Task: Slide 16 - Organizational chart.
Action: Mouse moved to (47, 115)
Screenshot: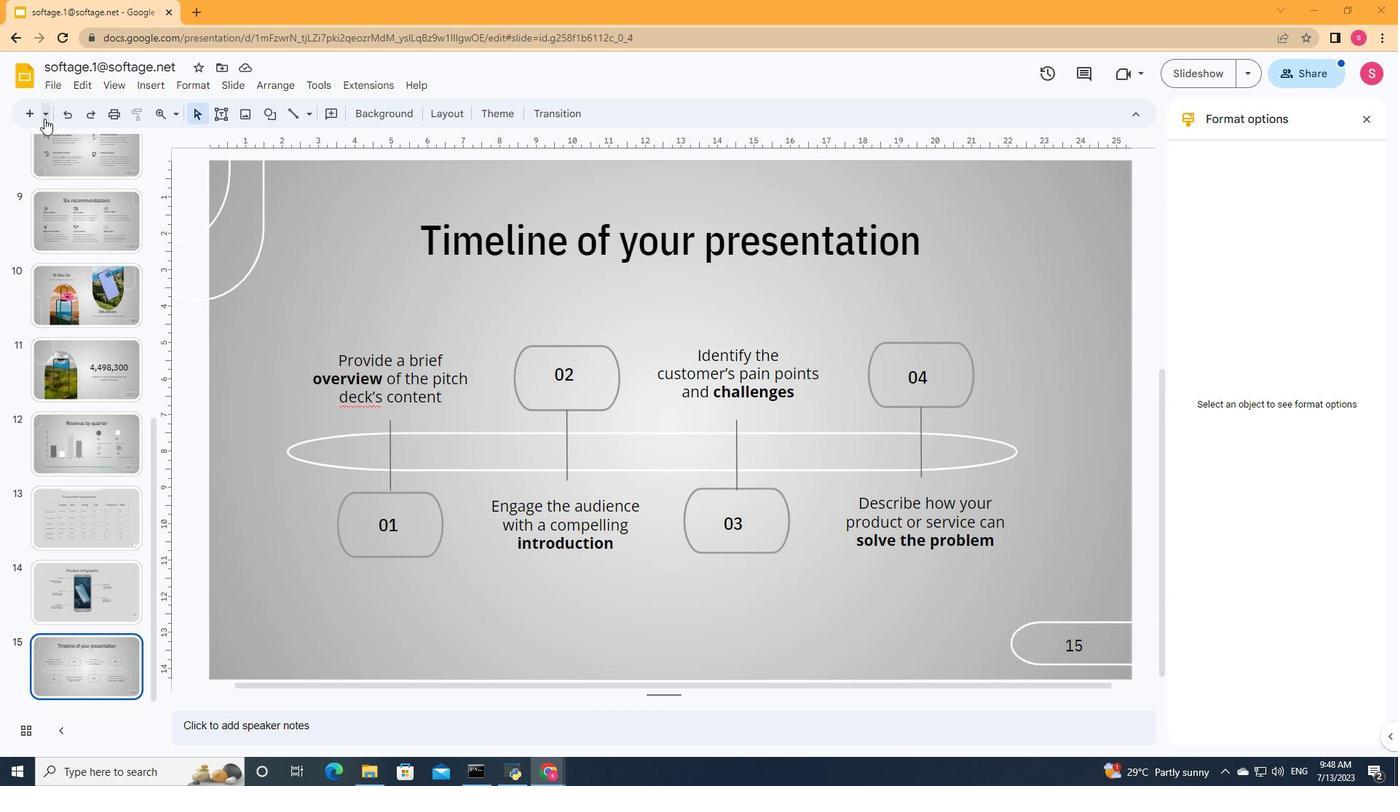
Action: Mouse pressed left at (47, 115)
Screenshot: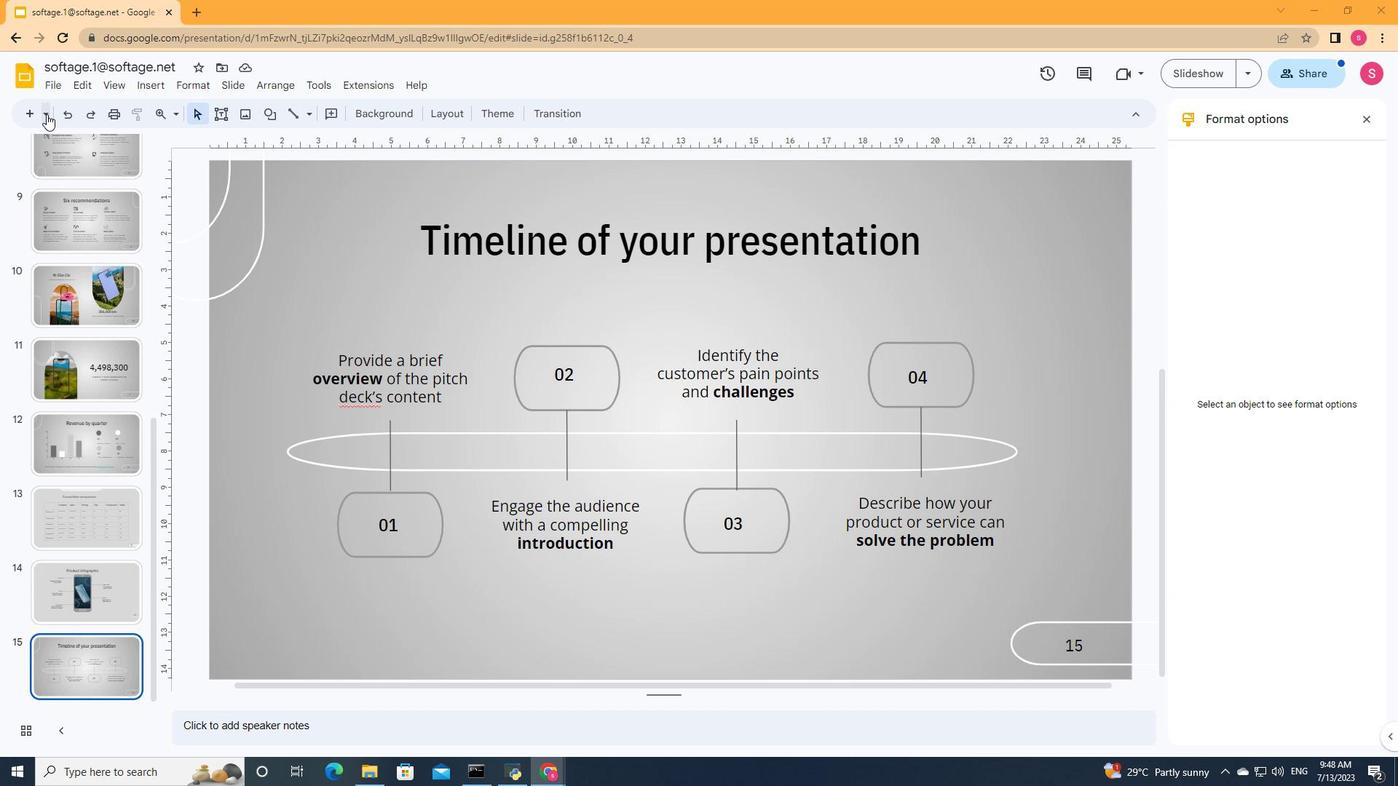 
Action: Mouse moved to (165, 241)
Screenshot: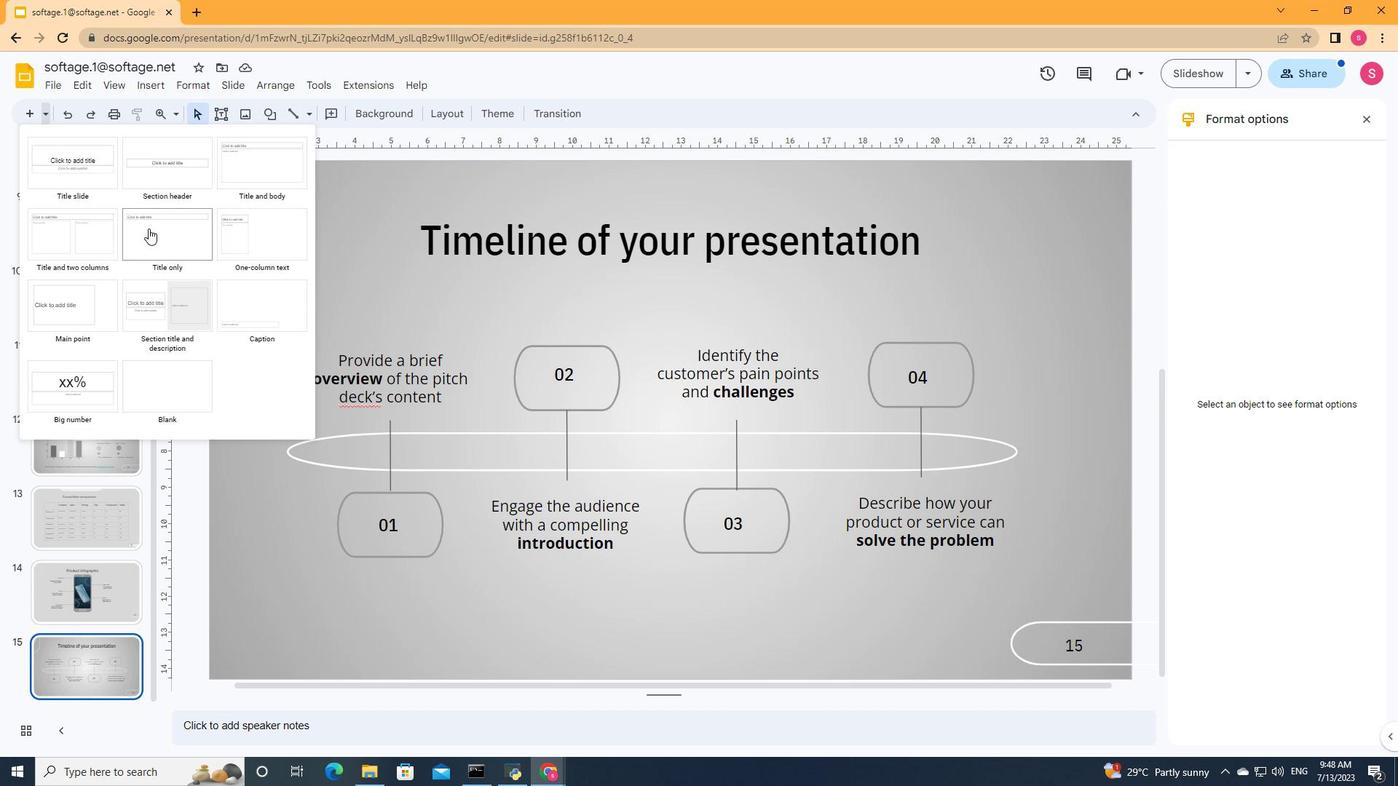 
Action: Mouse pressed left at (165, 241)
Screenshot: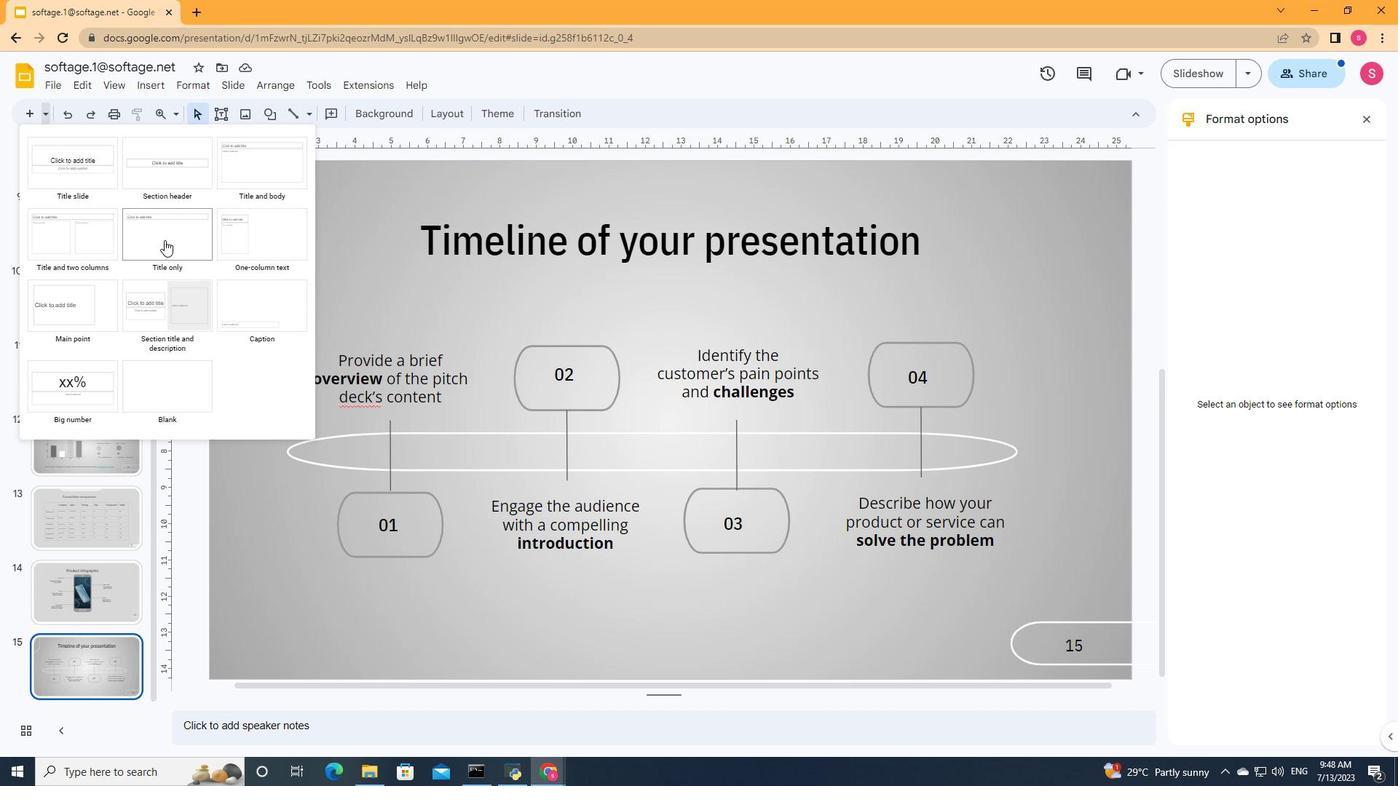 
Action: Mouse moved to (446, 243)
Screenshot: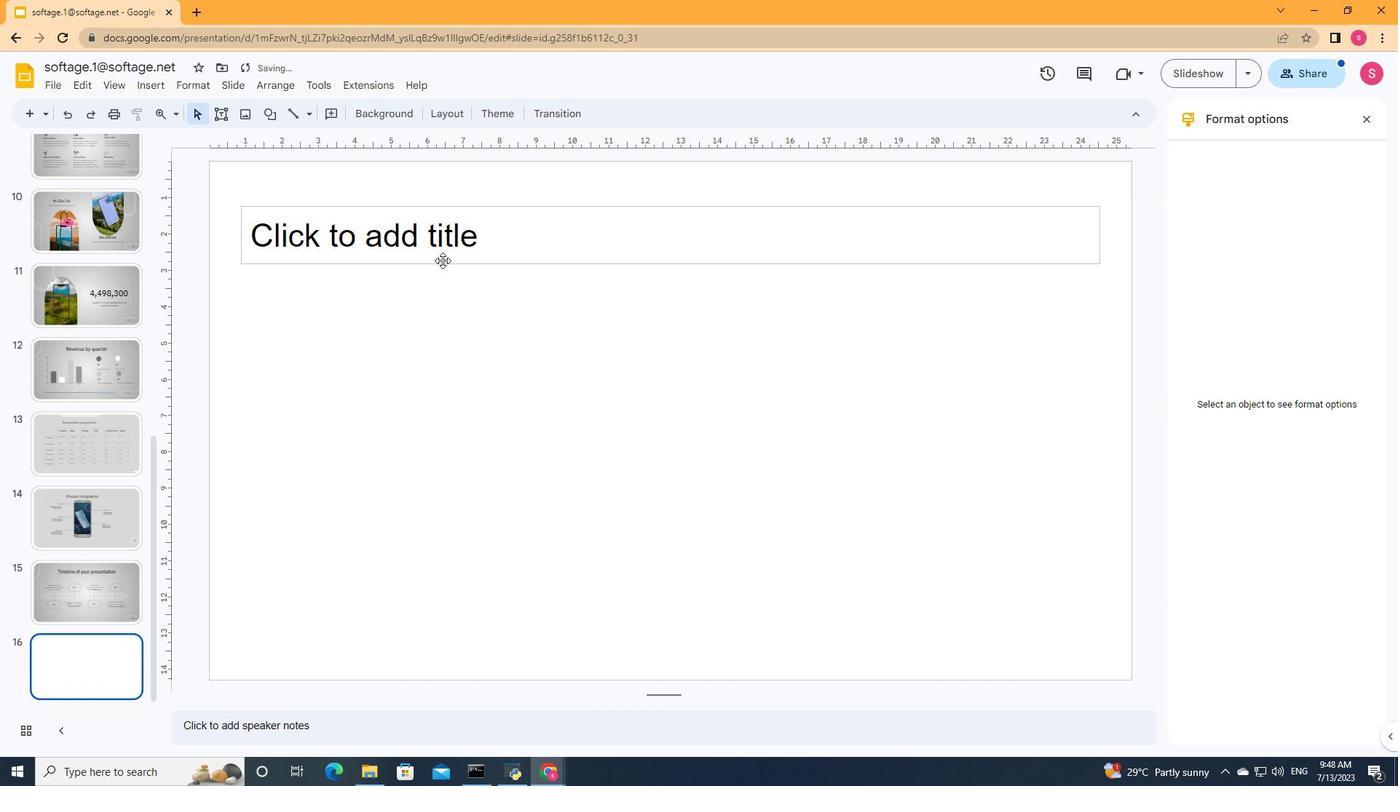 
Action: Mouse pressed left at (446, 243)
Screenshot: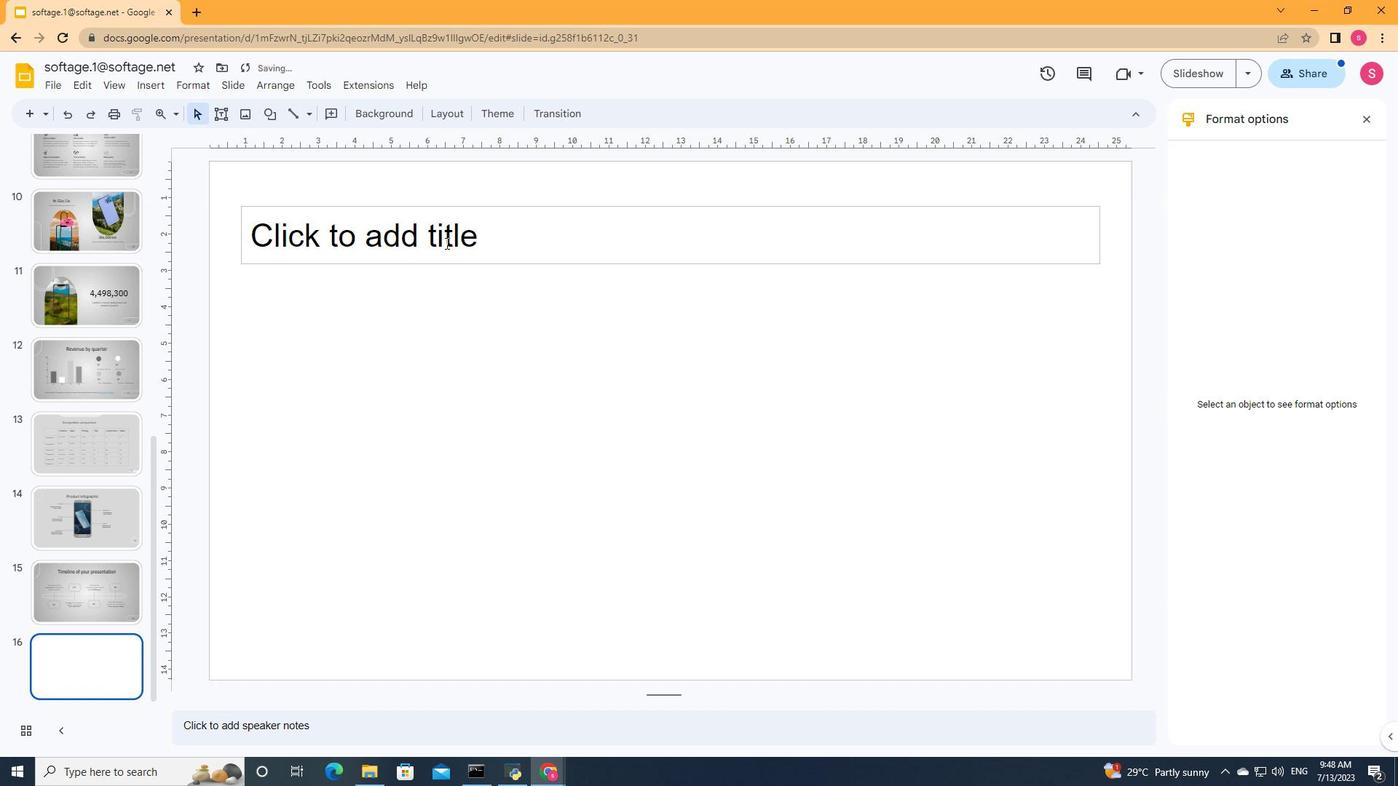 
Action: Mouse moved to (446, 242)
Screenshot: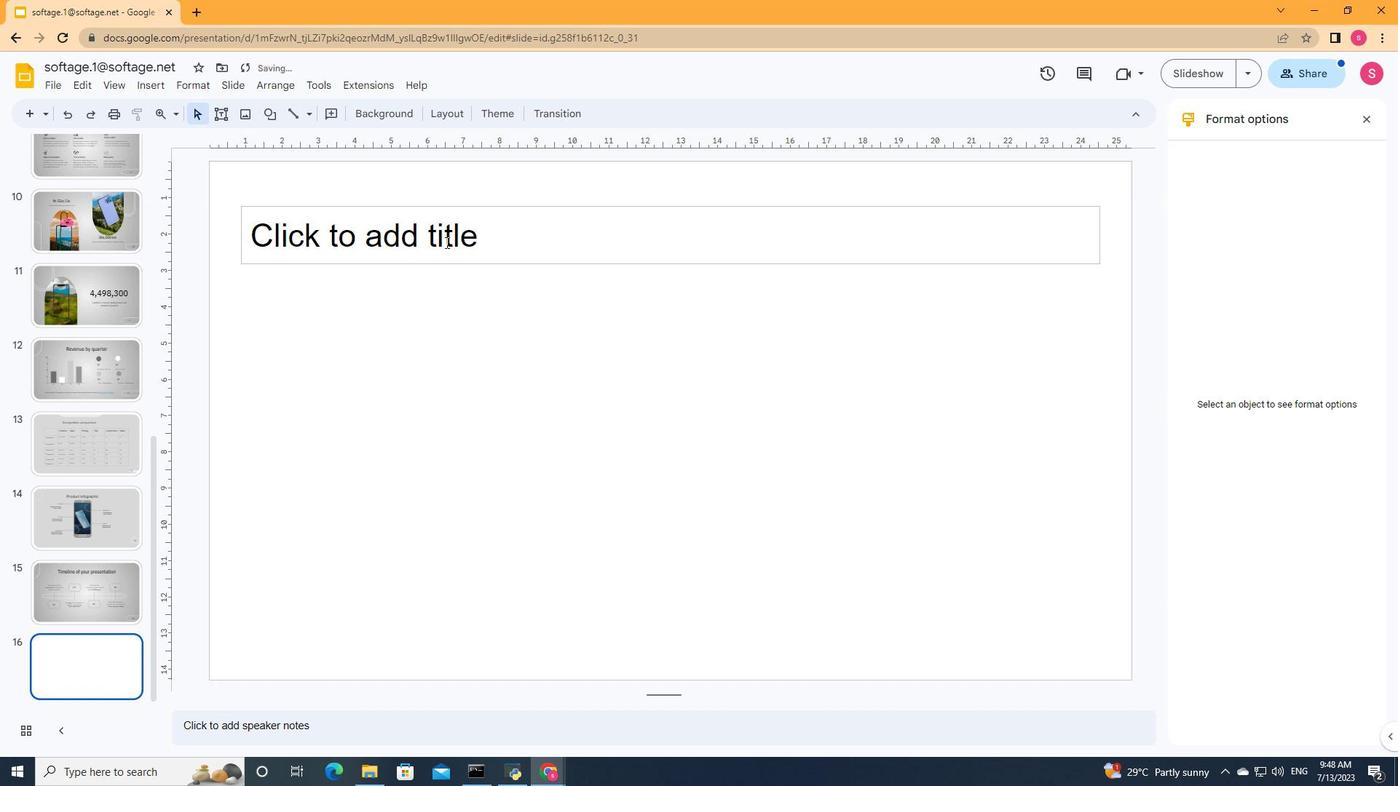 
Action: Key pressed <Key.shift>Organizational<Key.space>chartctrl+A
Screenshot: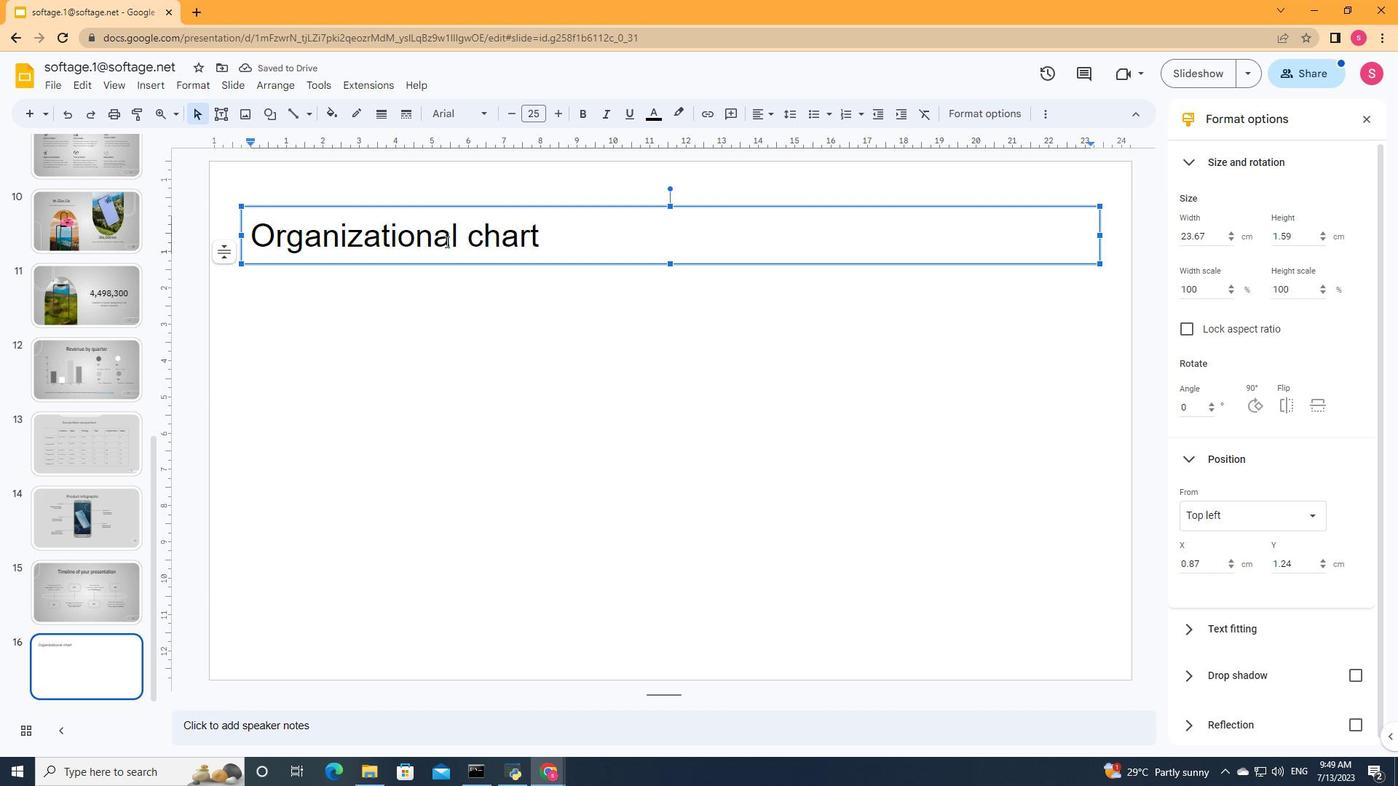 
Action: Mouse moved to (484, 118)
Screenshot: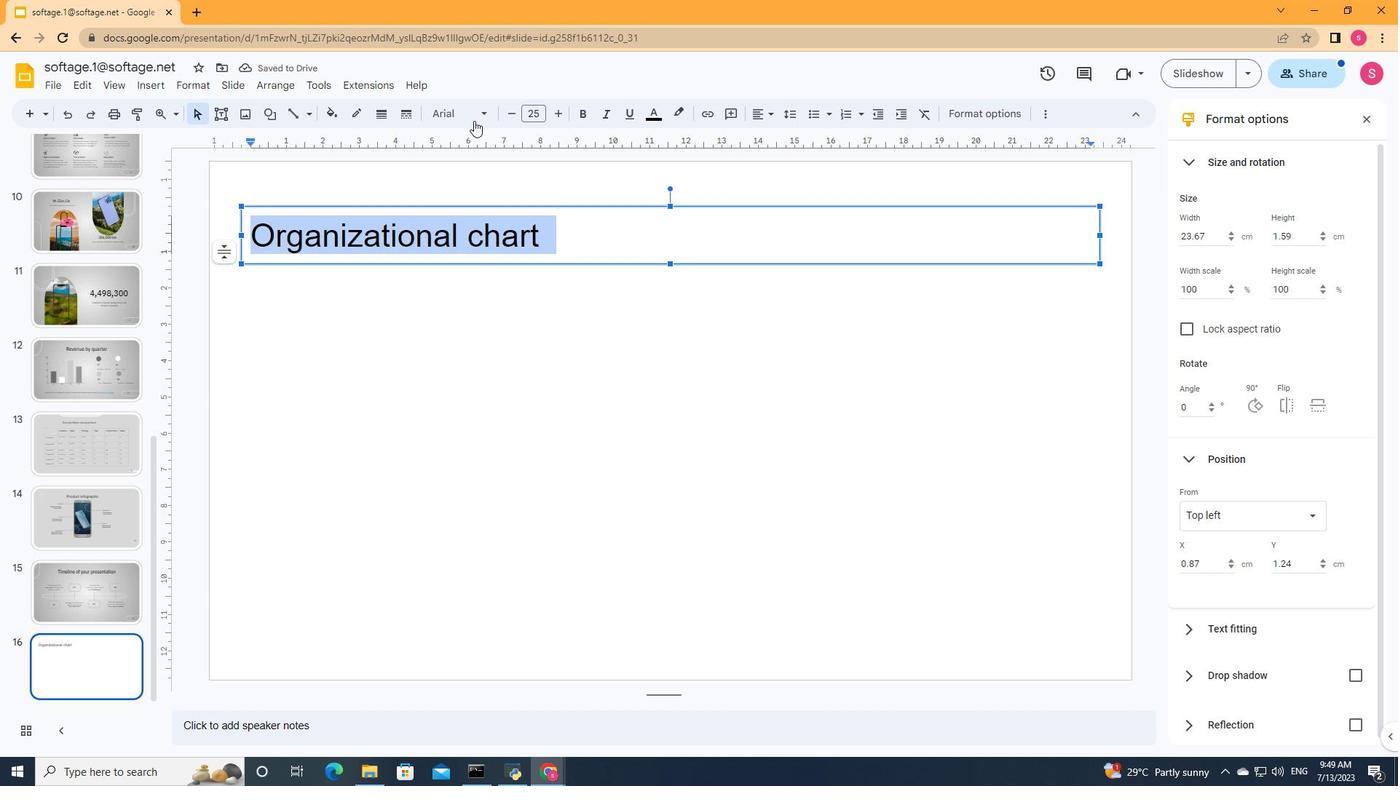 
Action: Mouse pressed left at (484, 118)
Screenshot: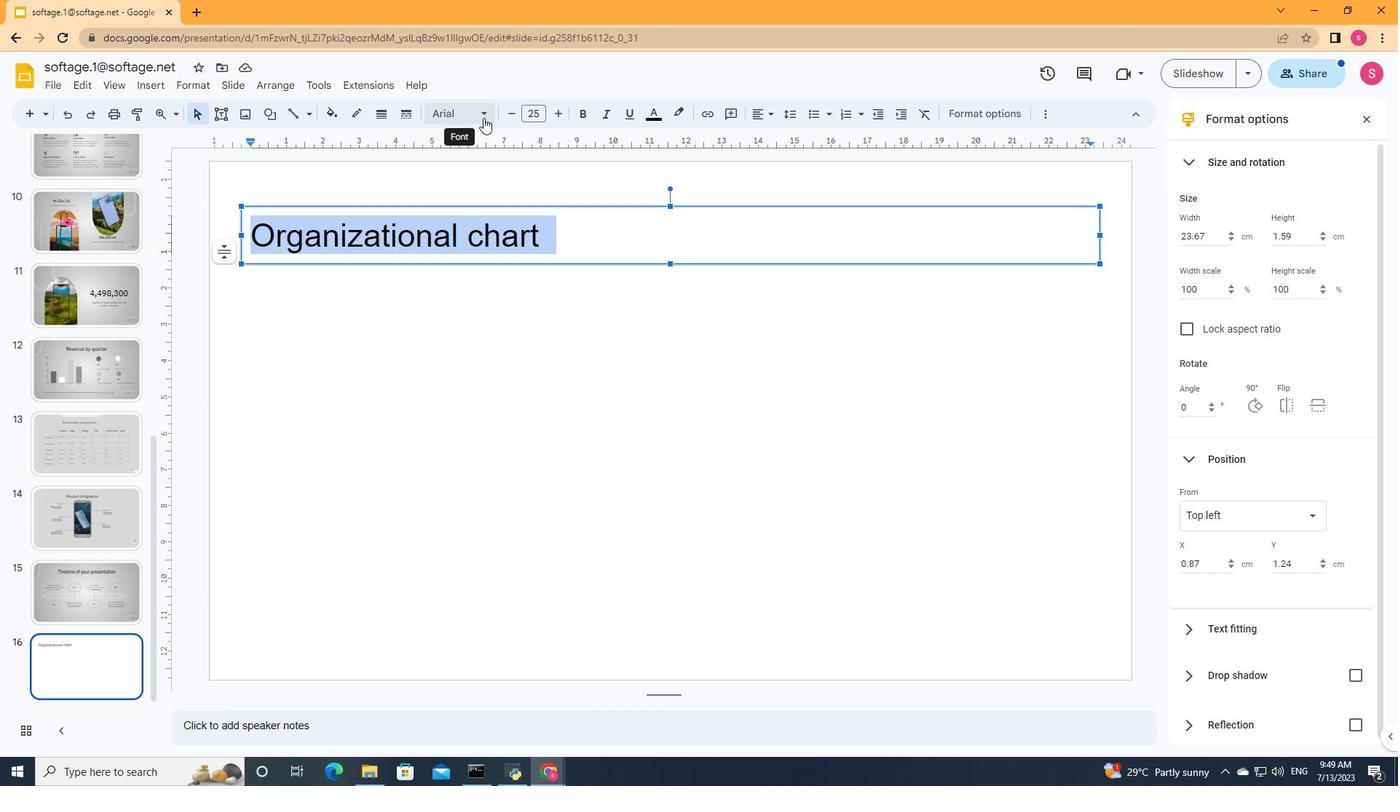 
Action: Mouse moved to (689, 357)
Screenshot: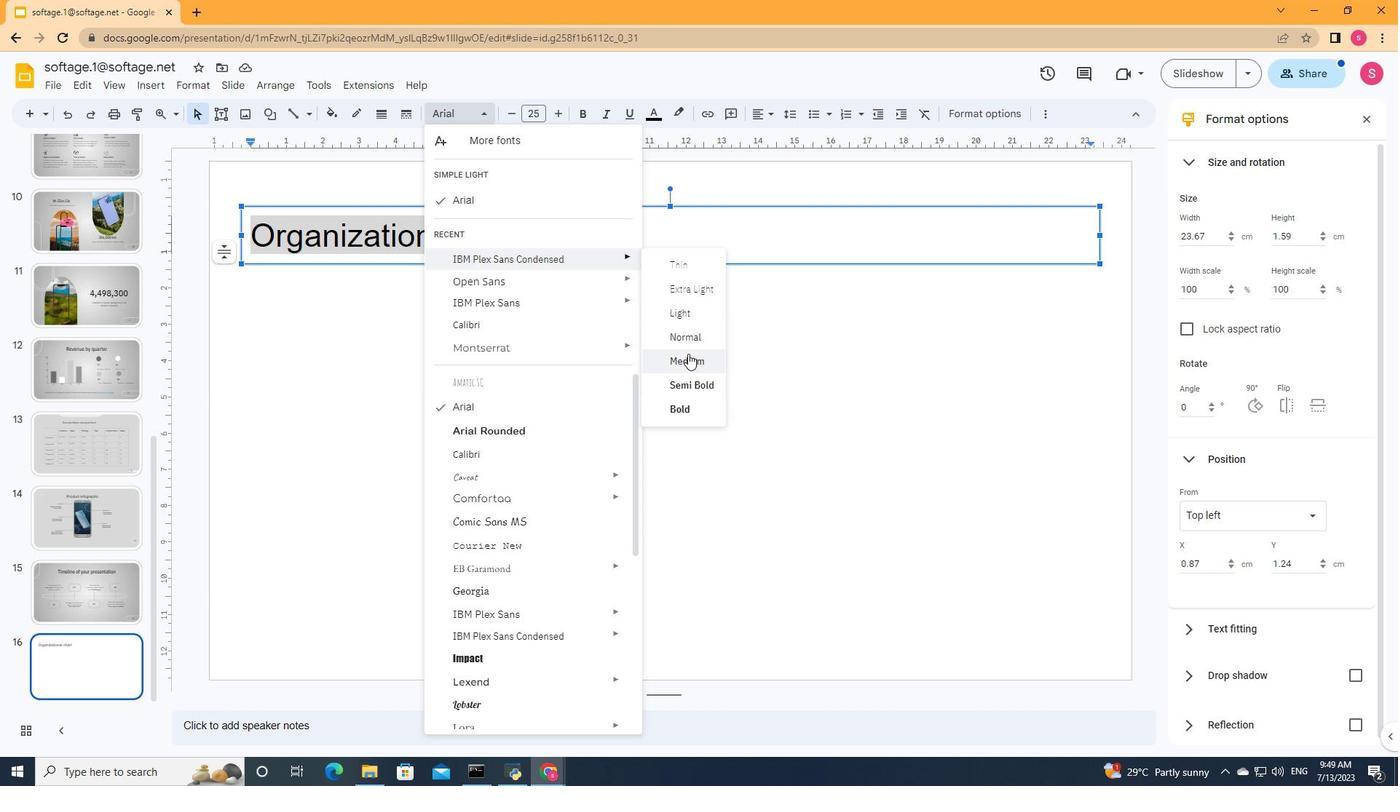 
Action: Mouse pressed left at (689, 357)
Screenshot: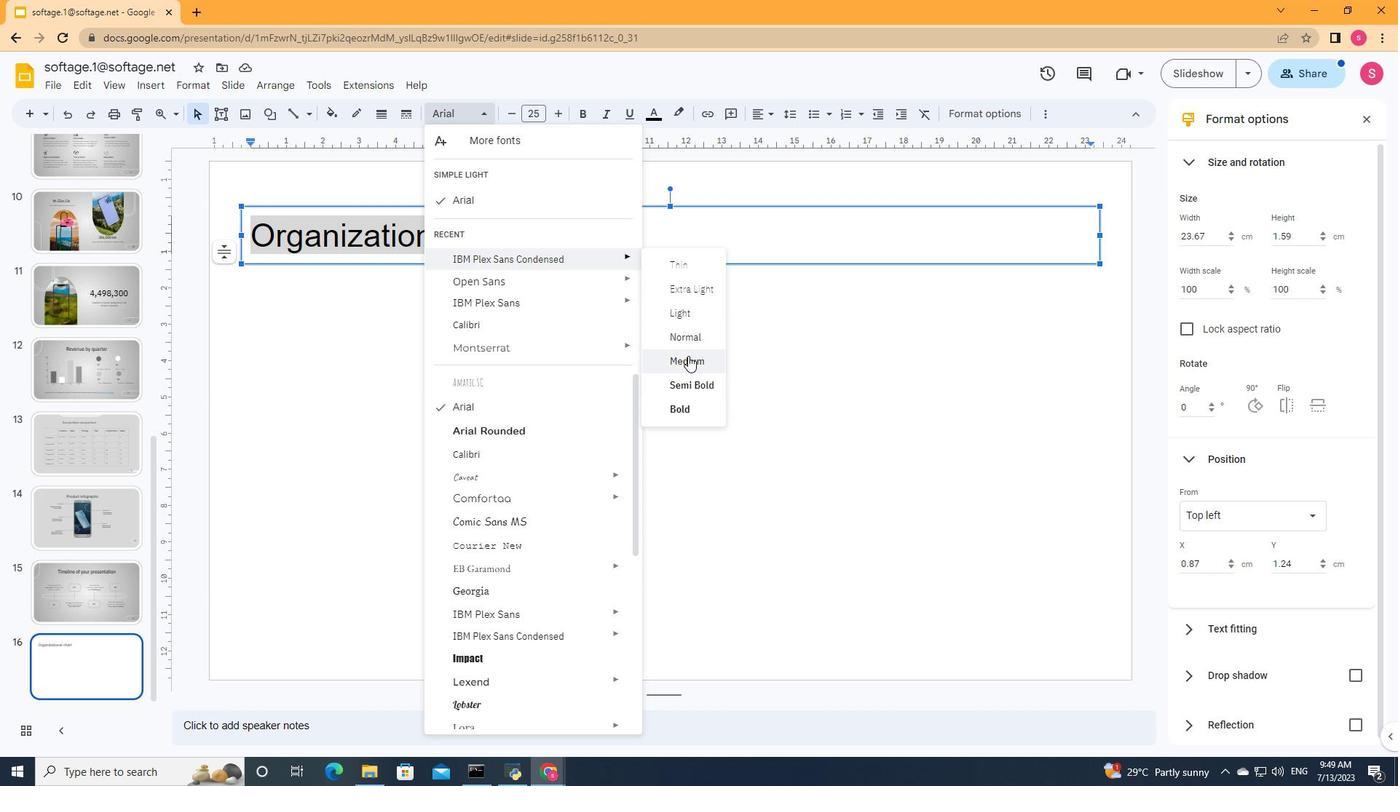 
Action: Mouse moved to (770, 114)
Screenshot: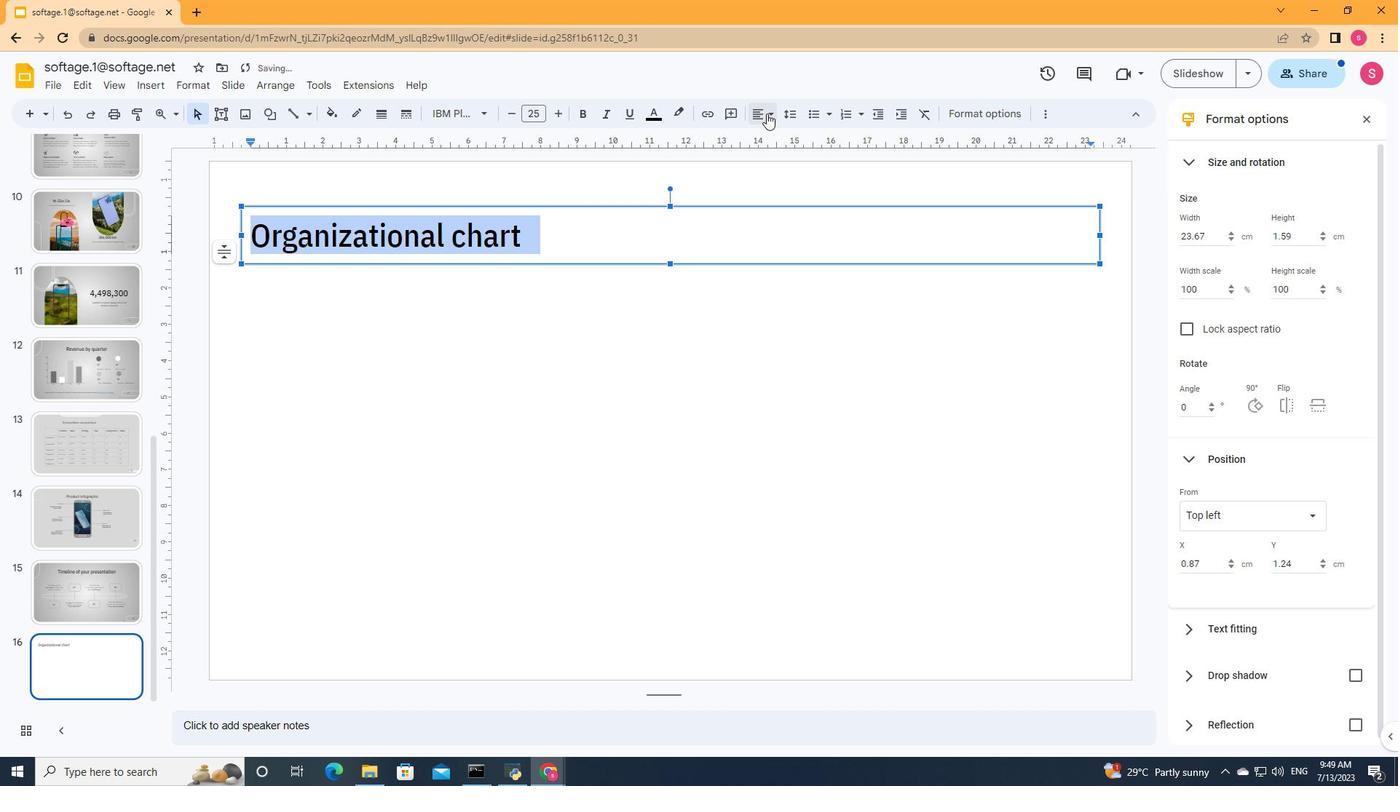
Action: Mouse pressed left at (770, 114)
Screenshot: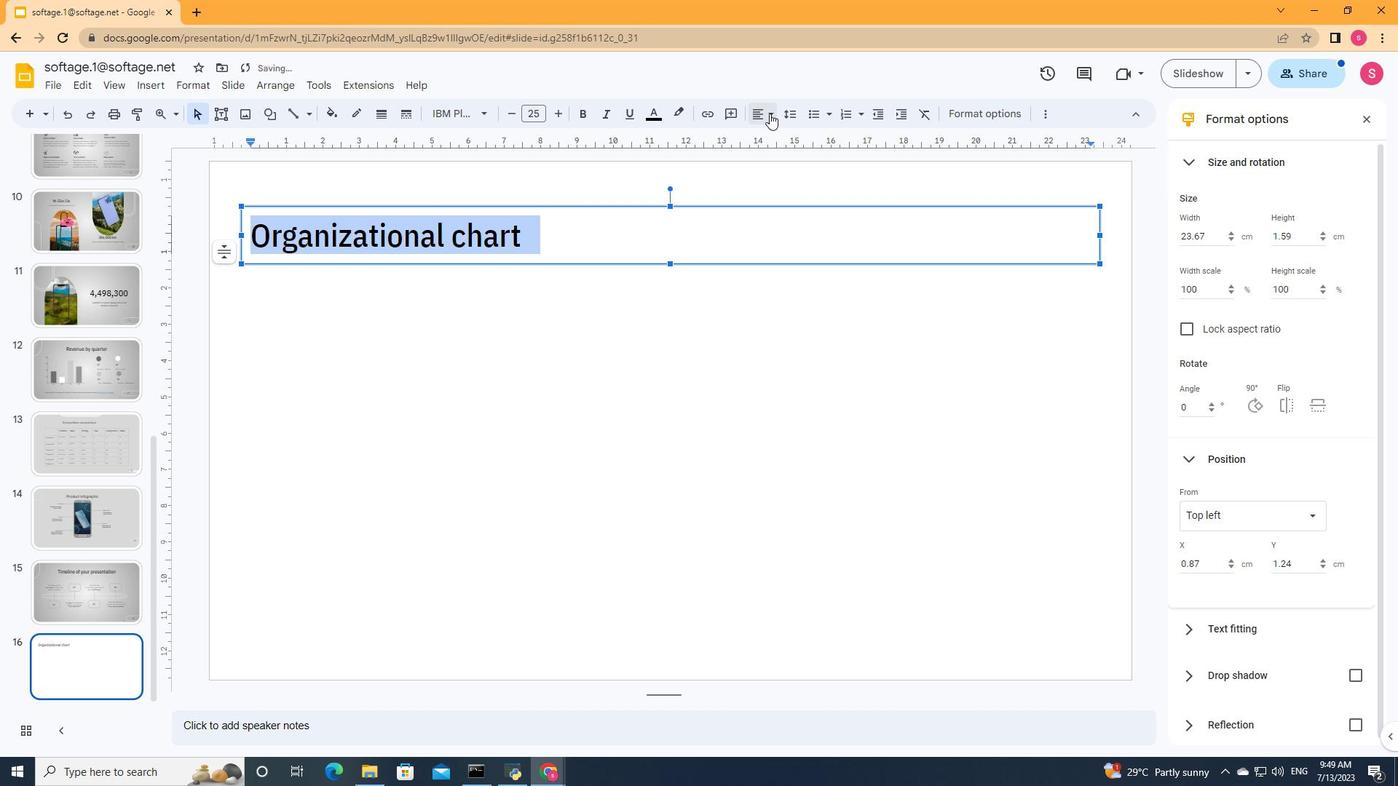 
Action: Mouse moved to (779, 136)
Screenshot: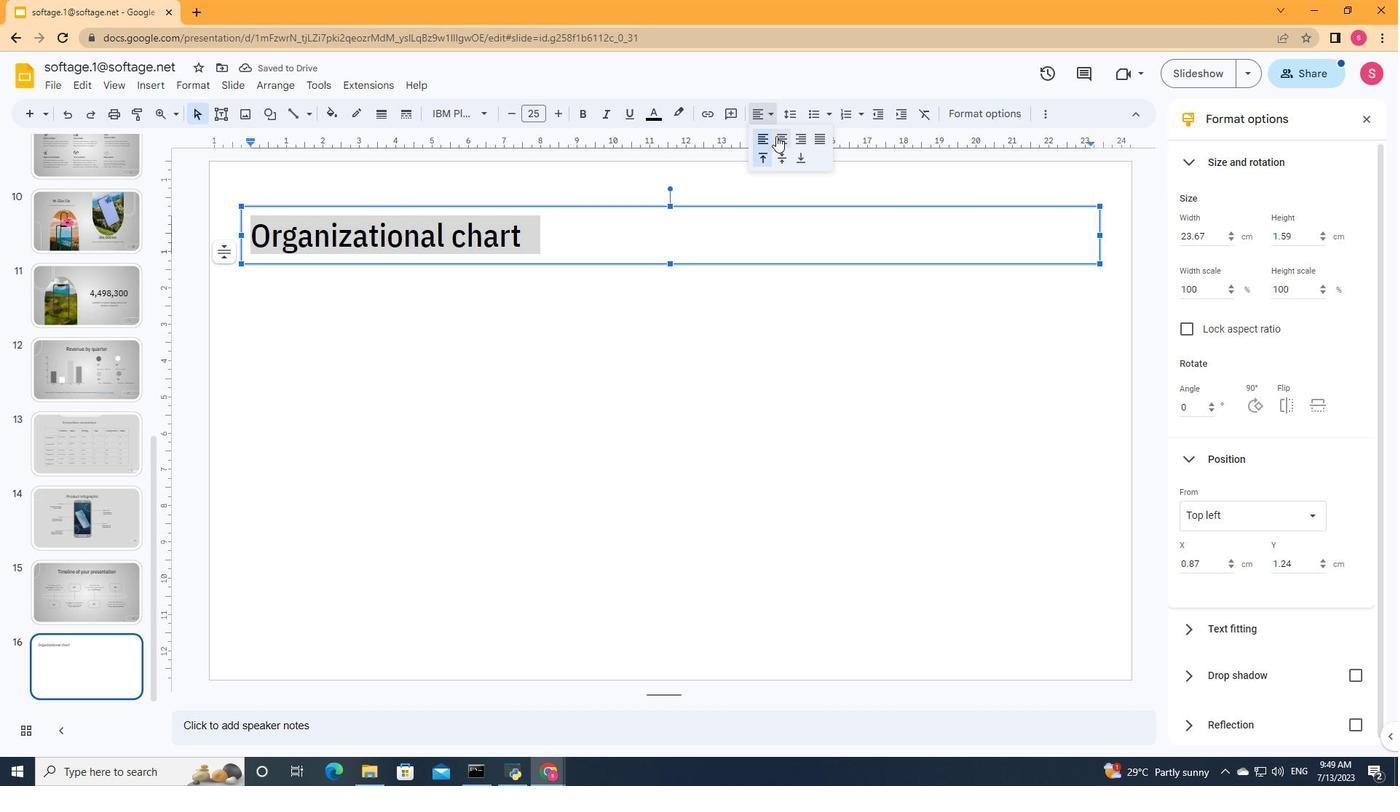 
Action: Mouse pressed left at (779, 136)
Screenshot: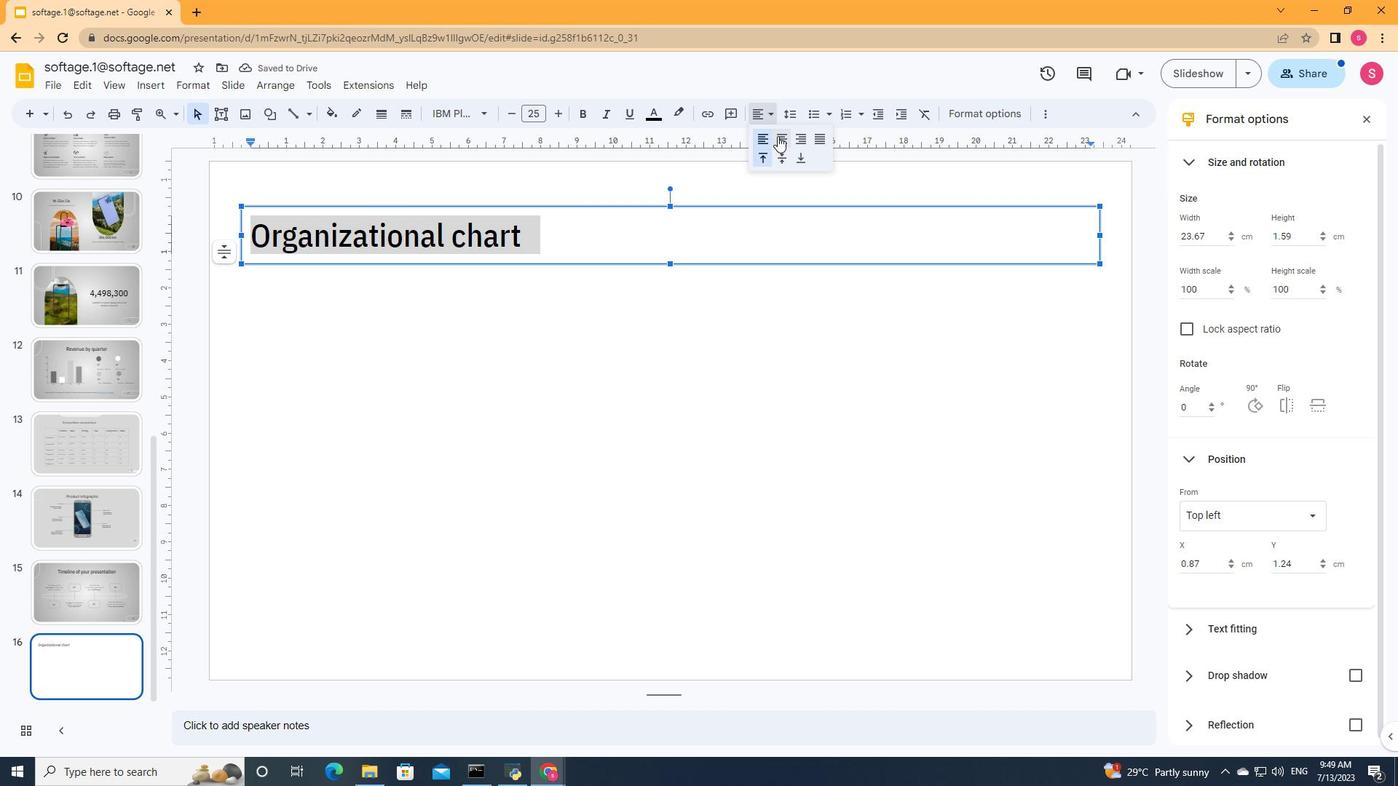 
Action: Mouse moved to (542, 112)
Screenshot: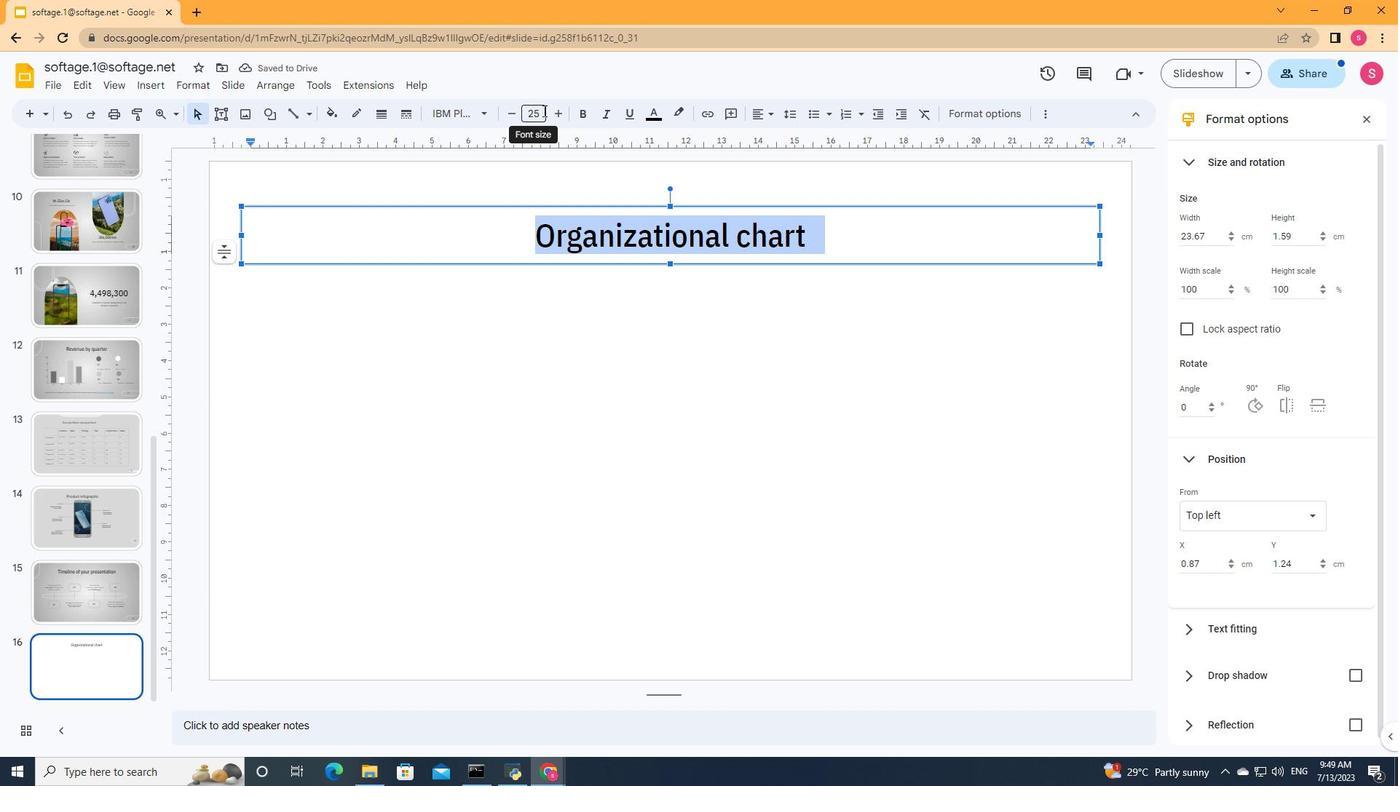 
Action: Mouse pressed left at (542, 112)
Screenshot: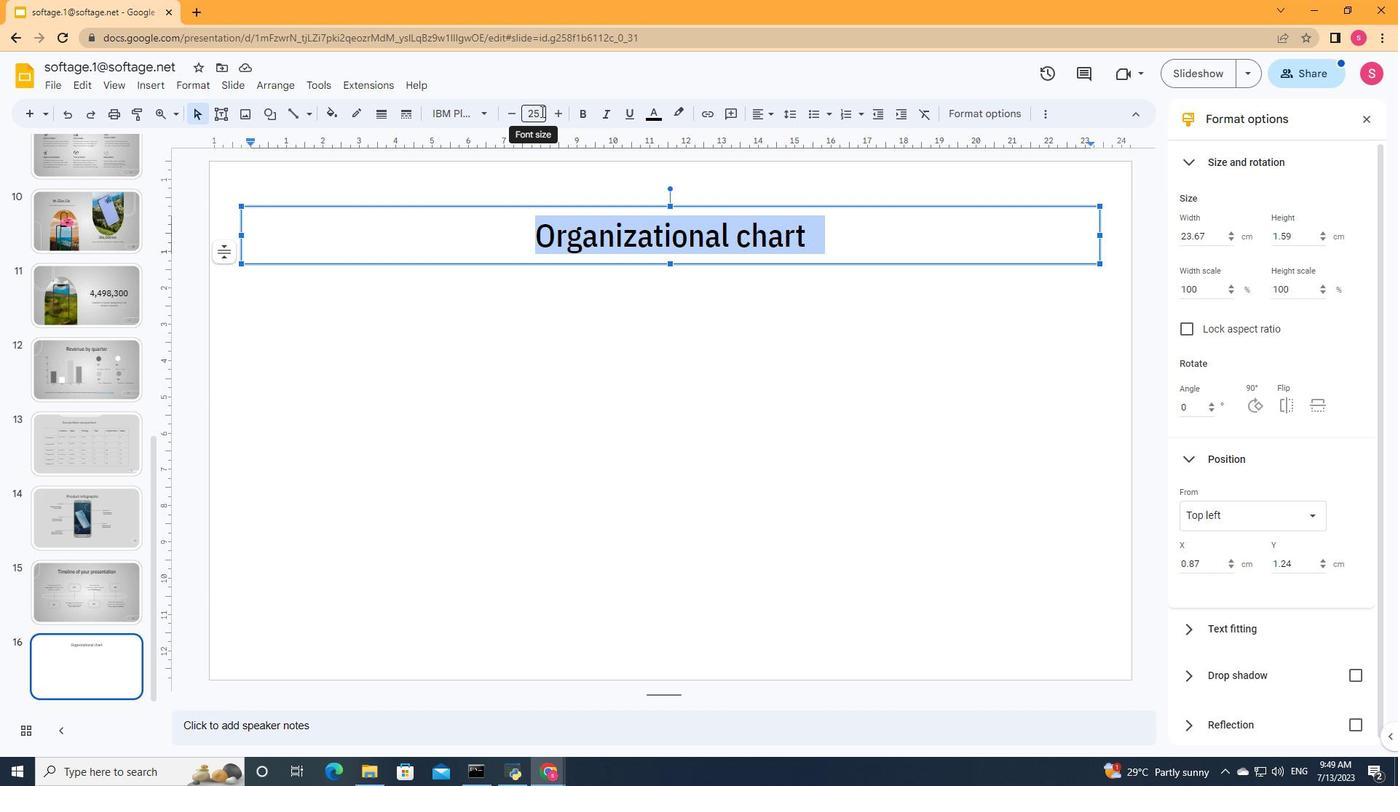 
Action: Mouse moved to (525, 117)
Screenshot: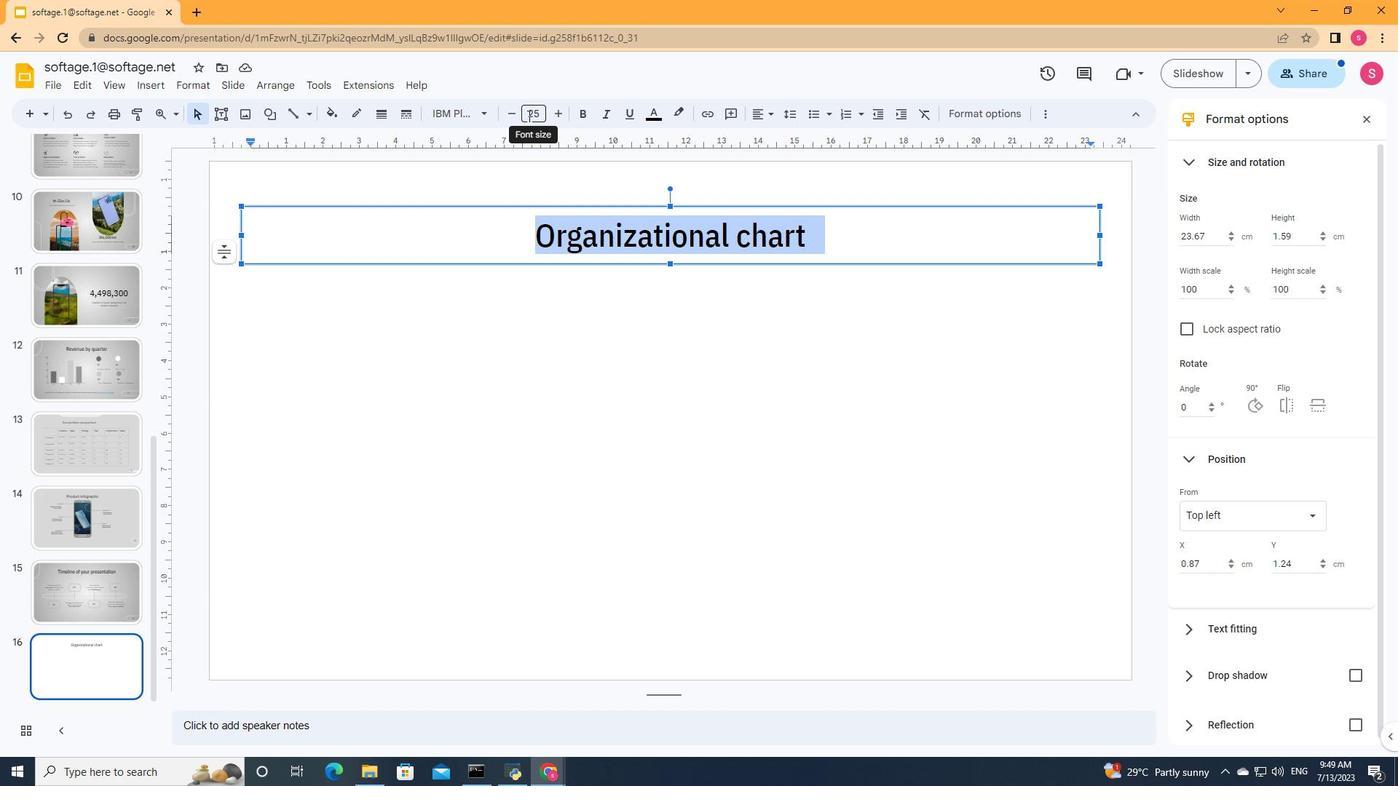 
Action: Key pressed 35<Key.enter>
Screenshot: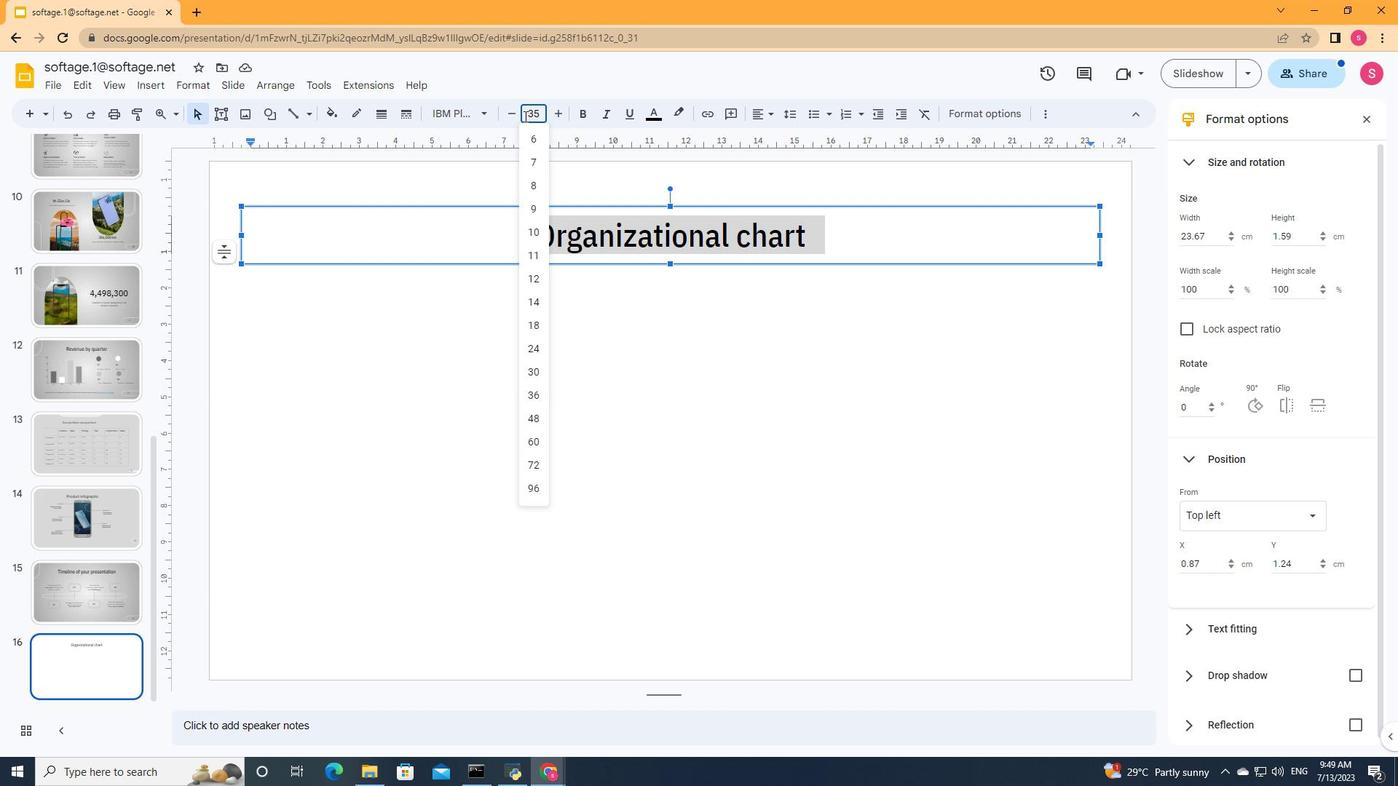 
Action: Mouse moved to (633, 300)
Screenshot: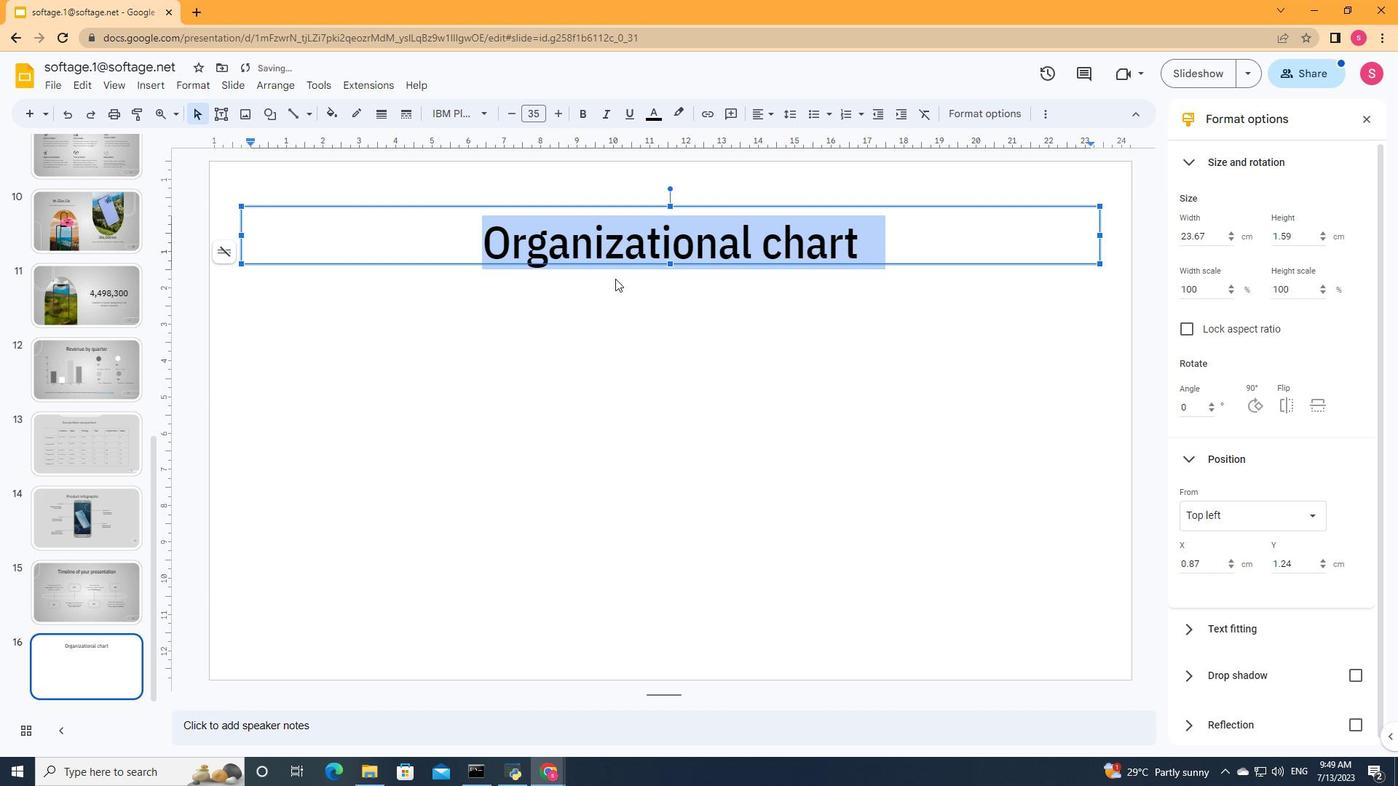 
Action: Mouse pressed left at (633, 300)
Screenshot: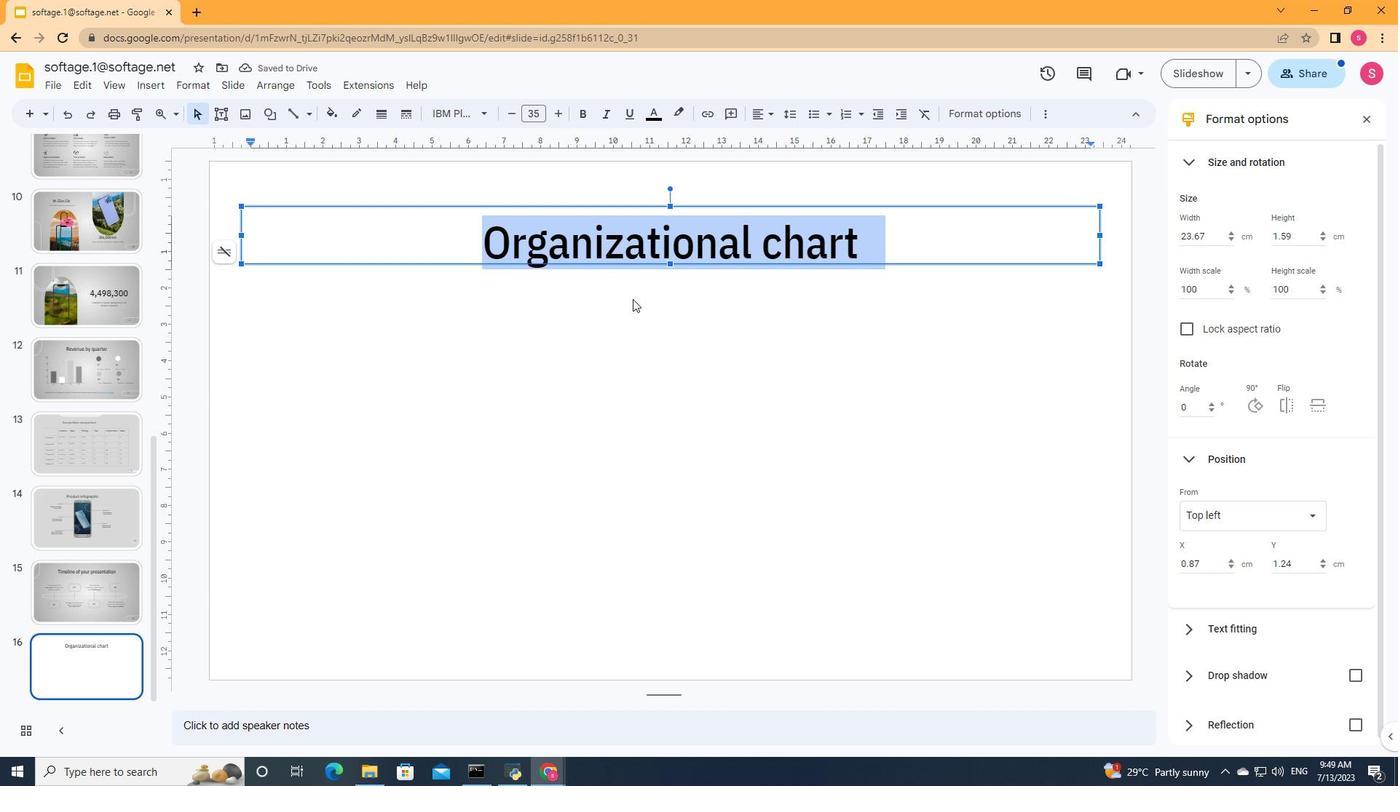 
Action: Mouse moved to (267, 118)
Screenshot: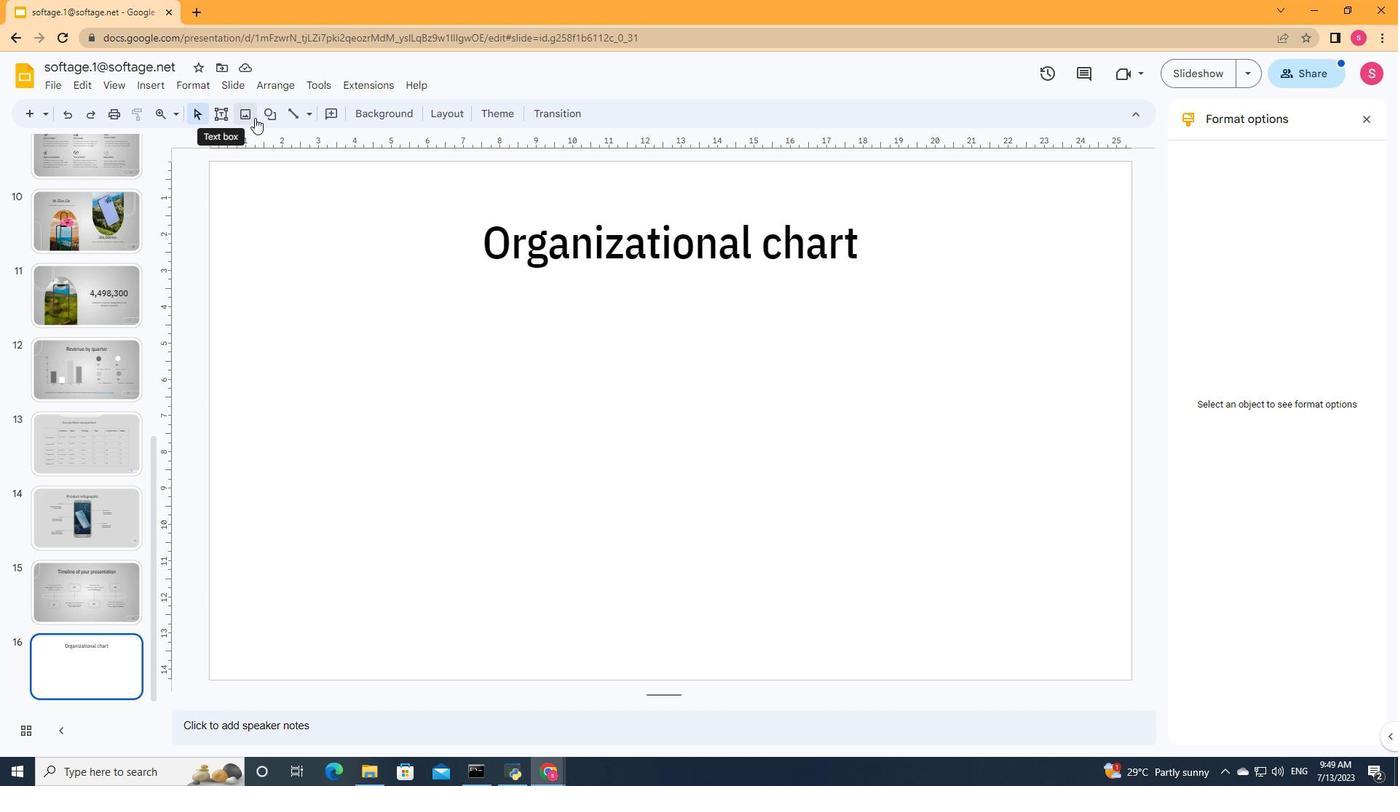 
Action: Mouse pressed left at (267, 118)
Screenshot: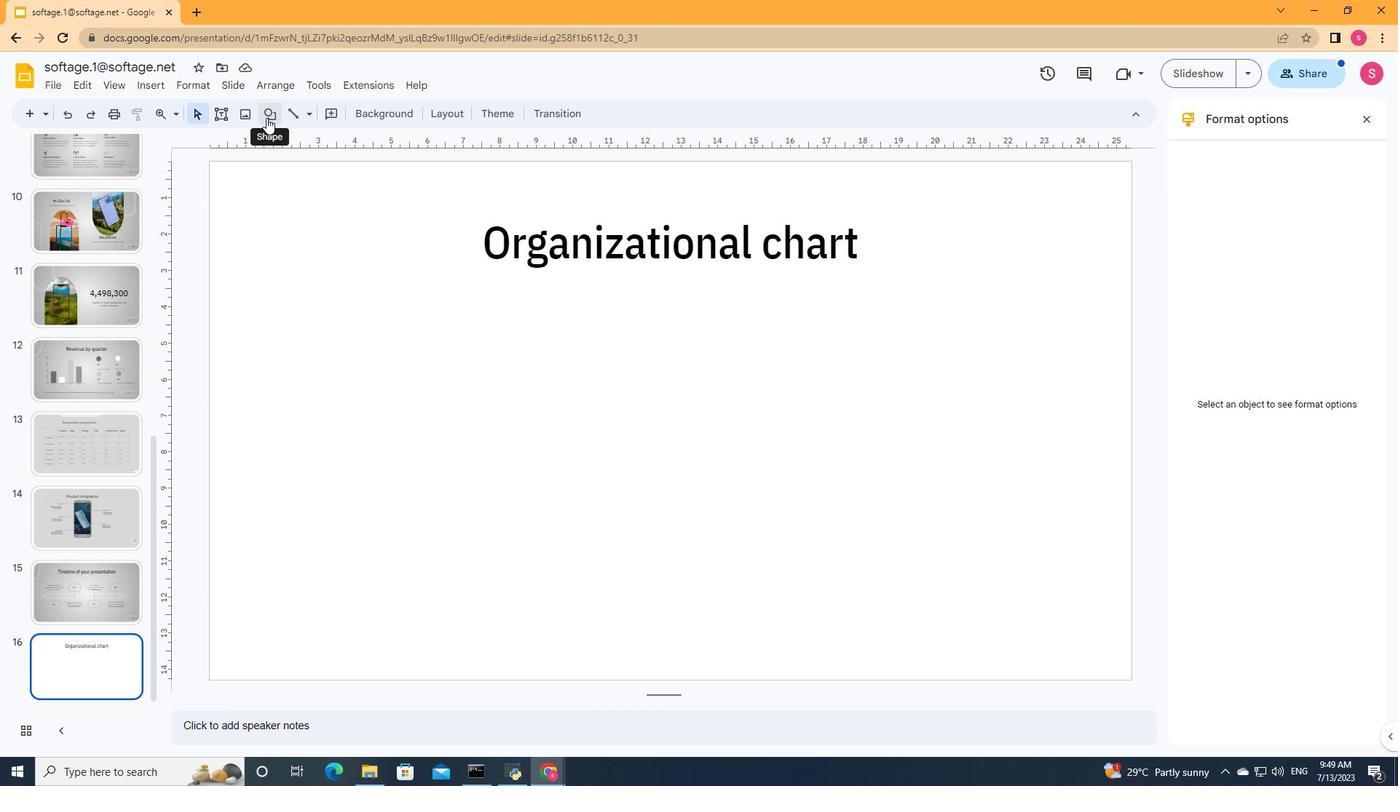 
Action: Mouse moved to (229, 118)
Screenshot: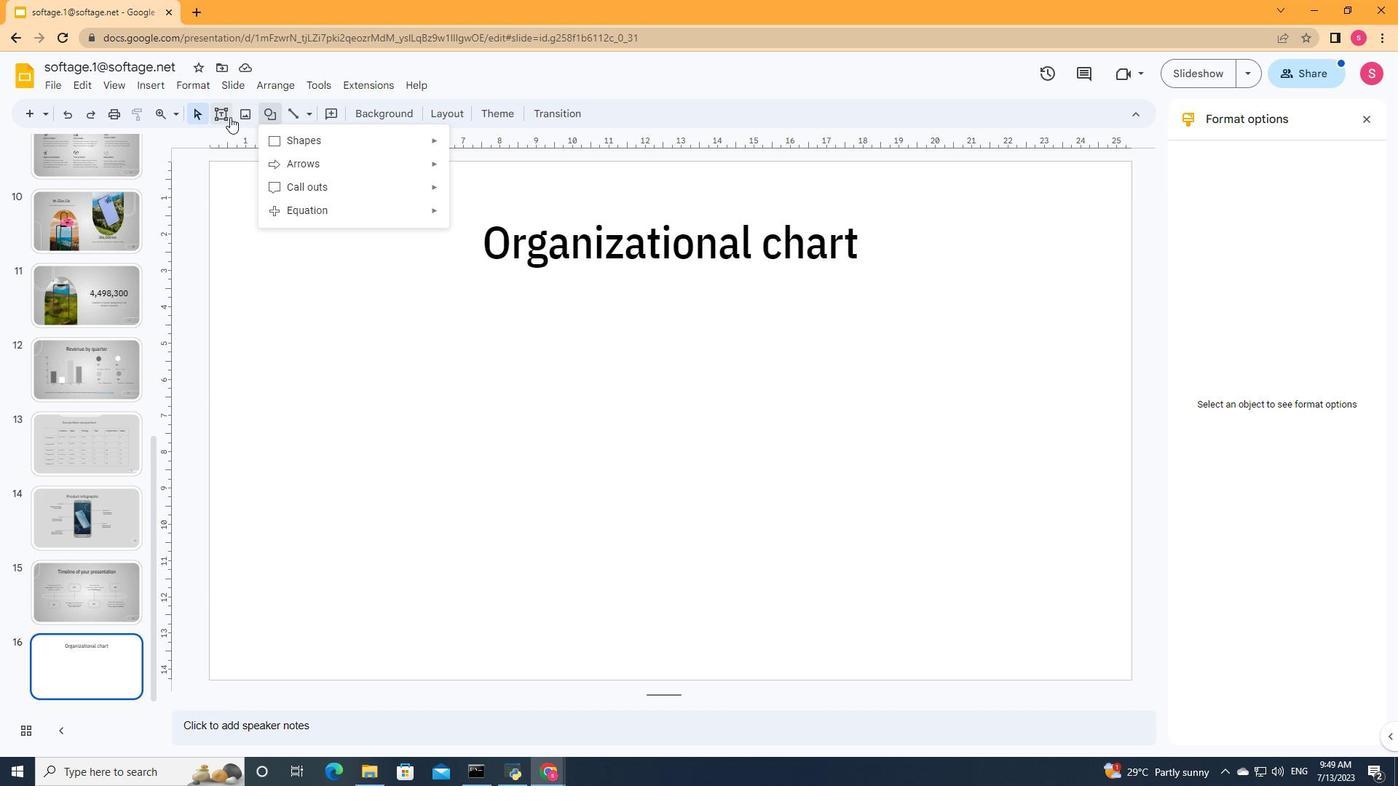 
Action: Mouse pressed left at (229, 118)
Screenshot: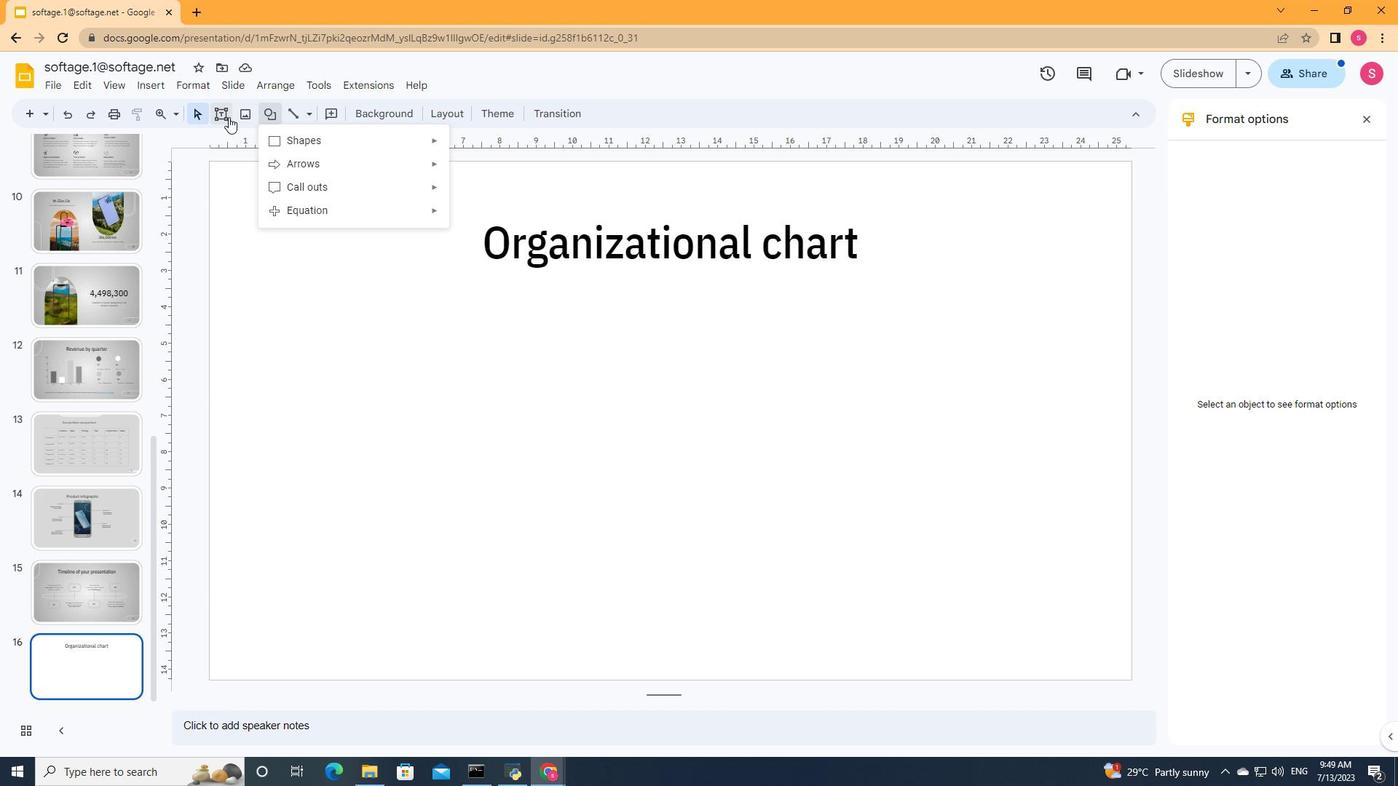 
Action: Mouse moved to (610, 311)
Screenshot: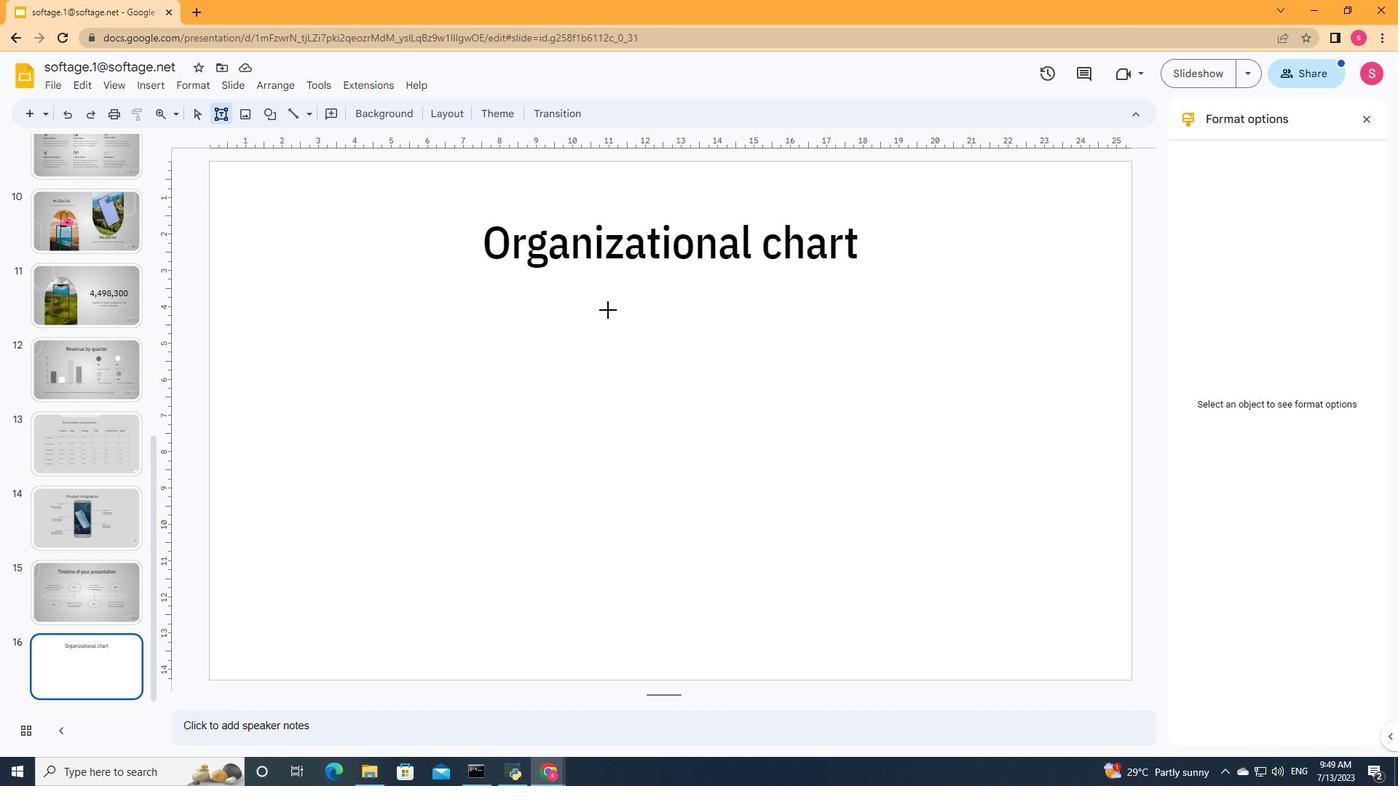 
Action: Mouse pressed left at (610, 311)
Screenshot: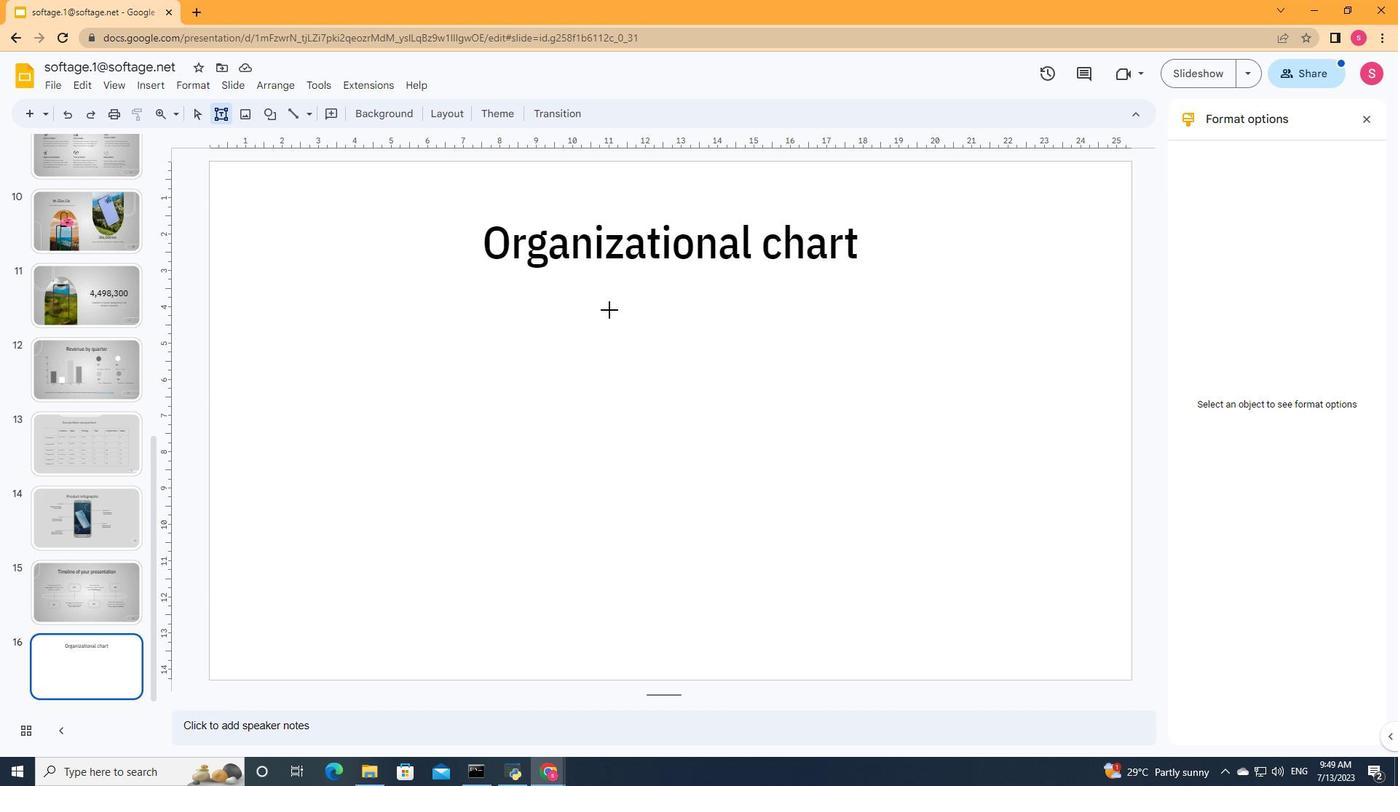 
Action: Mouse moved to (701, 338)
Screenshot: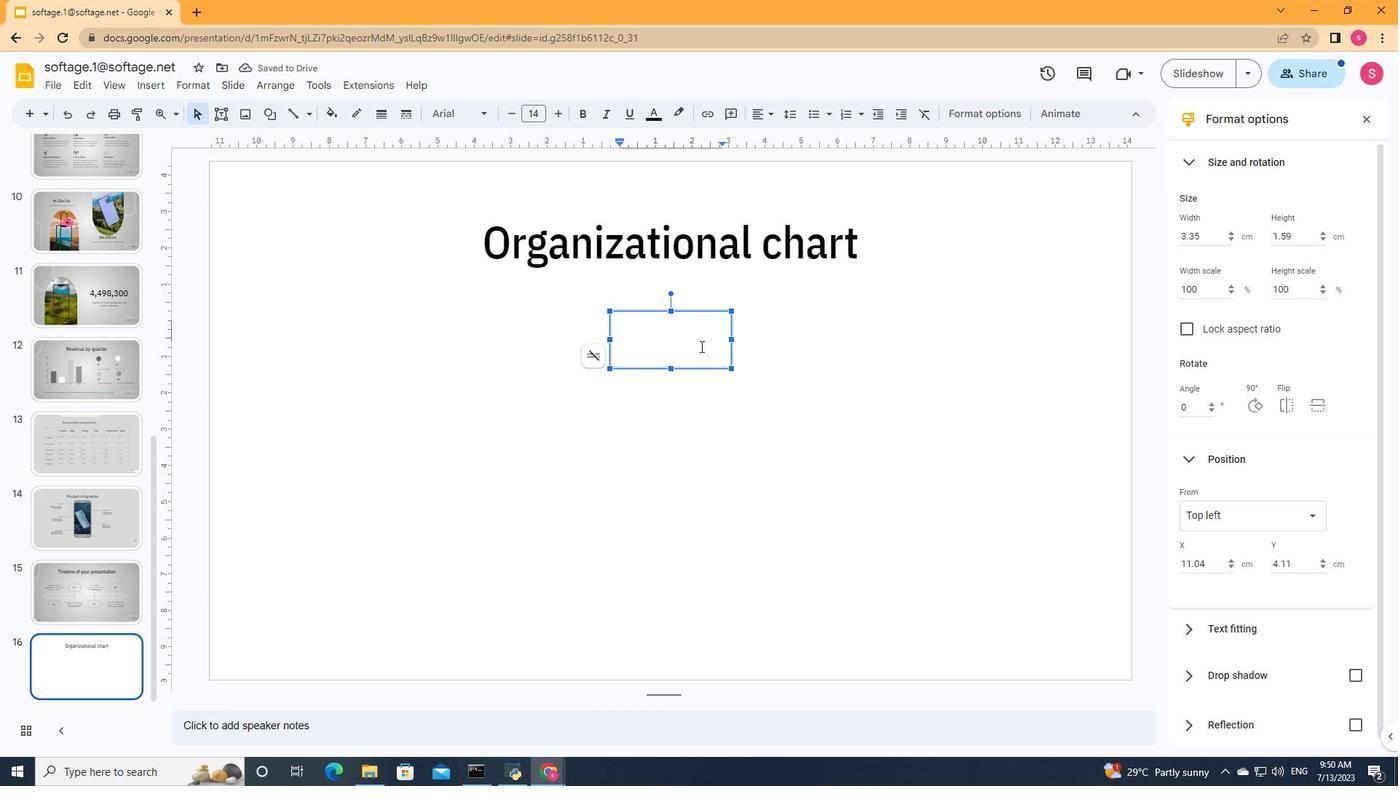 
Action: Mouse pressed left at (701, 338)
Screenshot: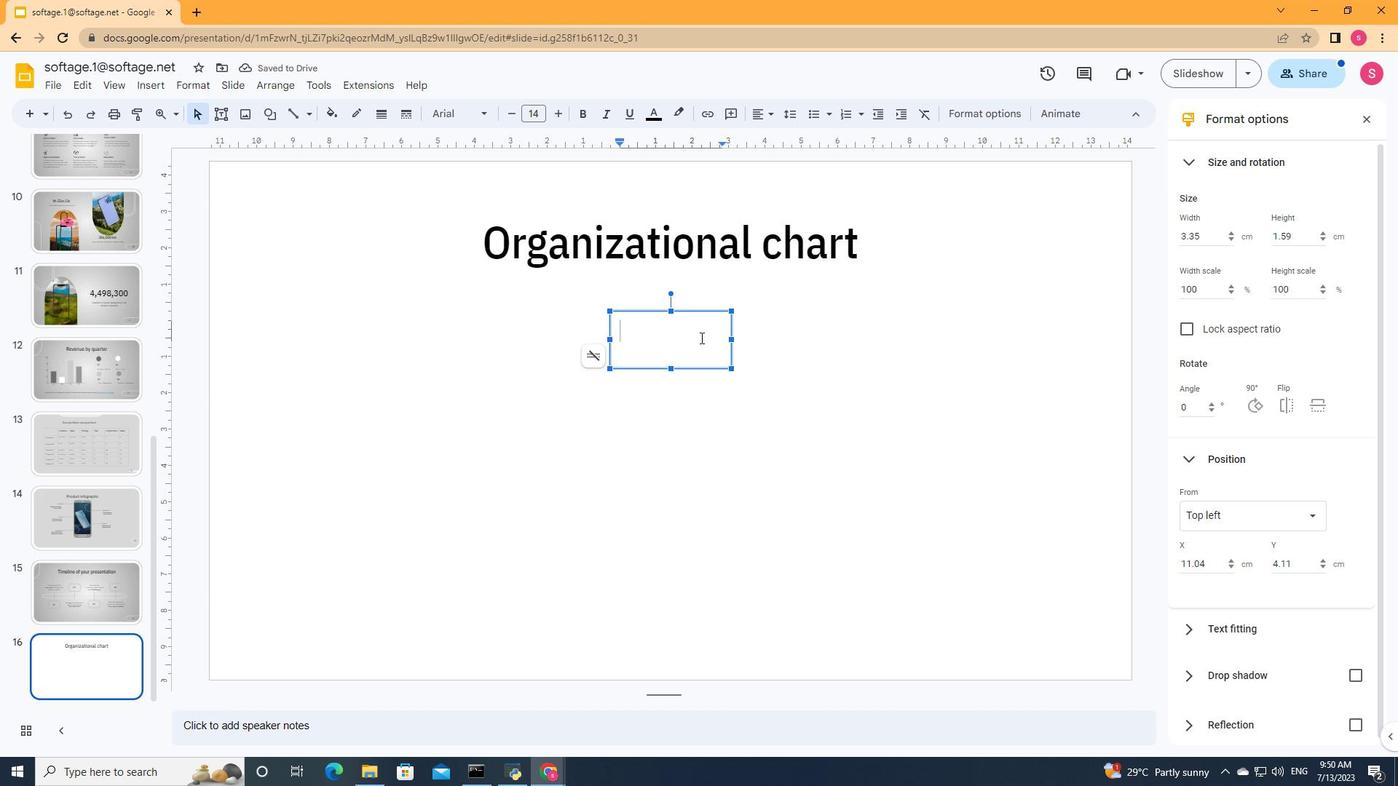 
Action: Mouse moved to (703, 338)
Screenshot: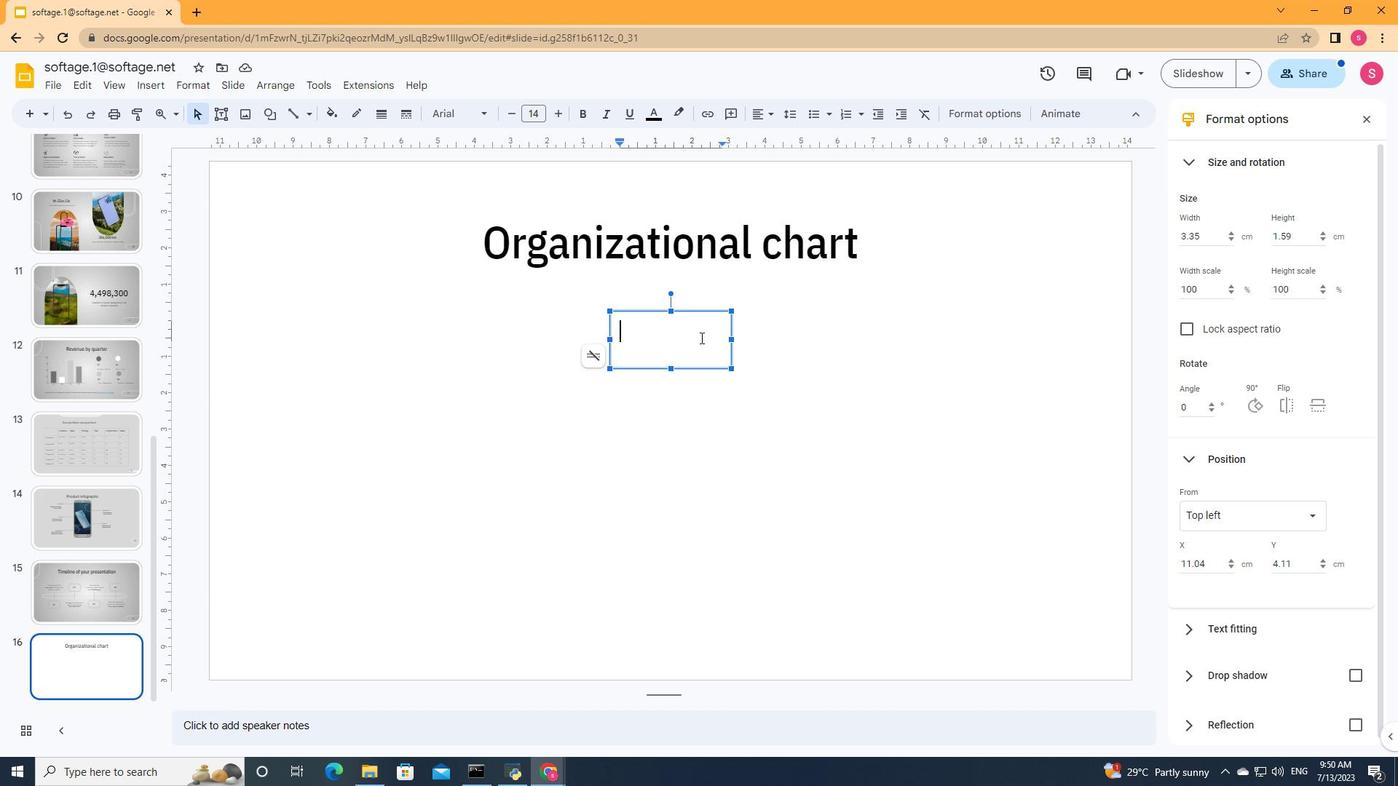 
Action: Key pressed <Key.shift><Key.shift><Key.shift><Key.shift><Key.shift><Key.shift><Key.shift><Key.shift><Key.shift><Key.shift><Key.shift><Key.shift><Key.shift><Key.shift><Key.shift><Key.shift><Key.shift><Key.shift><Key.shift><Key.shift>John<Key.space><Key.shift><Key.shift><Key.shift><Key.shift>Doe<Key.enter><Key.shift>CEOctrl+A
Screenshot: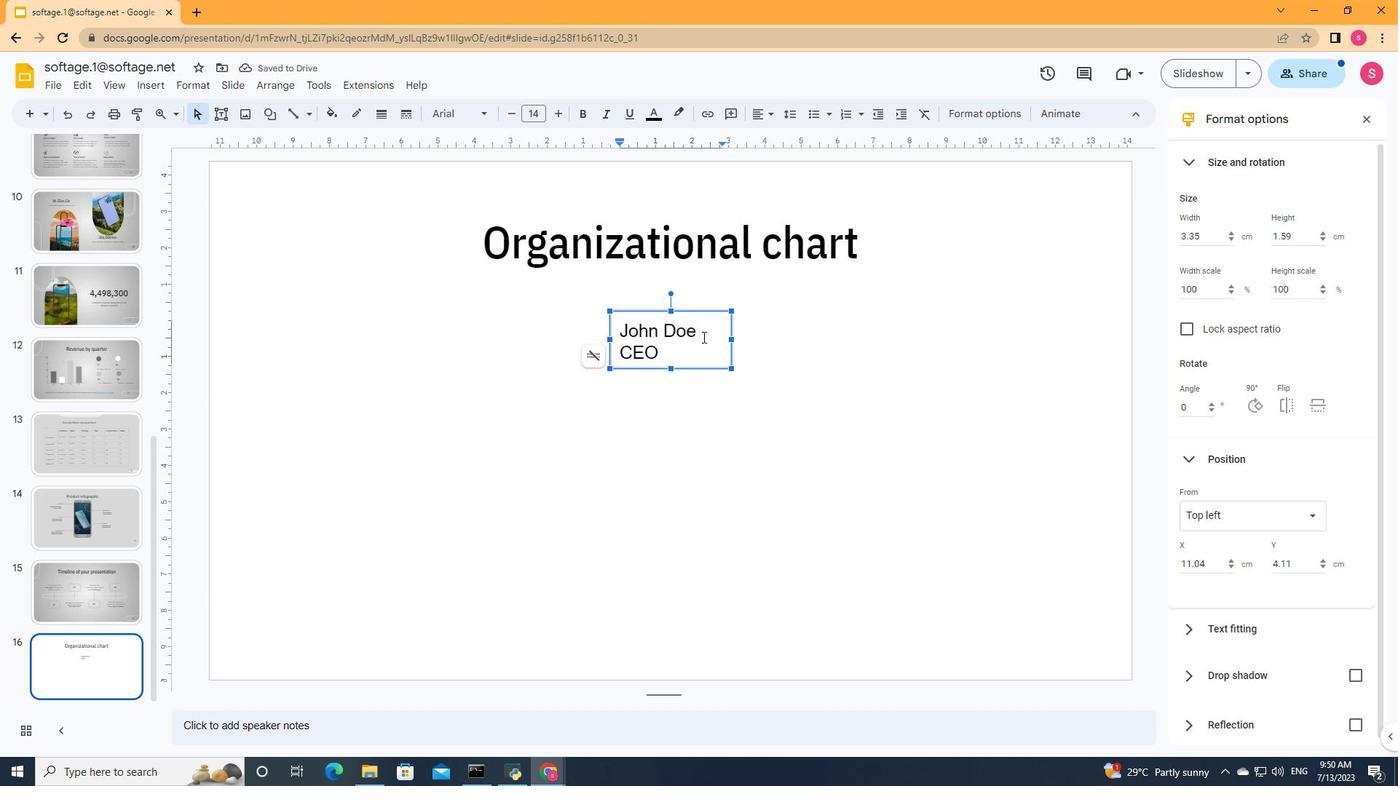 
Action: Mouse moved to (505, 118)
Screenshot: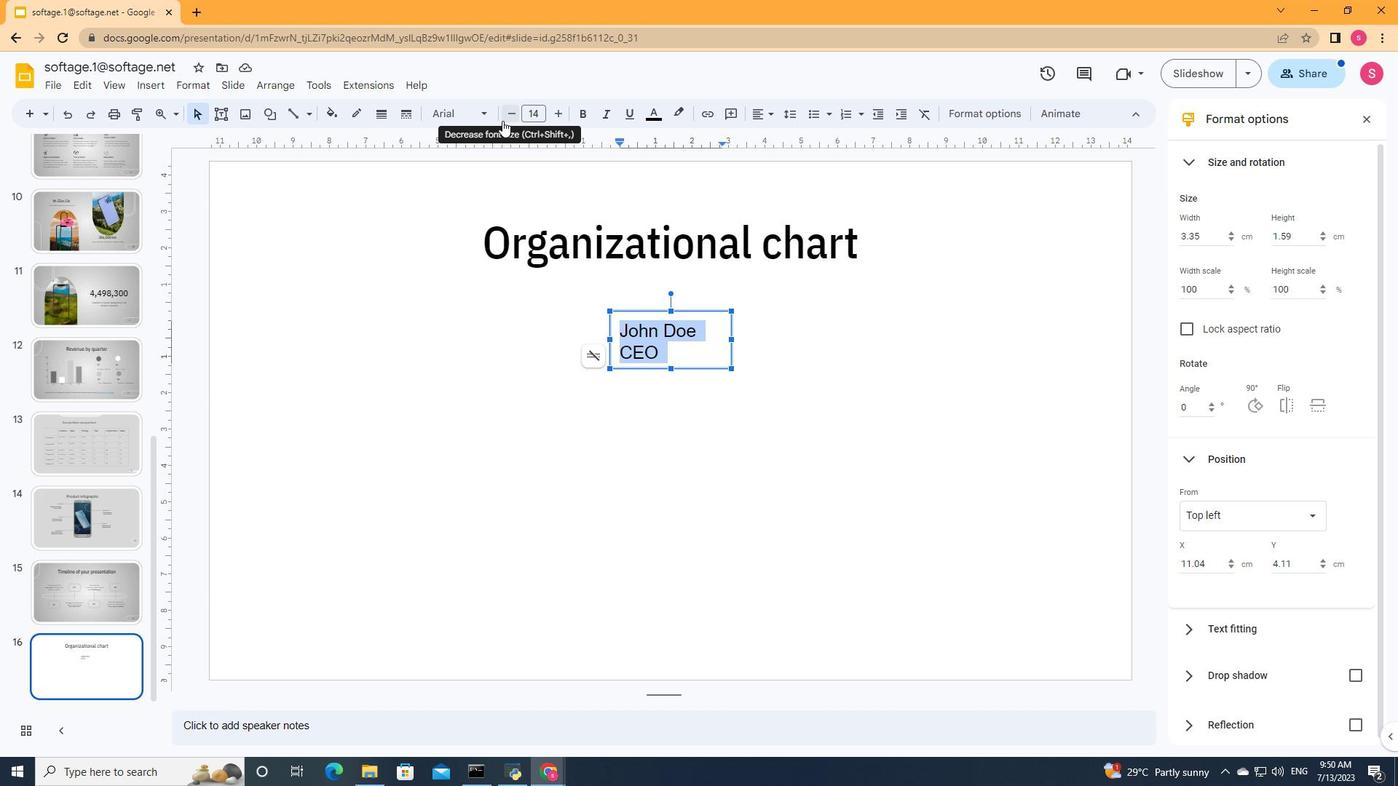 
Action: Mouse pressed left at (505, 118)
Screenshot: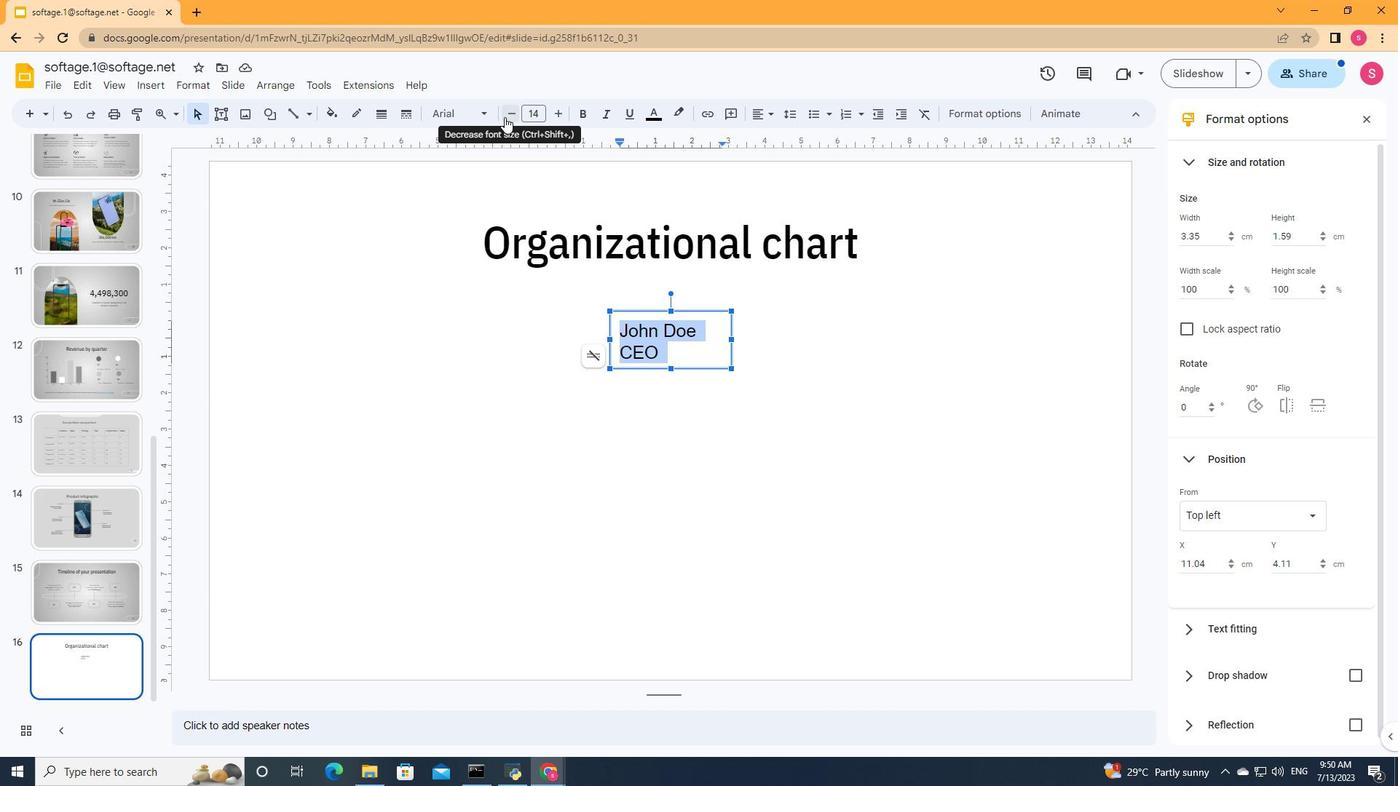 
Action: Mouse pressed left at (505, 118)
Screenshot: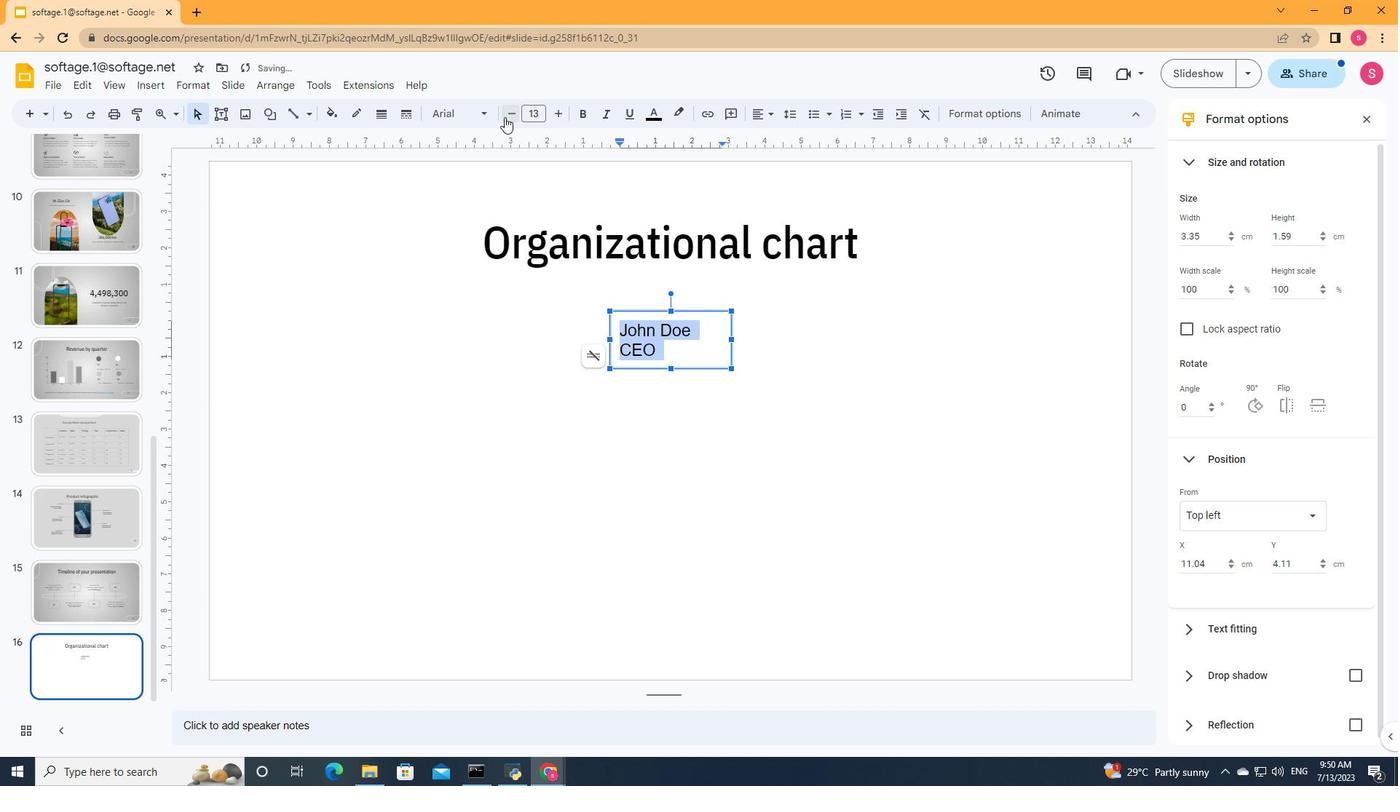 
Action: Mouse moved to (487, 114)
Screenshot: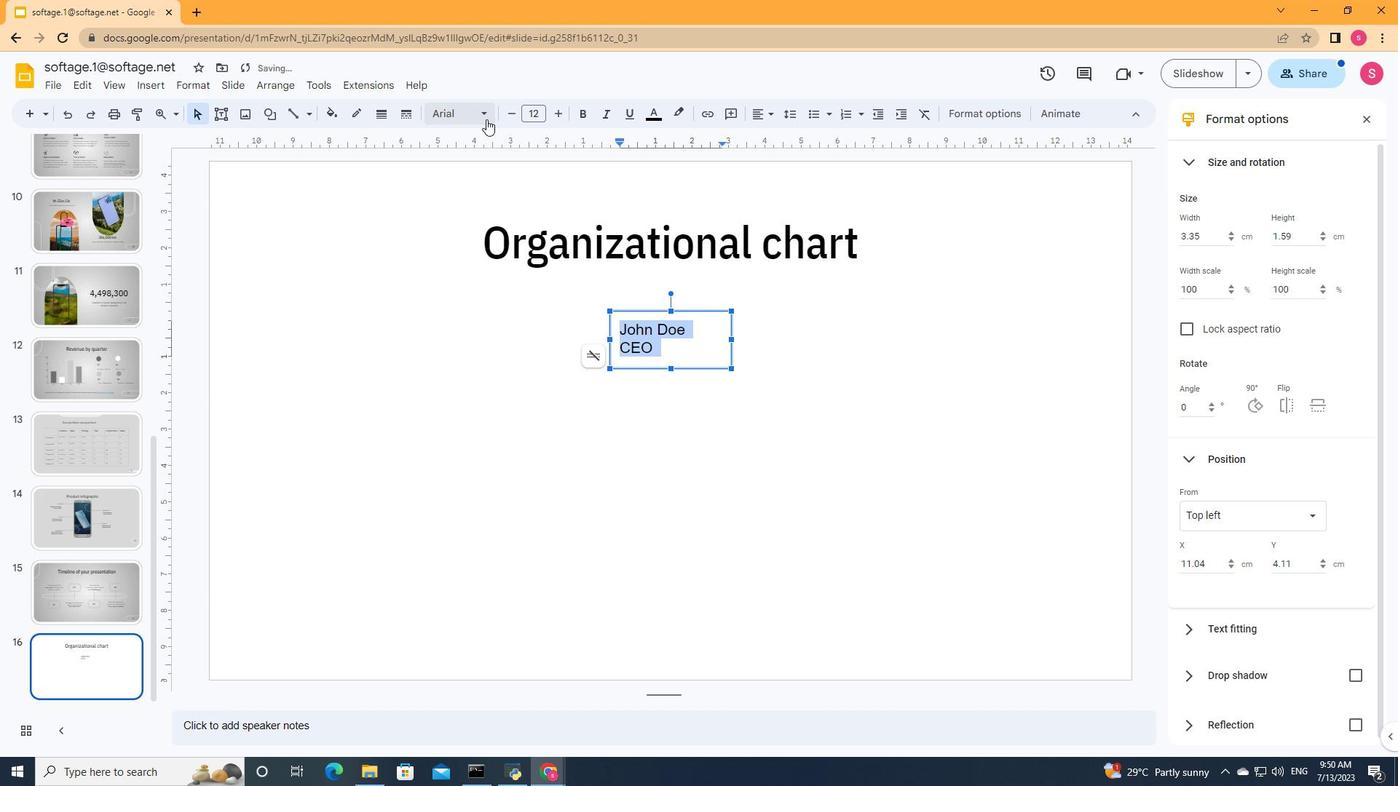 
Action: Mouse pressed left at (487, 114)
Screenshot: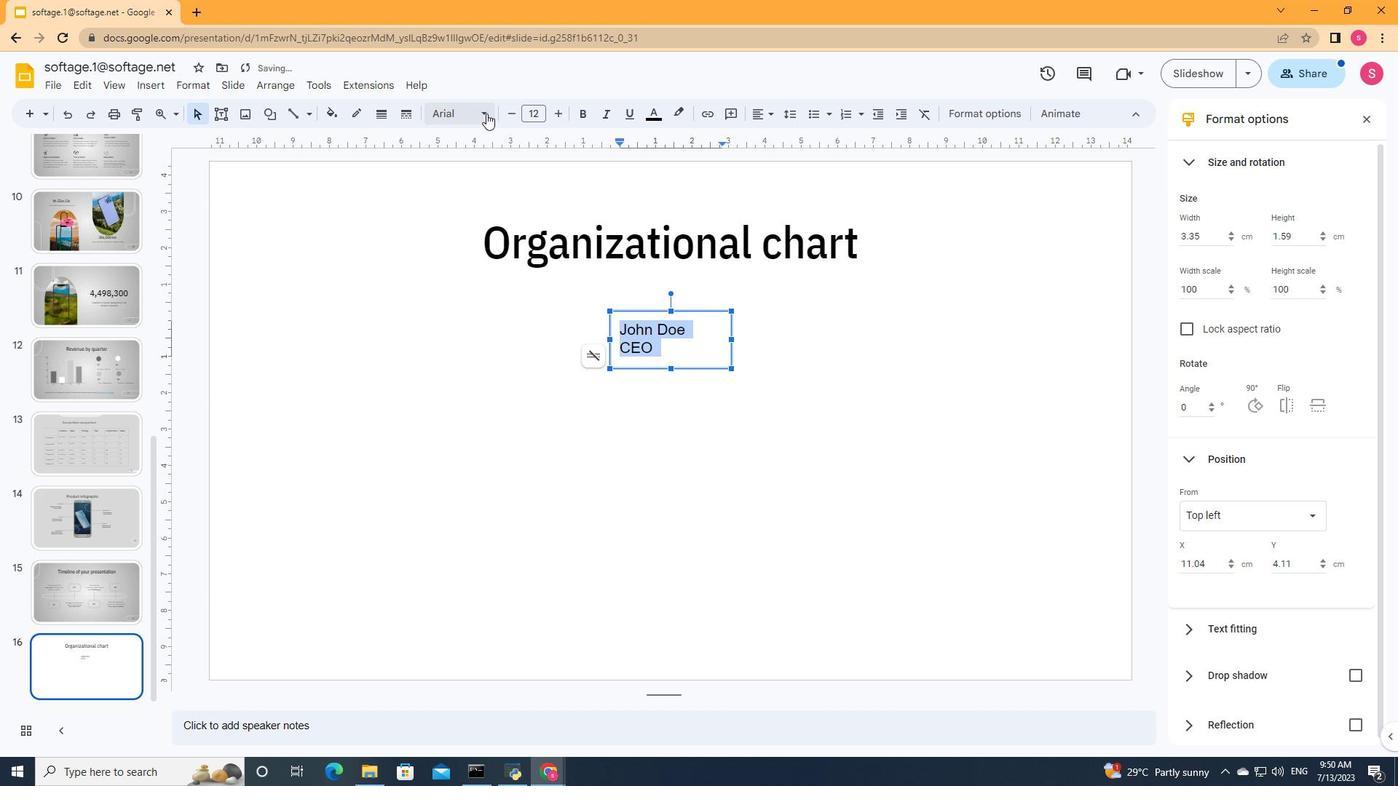 
Action: Mouse moved to (693, 346)
Screenshot: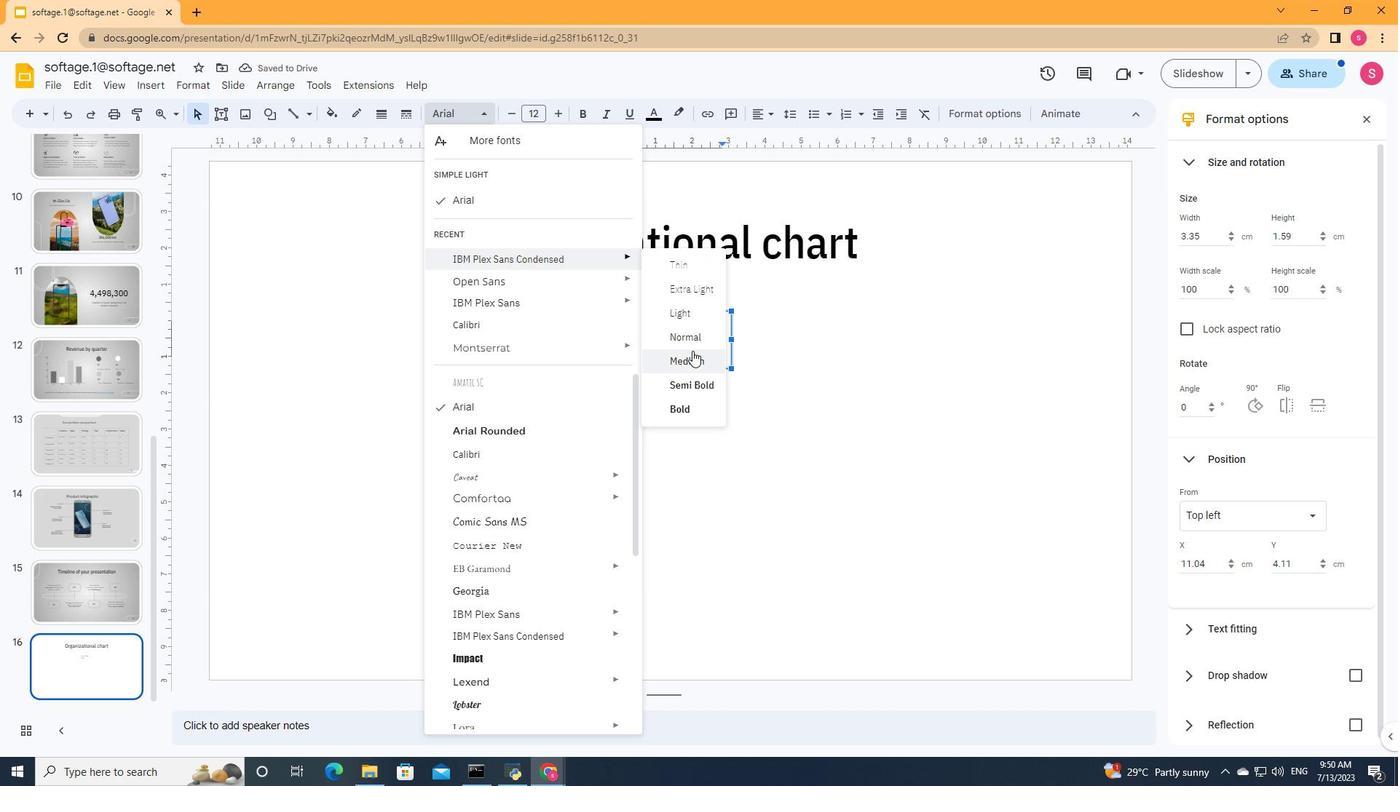 
Action: Mouse pressed left at (693, 346)
Screenshot: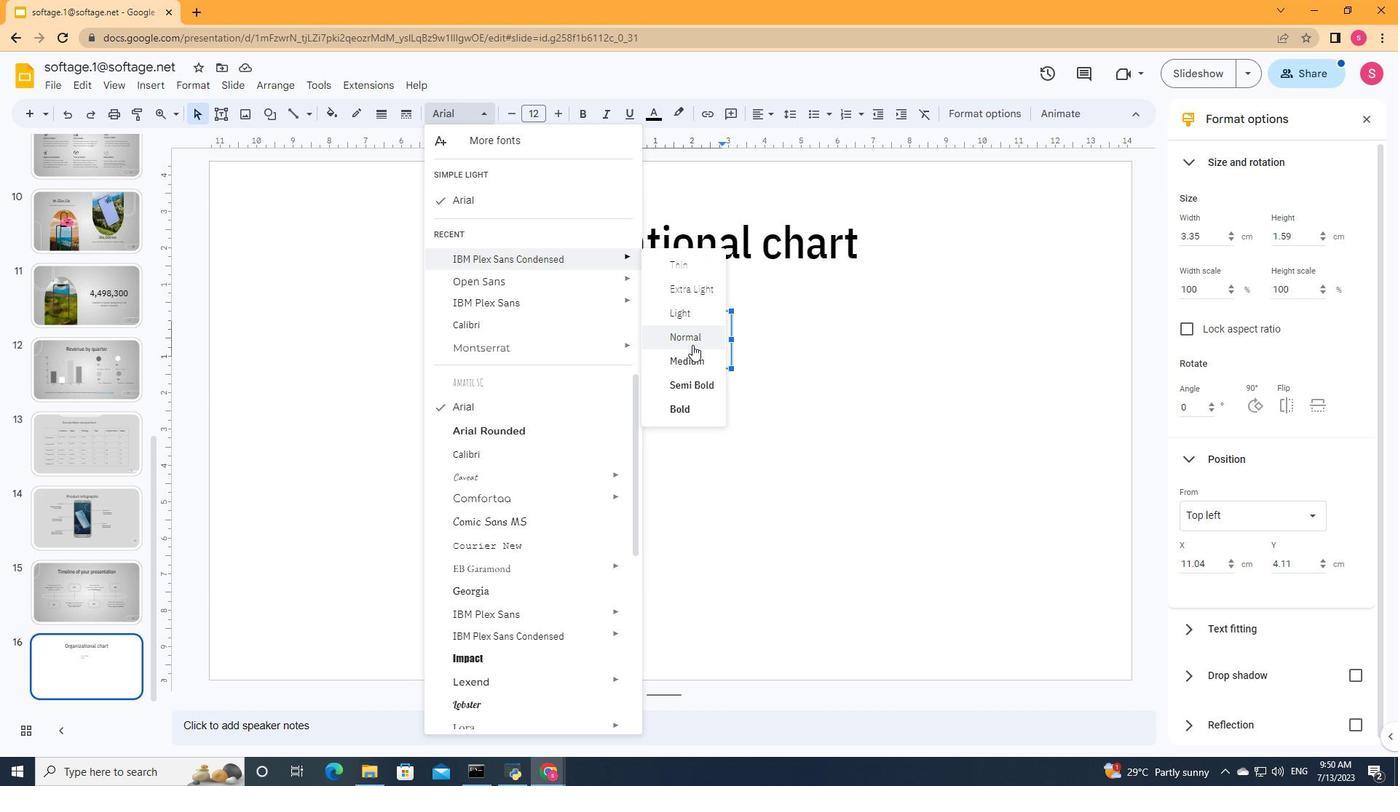 
Action: Mouse moved to (678, 330)
Screenshot: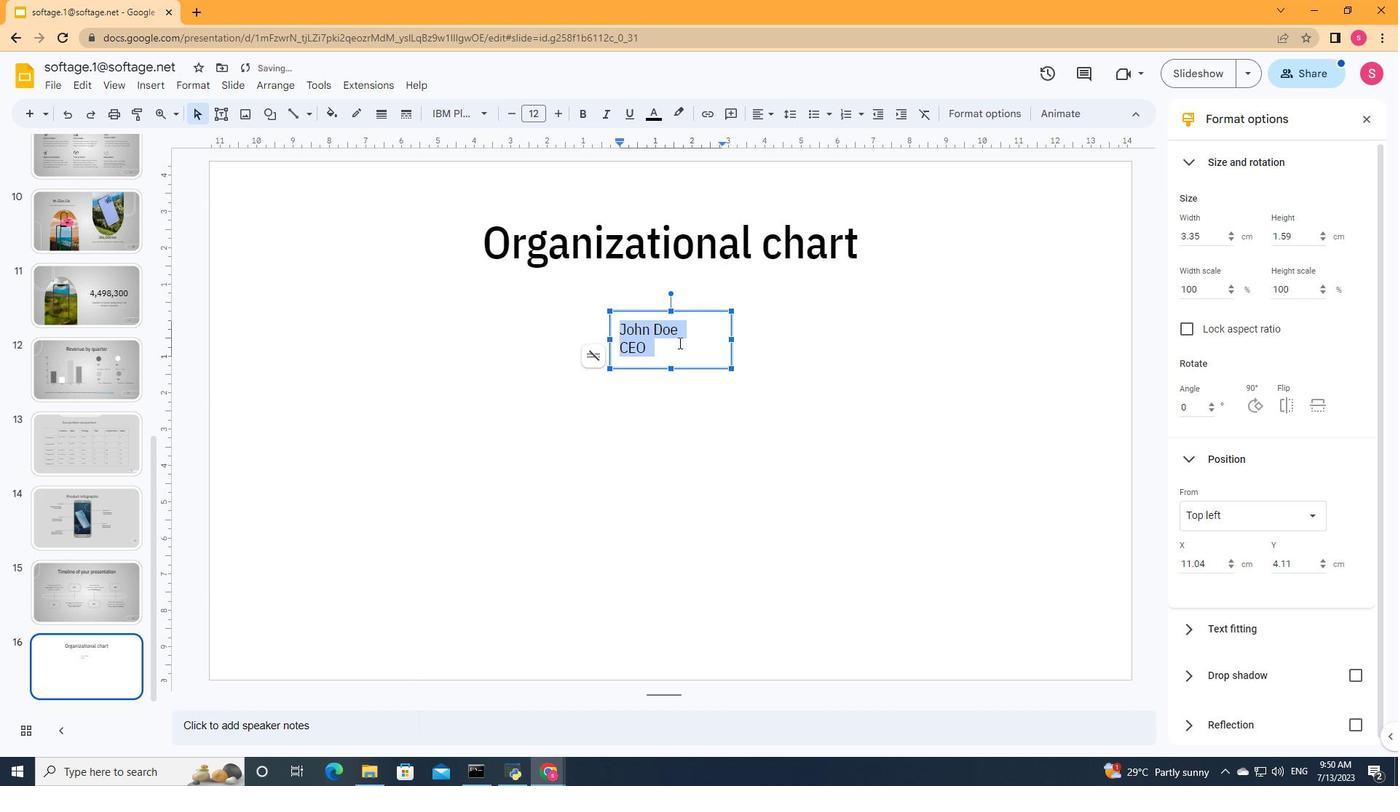 
Action: Mouse pressed left at (678, 330)
Screenshot: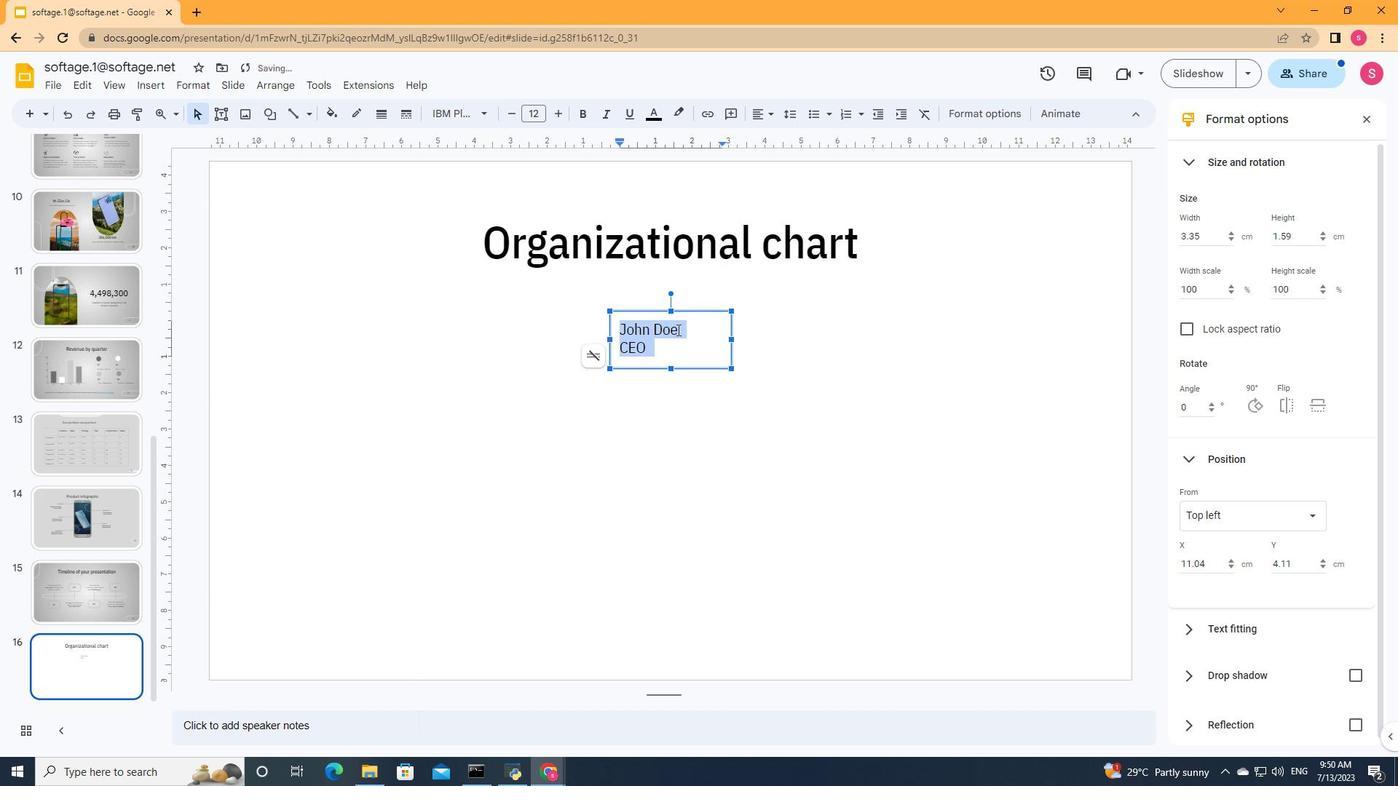 
Action: Mouse pressed left at (678, 330)
Screenshot: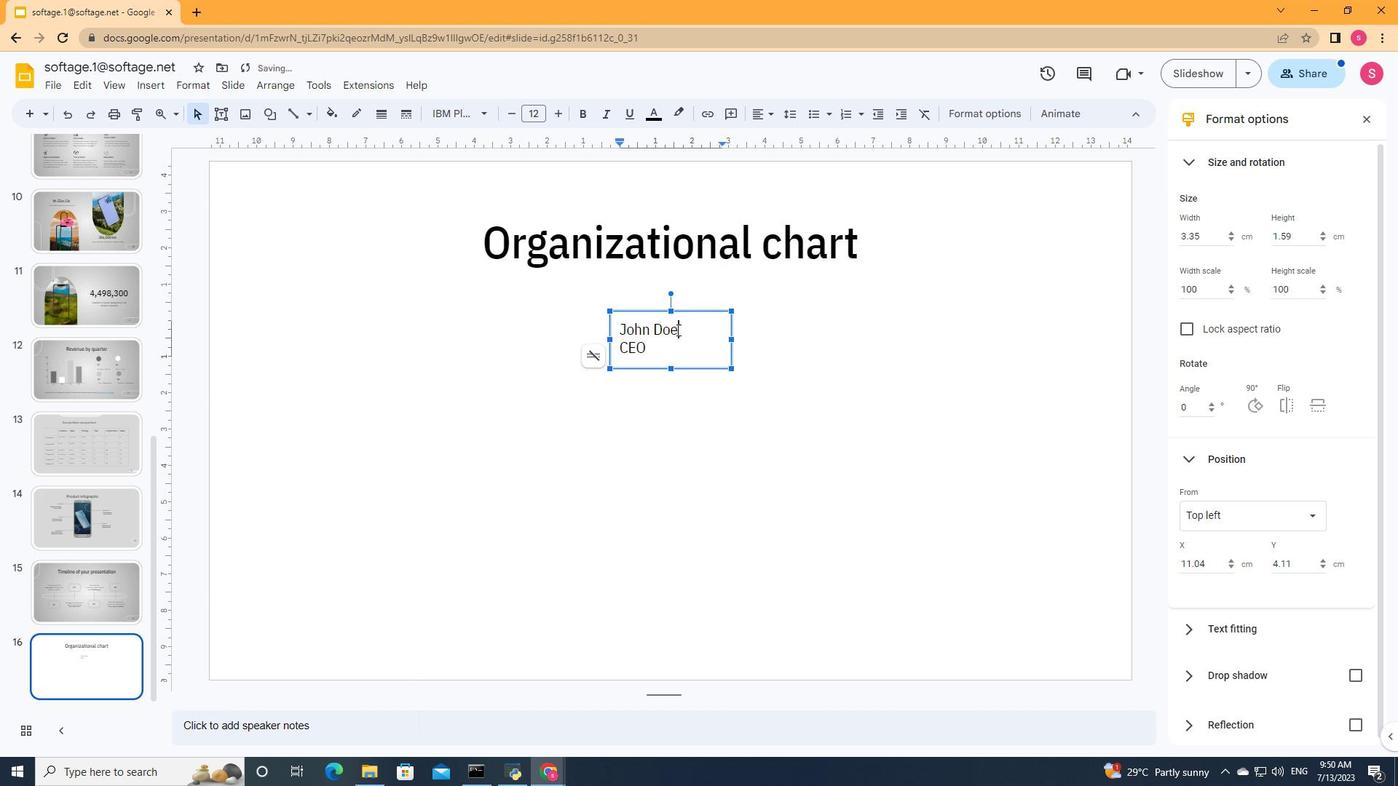 
Action: Mouse moved to (585, 113)
Screenshot: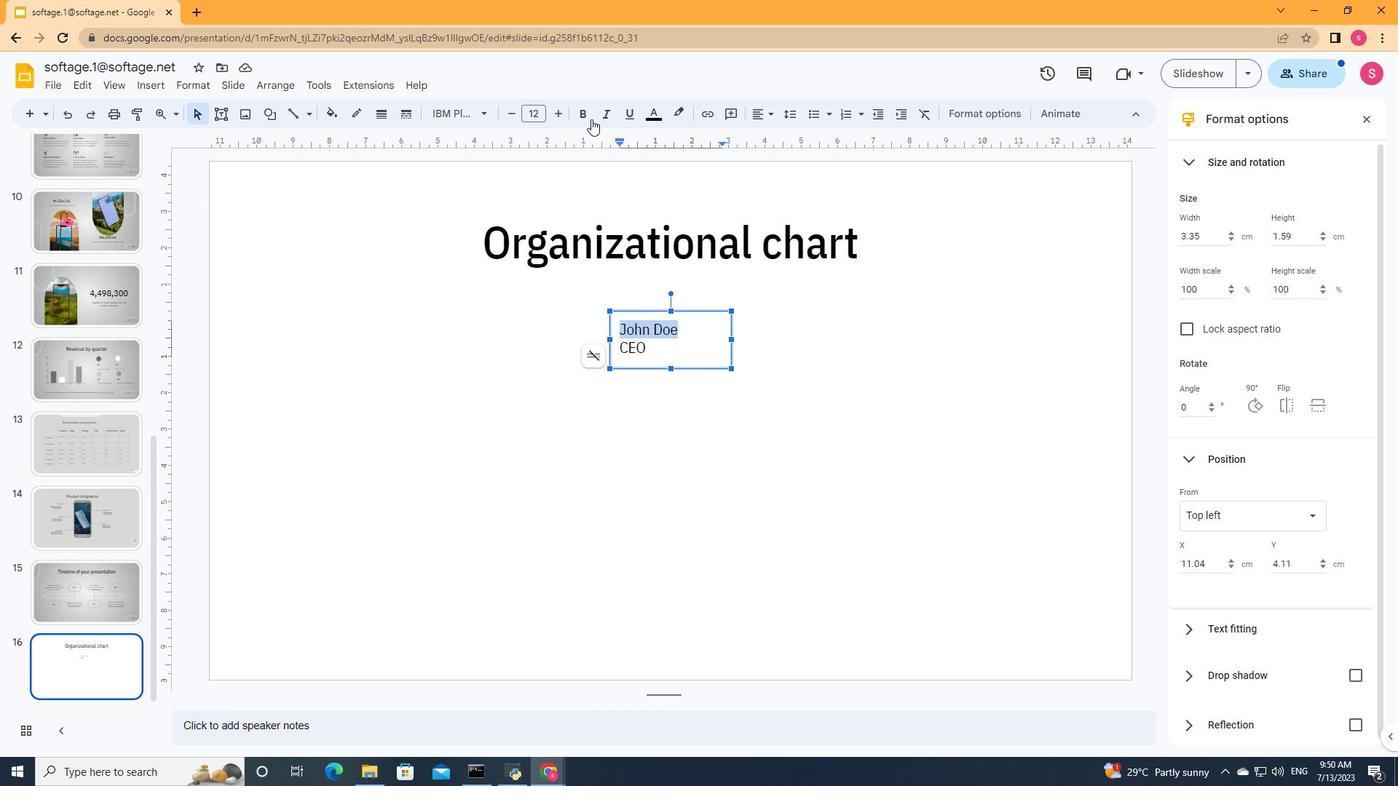 
Action: Mouse pressed left at (585, 113)
Screenshot: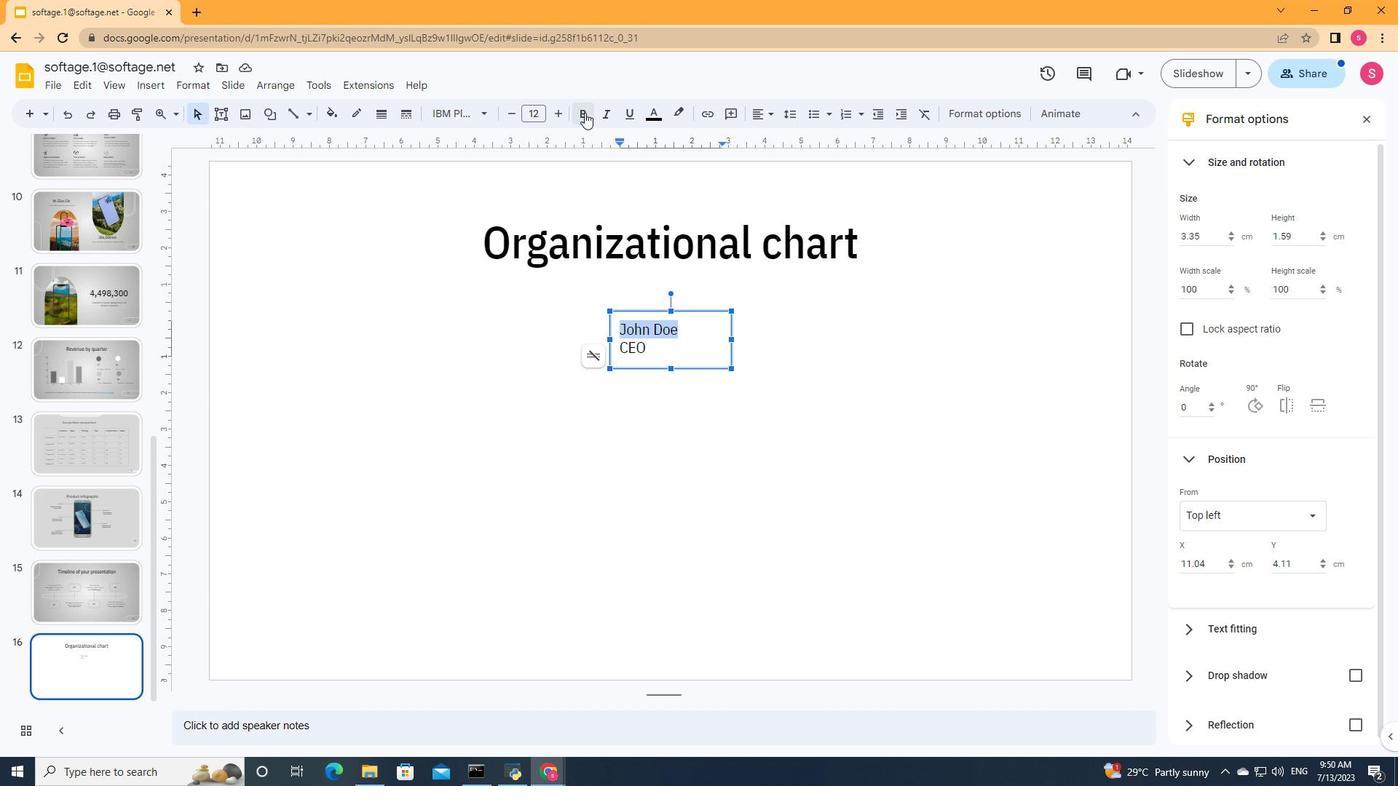
Action: Mouse moved to (654, 411)
Screenshot: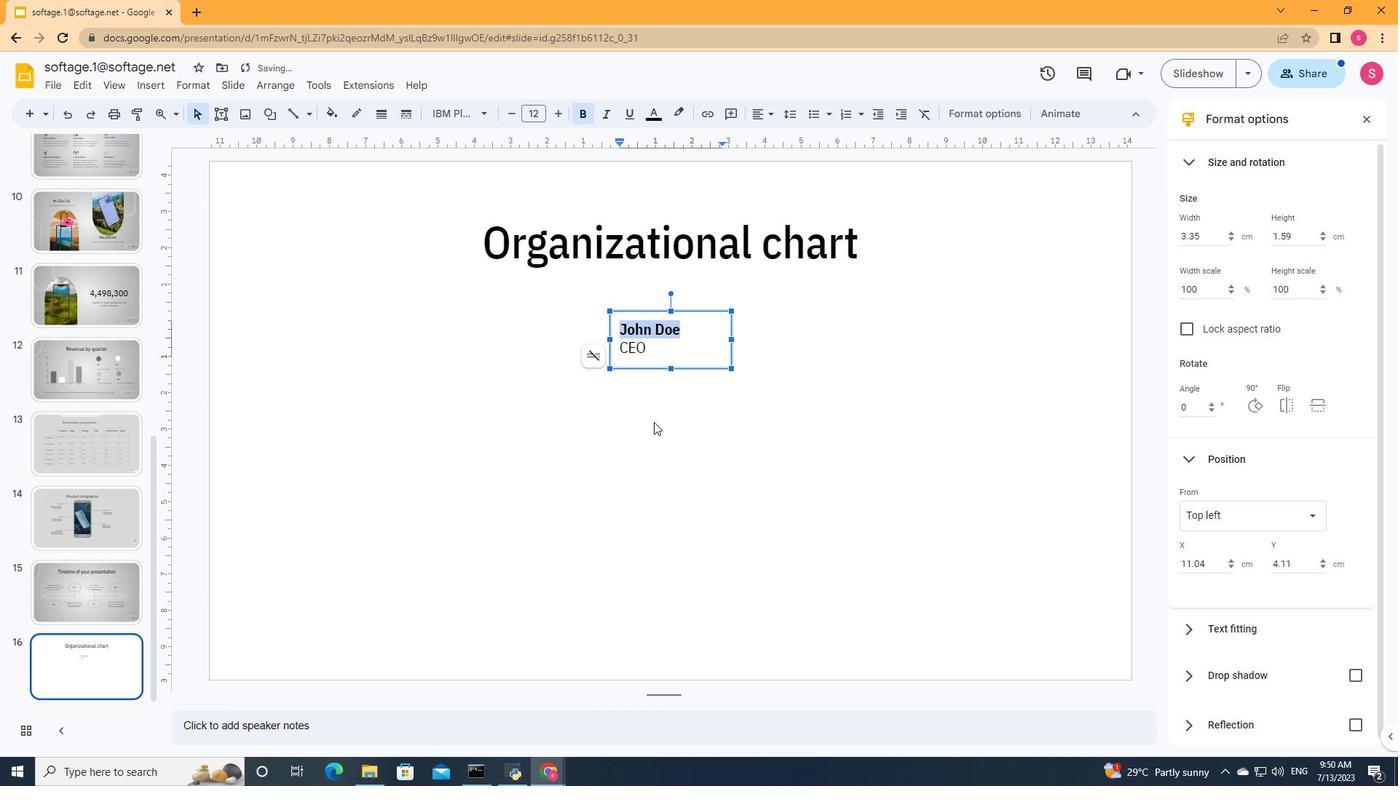 
Action: Mouse pressed left at (654, 411)
Screenshot: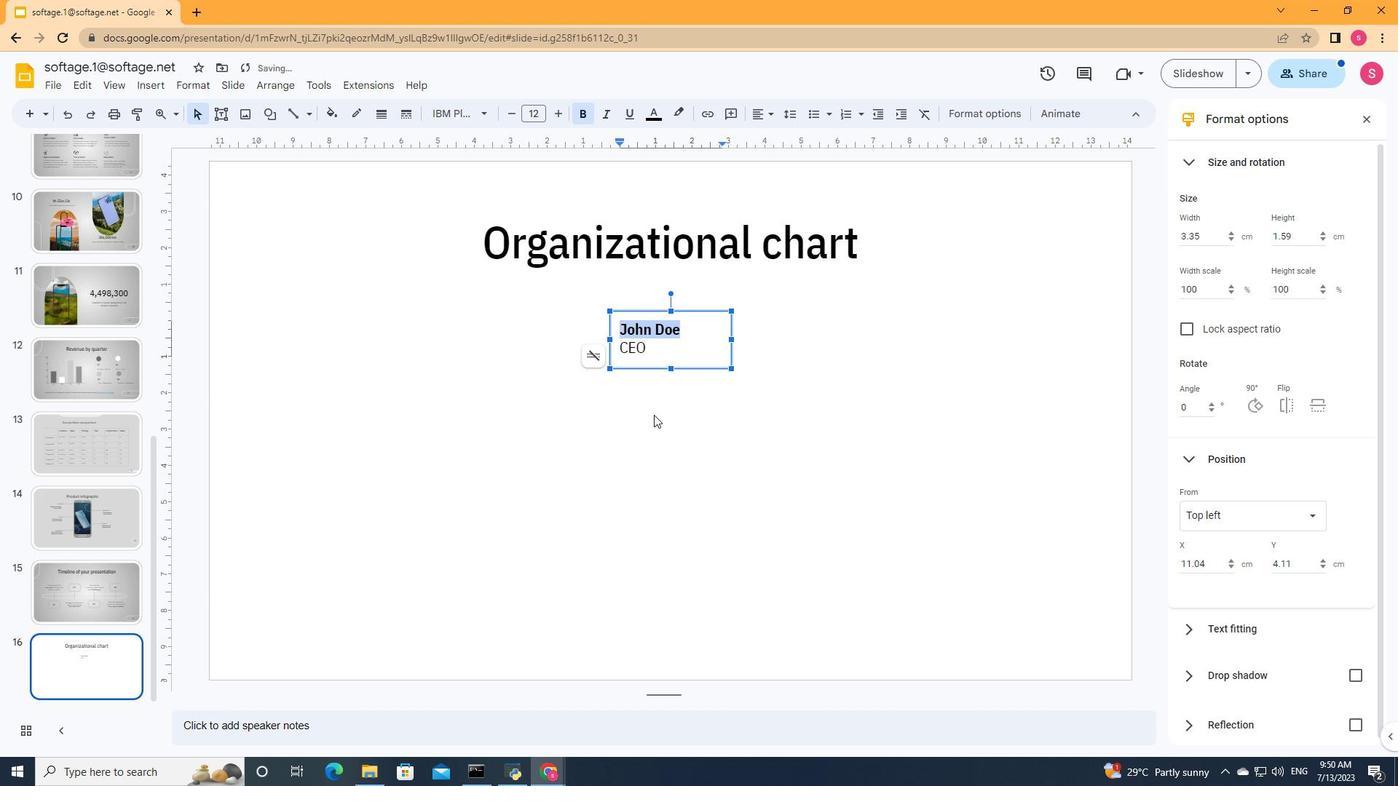 
Action: Mouse moved to (276, 112)
Screenshot: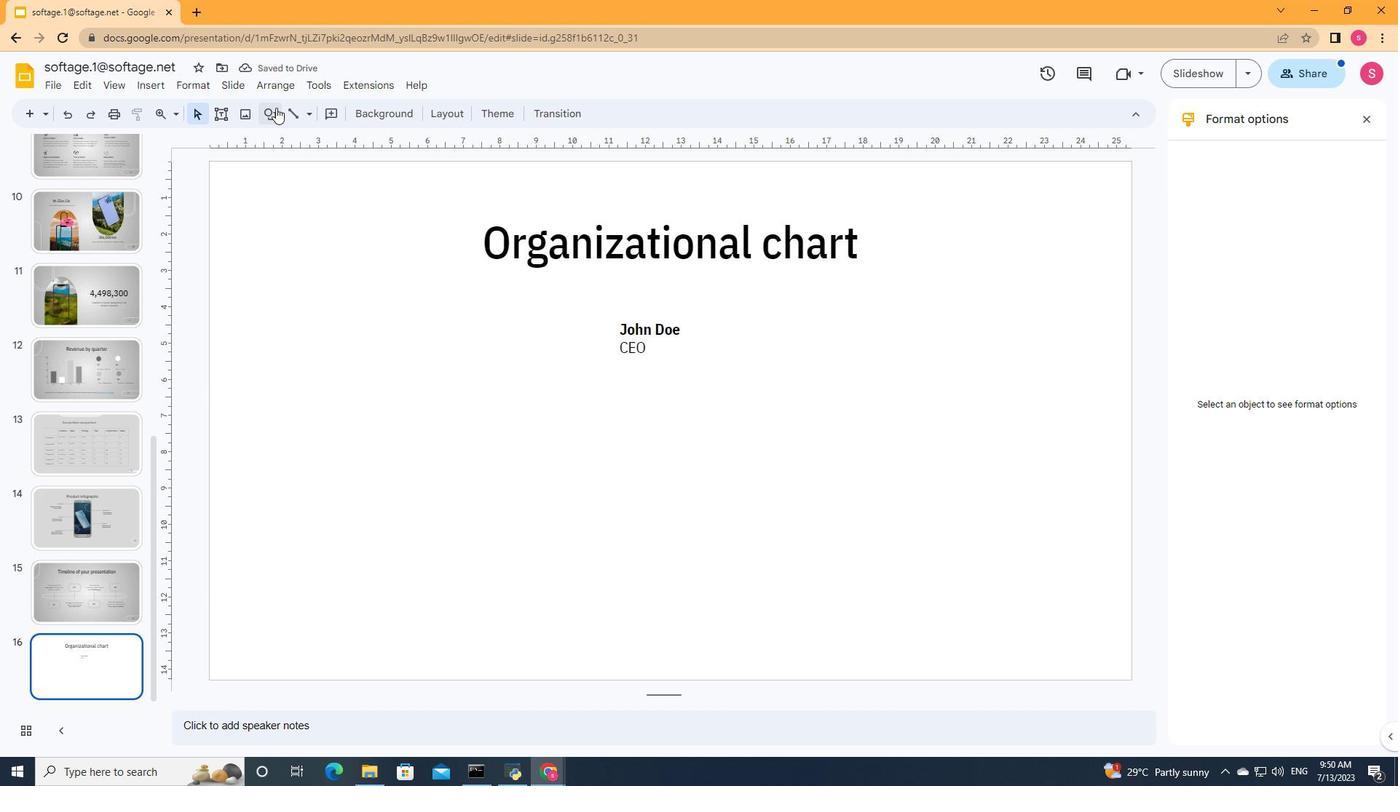 
Action: Mouse pressed left at (276, 112)
Screenshot: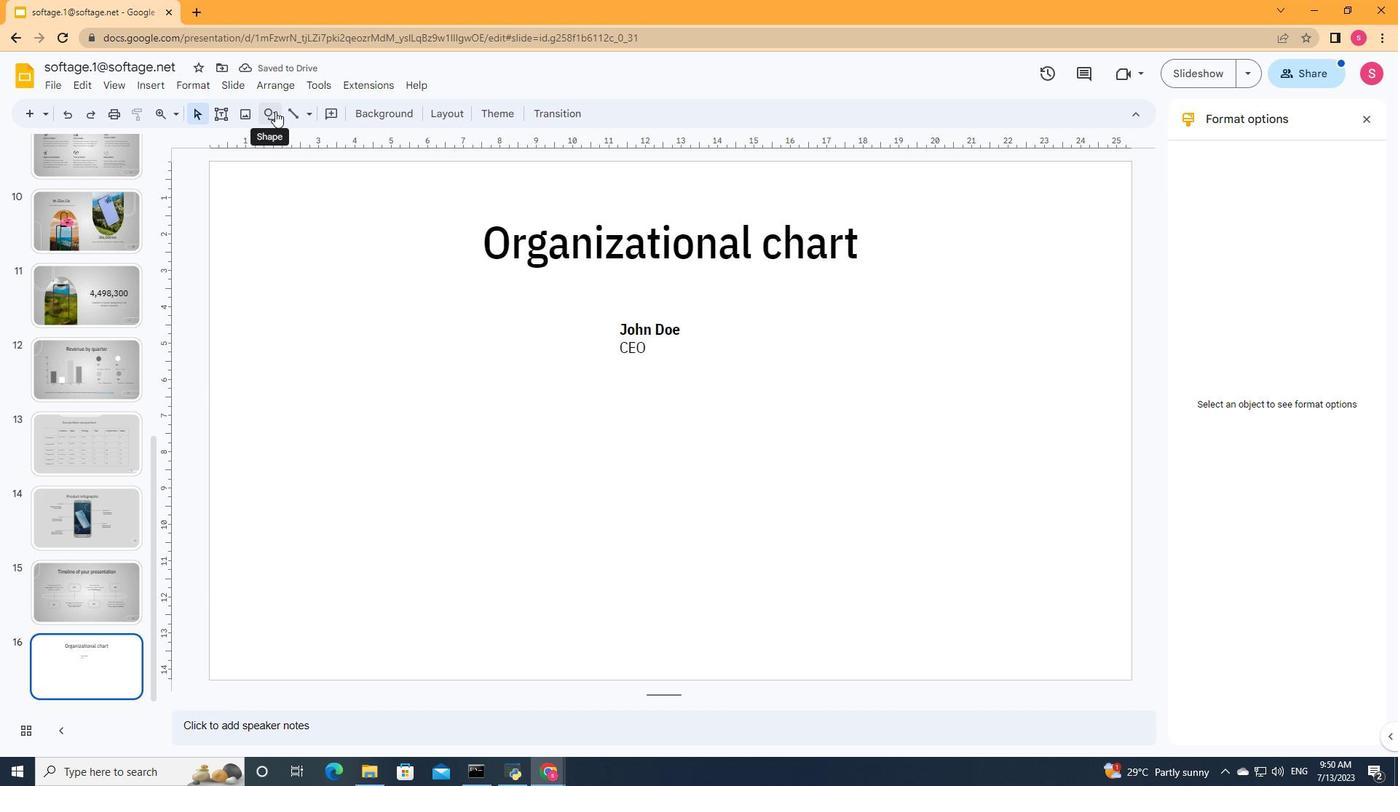 
Action: Mouse moved to (592, 236)
Screenshot: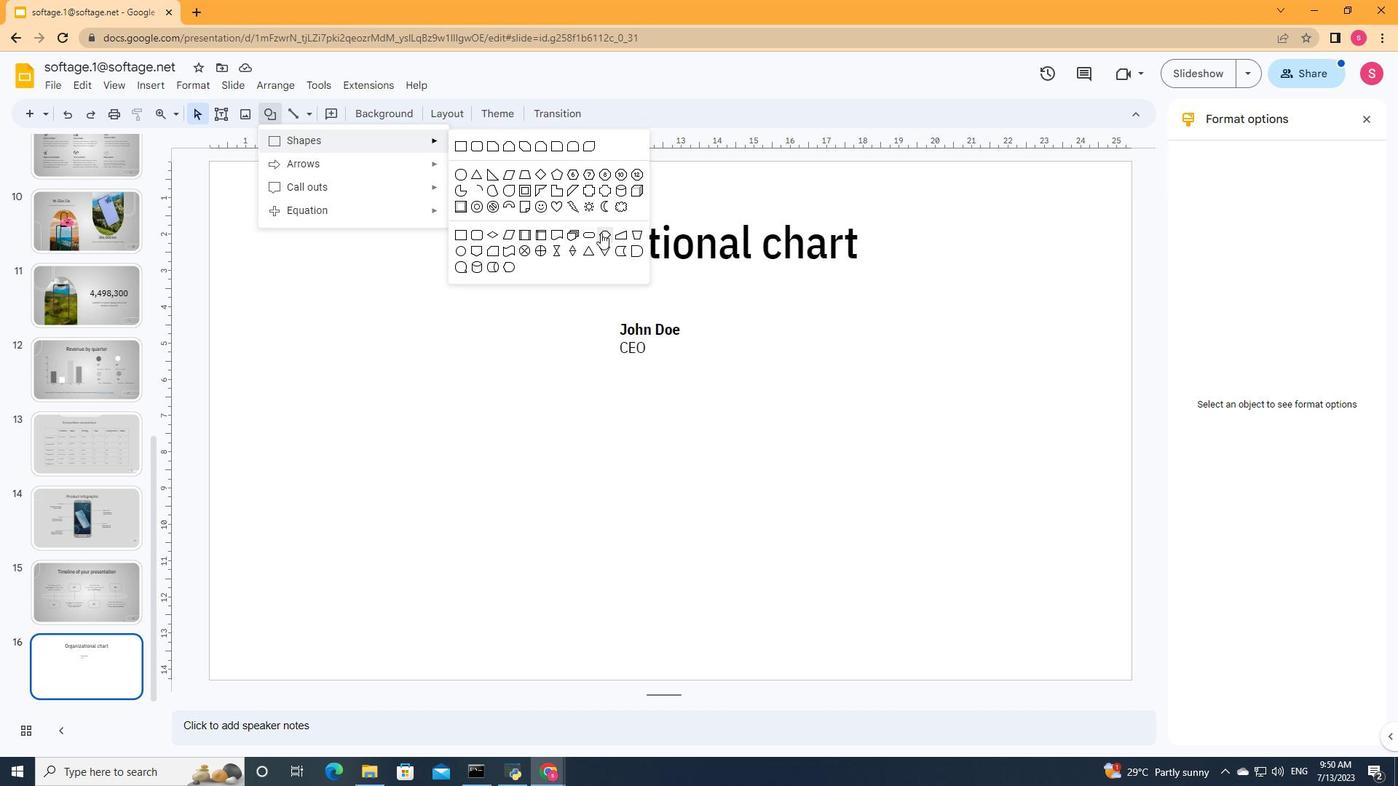 
Action: Mouse pressed left at (592, 236)
Screenshot: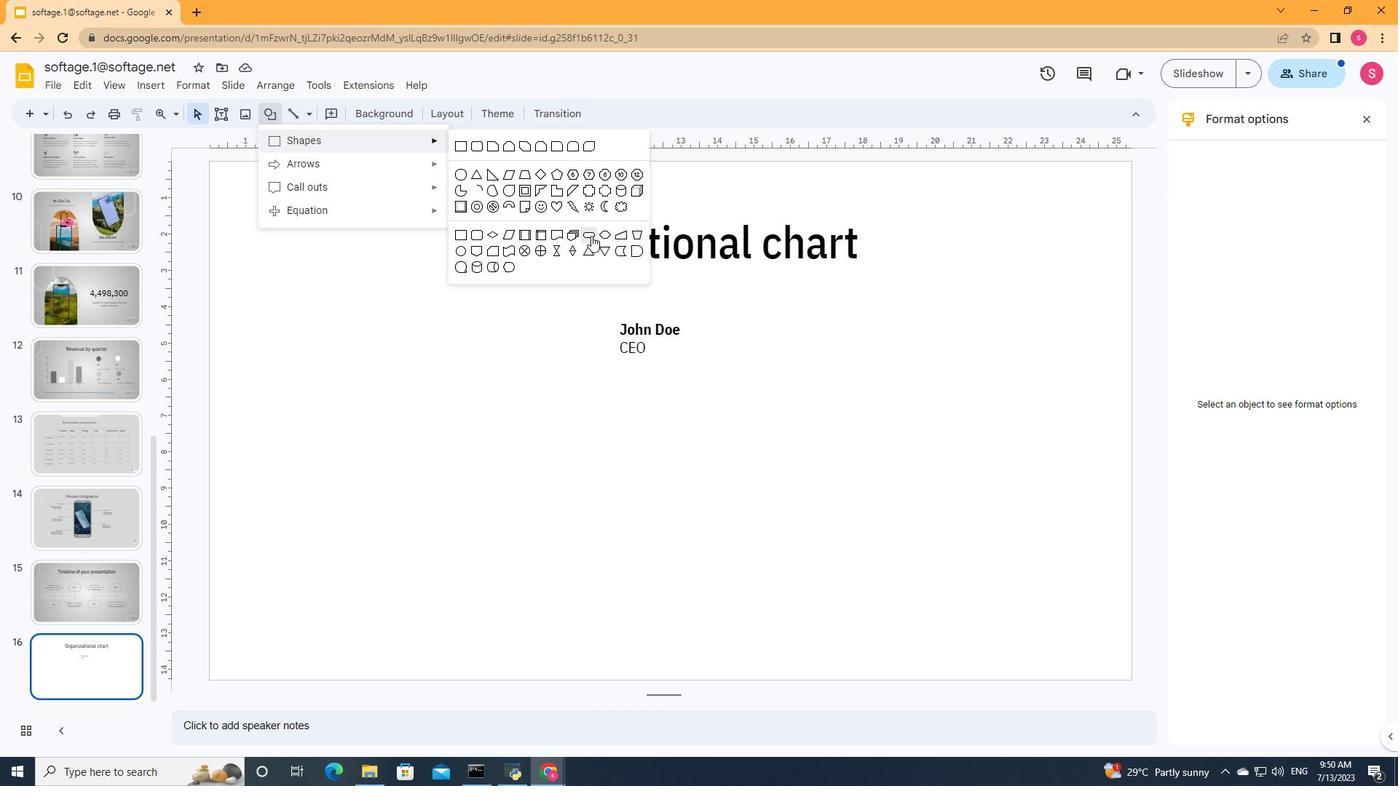 
Action: Mouse moved to (597, 314)
Screenshot: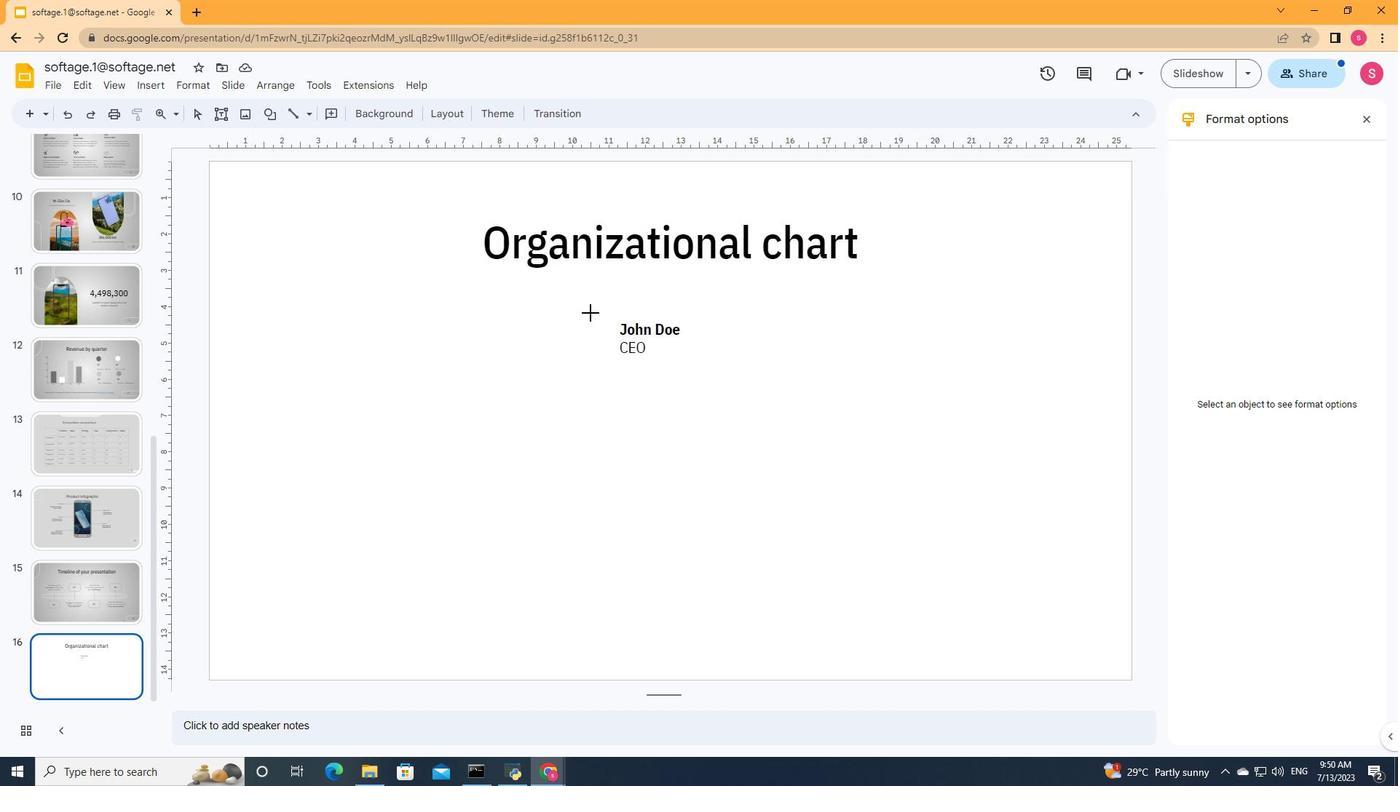 
Action: Mouse pressed left at (597, 314)
Screenshot: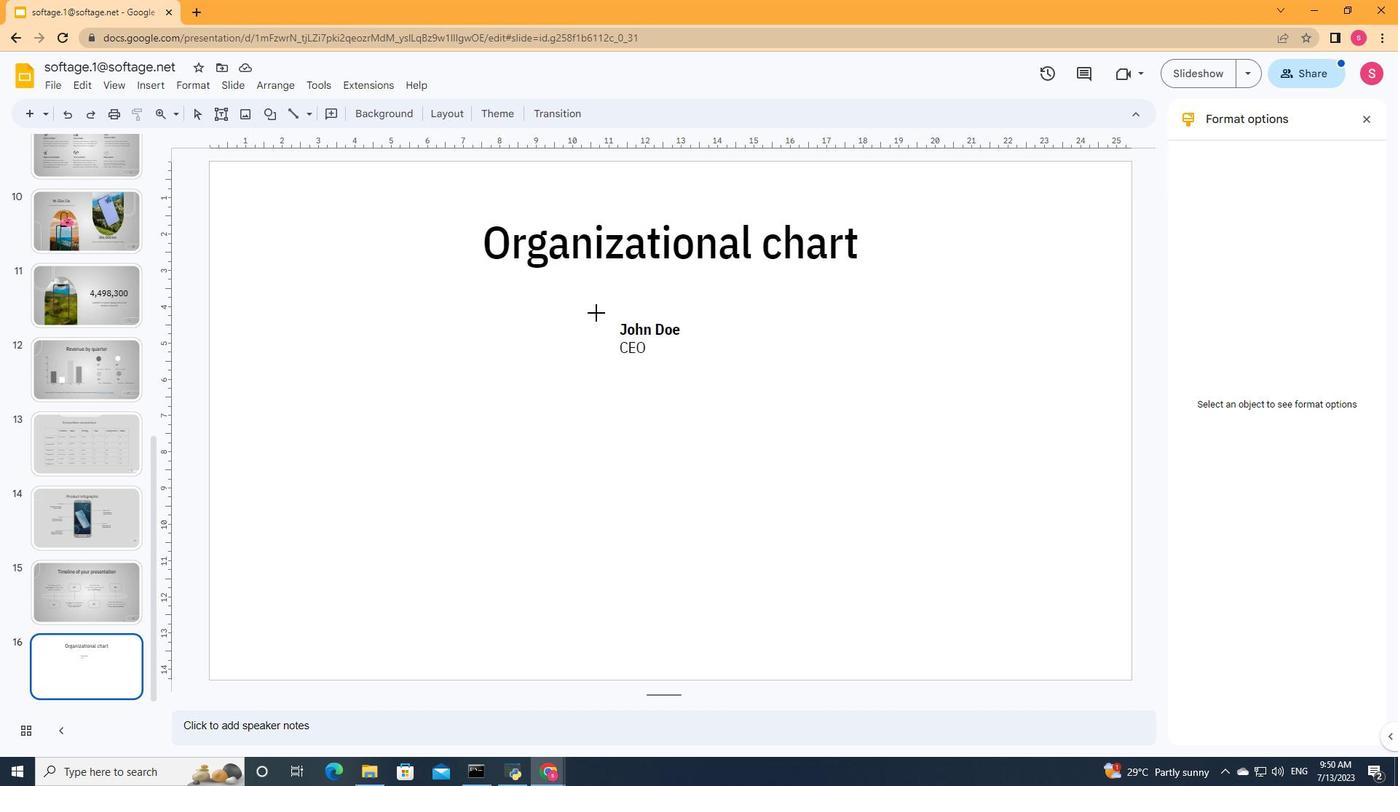 
Action: Mouse moved to (629, 311)
Screenshot: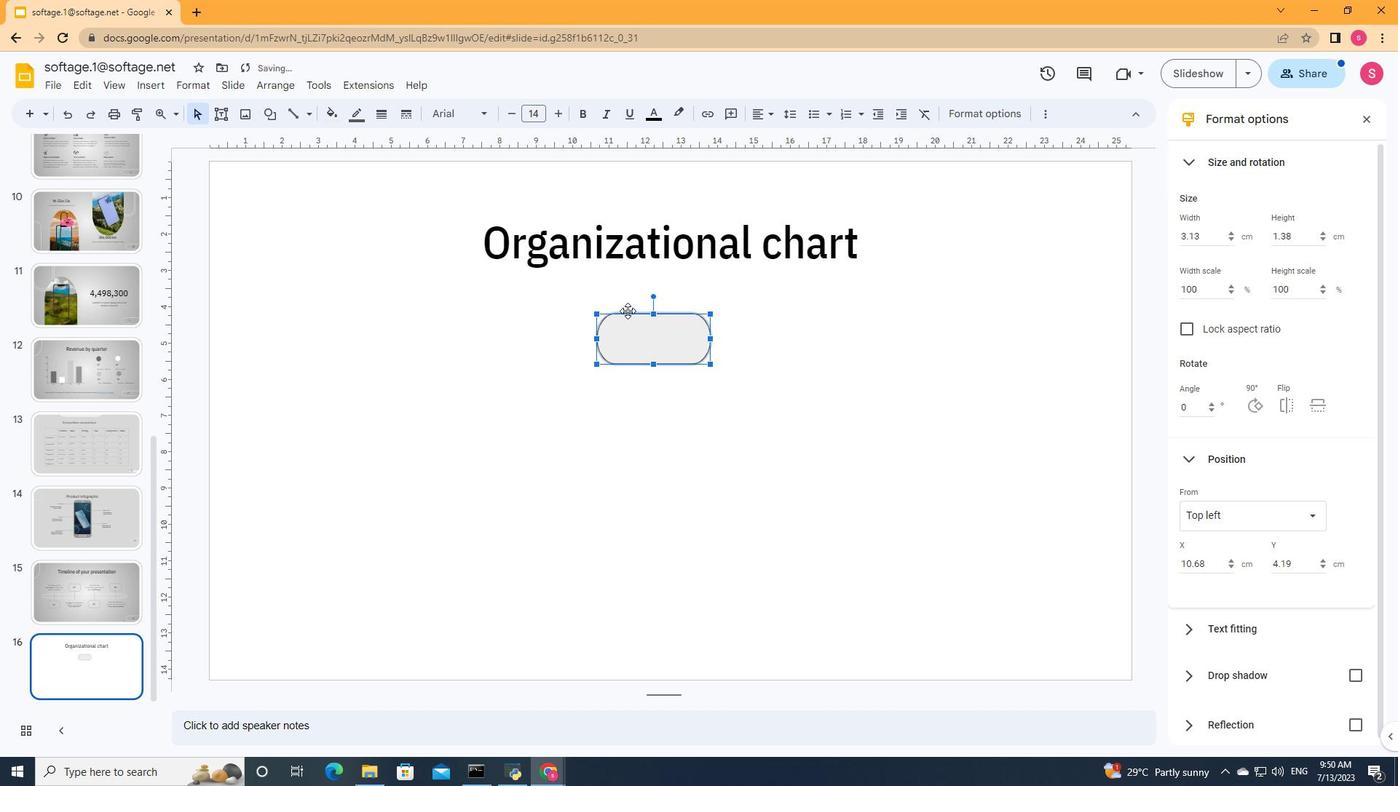 
Action: Mouse pressed left at (629, 311)
Screenshot: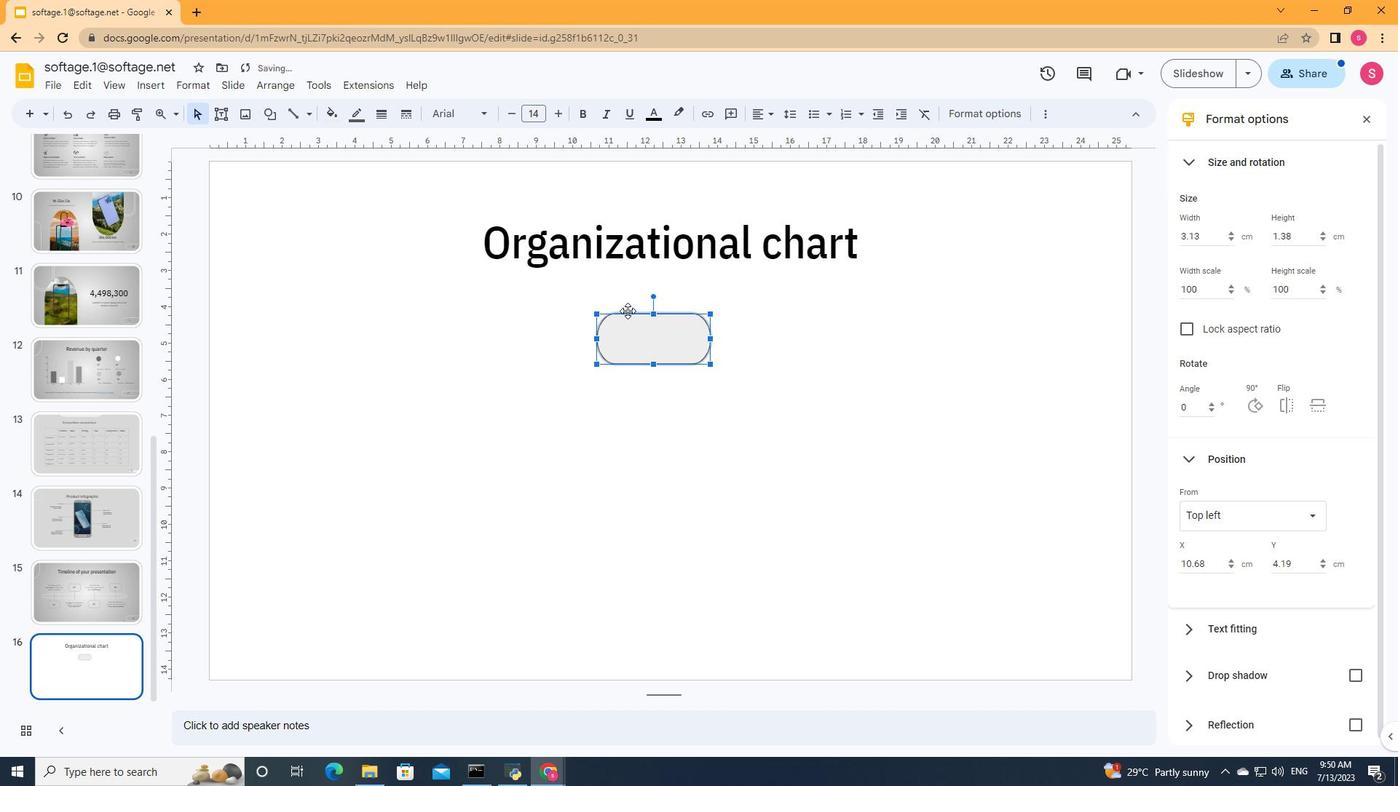 
Action: Mouse moved to (337, 120)
Screenshot: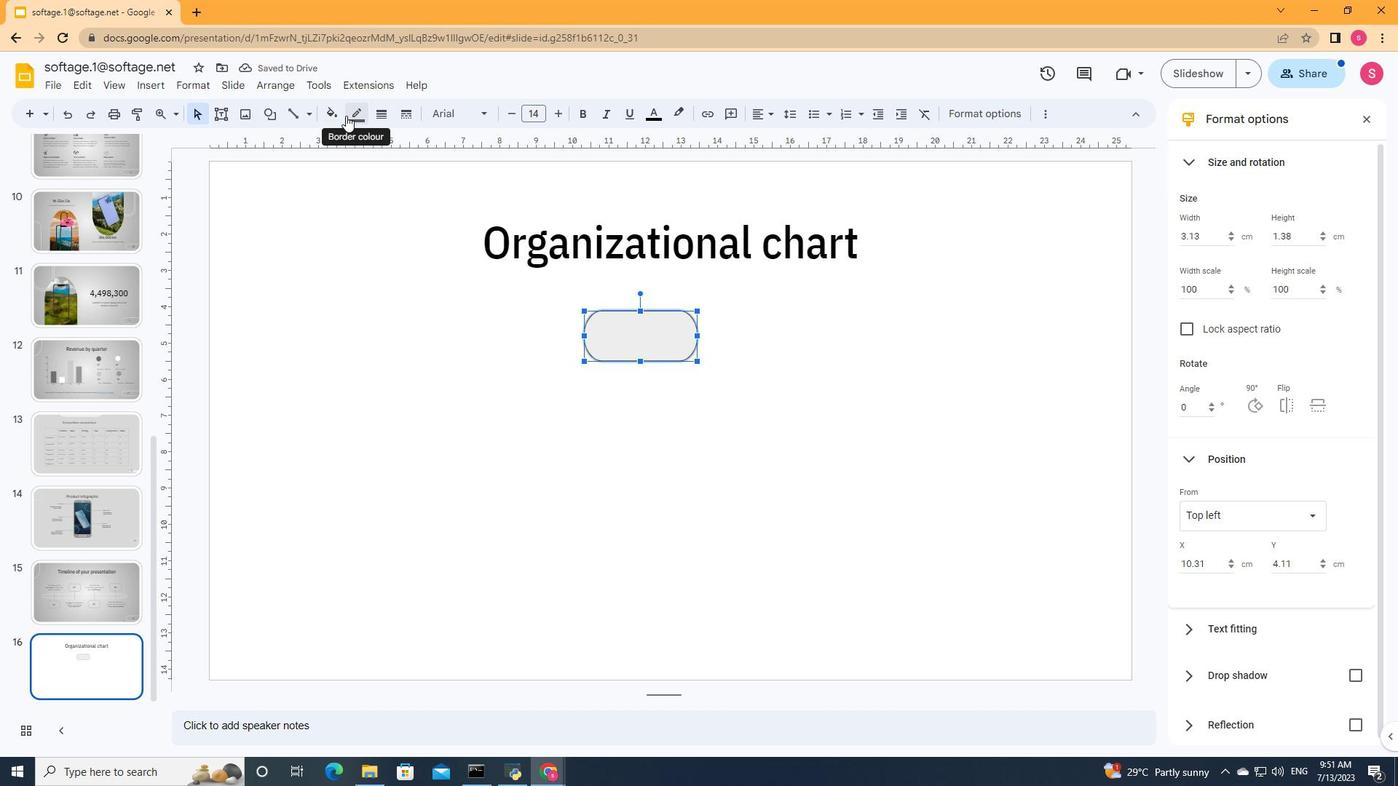 
Action: Mouse pressed left at (337, 120)
Screenshot: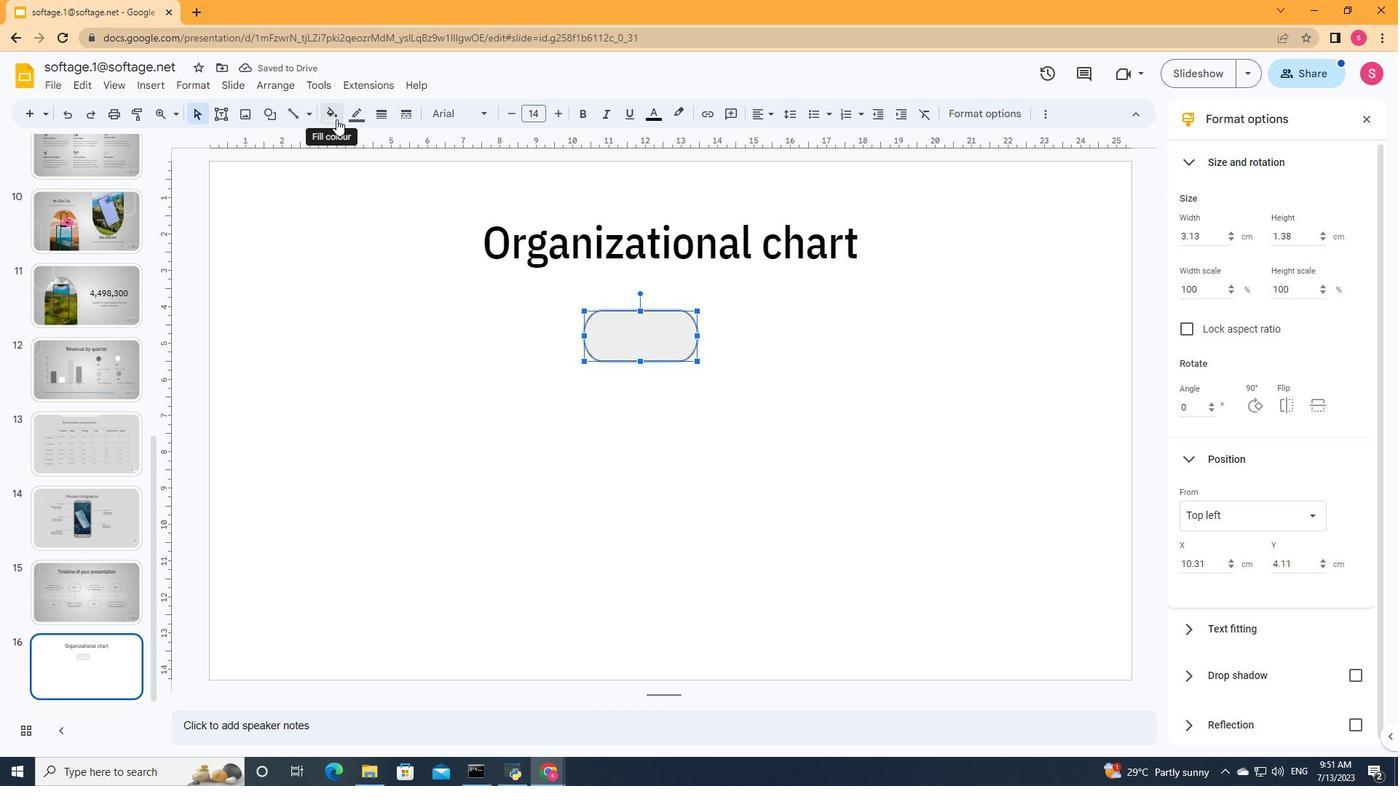 
Action: Mouse moved to (400, 402)
Screenshot: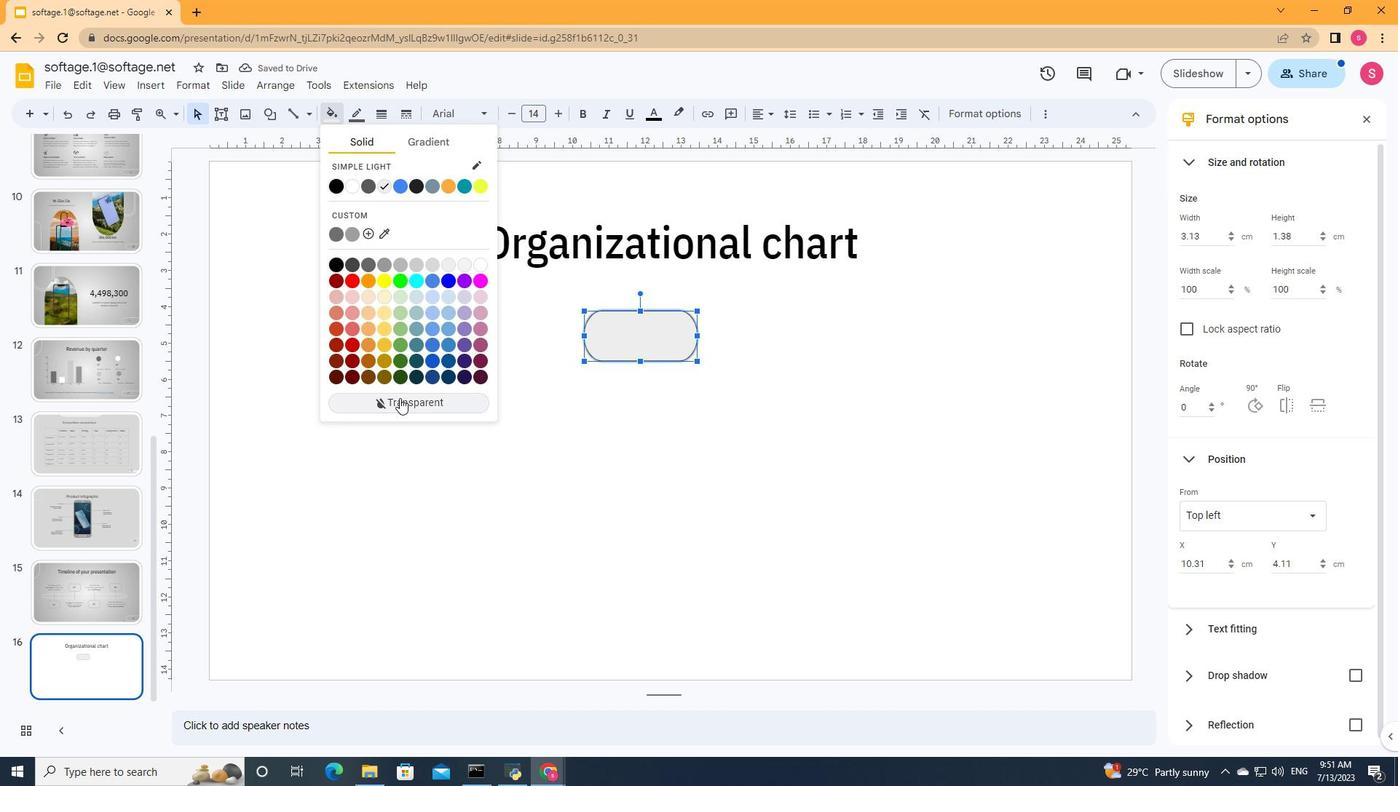 
Action: Mouse pressed left at (400, 402)
Screenshot: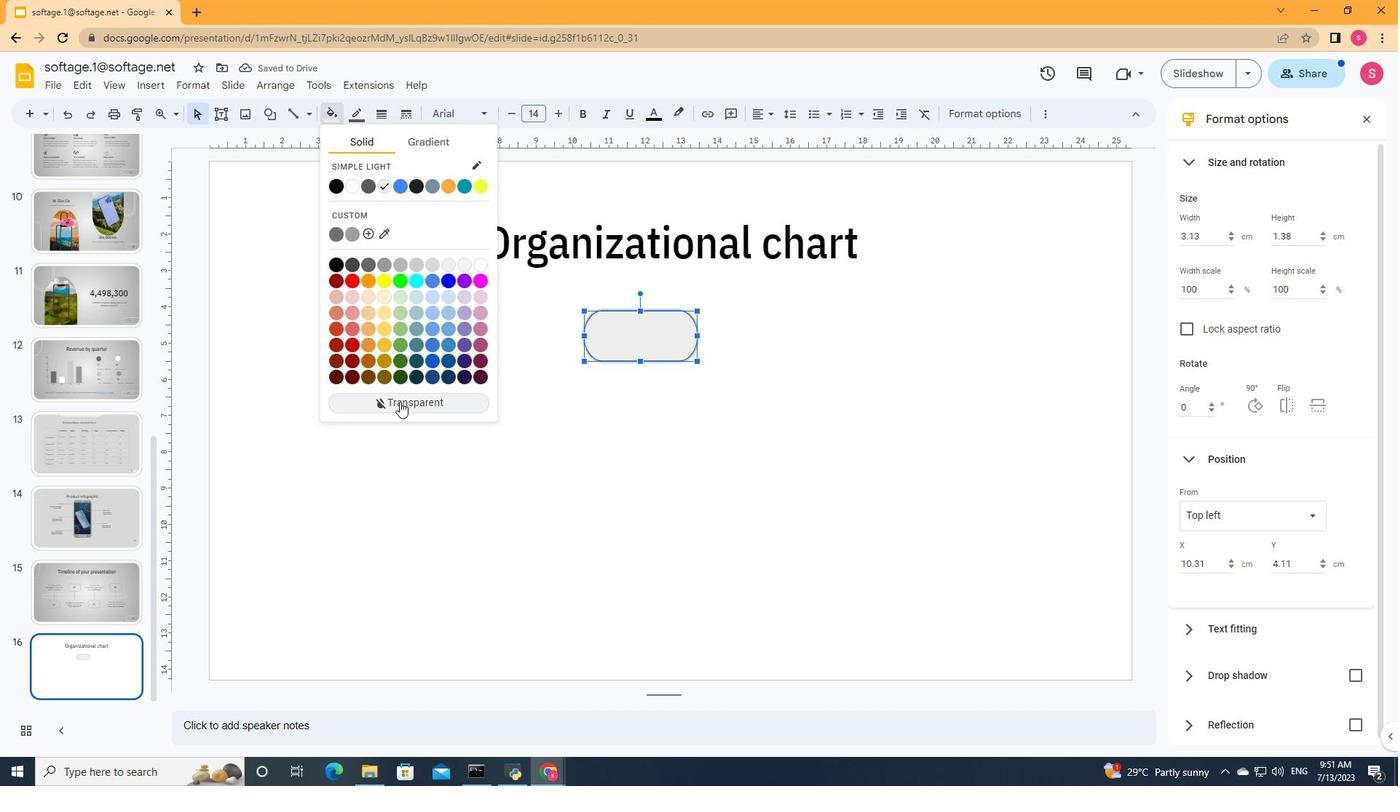 
Action: Mouse moved to (628, 311)
Screenshot: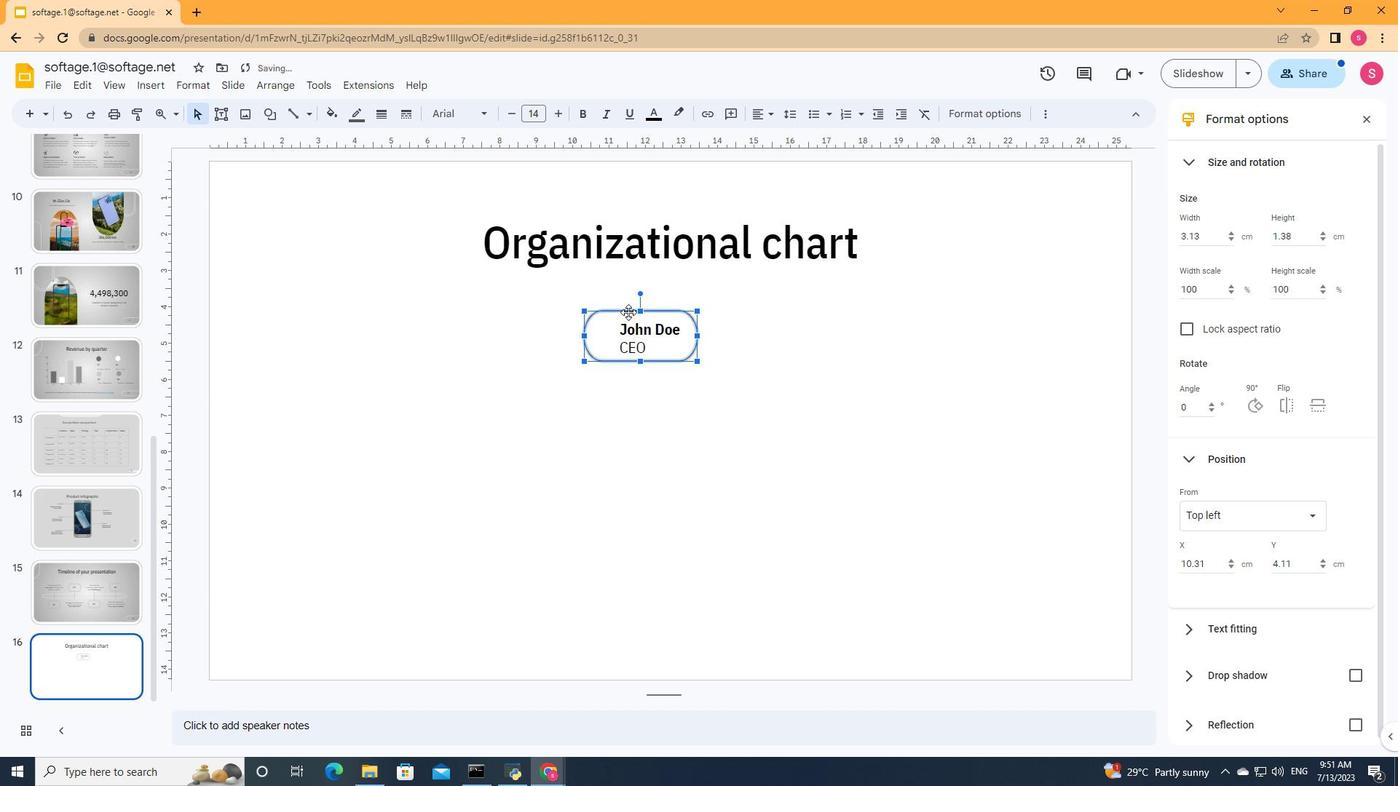 
Action: Mouse pressed left at (628, 311)
Screenshot: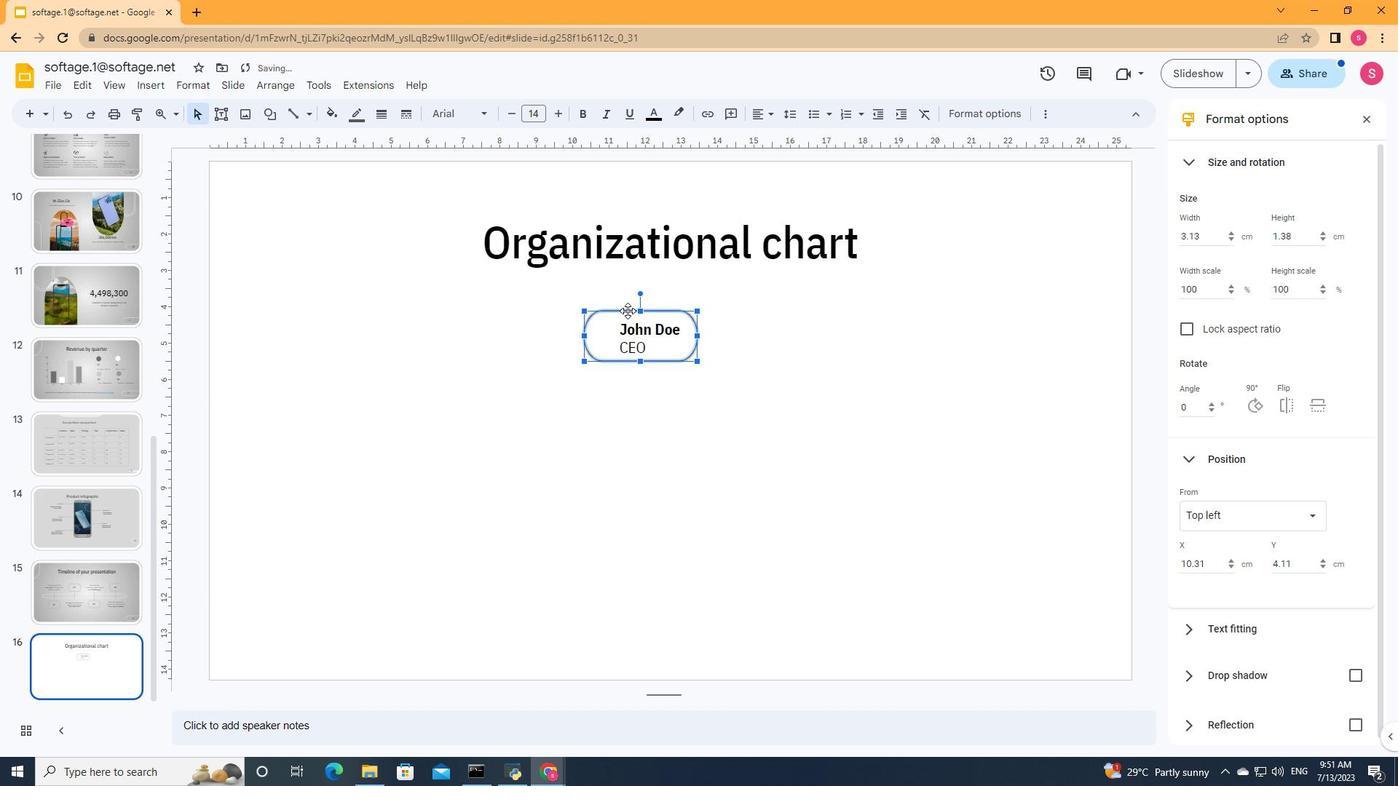 
Action: Mouse moved to (654, 351)
Screenshot: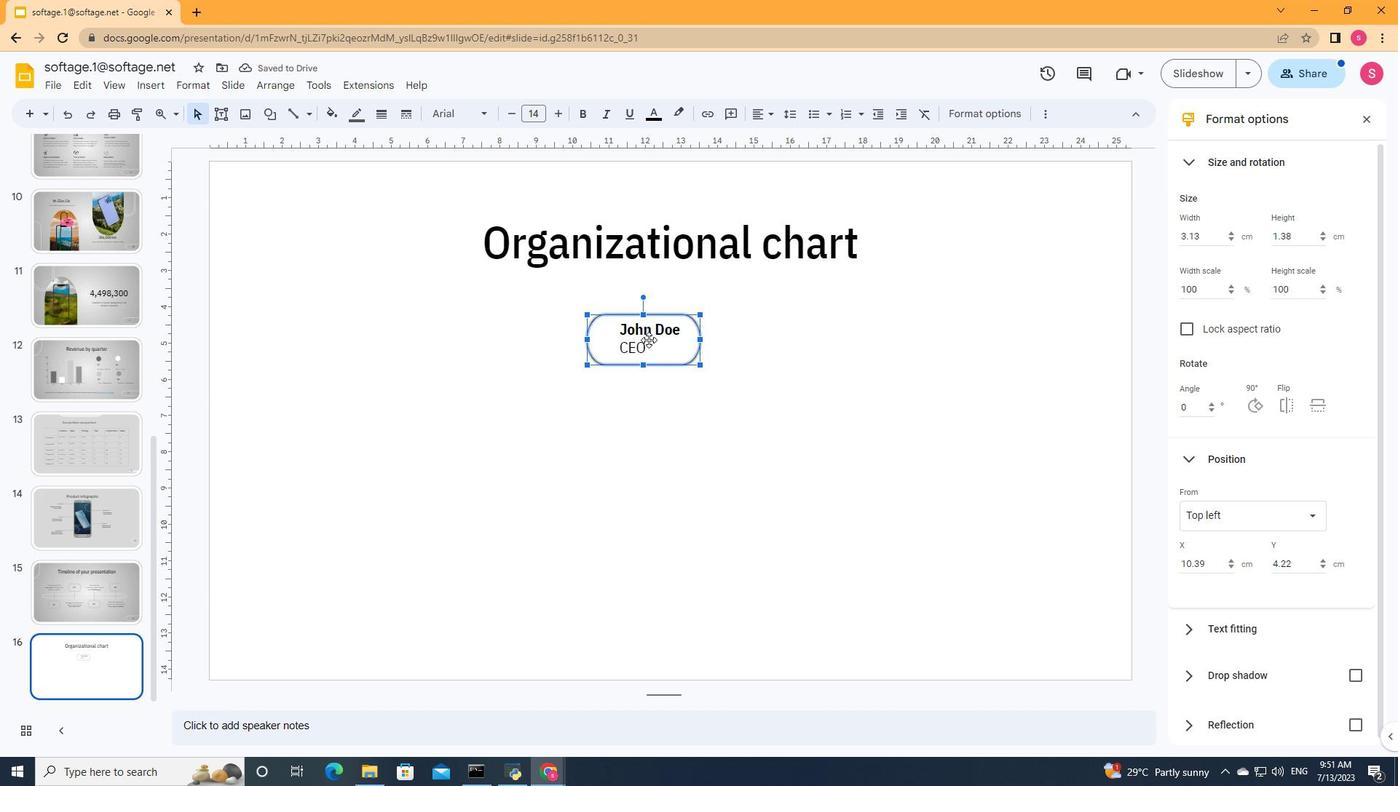 
Action: Mouse pressed left at (654, 351)
Screenshot: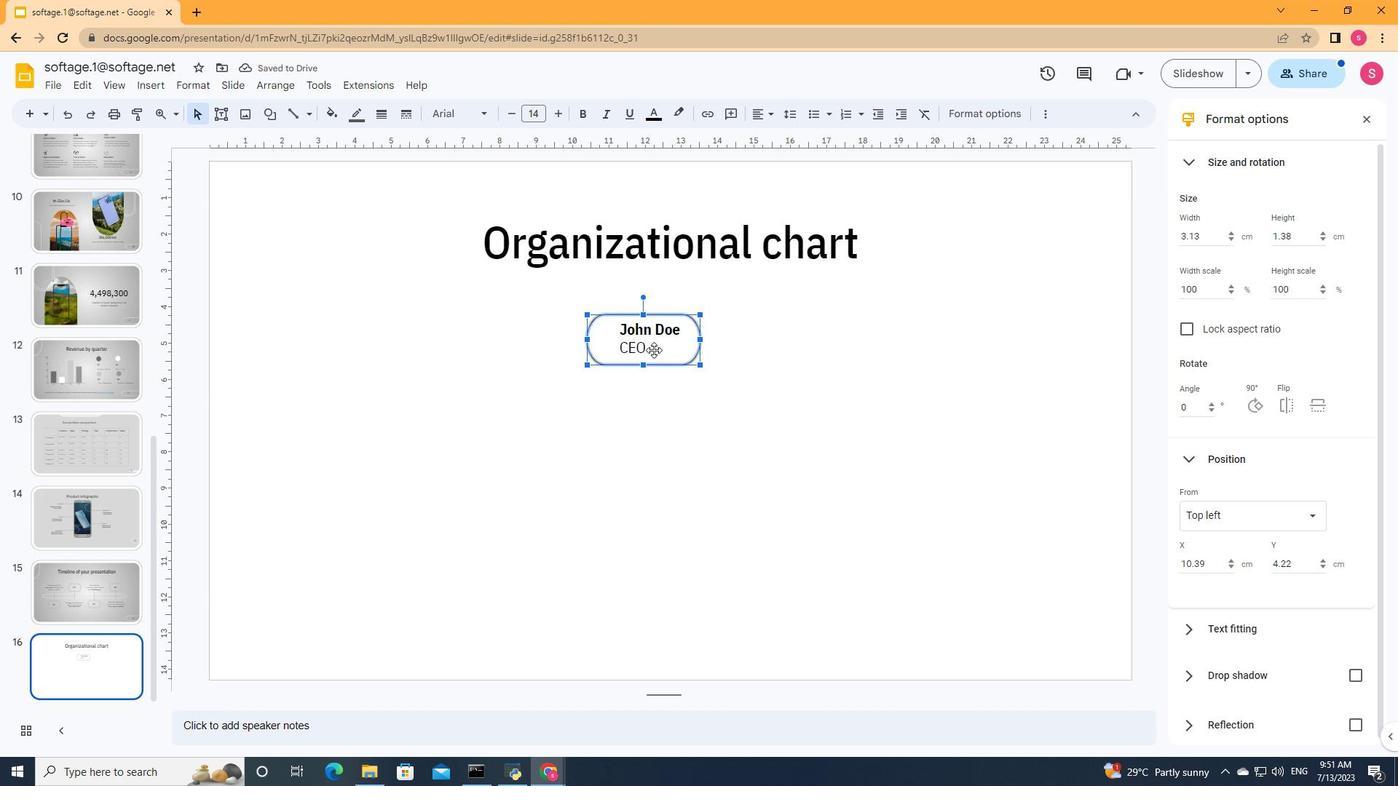 
Action: Mouse moved to (748, 343)
Screenshot: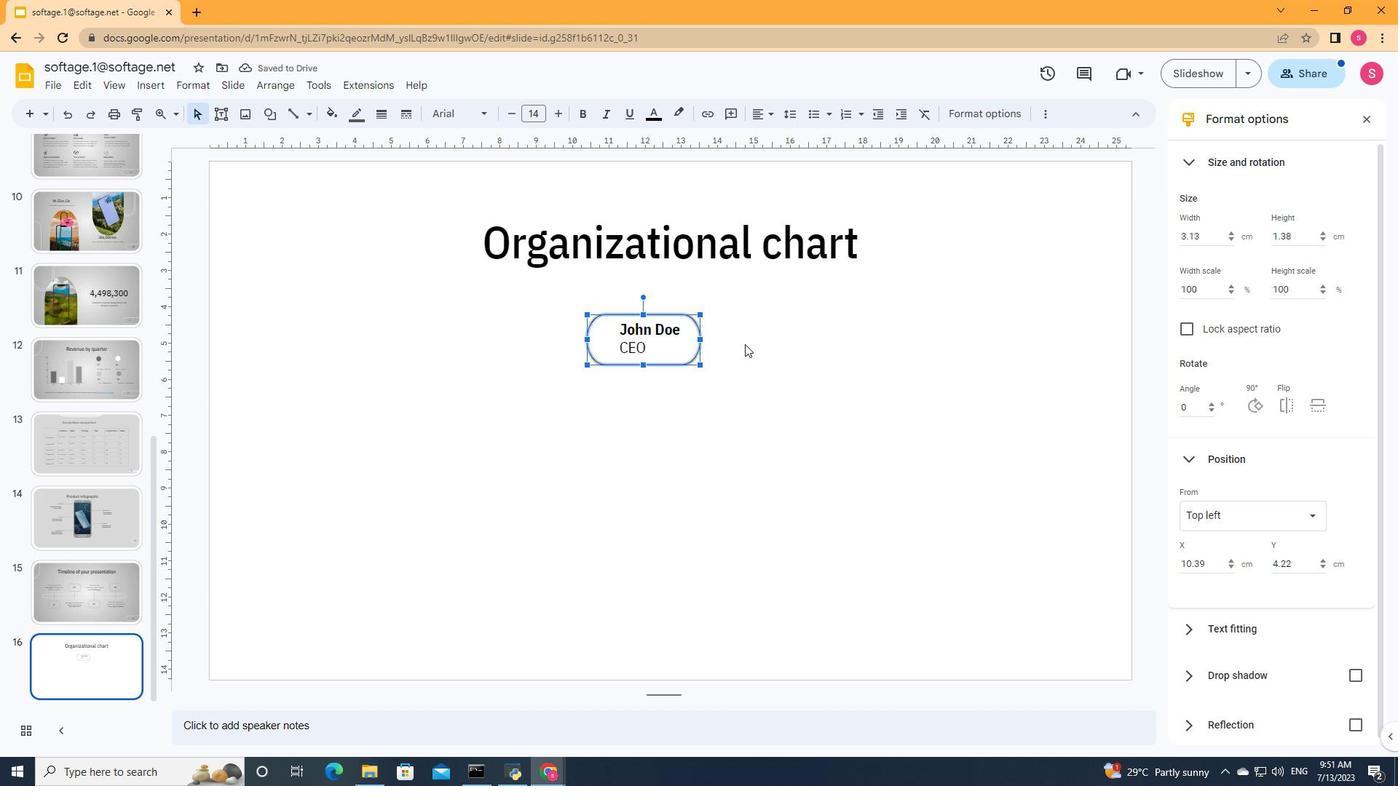 
Action: Mouse pressed left at (748, 343)
Screenshot: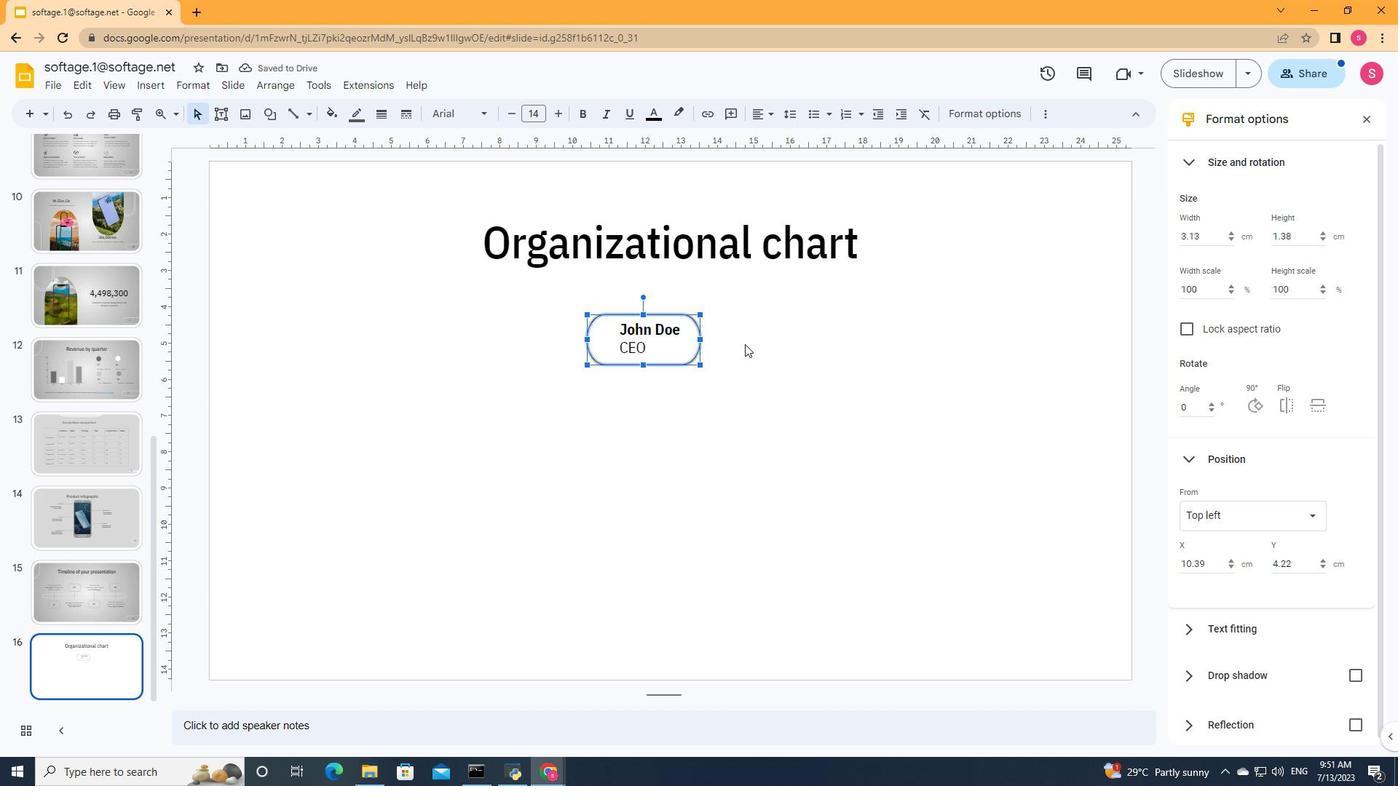 
Action: Mouse moved to (646, 340)
Screenshot: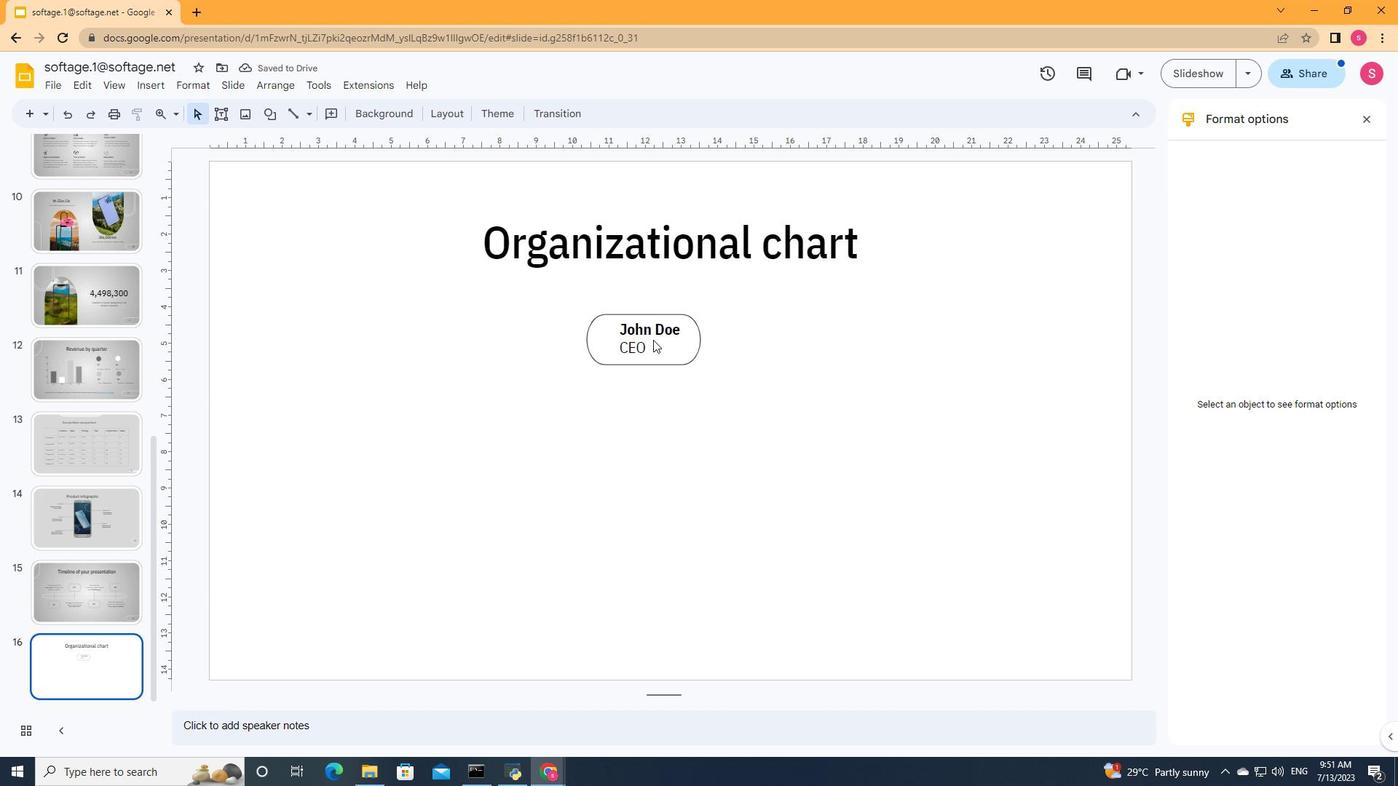 
Action: Mouse pressed left at (646, 340)
Screenshot: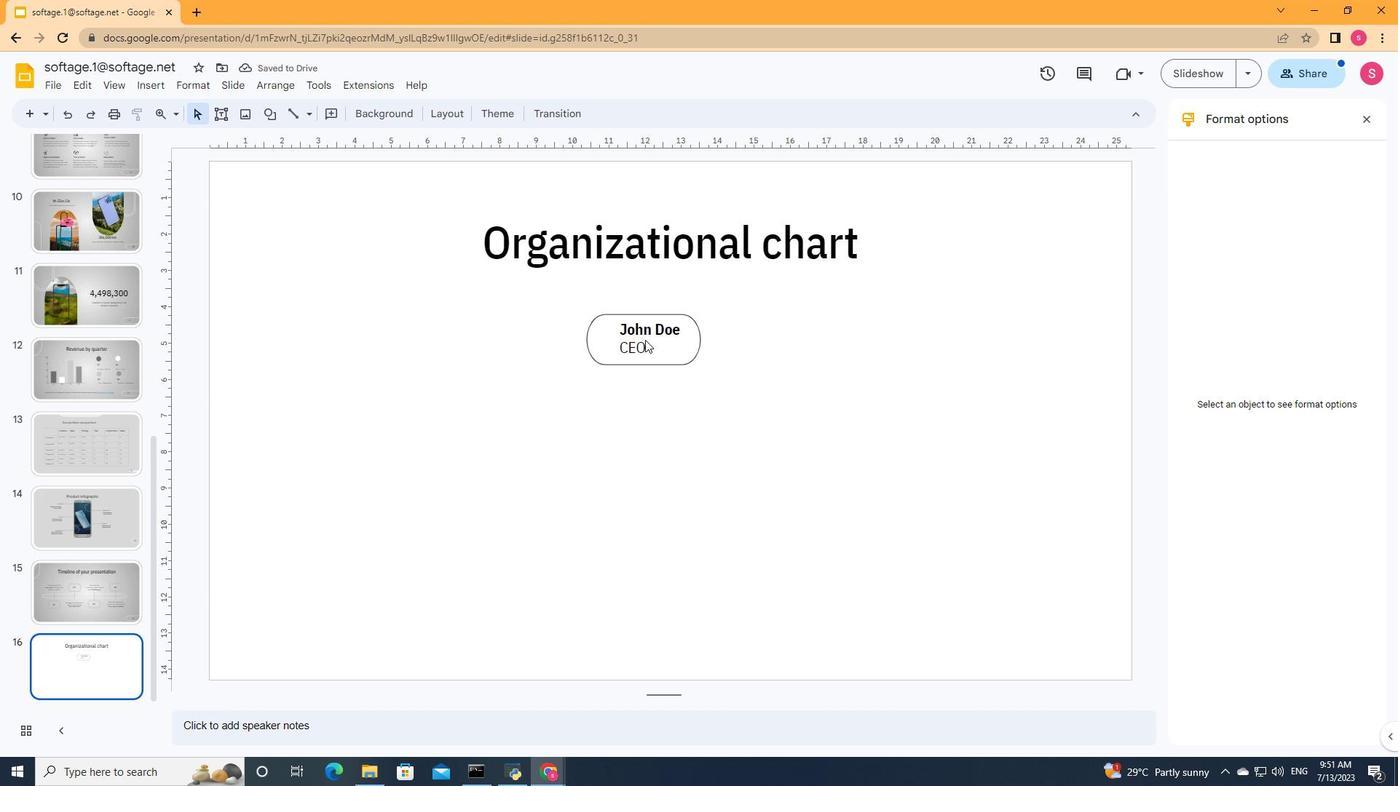 
Action: Mouse pressed left at (646, 340)
Screenshot: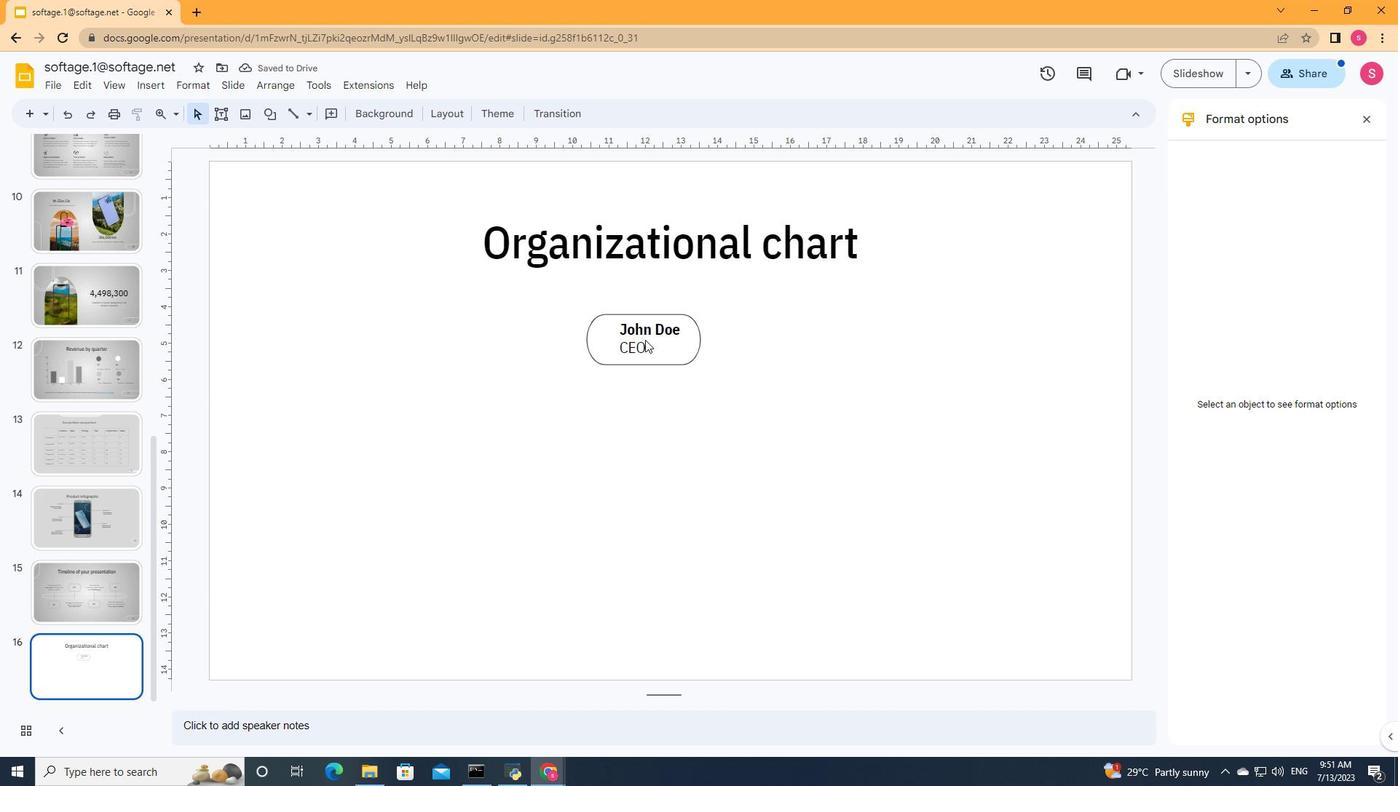 
Action: Mouse moved to (625, 318)
Screenshot: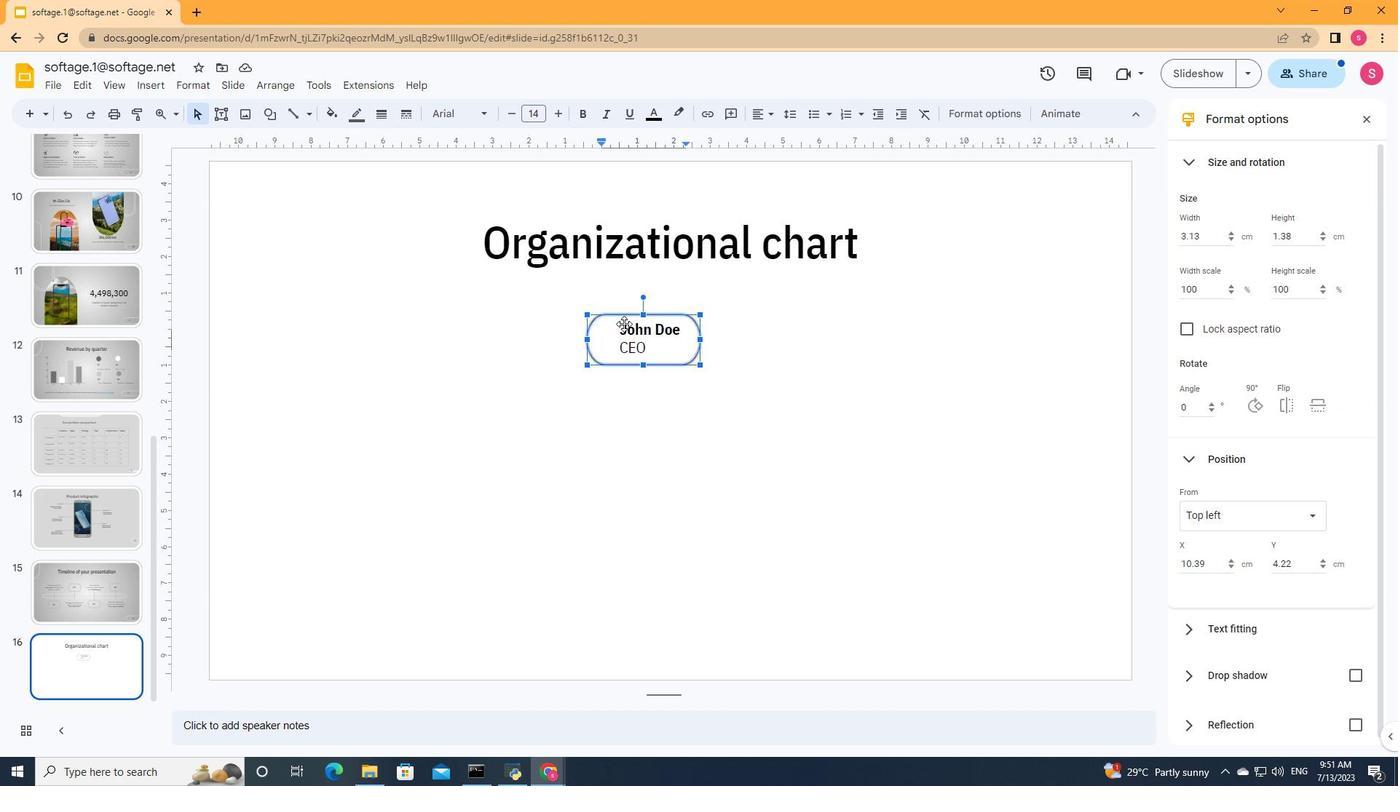
Action: Mouse pressed left at (625, 318)
Screenshot: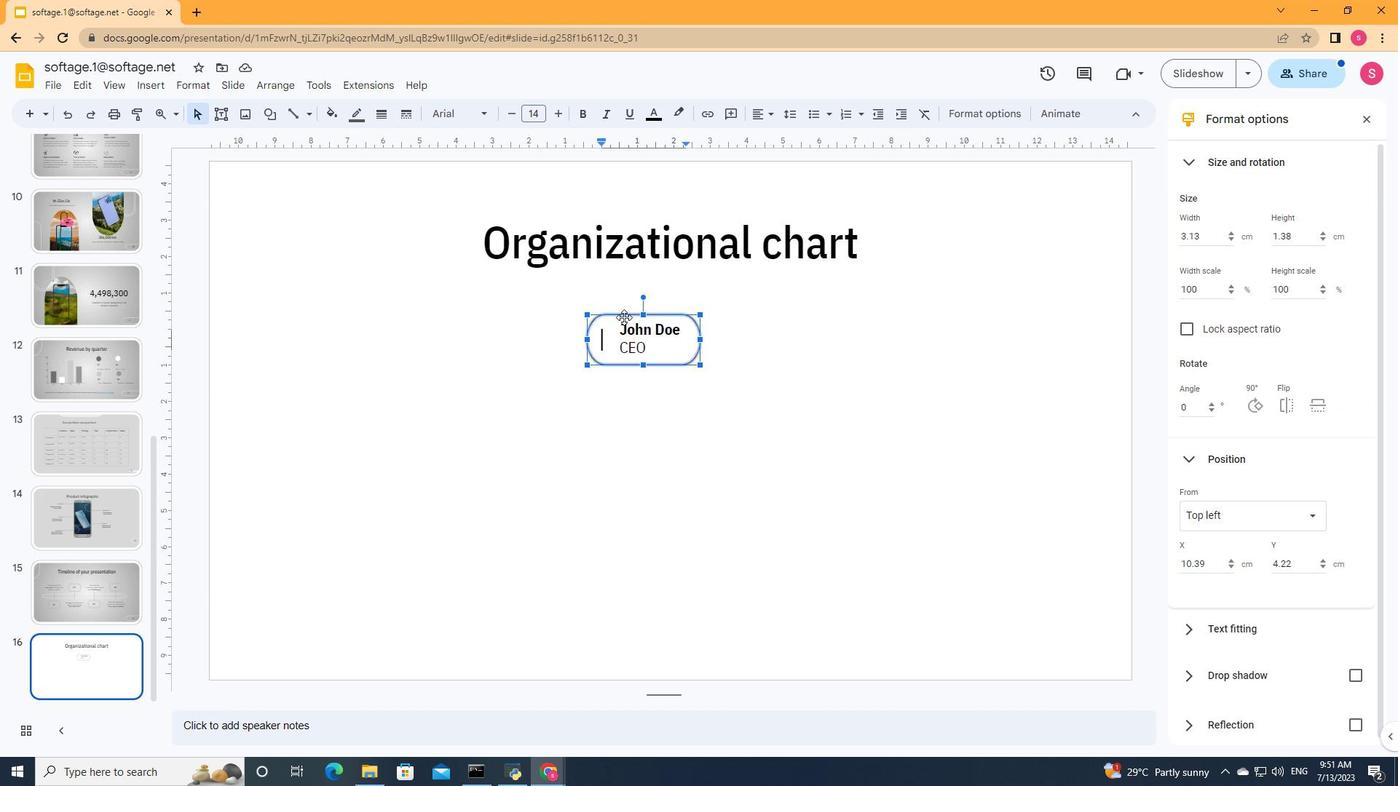 
Action: Mouse moved to (640, 336)
Screenshot: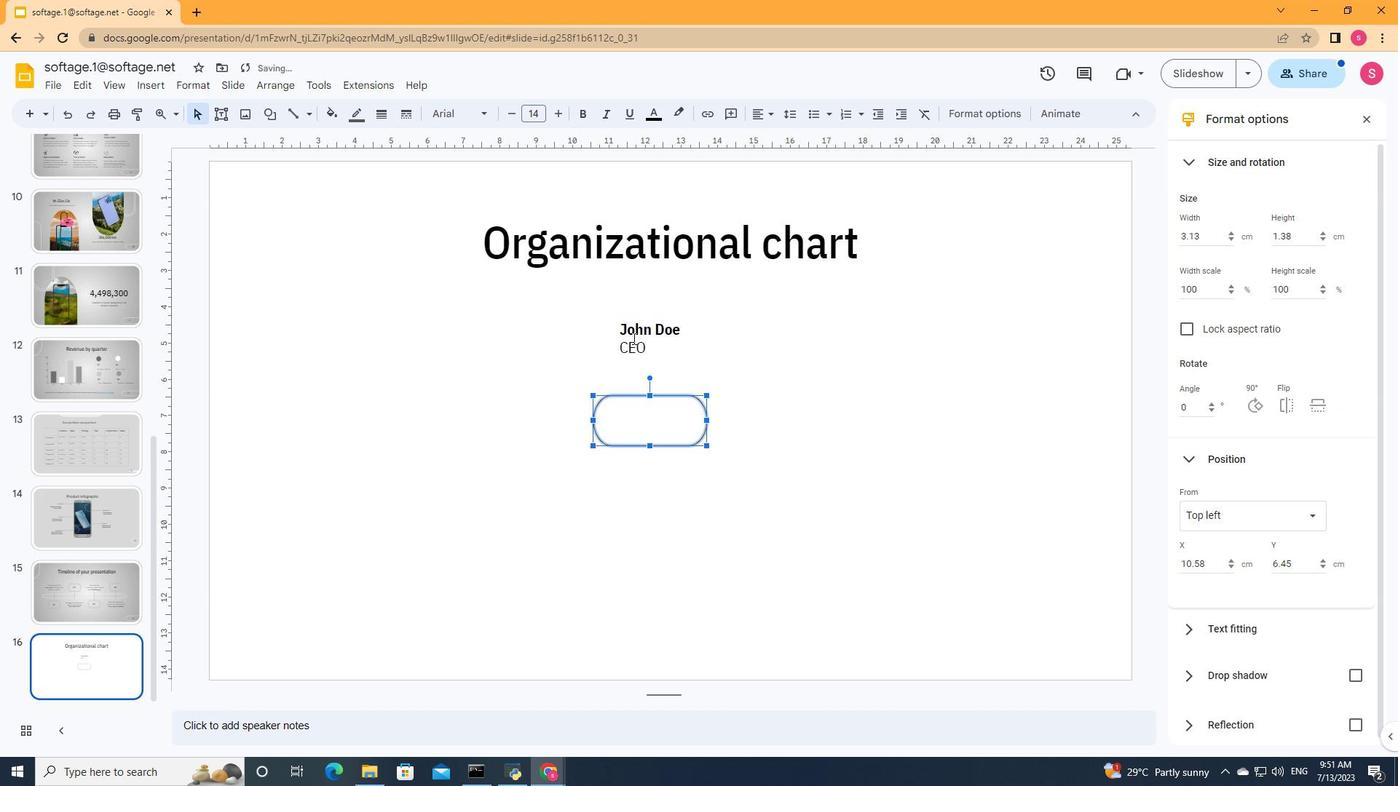 
Action: Mouse pressed left at (640, 336)
Screenshot: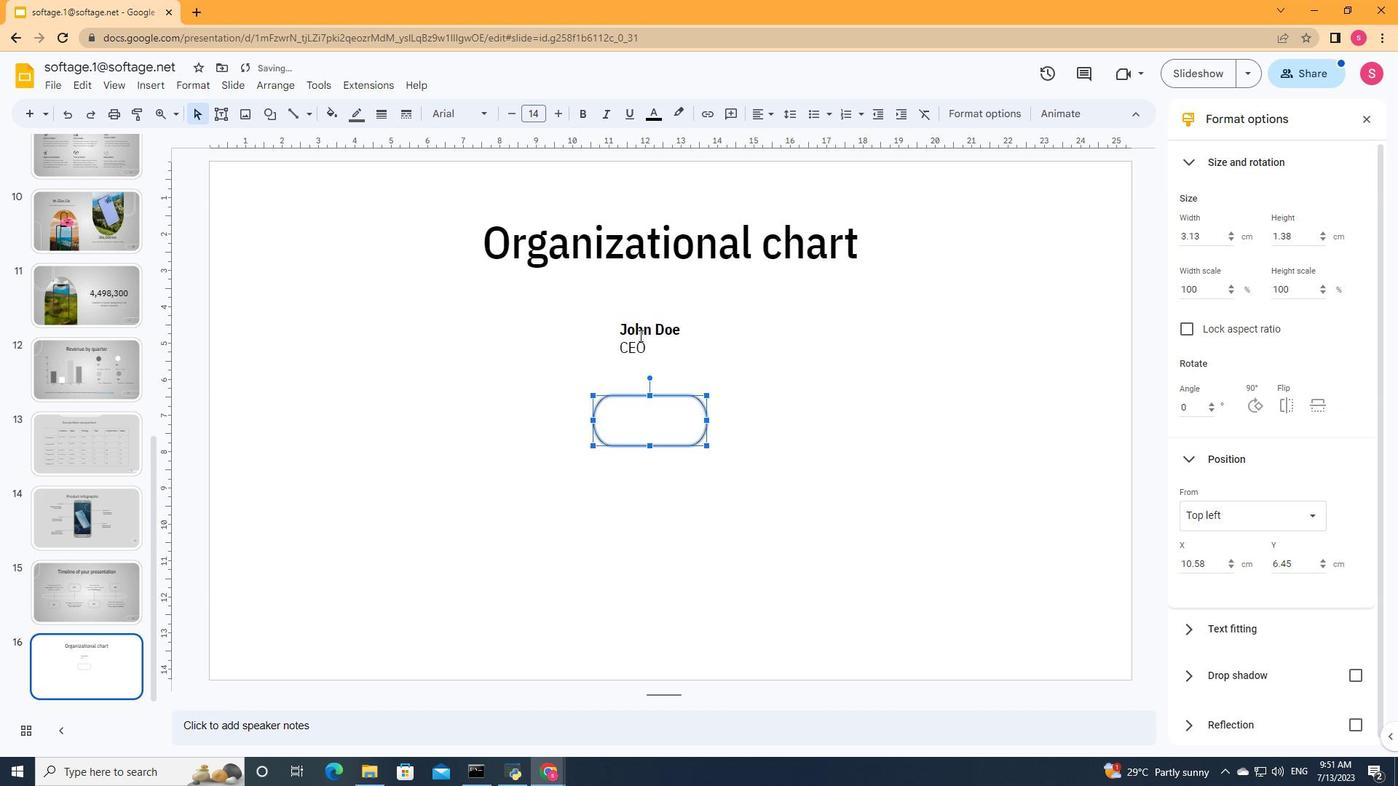 
Action: Mouse pressed left at (640, 336)
Screenshot: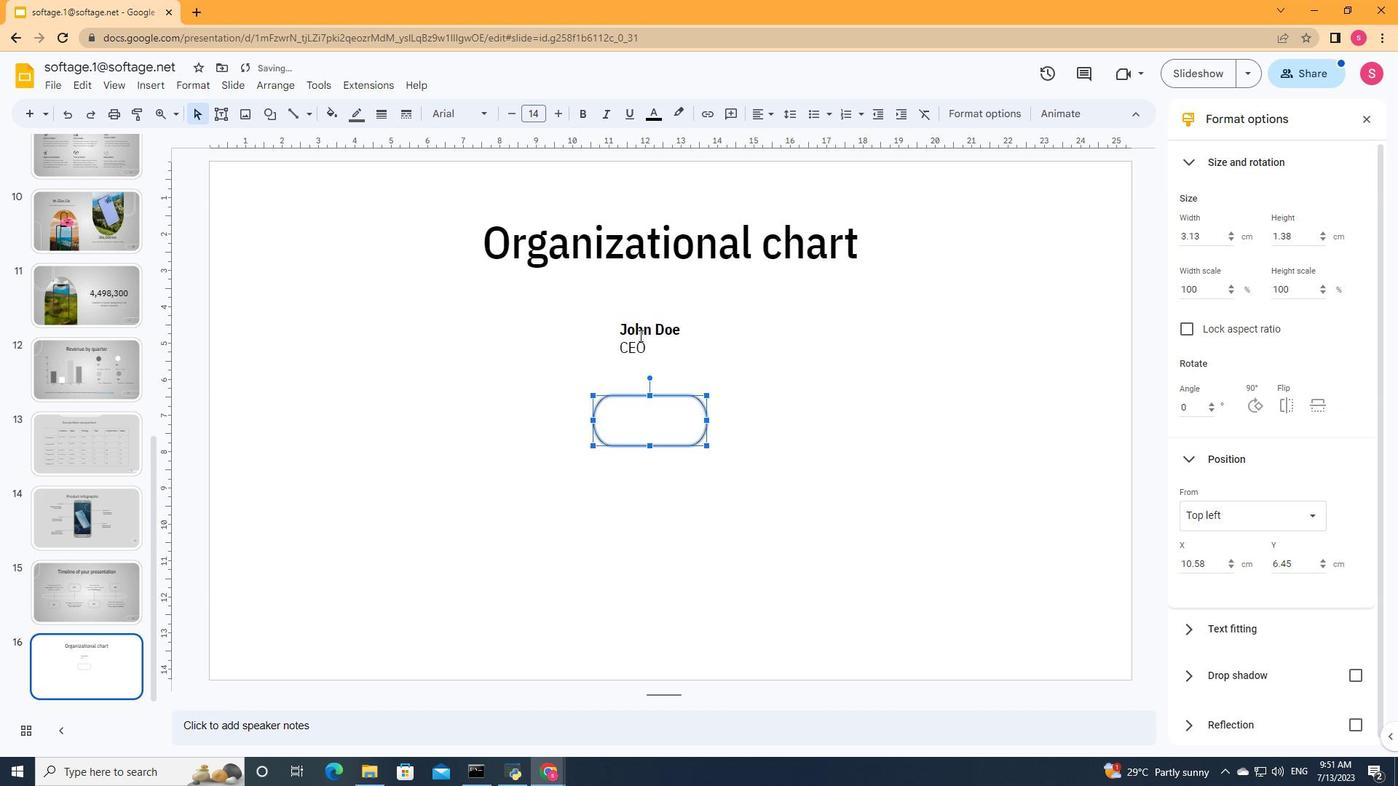 
Action: Mouse moved to (647, 348)
Screenshot: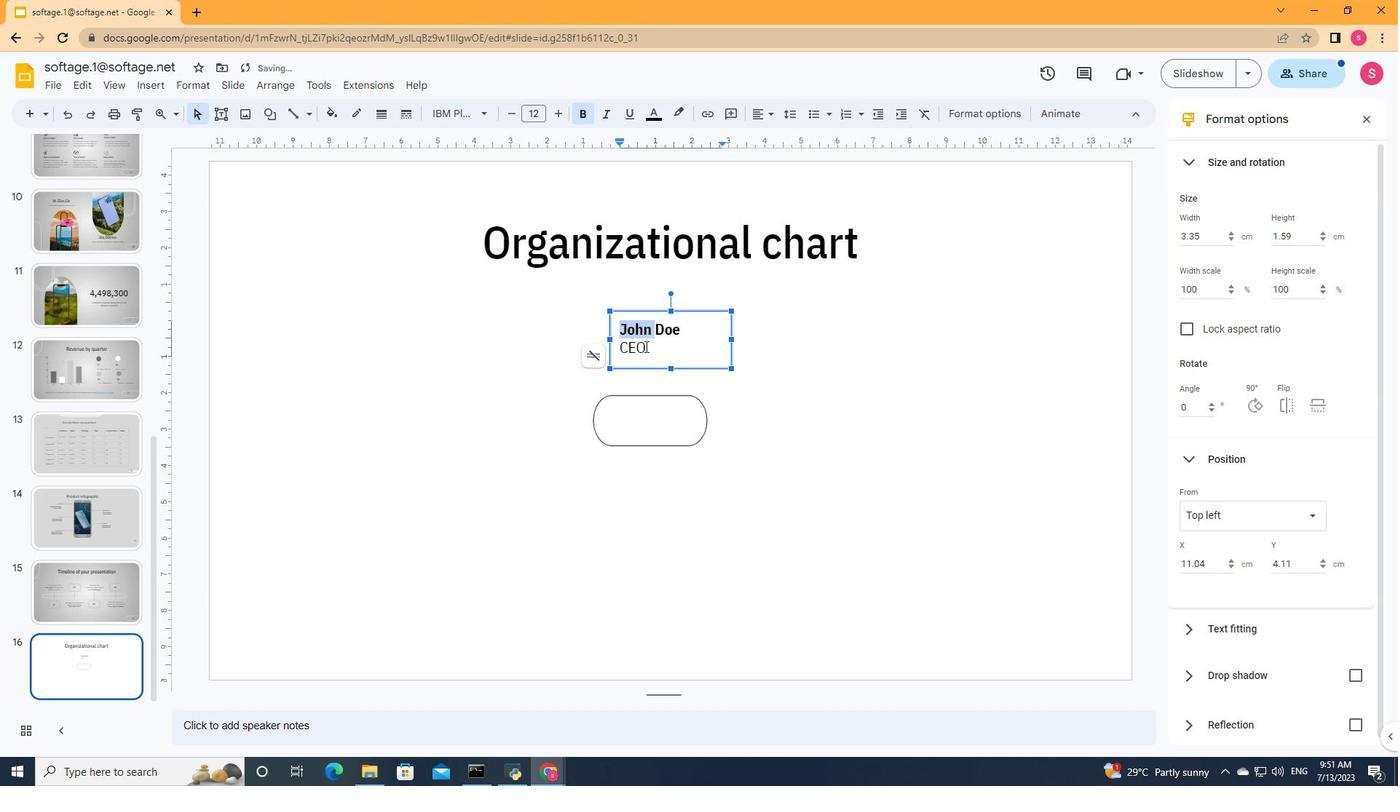 
Action: Mouse pressed left at (647, 348)
Screenshot: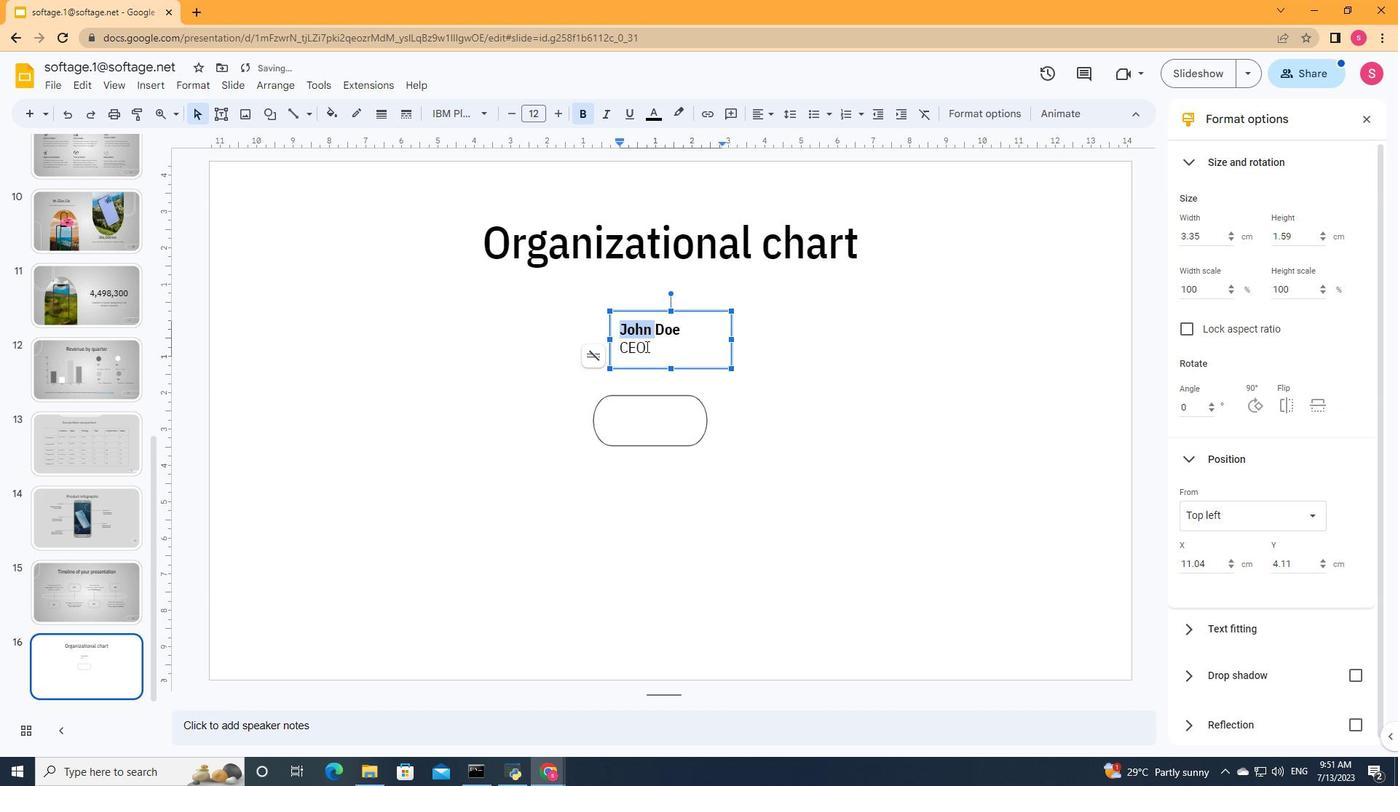 
Action: Mouse moved to (648, 348)
Screenshot: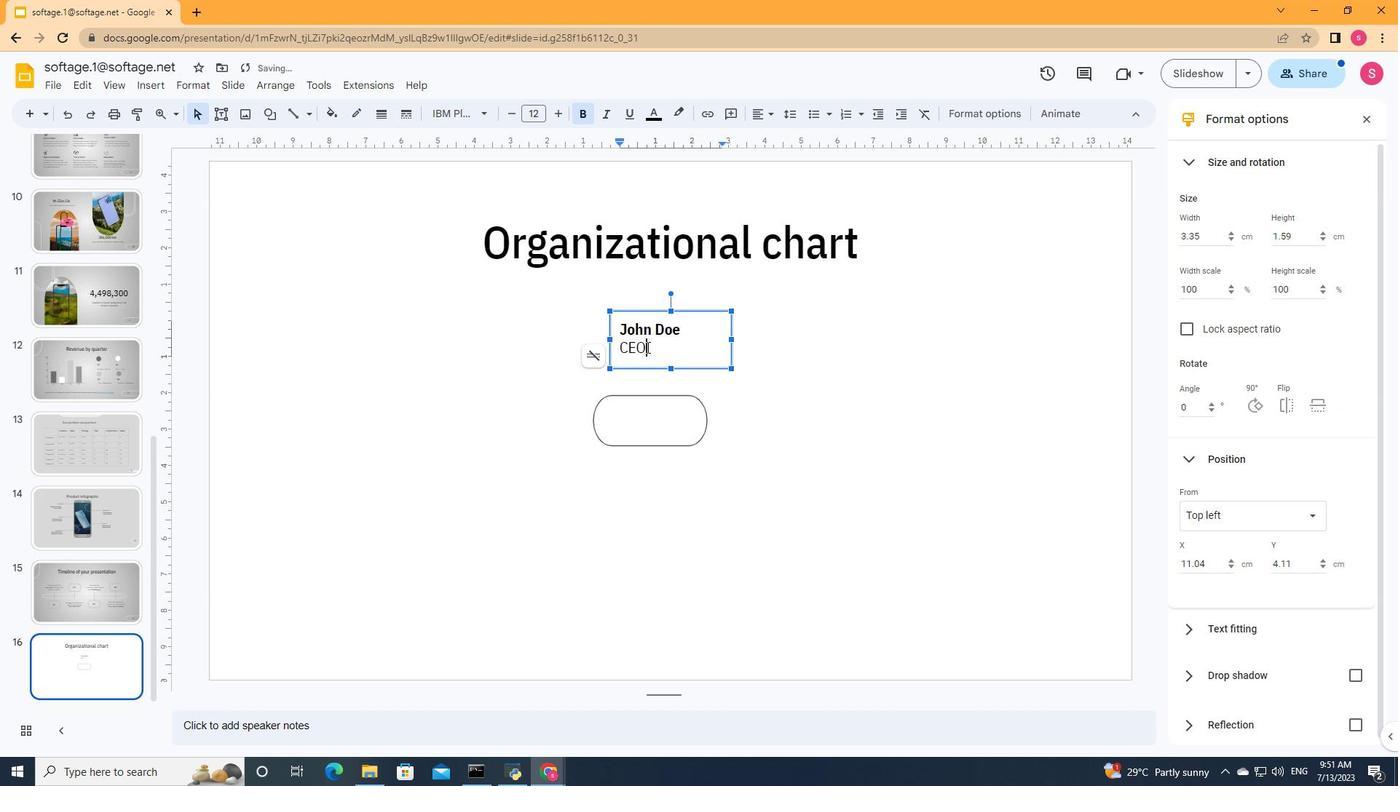 
Action: Mouse pressed left at (648, 348)
Screenshot: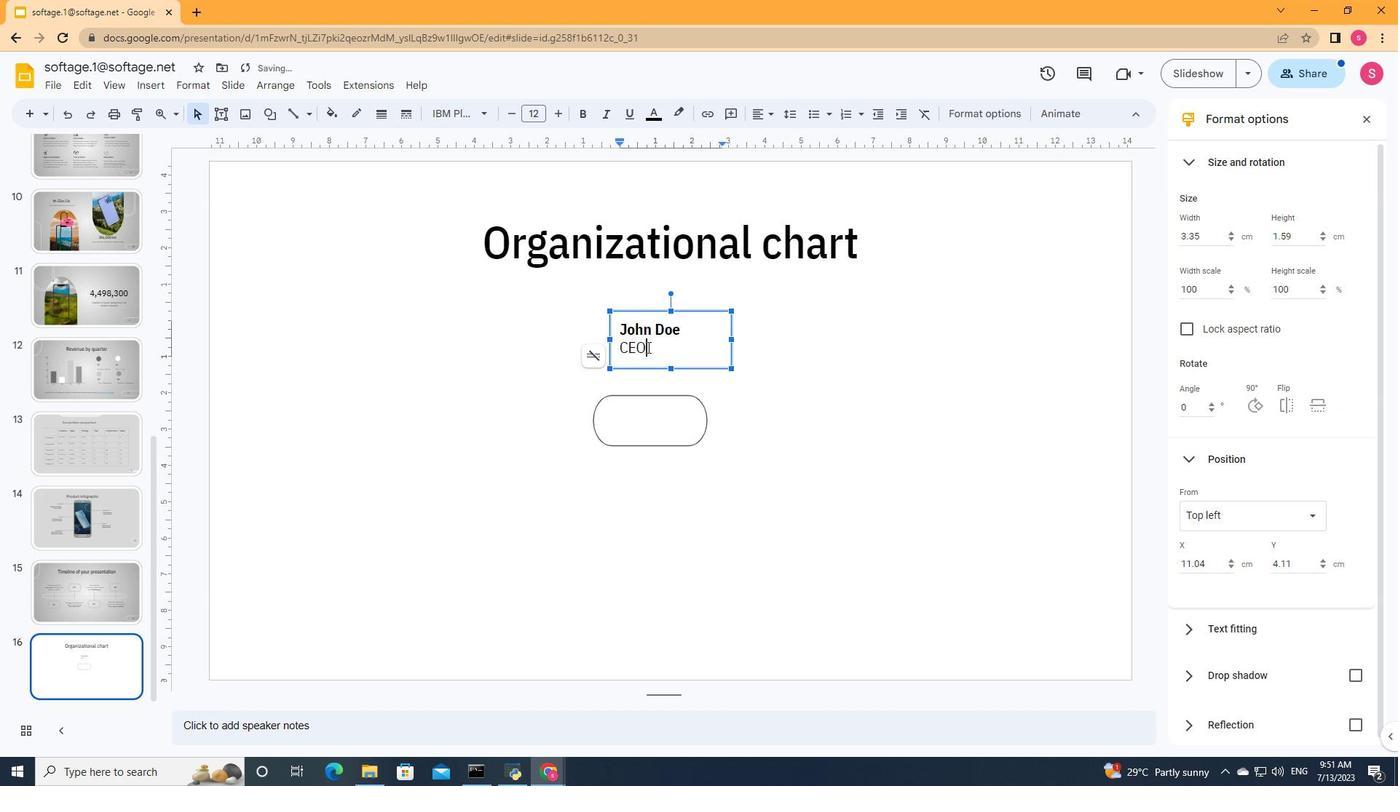 
Action: Mouse moved to (769, 115)
Screenshot: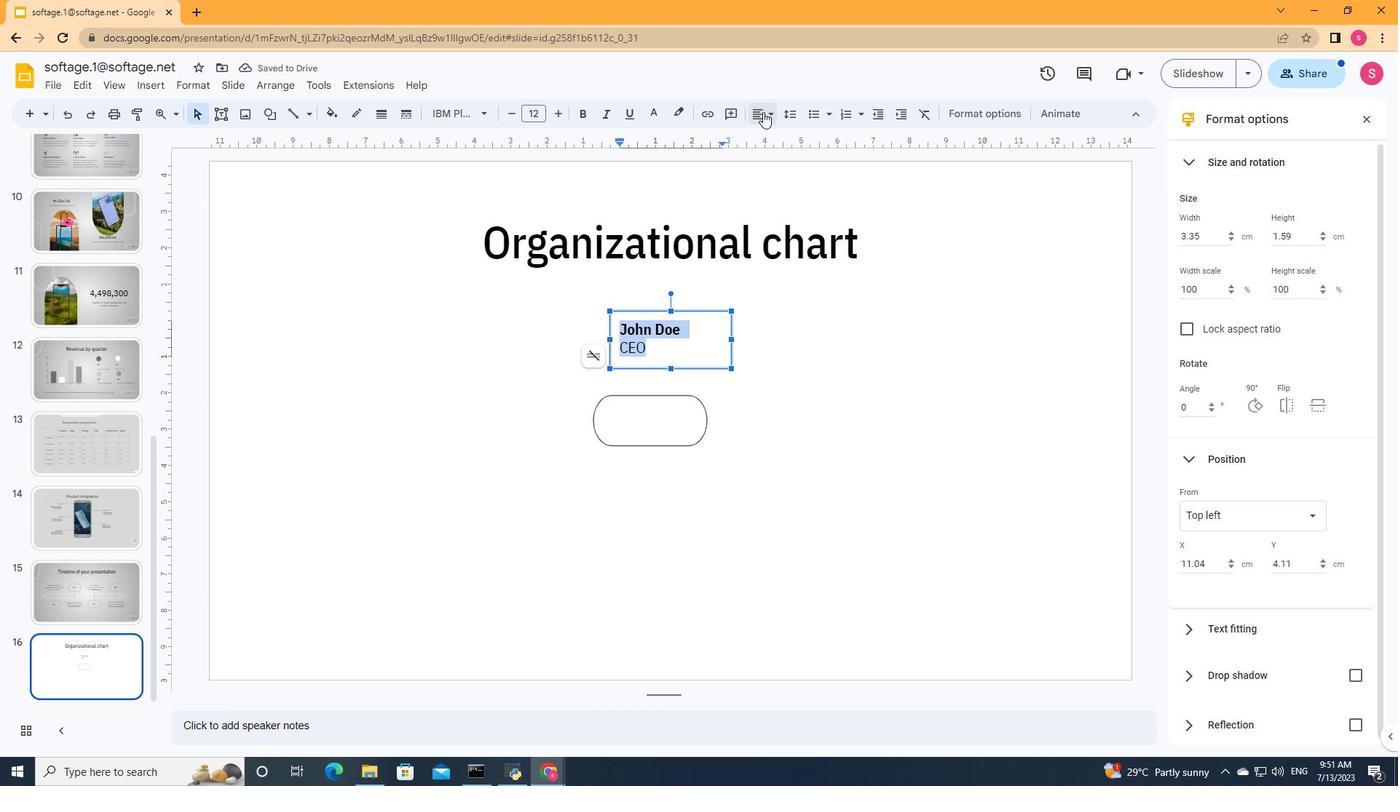 
Action: Mouse pressed left at (769, 115)
Screenshot: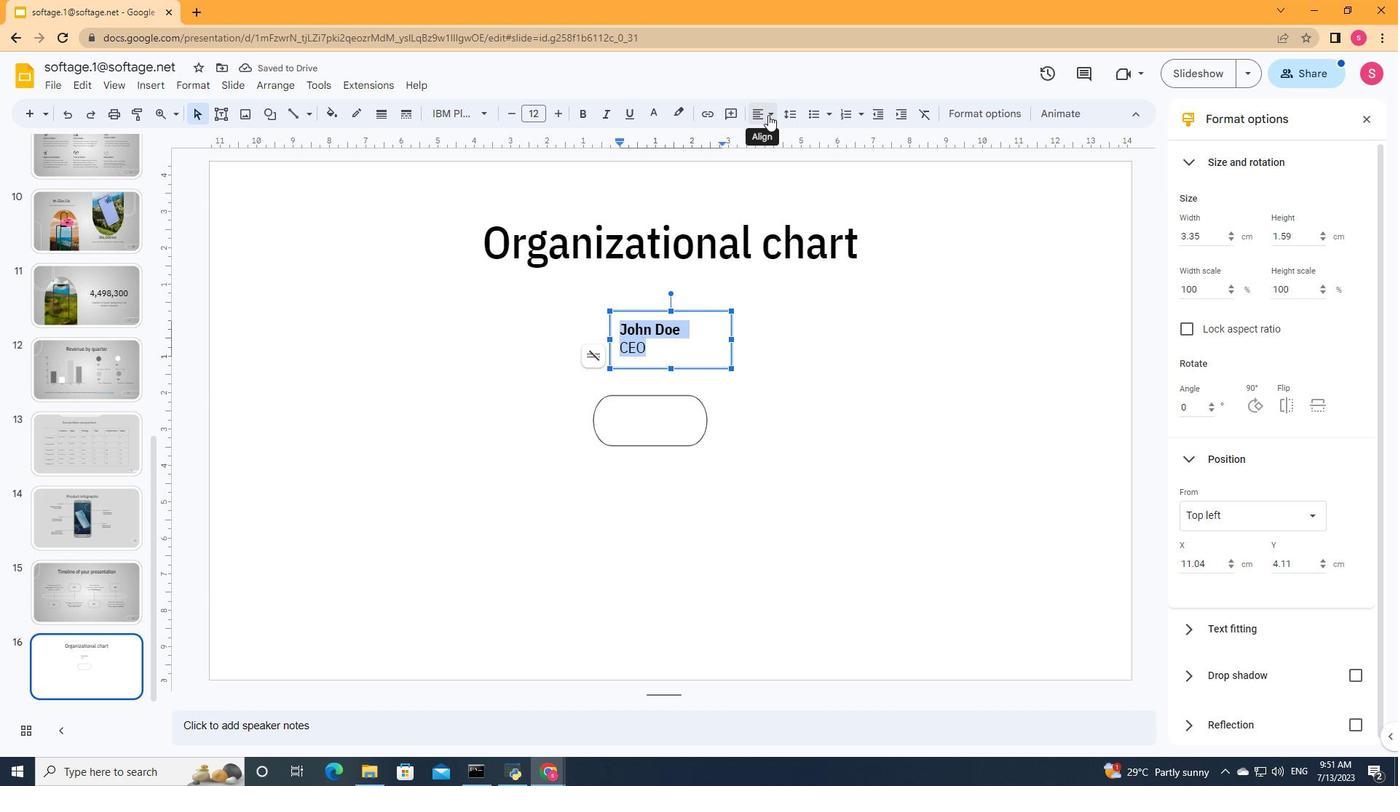 
Action: Mouse moved to (777, 139)
Screenshot: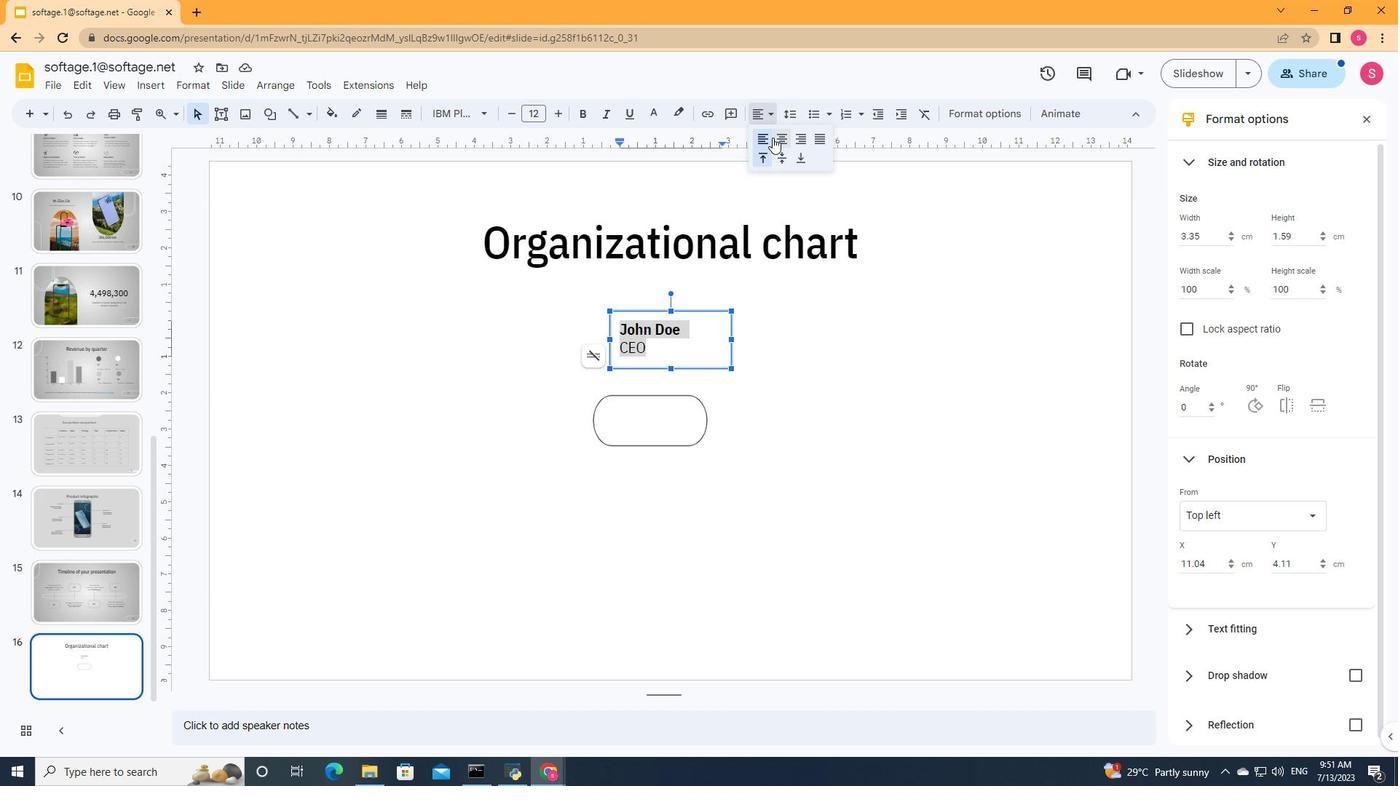 
Action: Mouse pressed left at (777, 139)
Screenshot: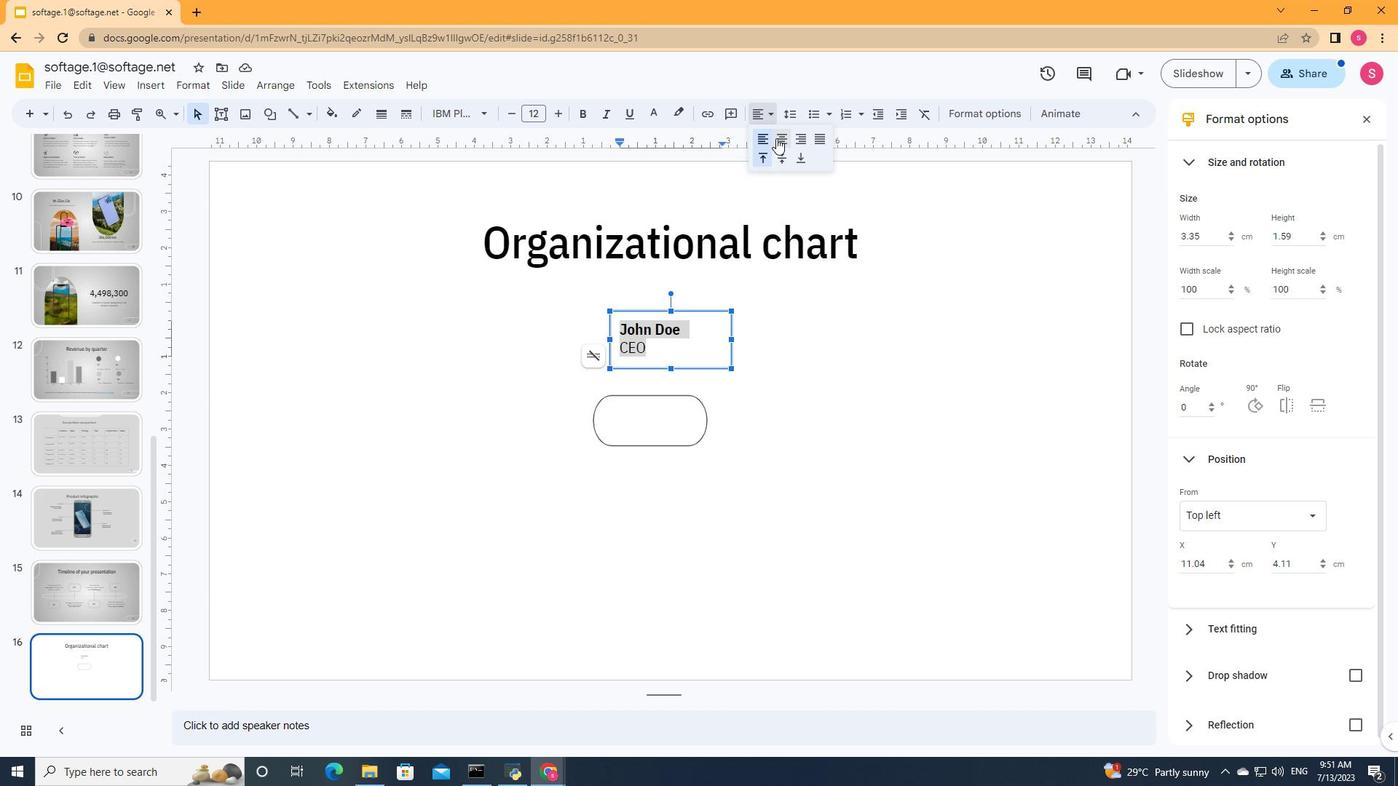 
Action: Mouse moved to (644, 429)
Screenshot: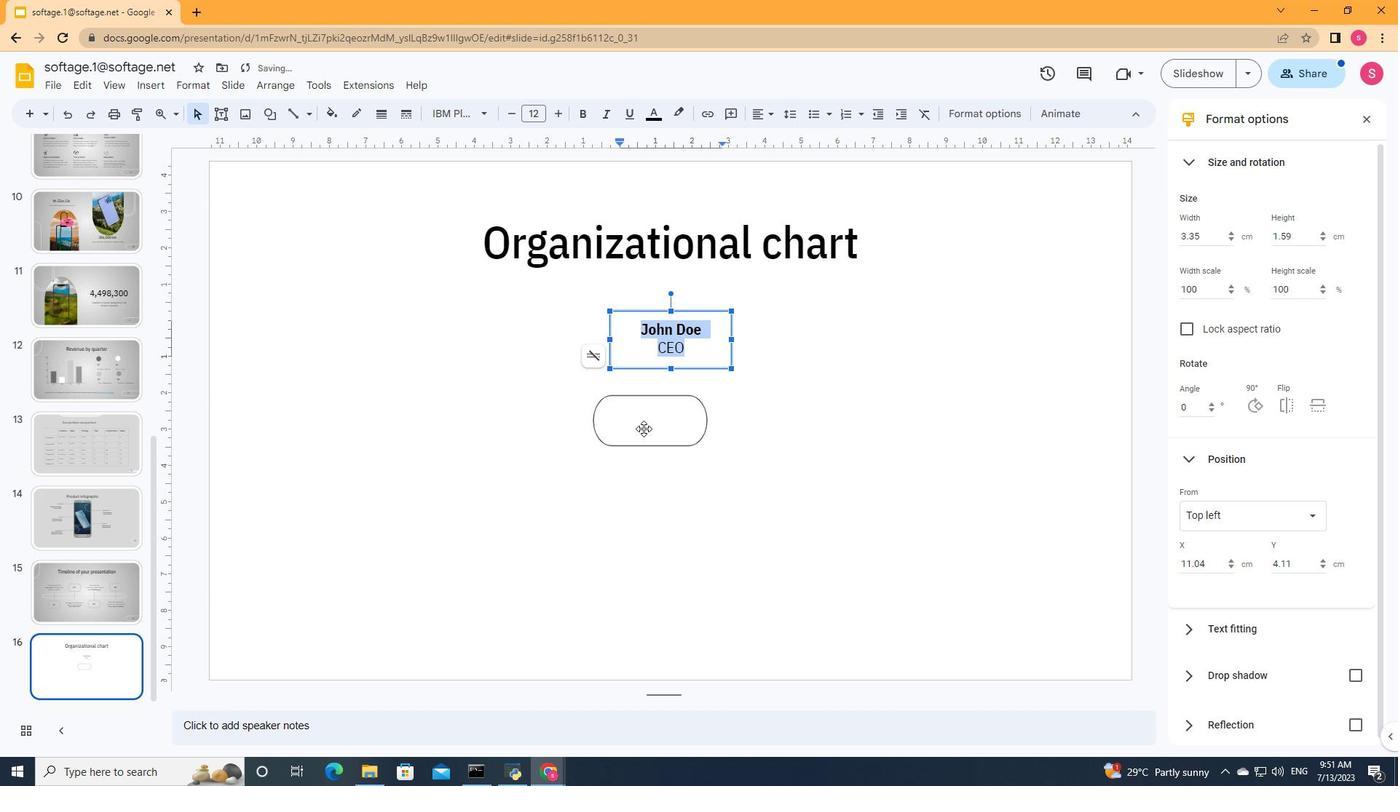 
Action: Mouse pressed left at (644, 429)
Screenshot: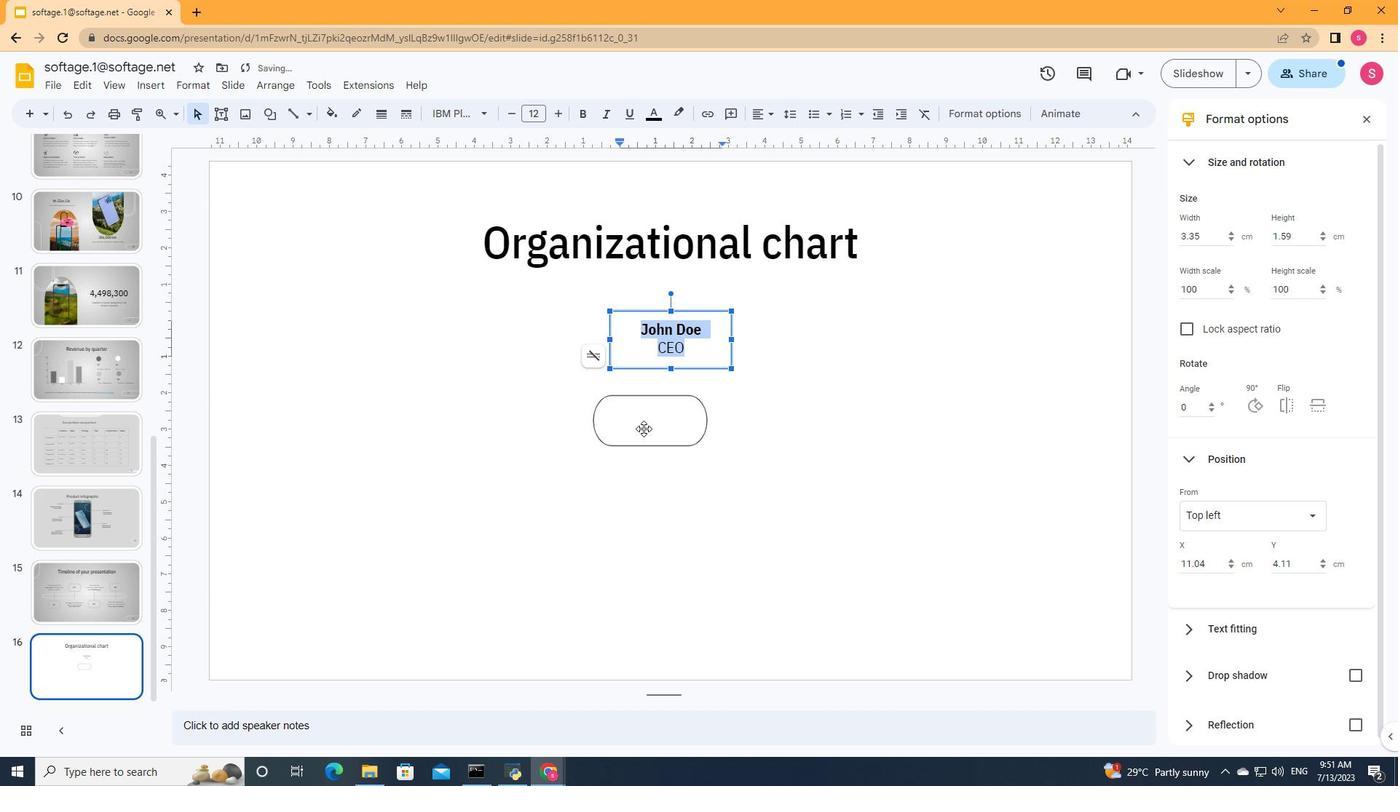 
Action: Mouse moved to (660, 397)
Screenshot: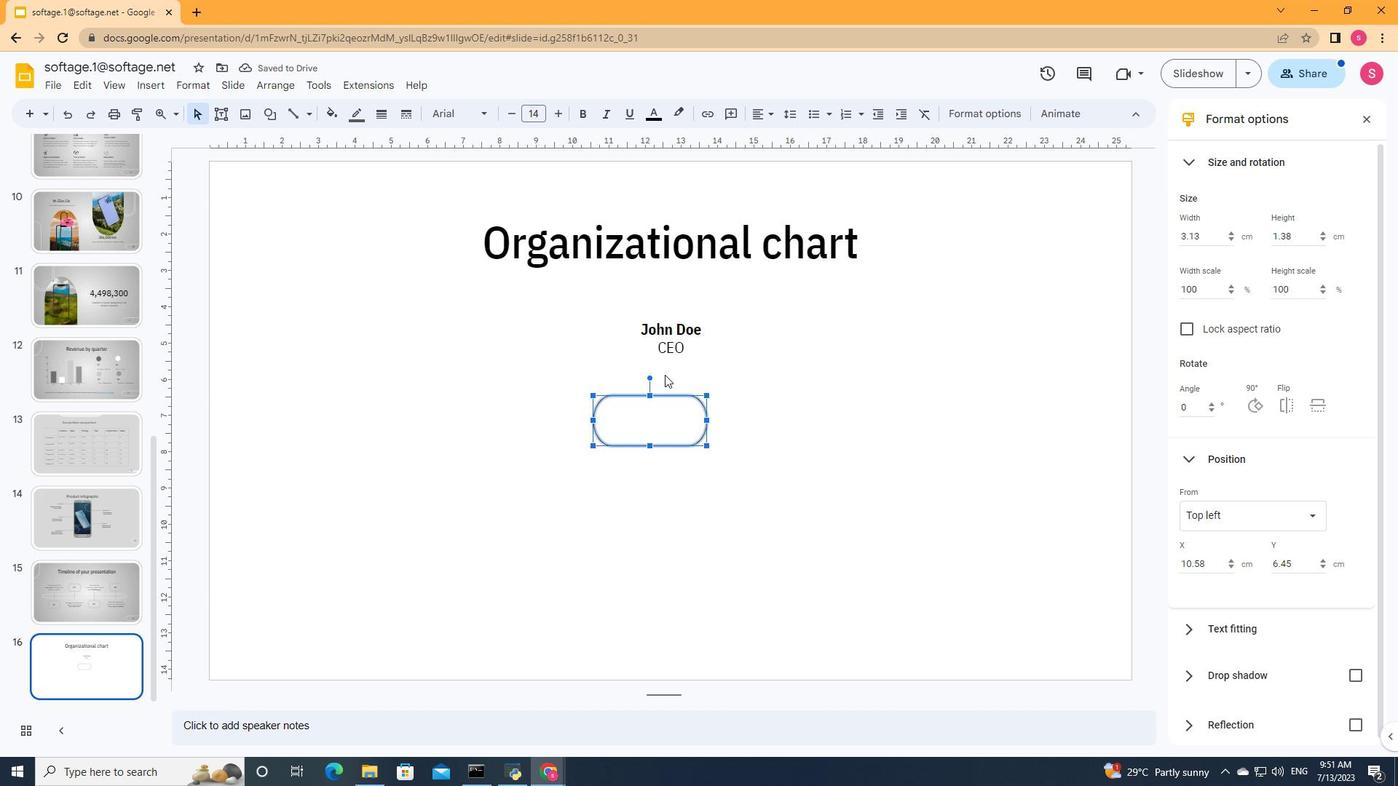 
Action: Mouse pressed left at (660, 397)
Screenshot: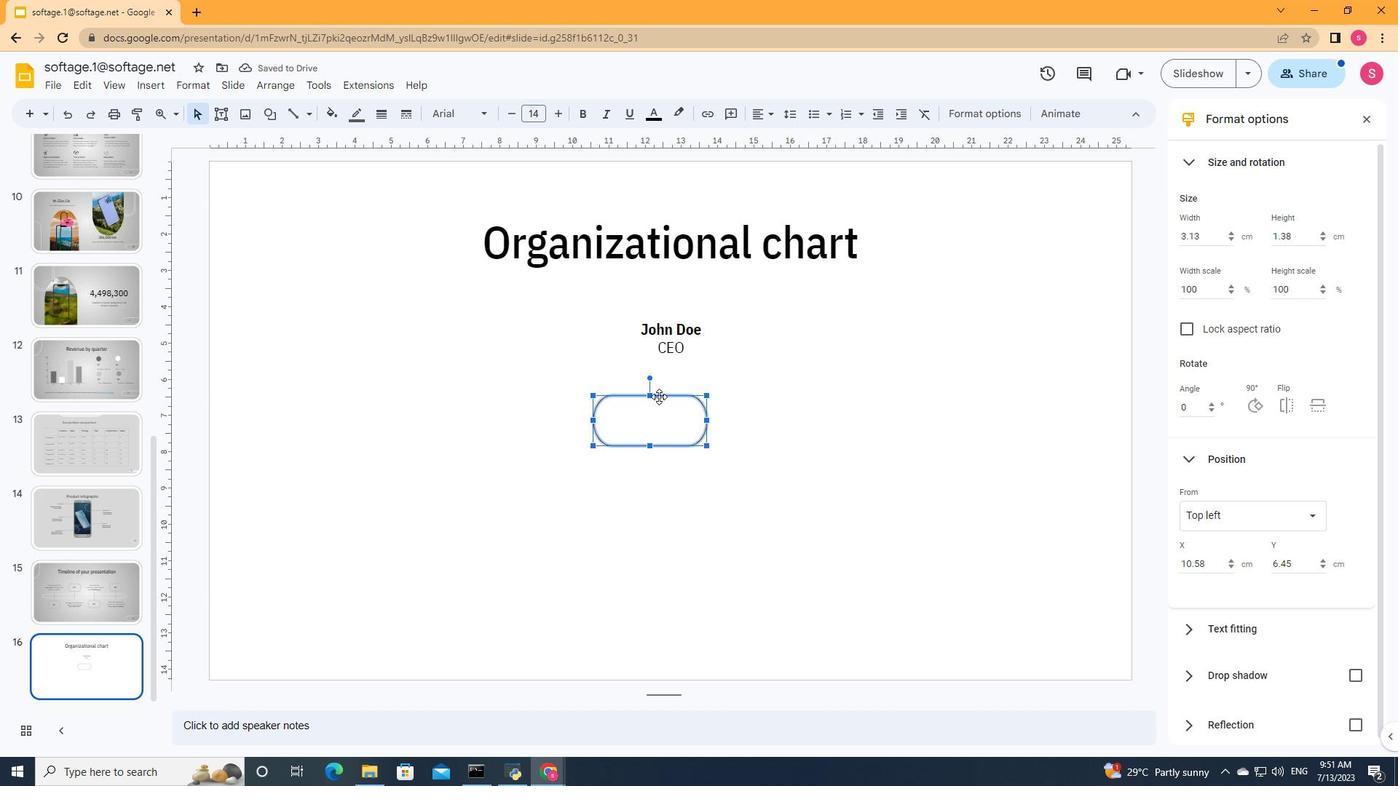 
Action: Mouse moved to (677, 348)
Screenshot: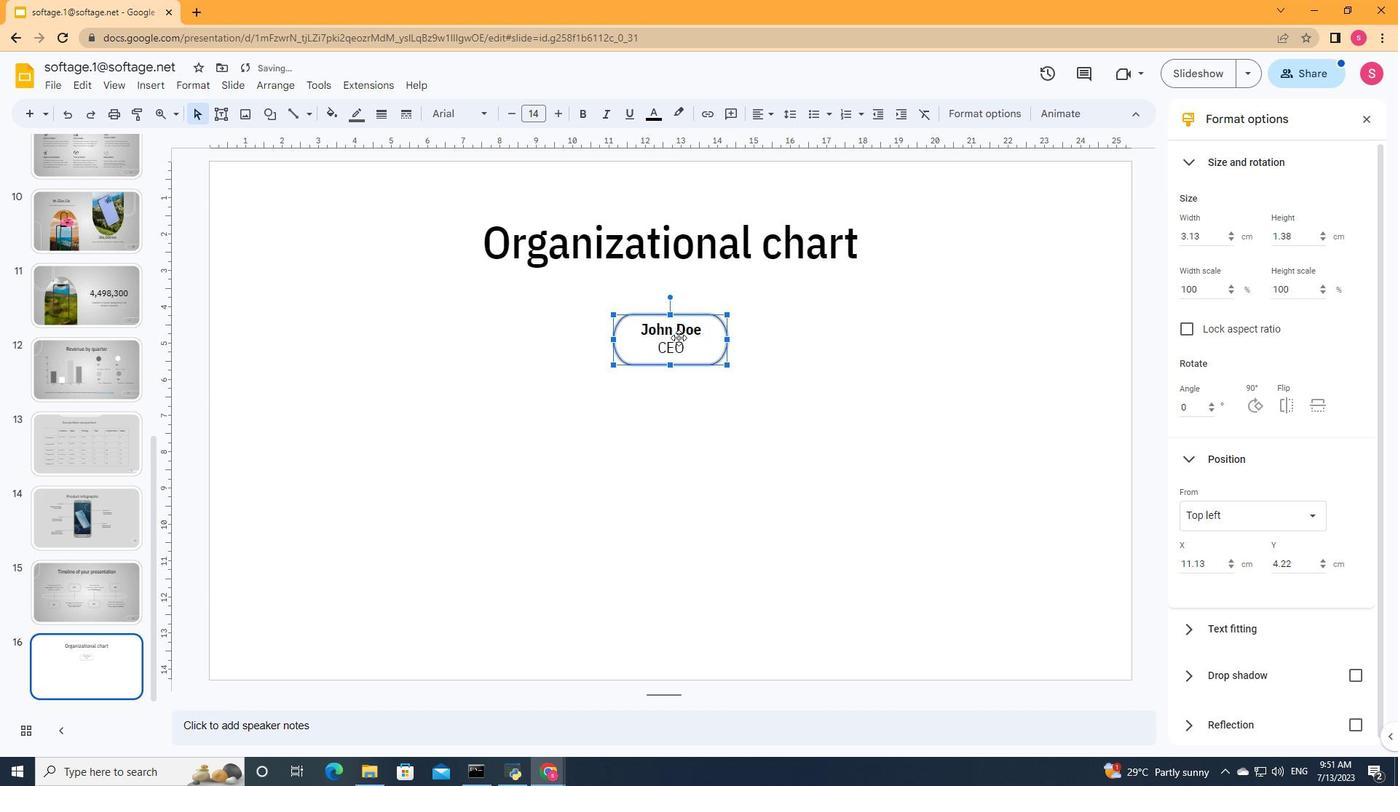 
Action: Mouse pressed left at (677, 348)
Screenshot: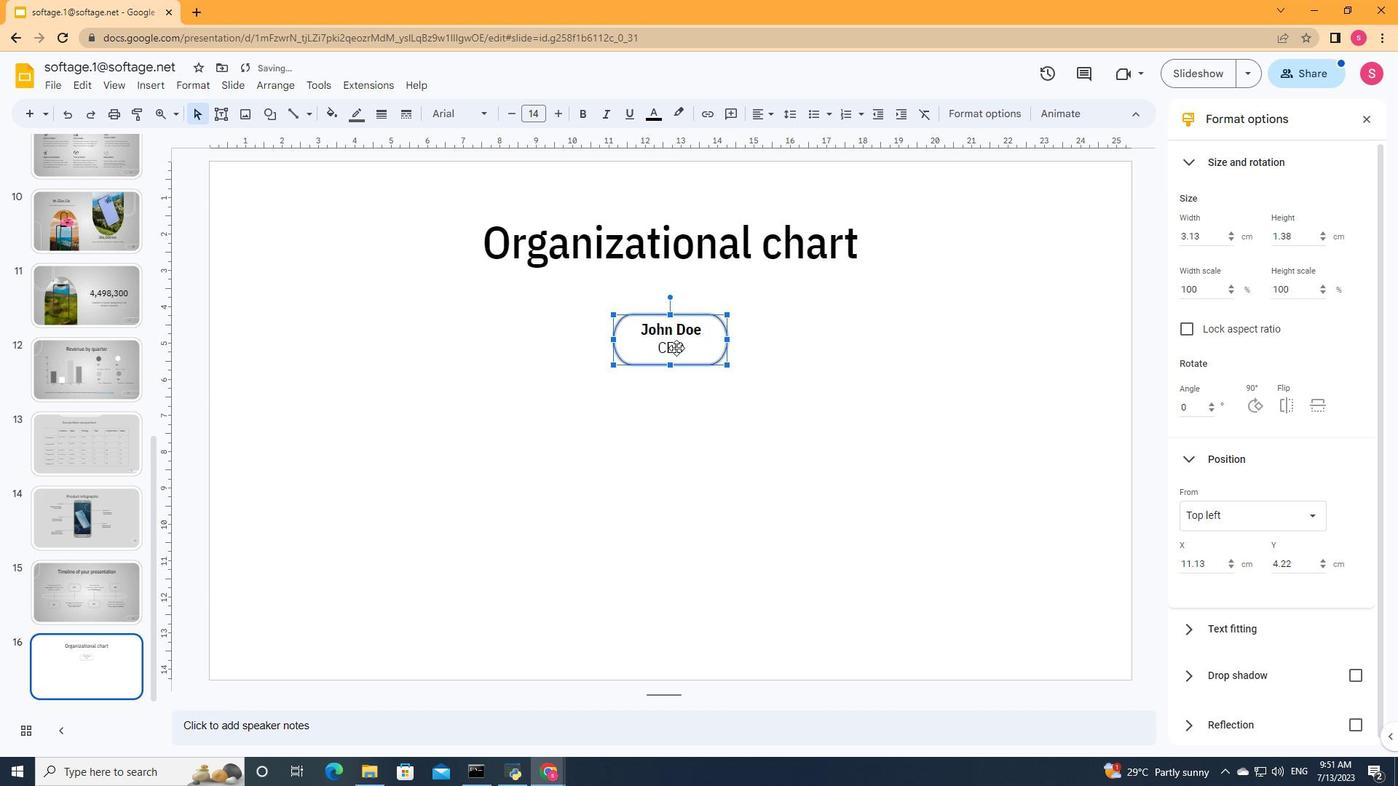 
Action: Mouse pressed left at (677, 348)
Screenshot: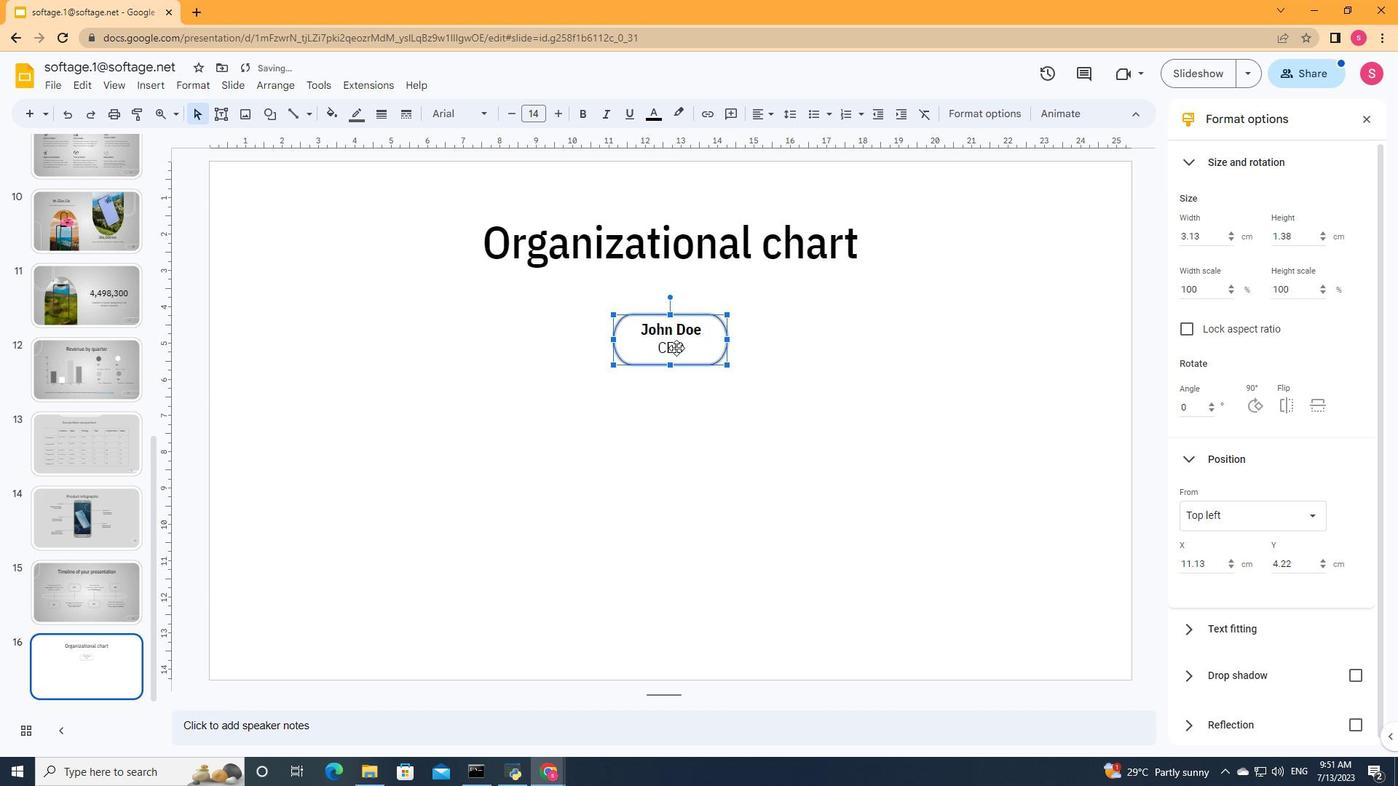 
Action: Mouse pressed left at (677, 348)
Screenshot: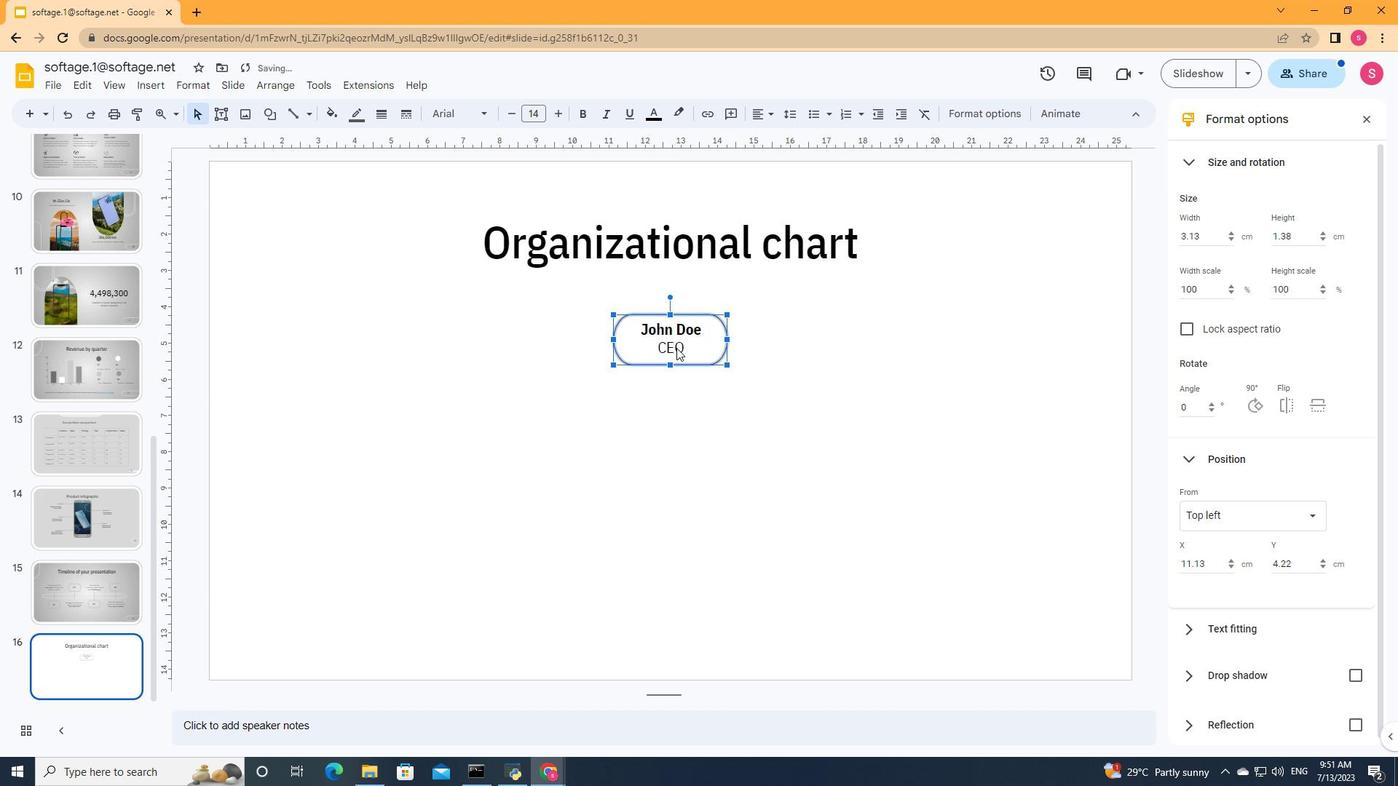 
Action: Mouse moved to (687, 341)
Screenshot: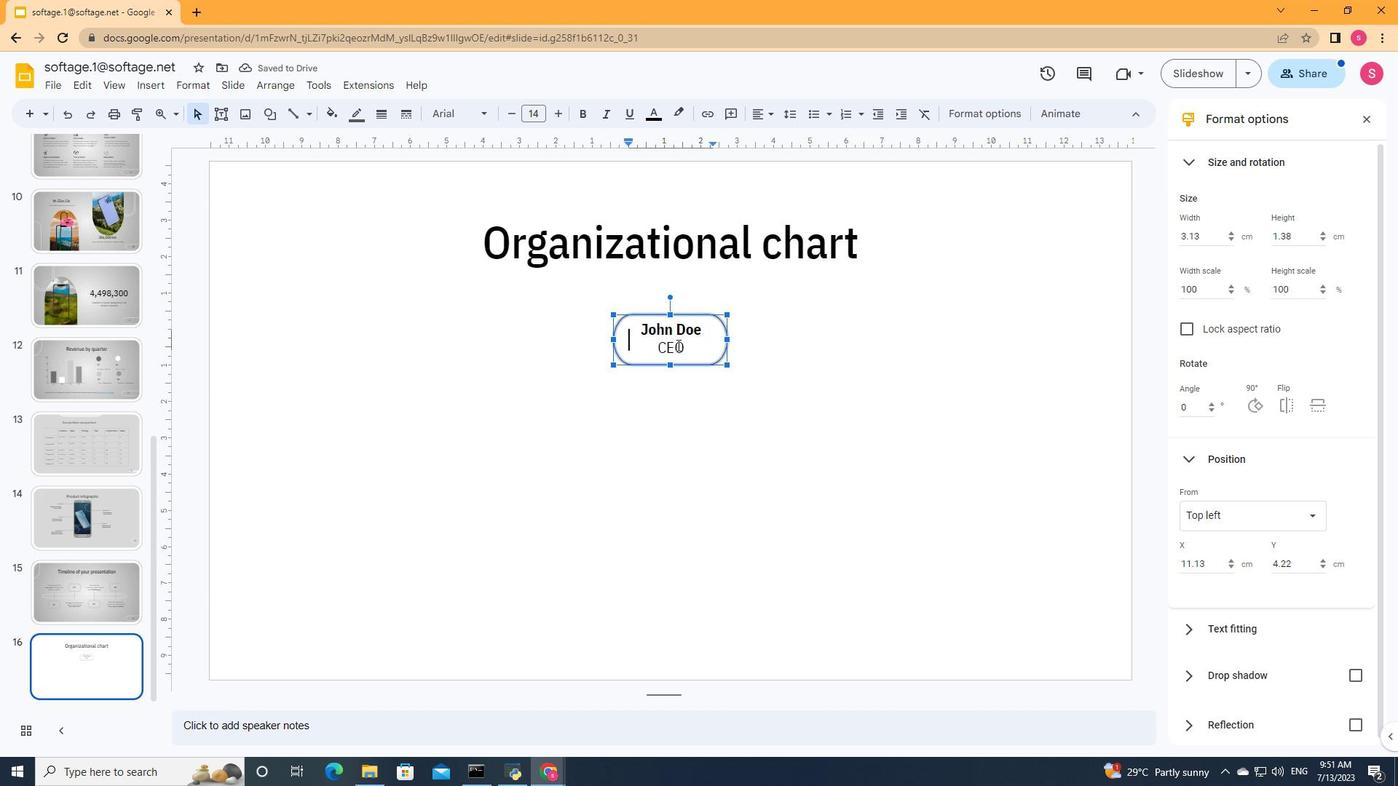 
Action: Key pressed <Key.space><Key.backspace>j<Key.backspace>
Screenshot: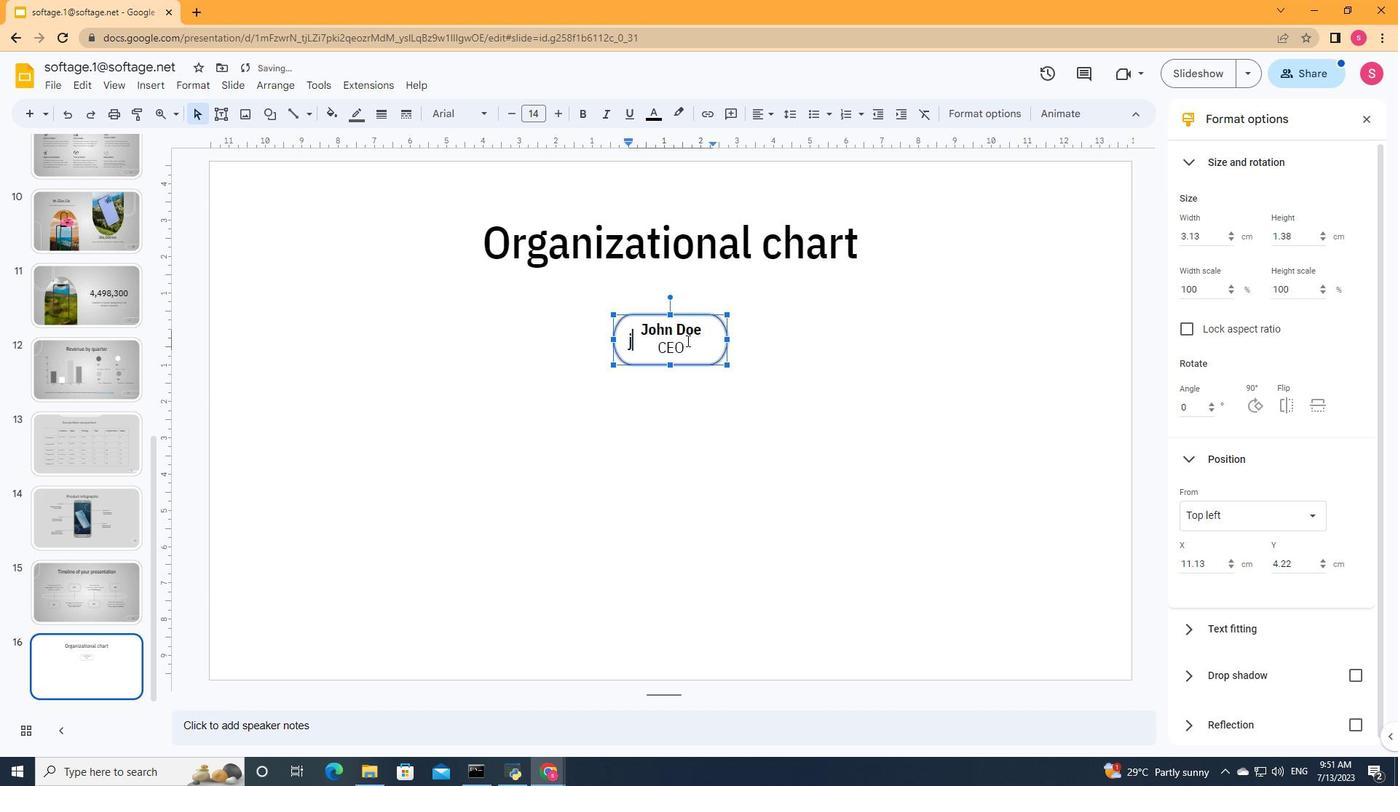 
Action: Mouse moved to (748, 332)
Screenshot: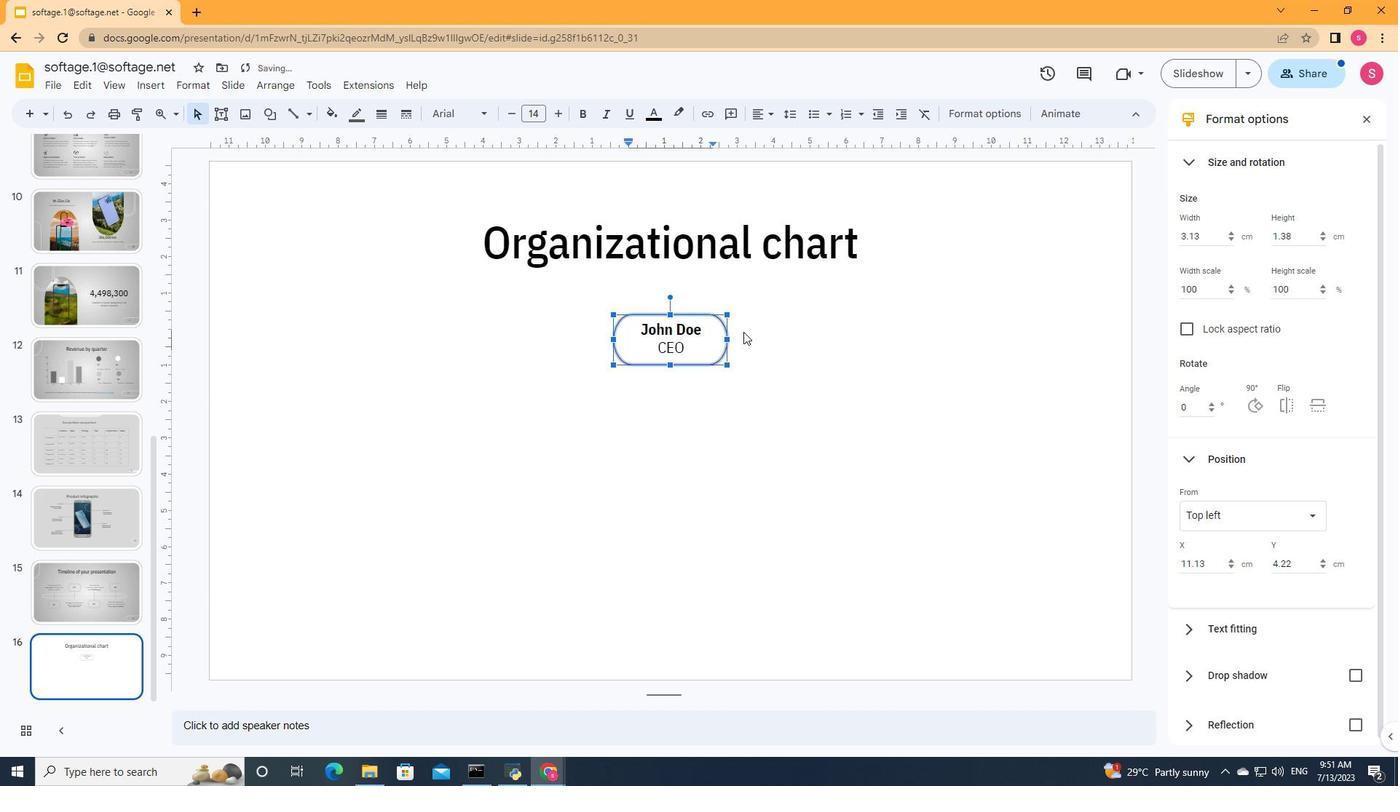 
Action: Mouse pressed left at (748, 332)
Screenshot: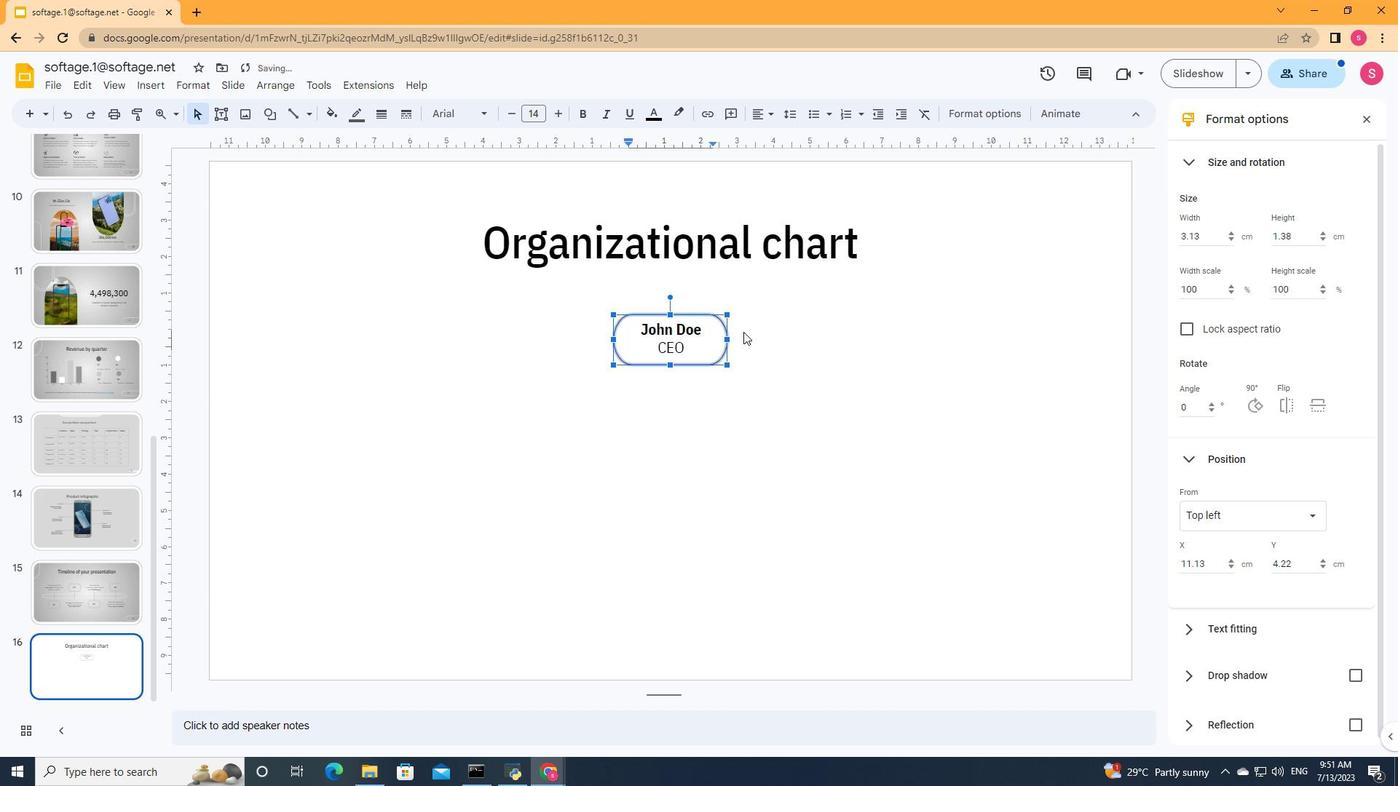 
Action: Mouse moved to (681, 314)
Screenshot: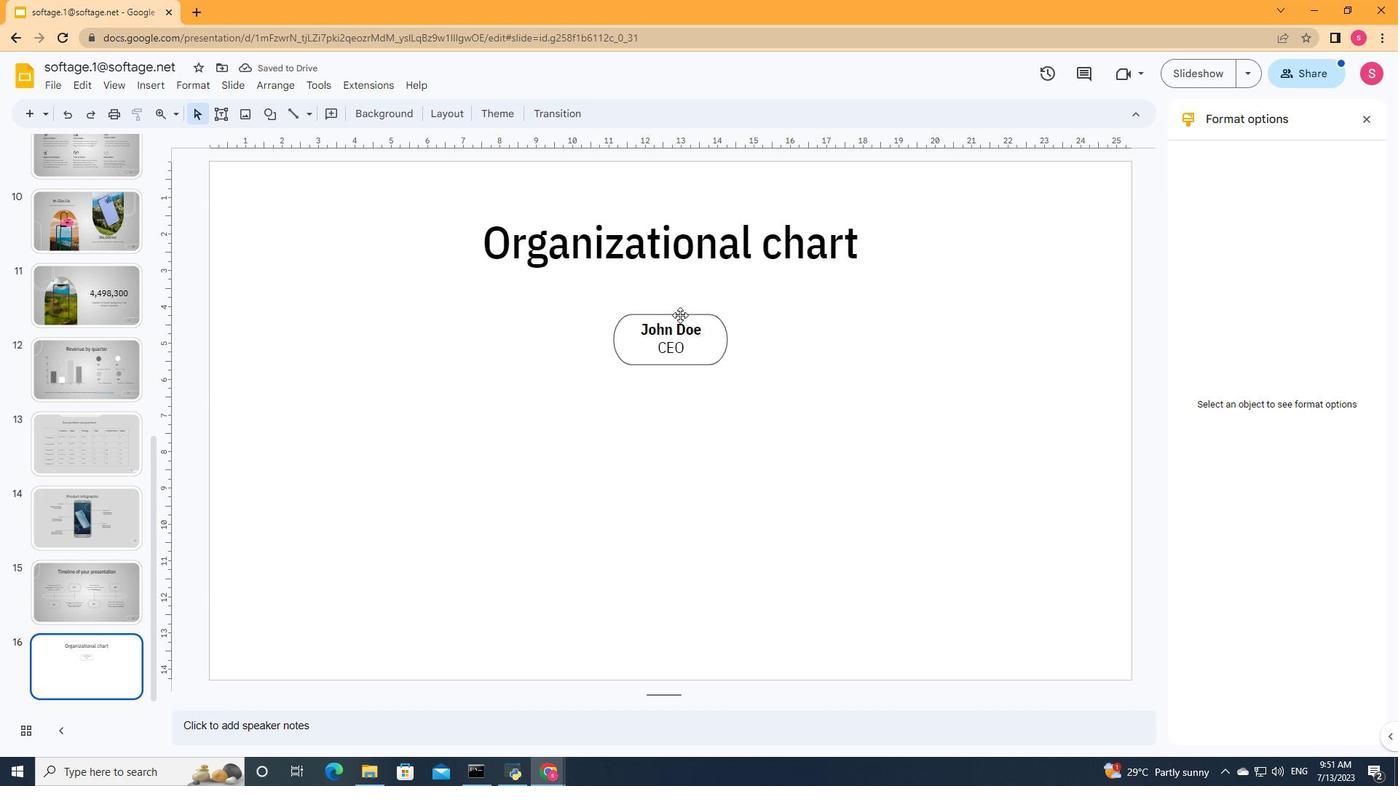 
Action: Mouse pressed left at (681, 314)
Screenshot: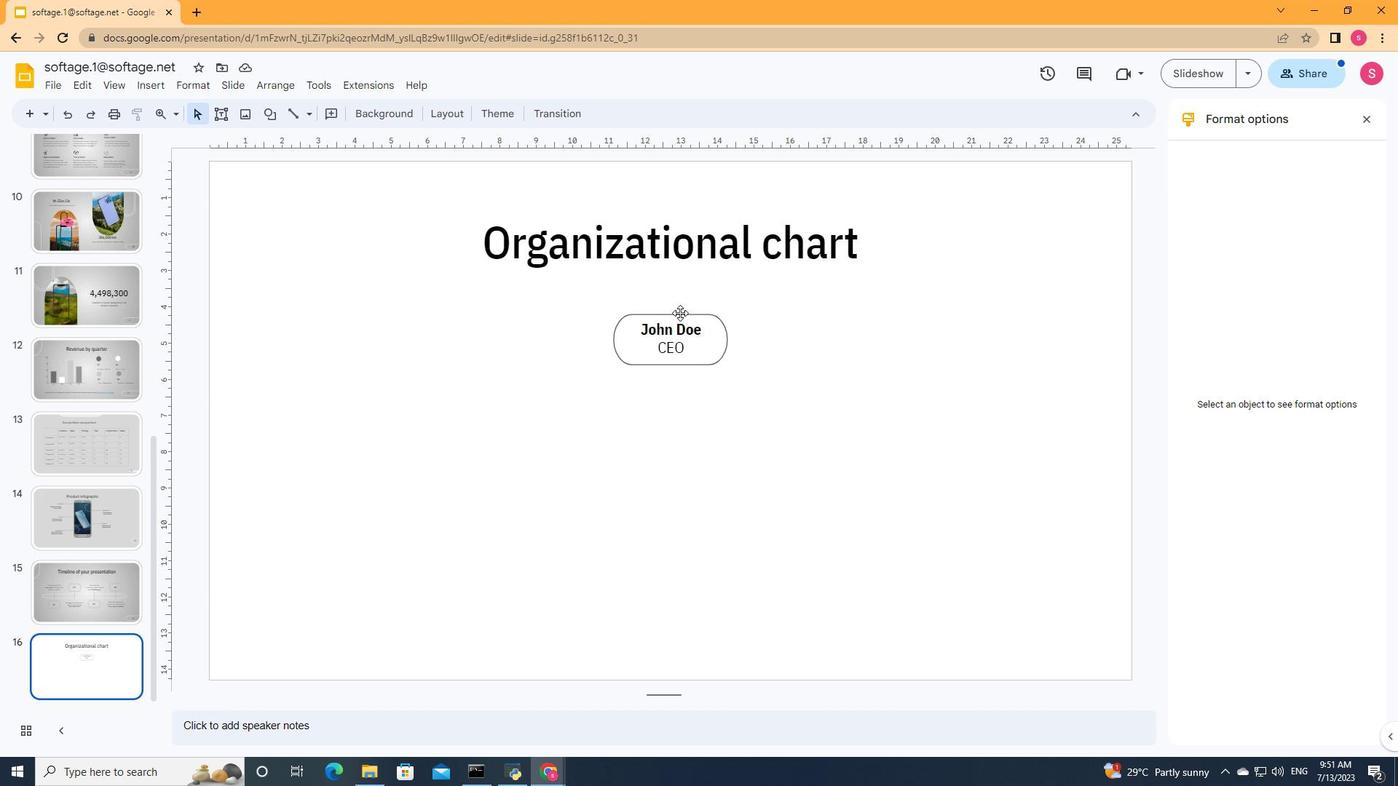 
Action: Mouse moved to (681, 335)
Screenshot: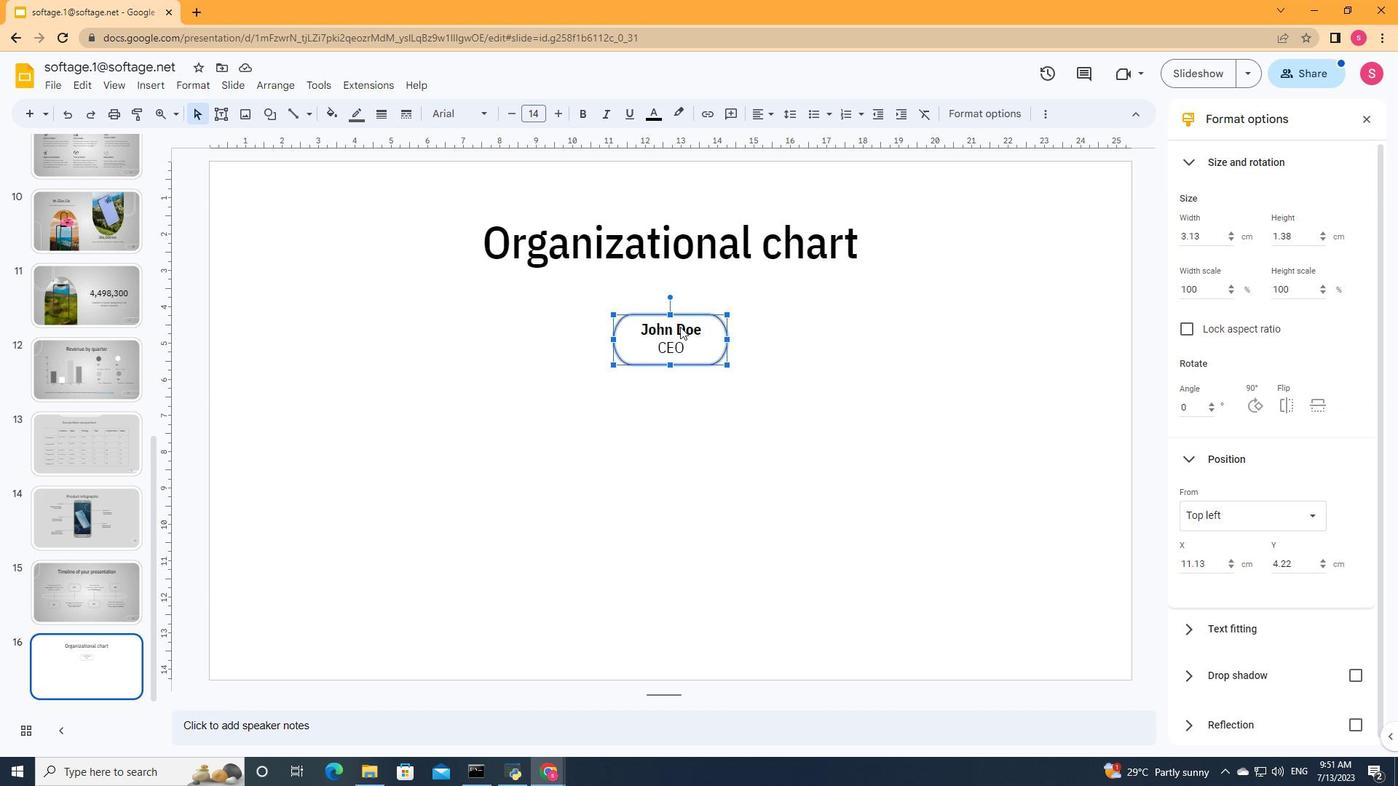 
Action: Mouse pressed left at (681, 335)
Screenshot: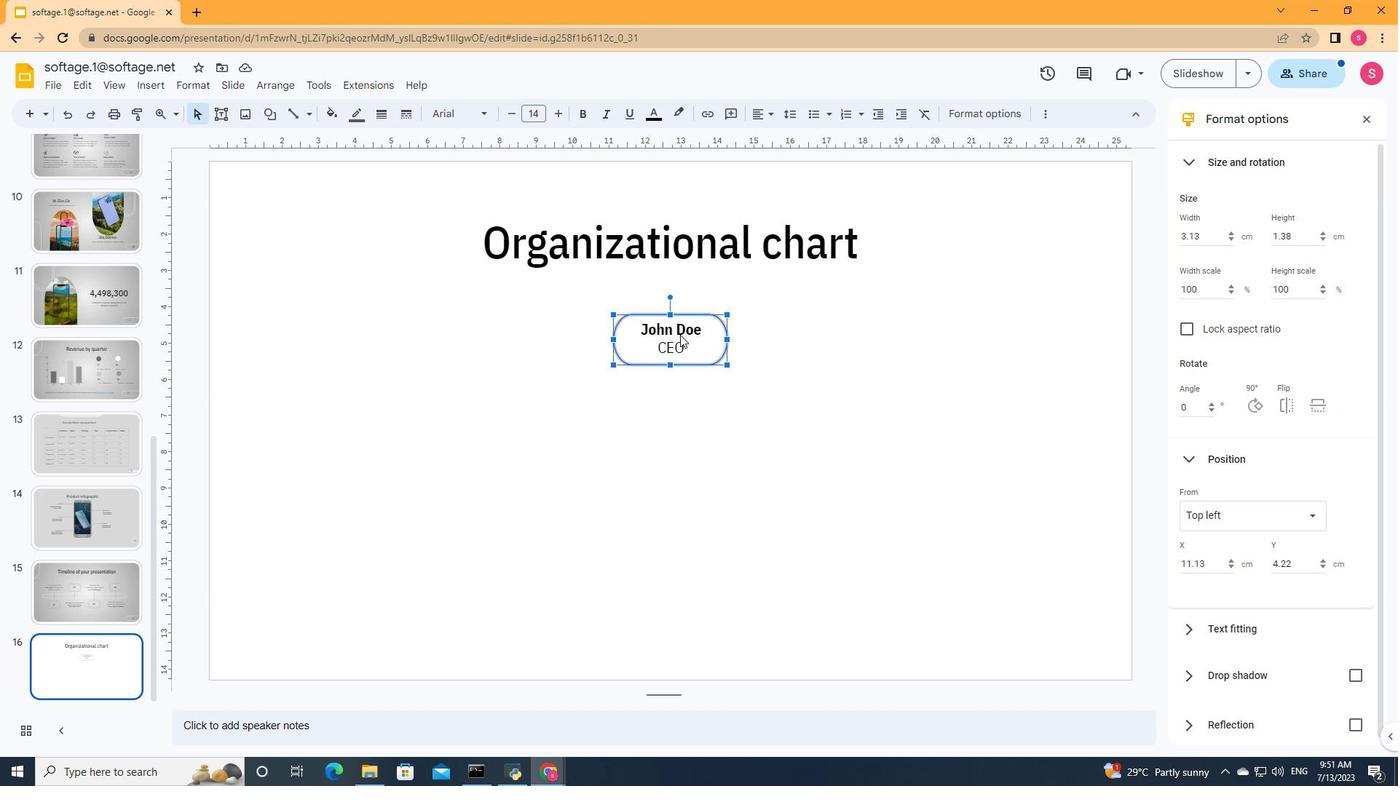 
Action: Mouse moved to (746, 337)
Screenshot: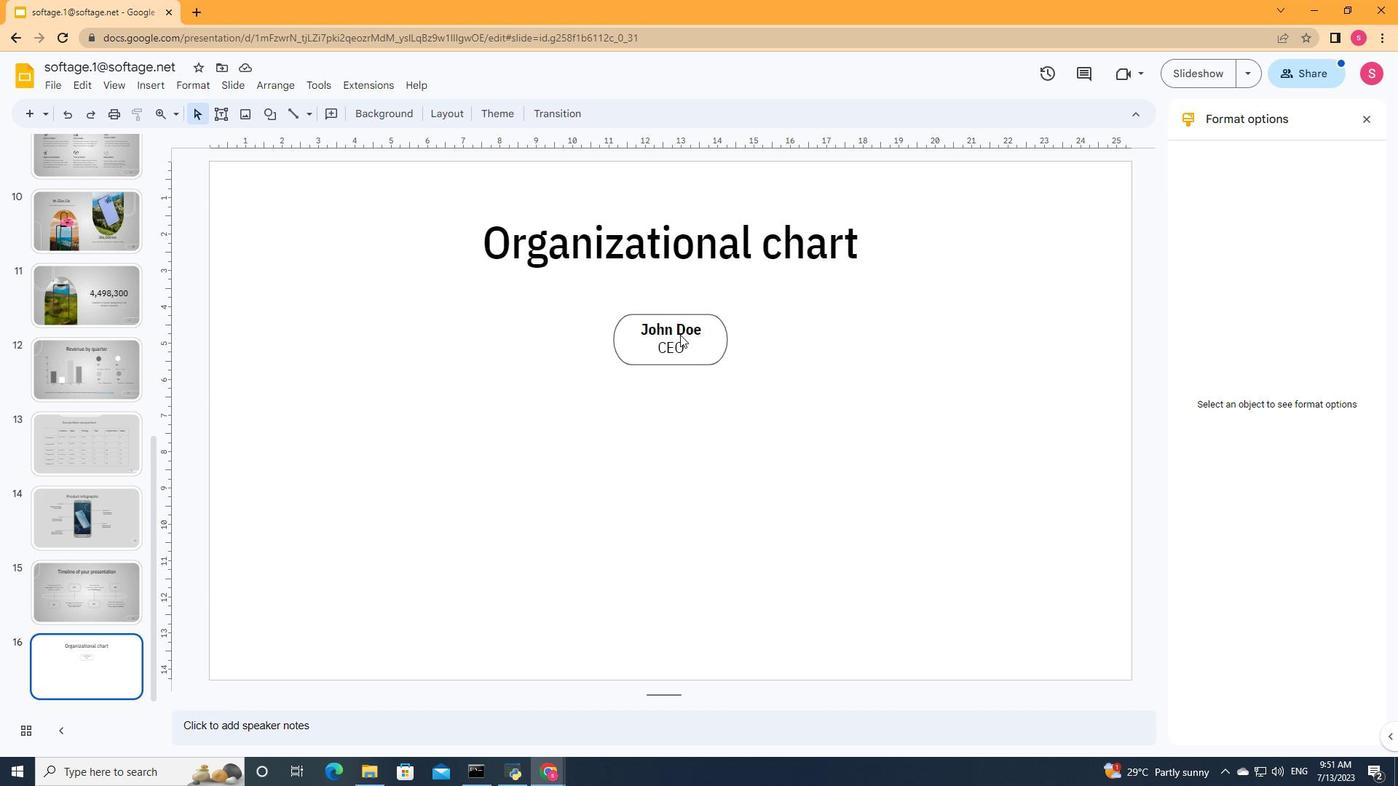 
Action: Mouse pressed left at (746, 337)
Screenshot: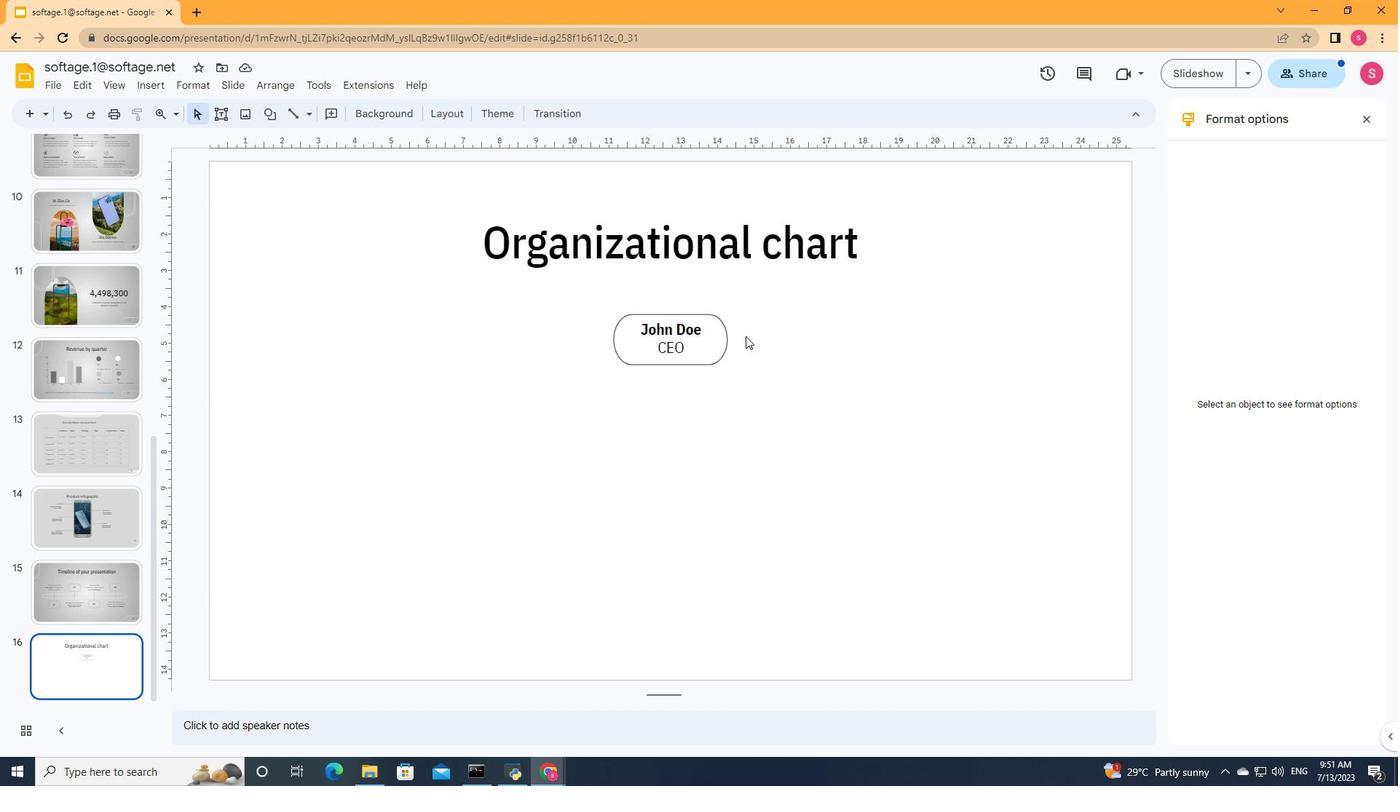 
Action: Mouse moved to (684, 314)
Screenshot: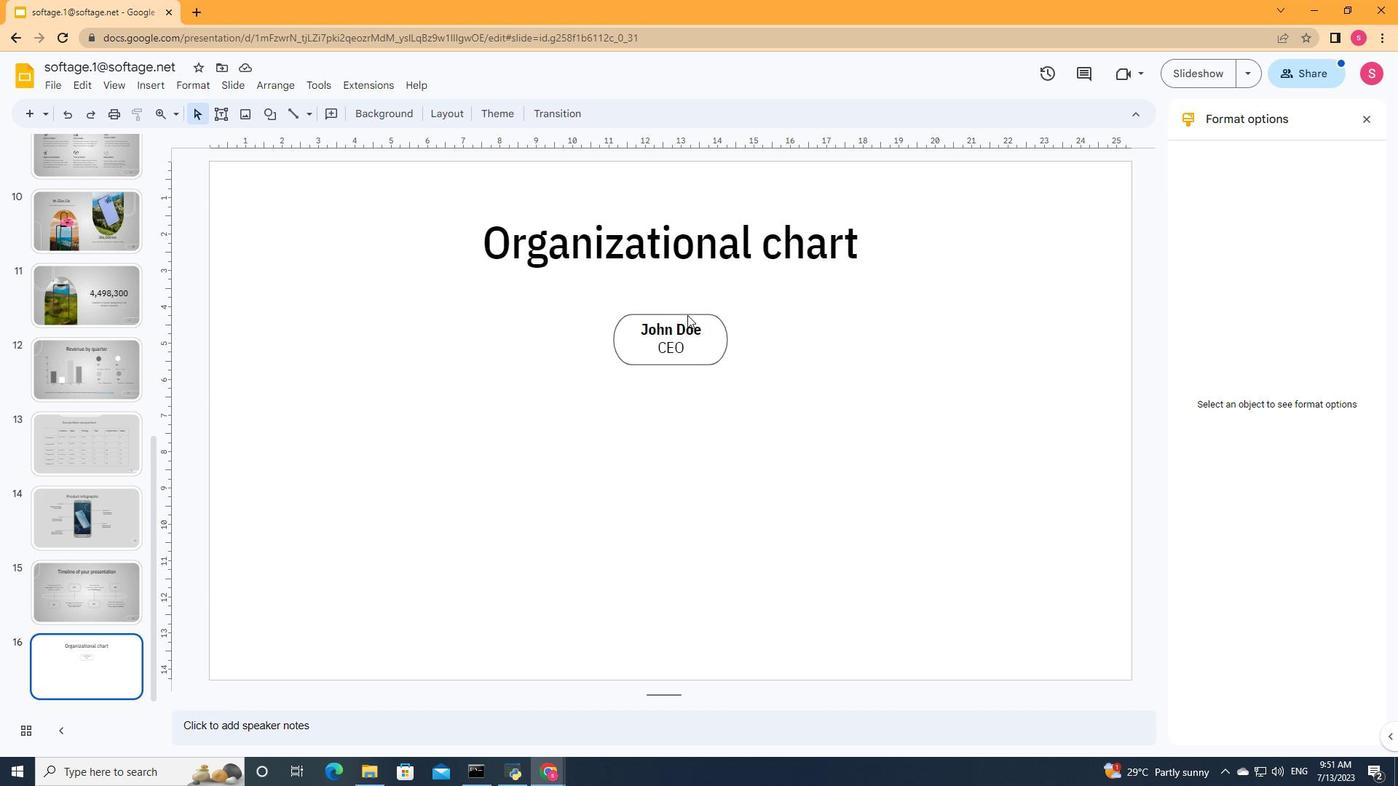 
Action: Mouse pressed left at (684, 314)
Screenshot: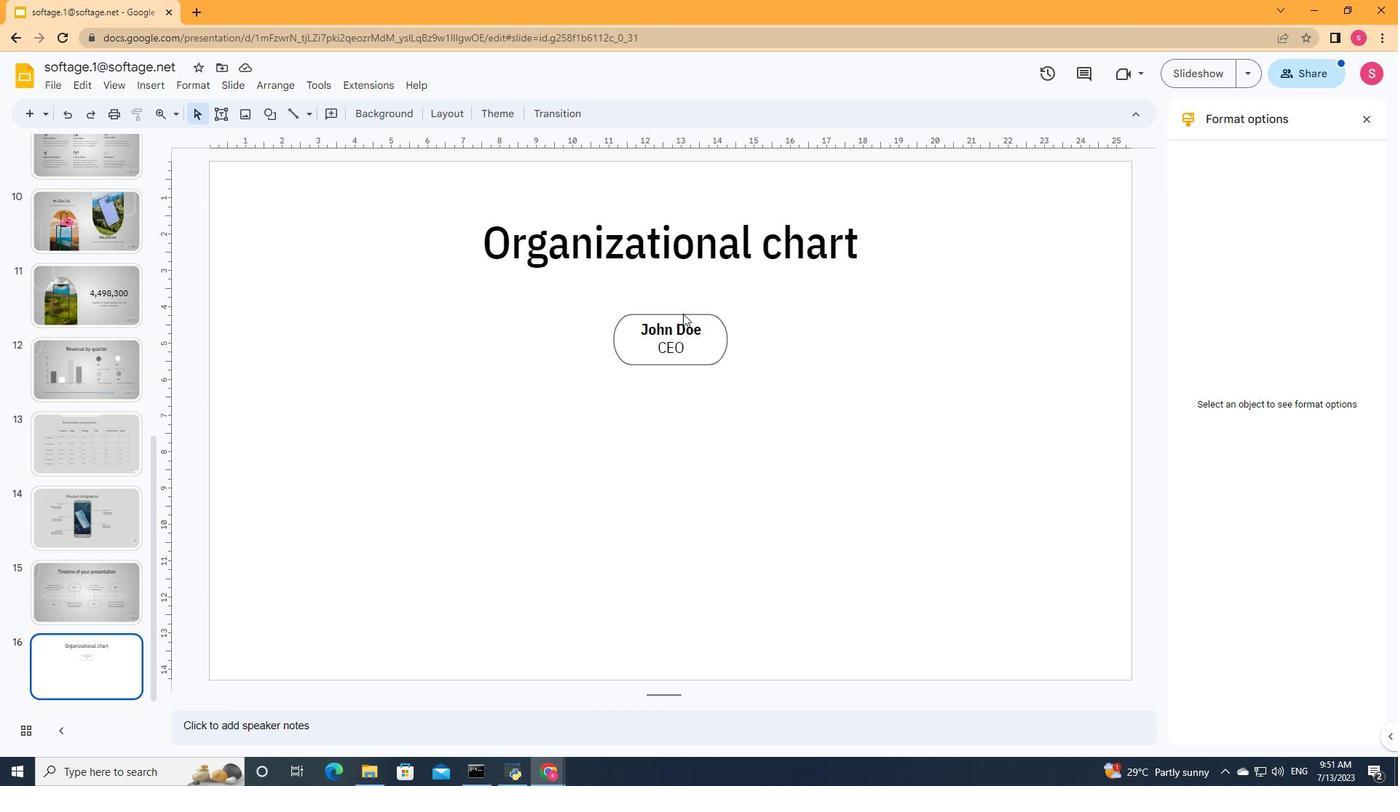 
Action: Mouse moved to (677, 314)
Screenshot: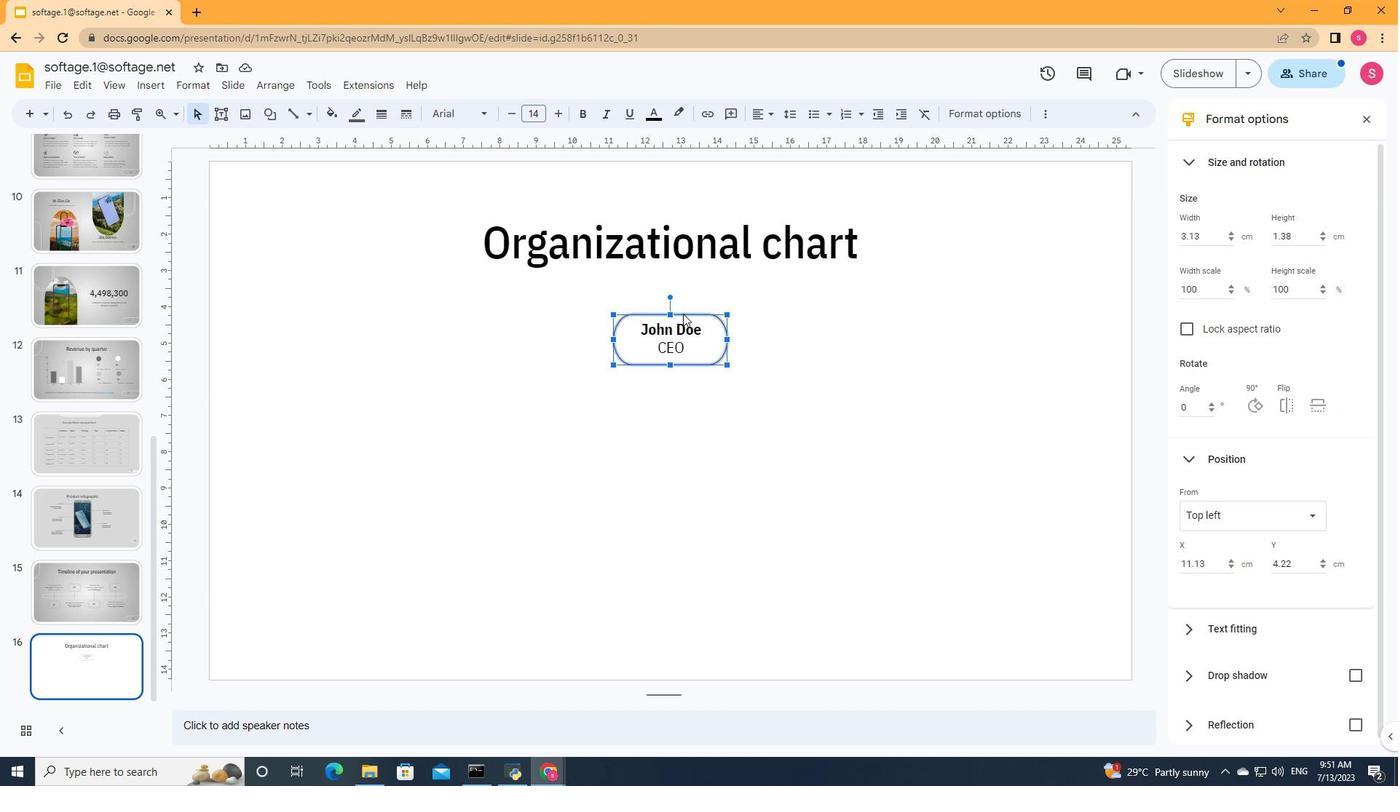 
Action: Mouse pressed left at (677, 314)
Screenshot: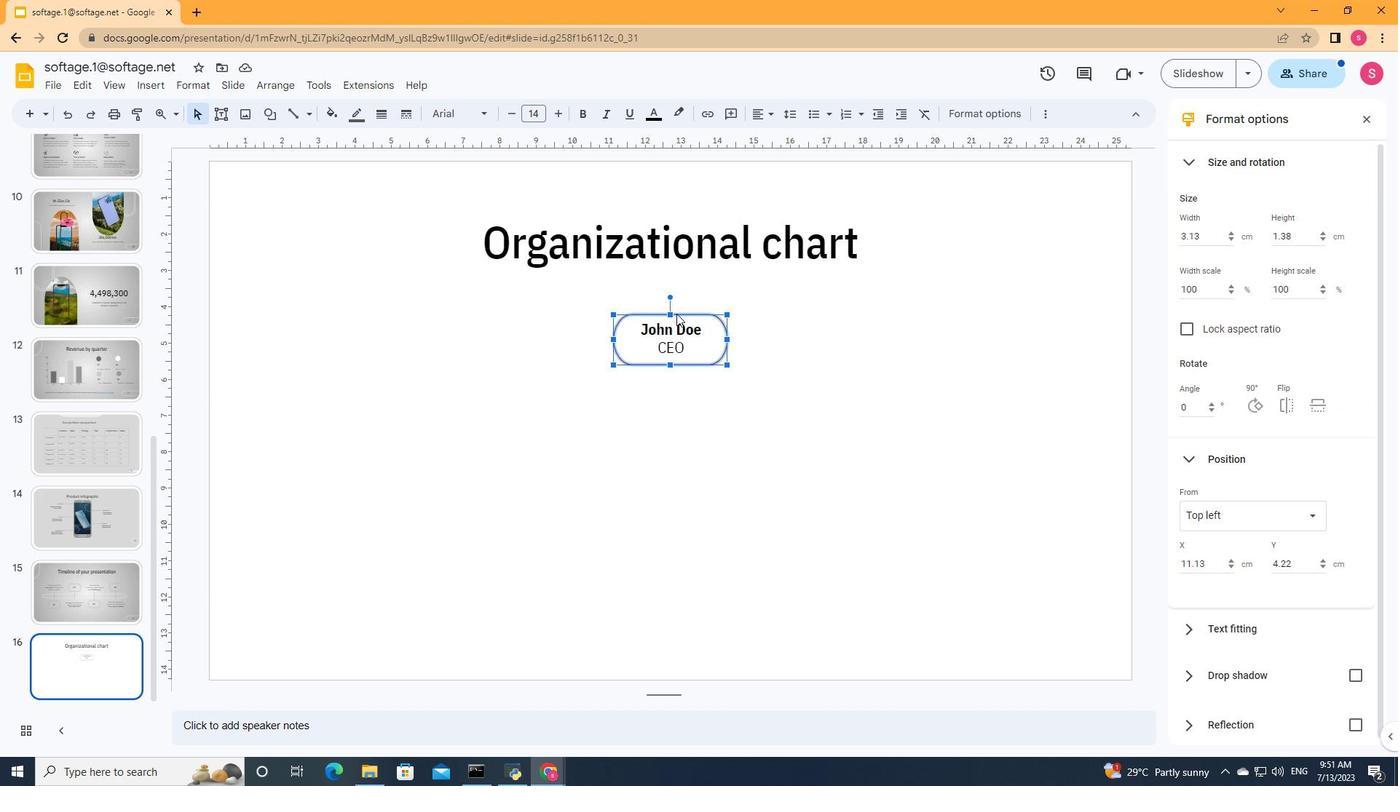 
Action: Mouse moved to (658, 269)
Screenshot: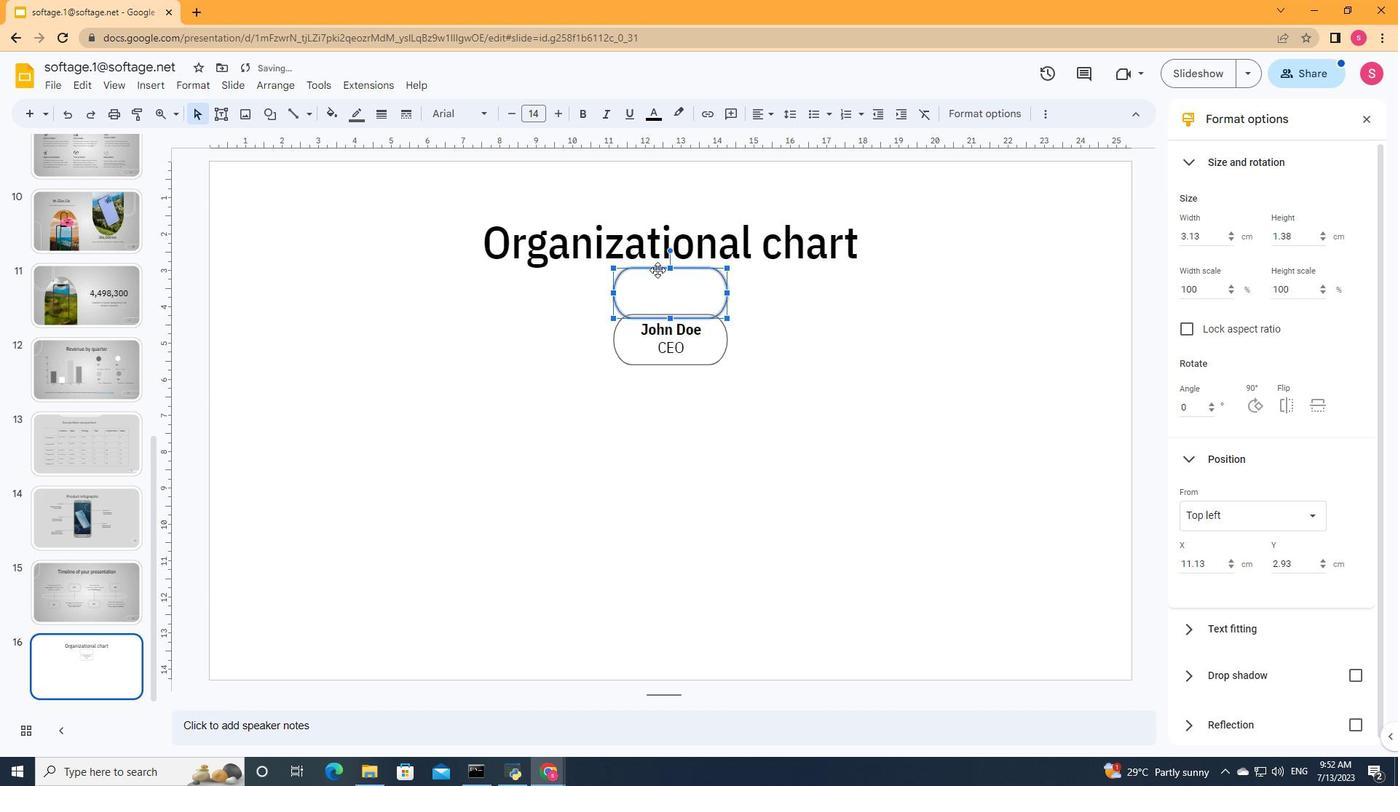 
Action: Mouse pressed left at (658, 269)
Screenshot: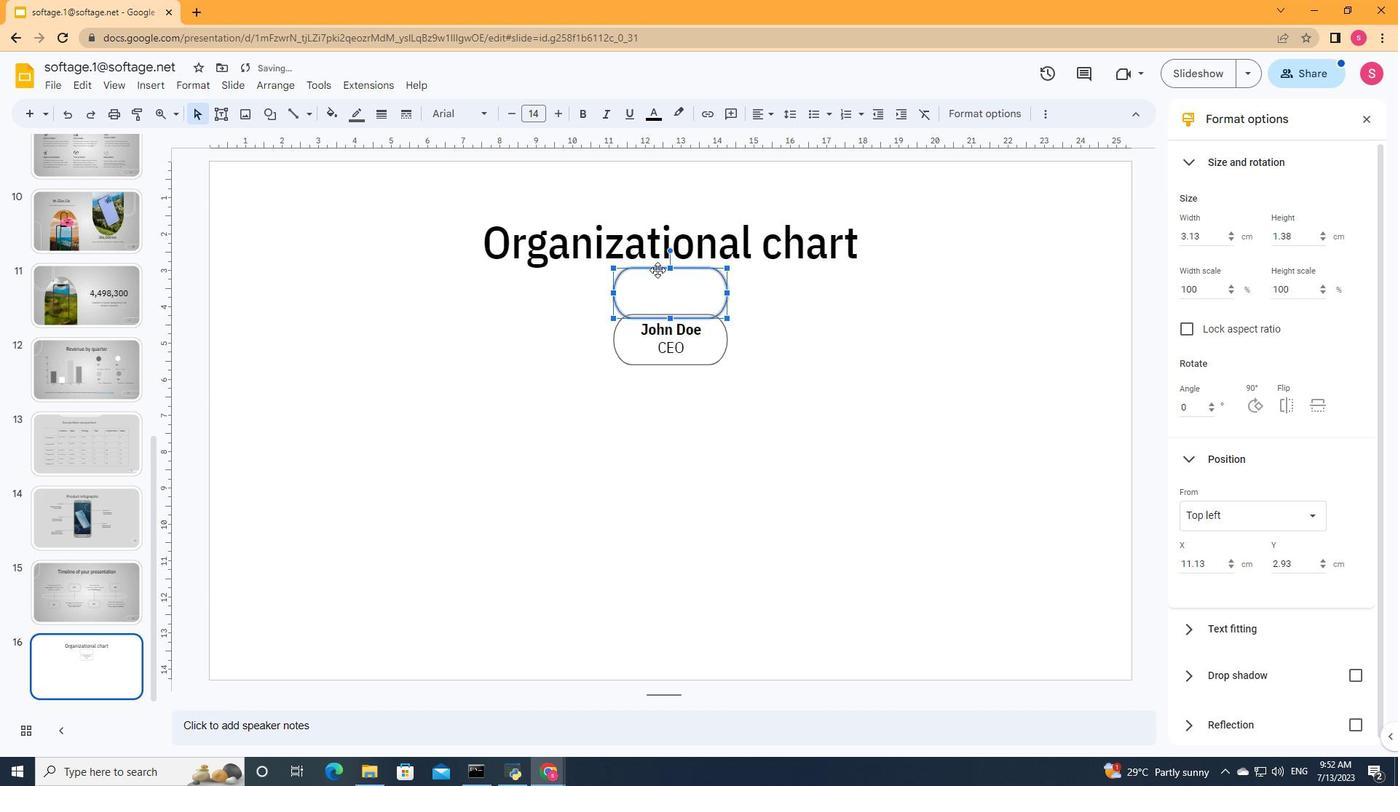 
Action: Mouse moved to (531, 391)
Screenshot: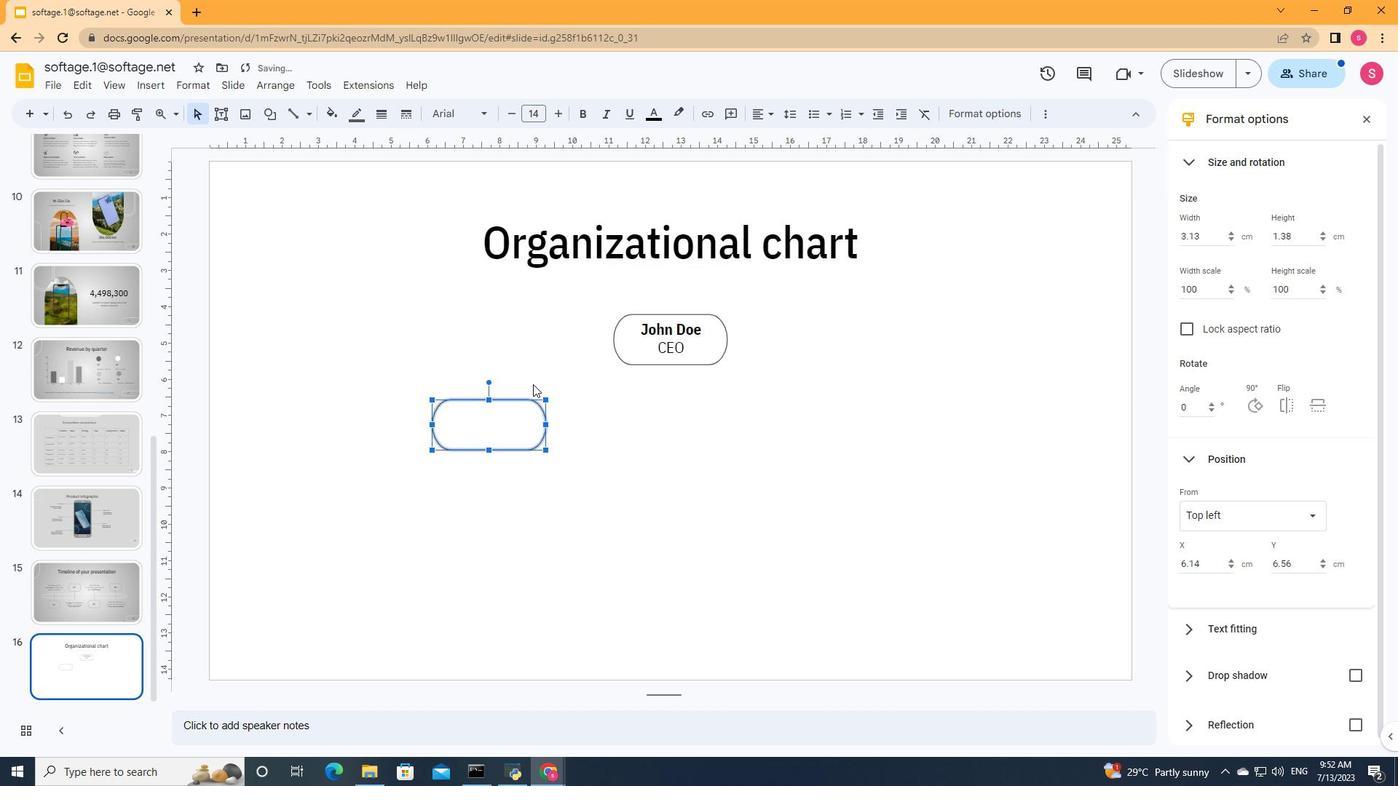 
Action: Key pressed ctrl+C
Screenshot: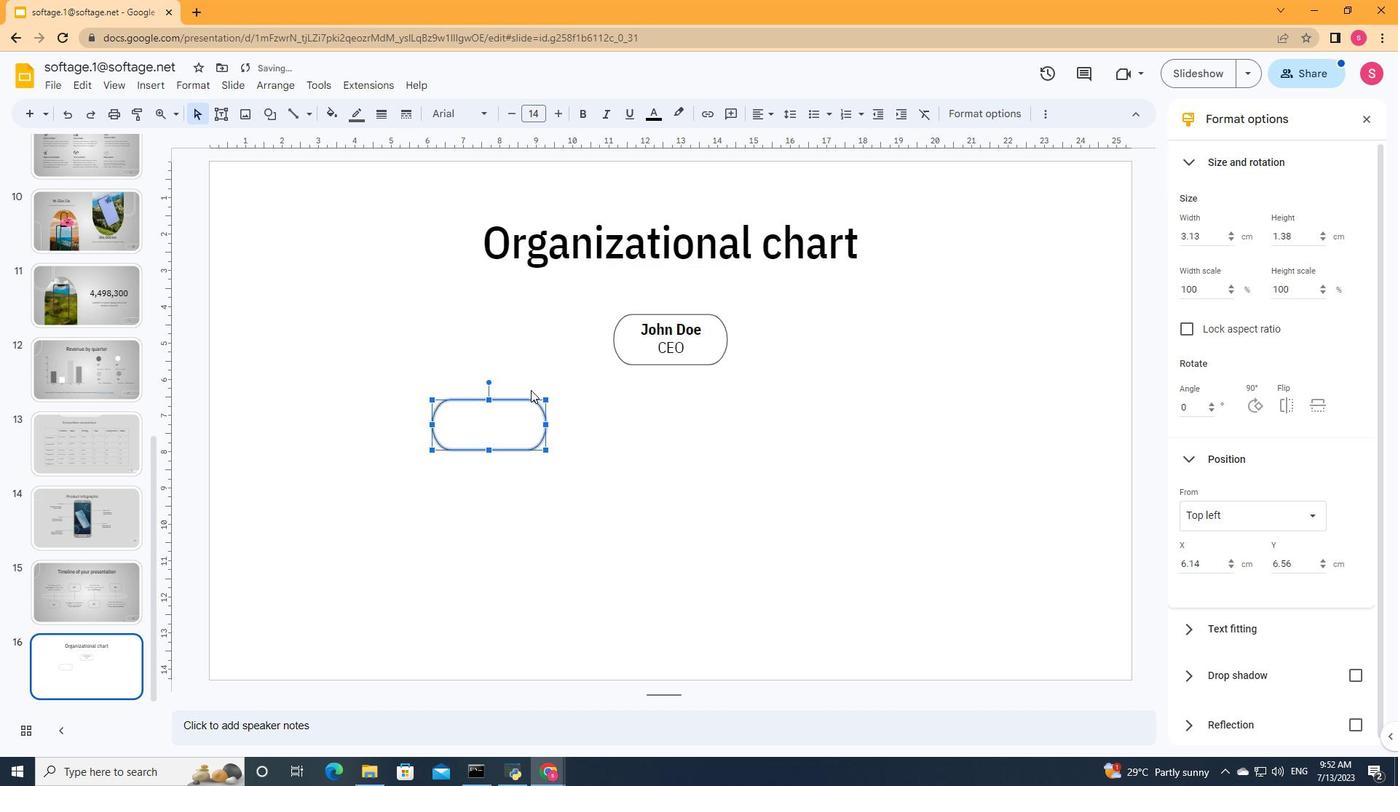 
Action: Mouse moved to (512, 396)
Screenshot: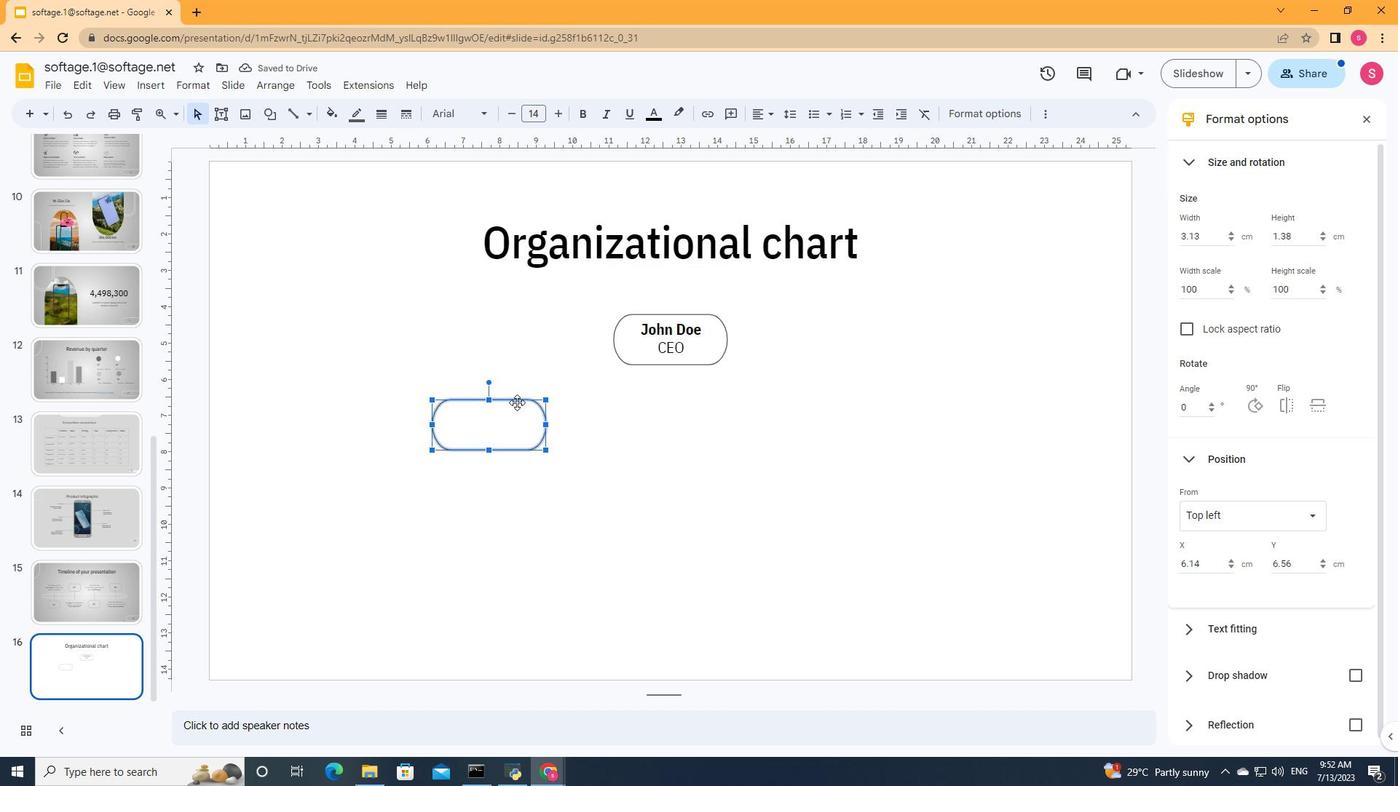 
Action: Mouse pressed left at (512, 396)
Screenshot: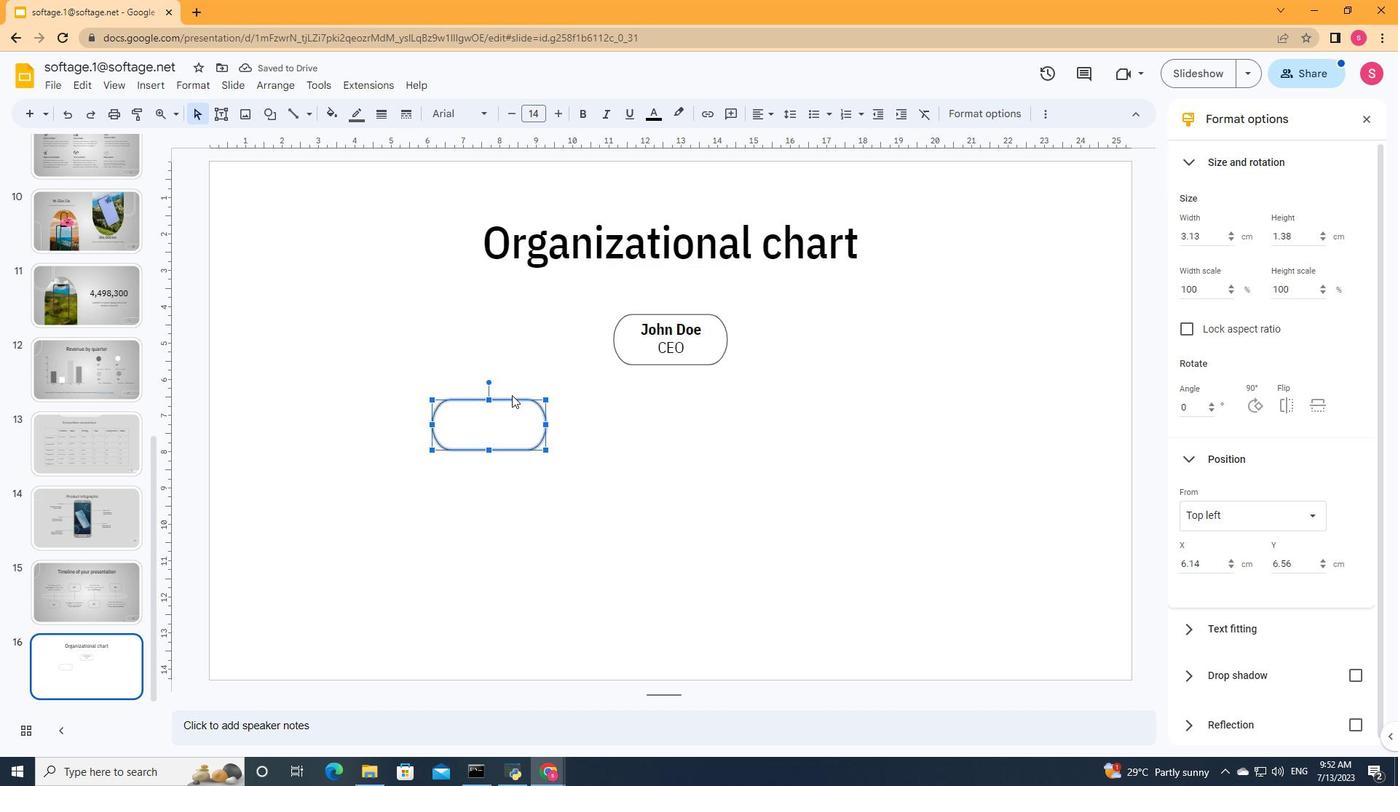
Action: Mouse moved to (510, 402)
Screenshot: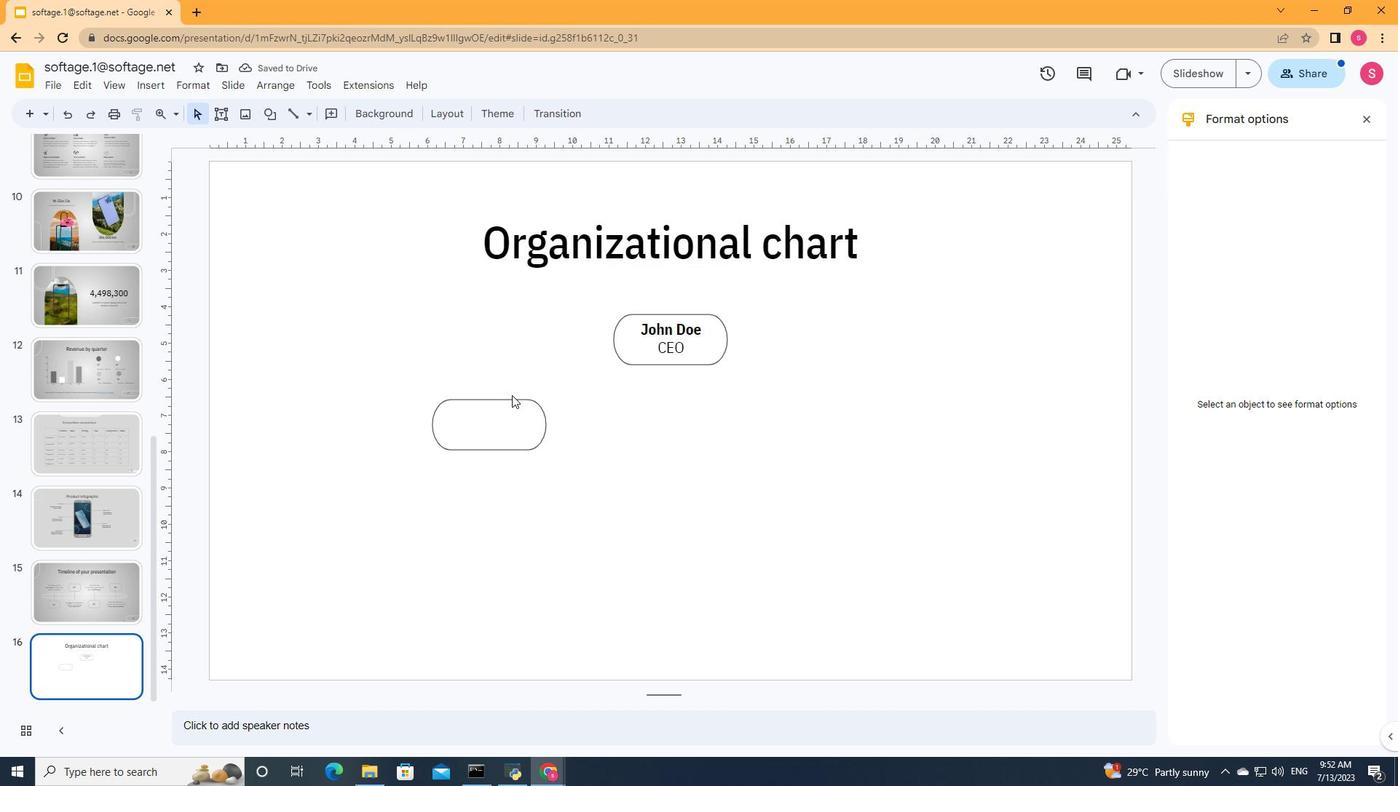 
Action: Mouse pressed left at (510, 402)
Screenshot: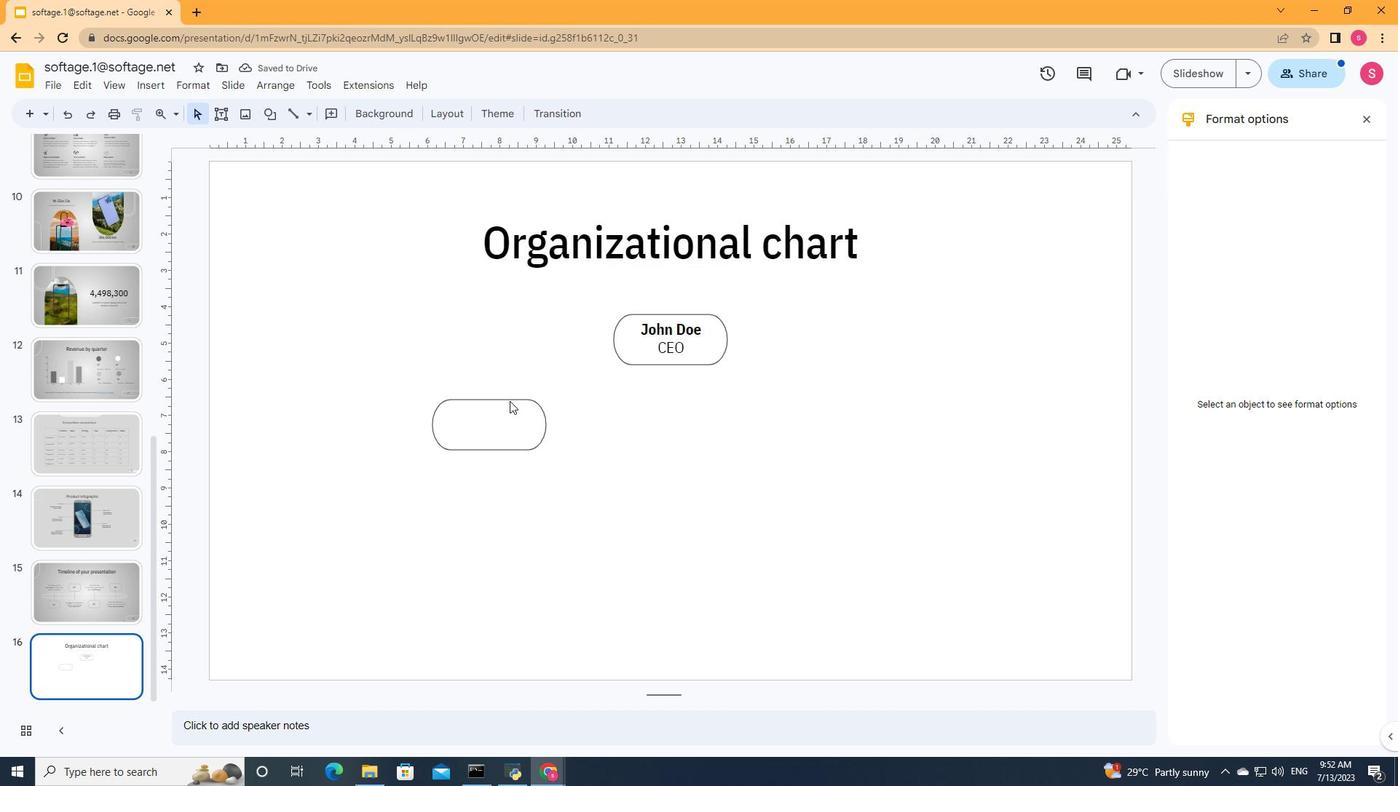 
Action: Key pressed ctrl+C
Screenshot: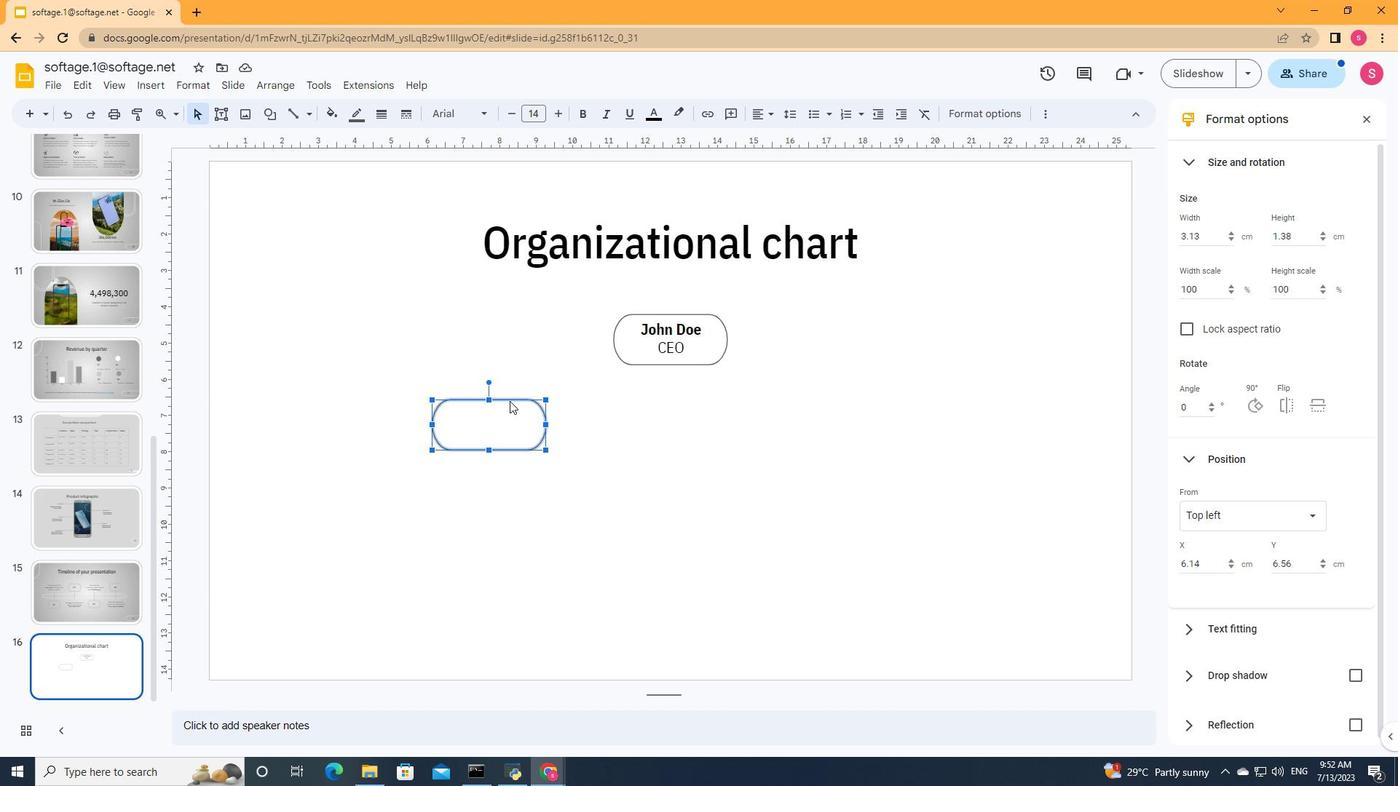 
Action: Mouse moved to (505, 399)
Screenshot: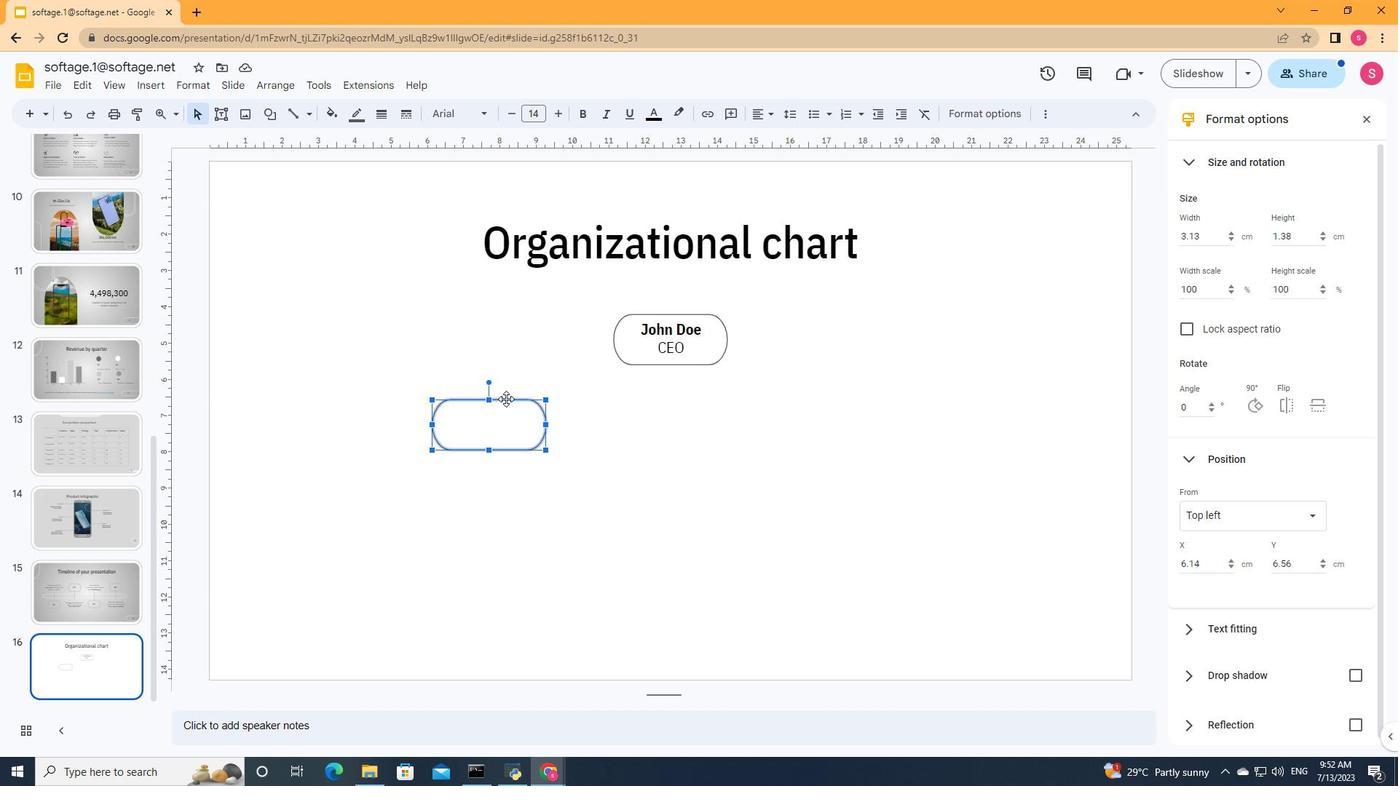 
Action: Mouse pressed left at (505, 399)
Screenshot: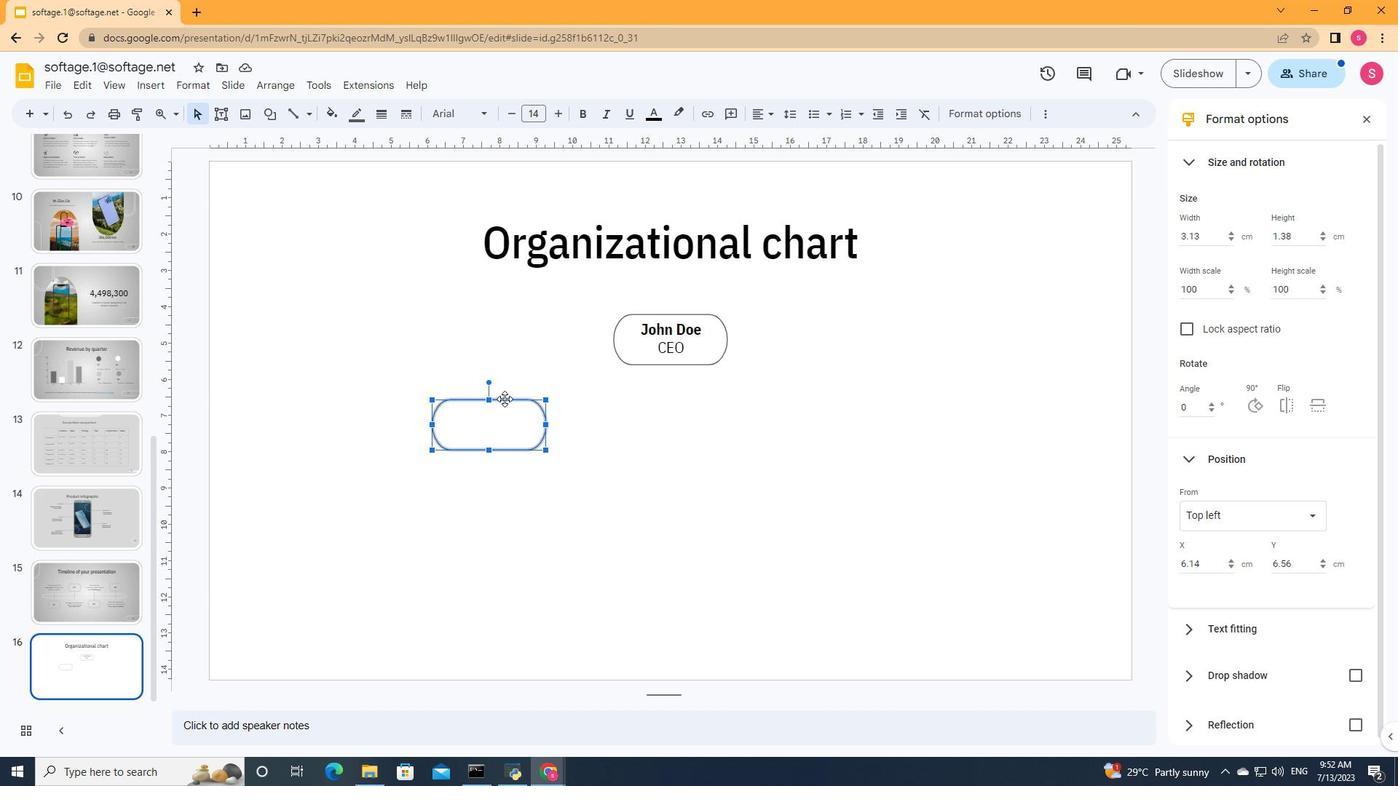 
Action: Mouse moved to (458, 425)
Screenshot: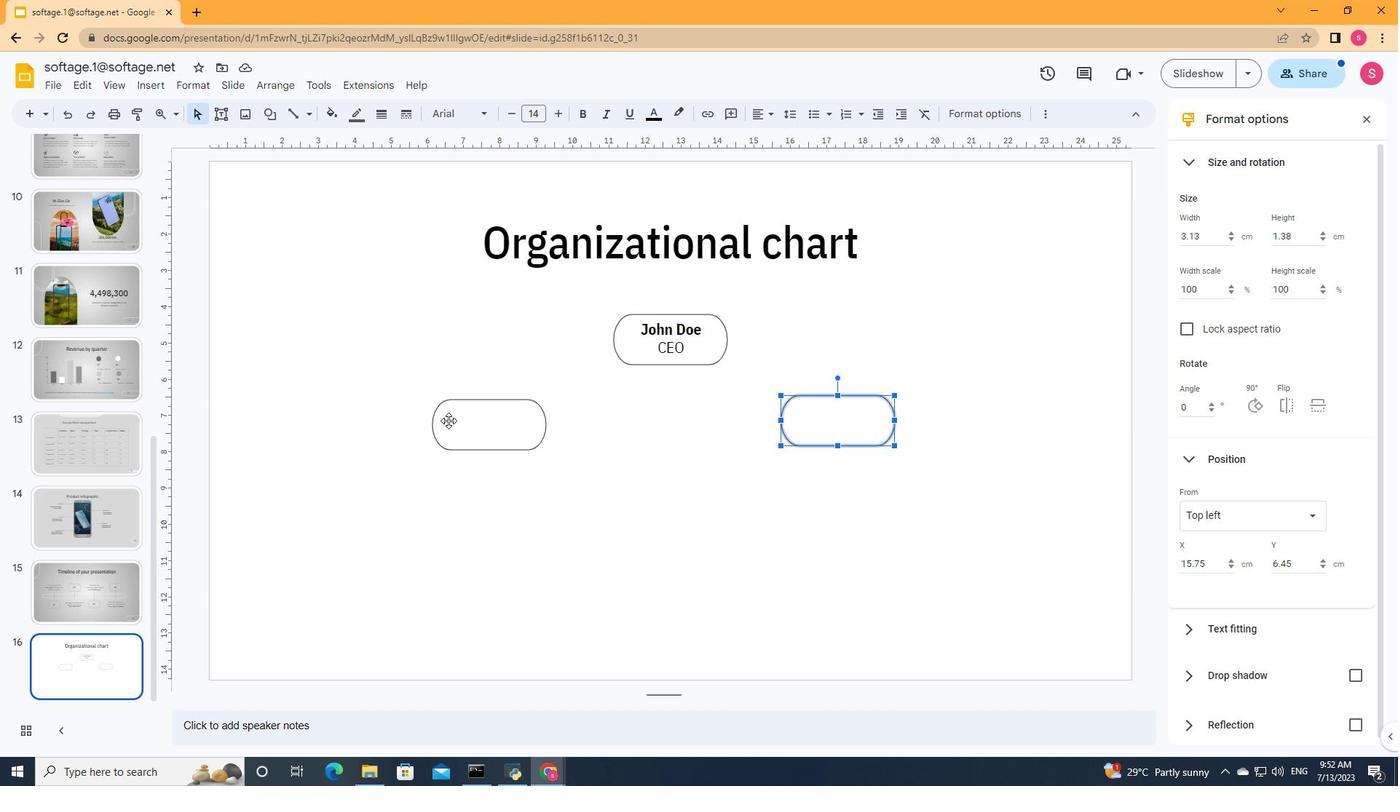 
Action: Mouse pressed left at (458, 425)
Screenshot: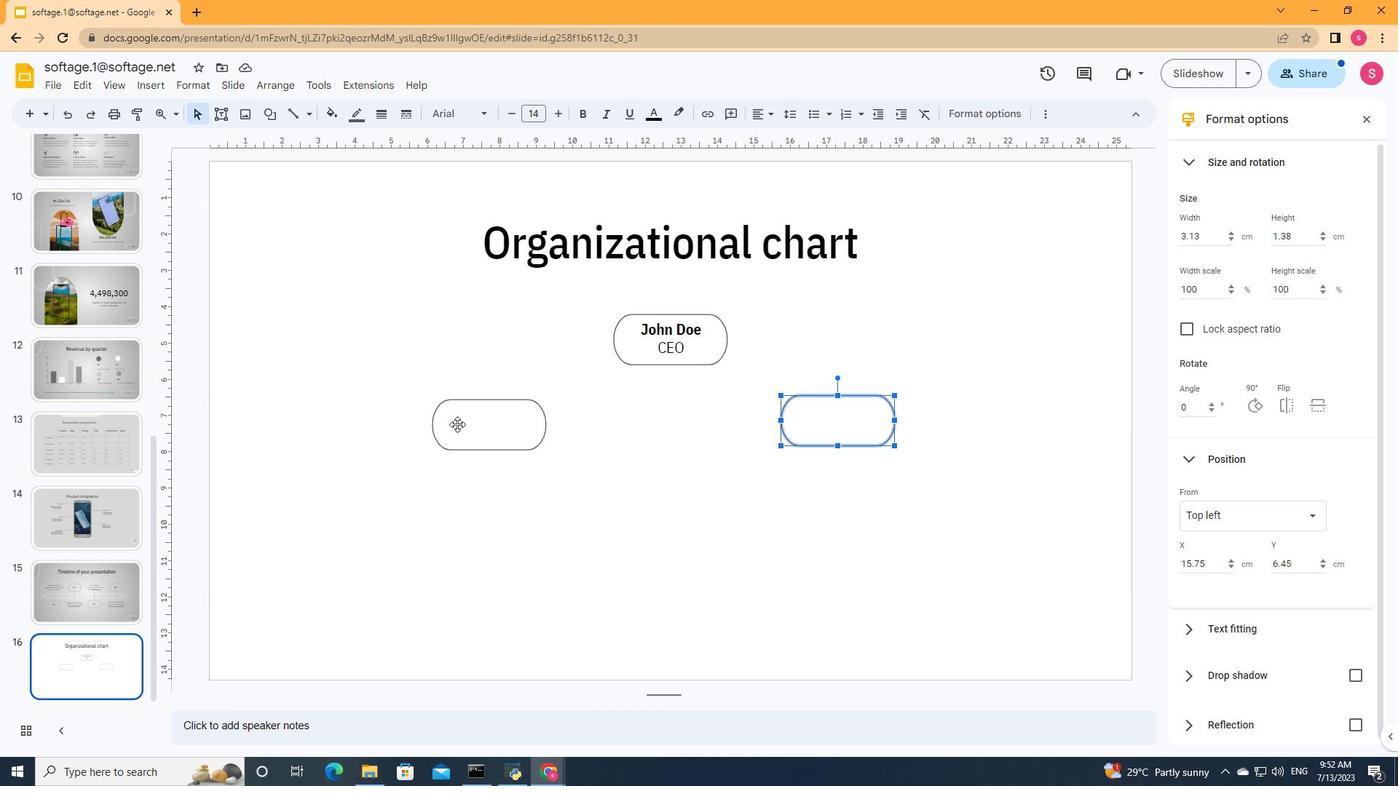 
Action: Mouse pressed left at (458, 425)
Screenshot: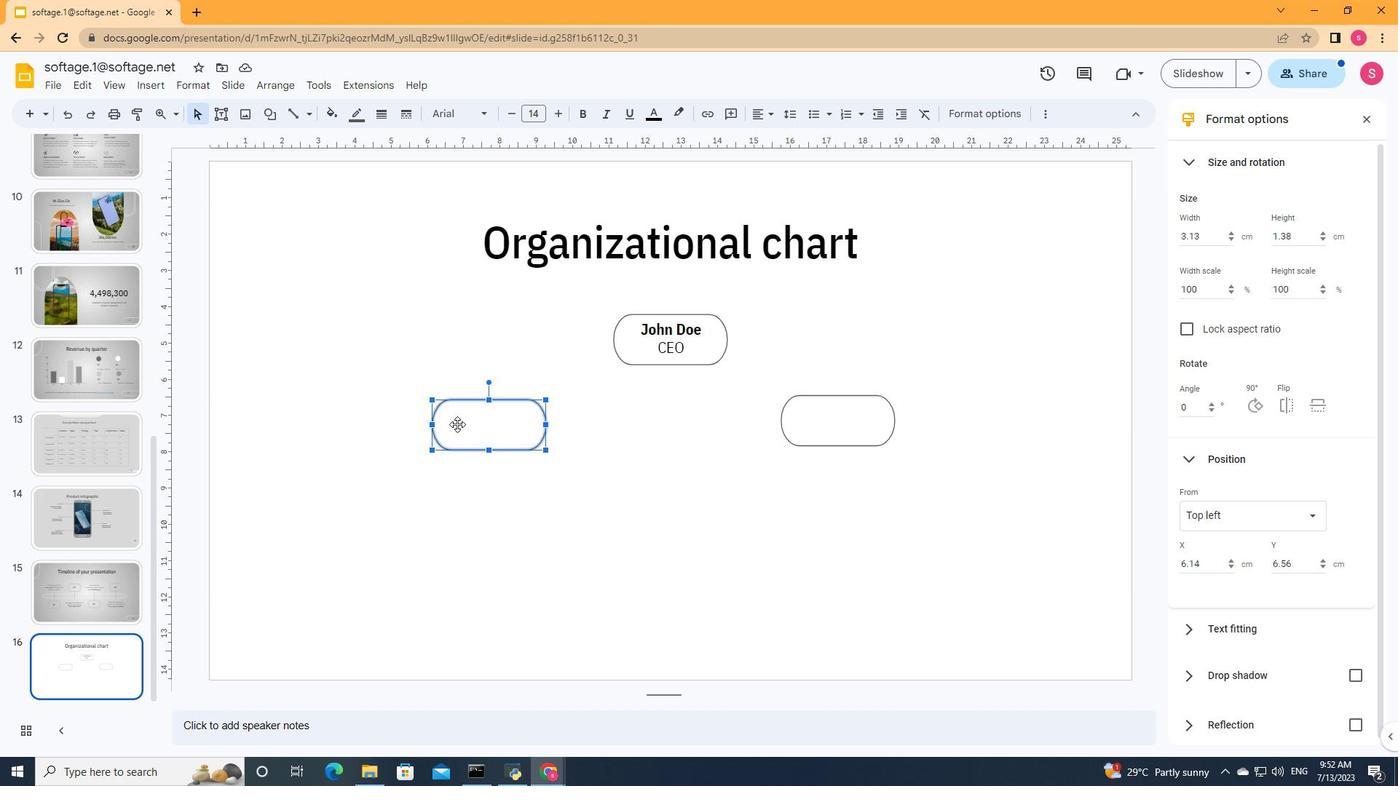 
Action: Key pressed <Key.shift>Jane<Key.space><Key.shift>Smith<Key.enter><Key.shift>Department<Key.space><Key.shift>Head
Screenshot: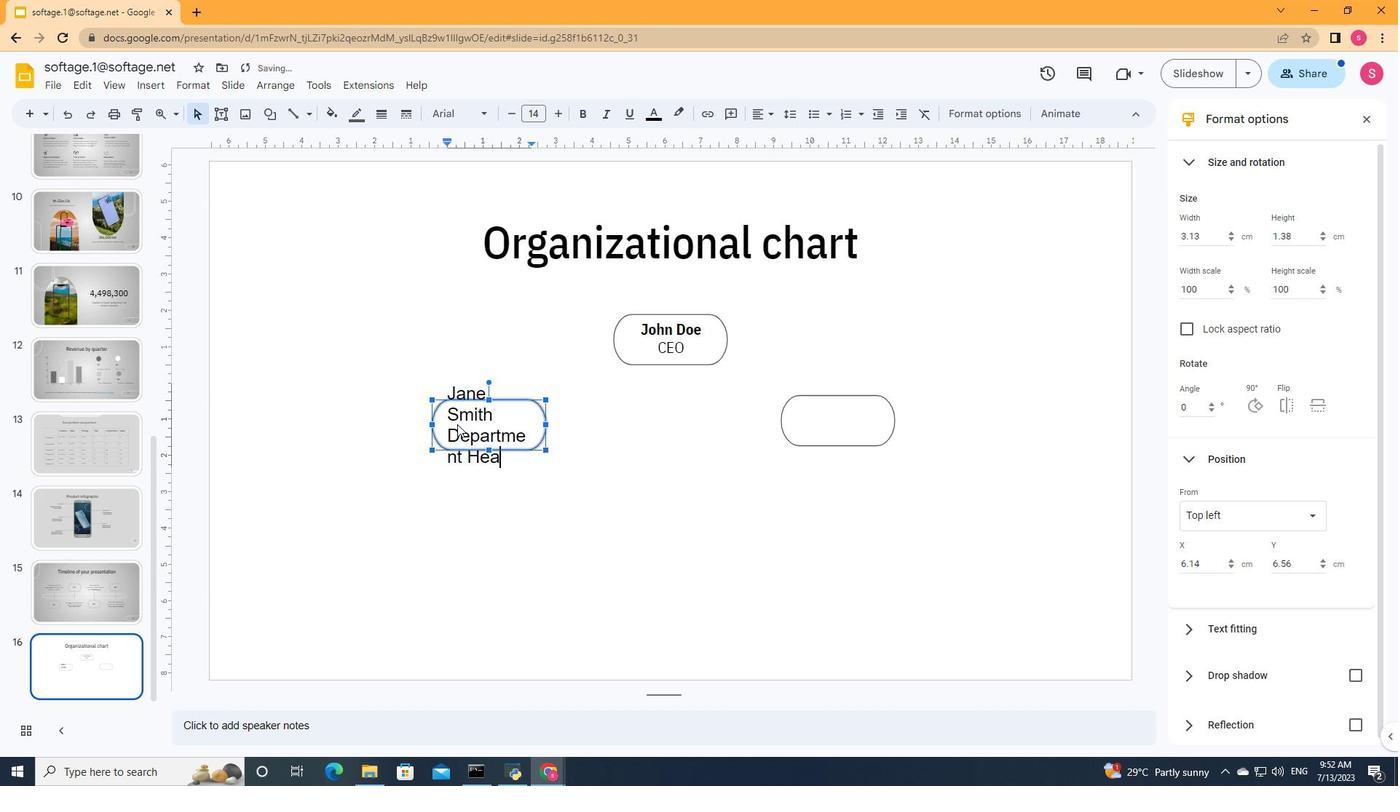 
Action: Mouse moved to (537, 439)
Screenshot: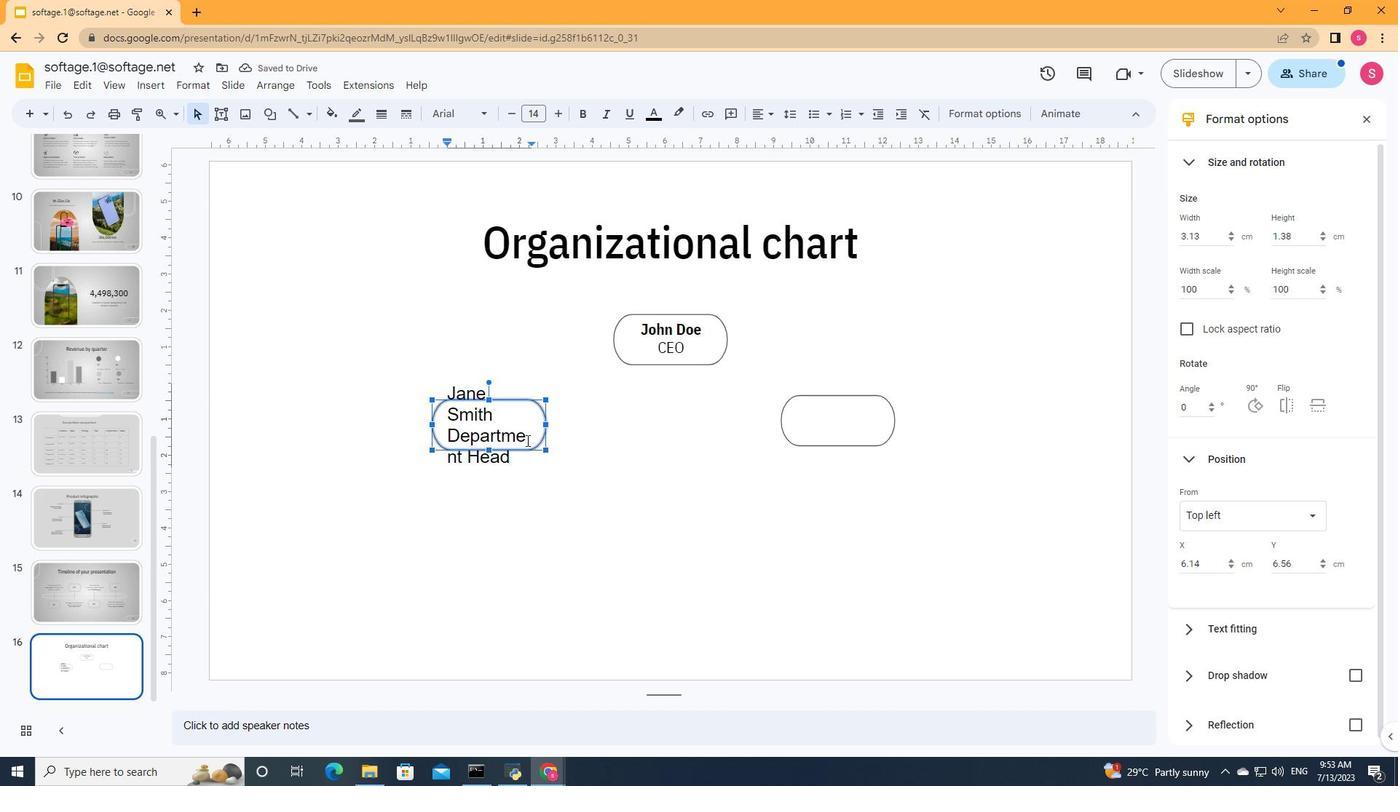 
Action: Key pressed ctrl+A
Screenshot: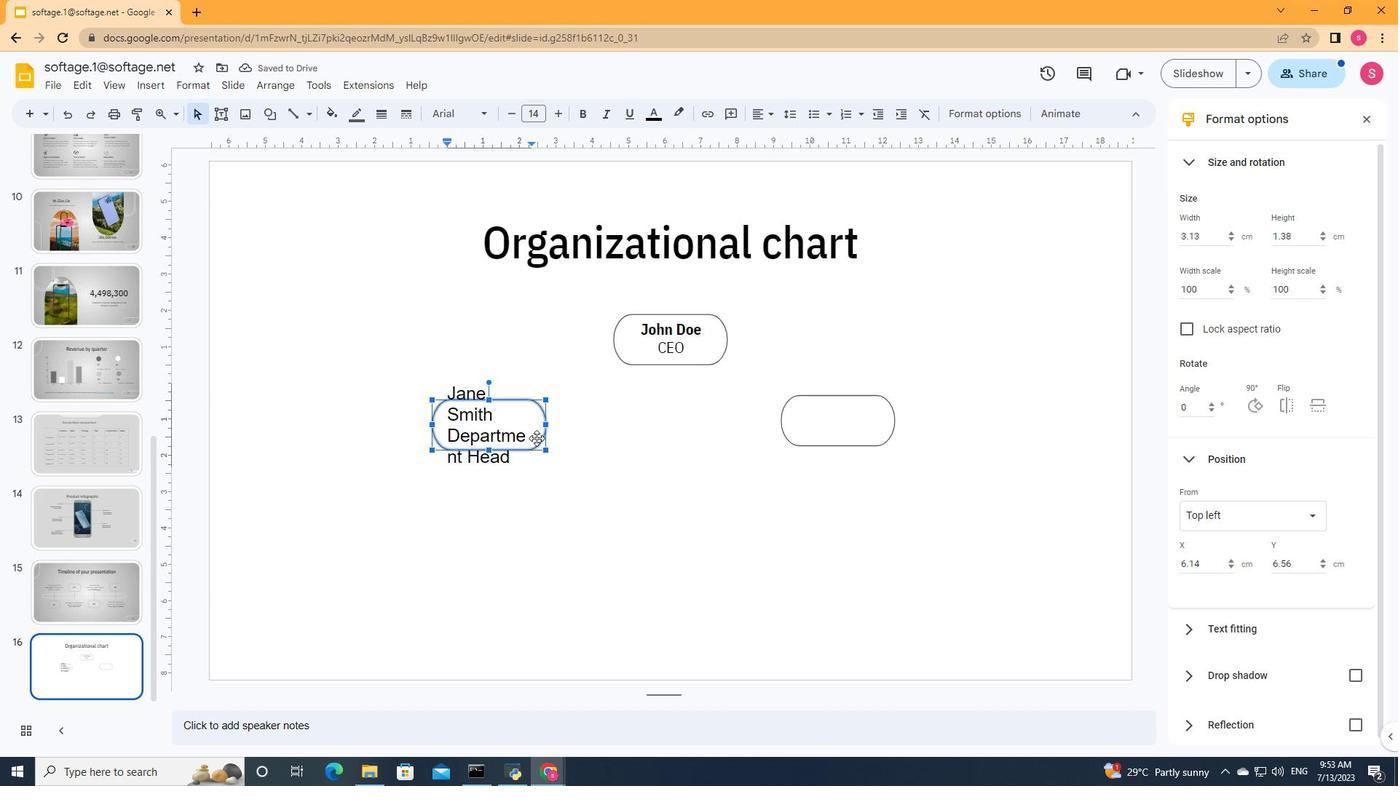 
Action: Mouse moved to (509, 112)
Screenshot: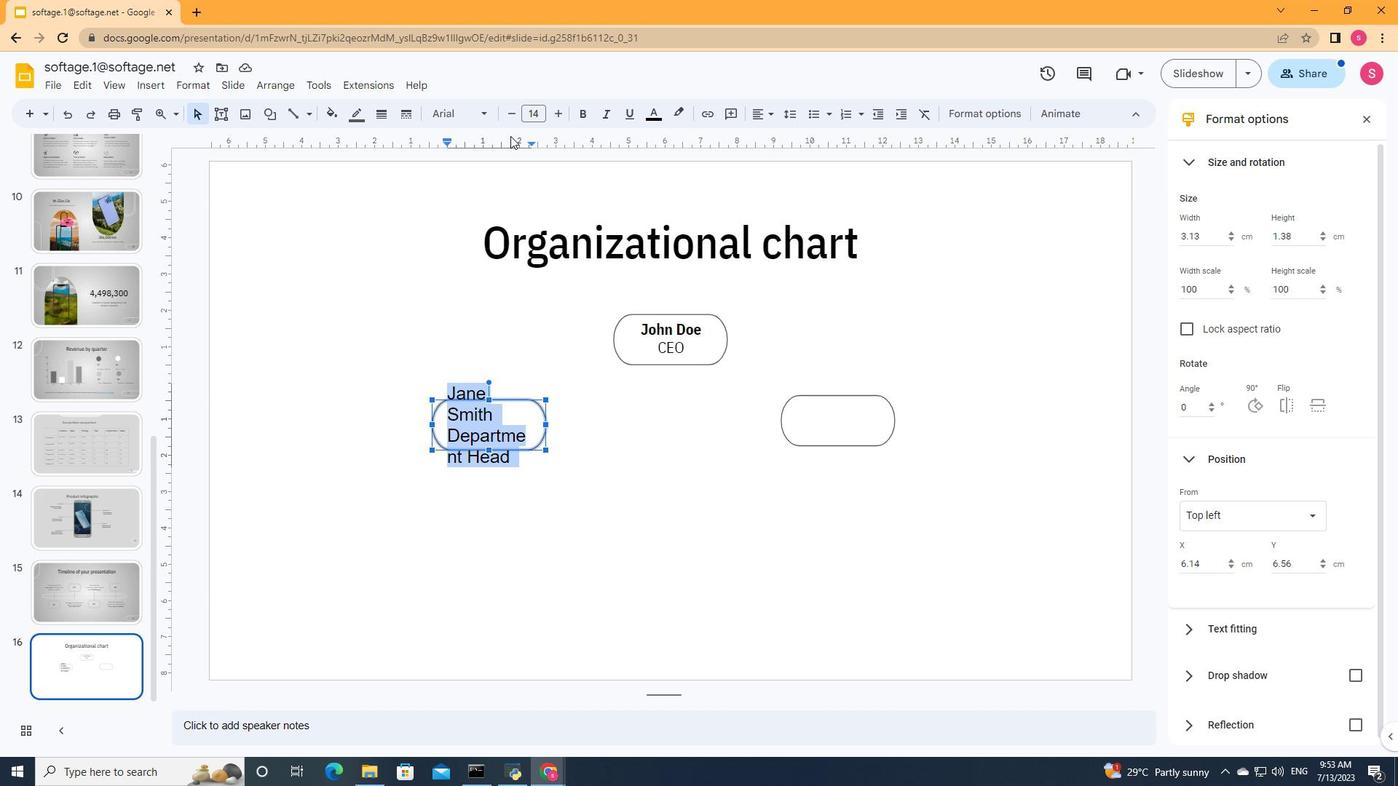 
Action: Mouse pressed left at (509, 112)
Screenshot: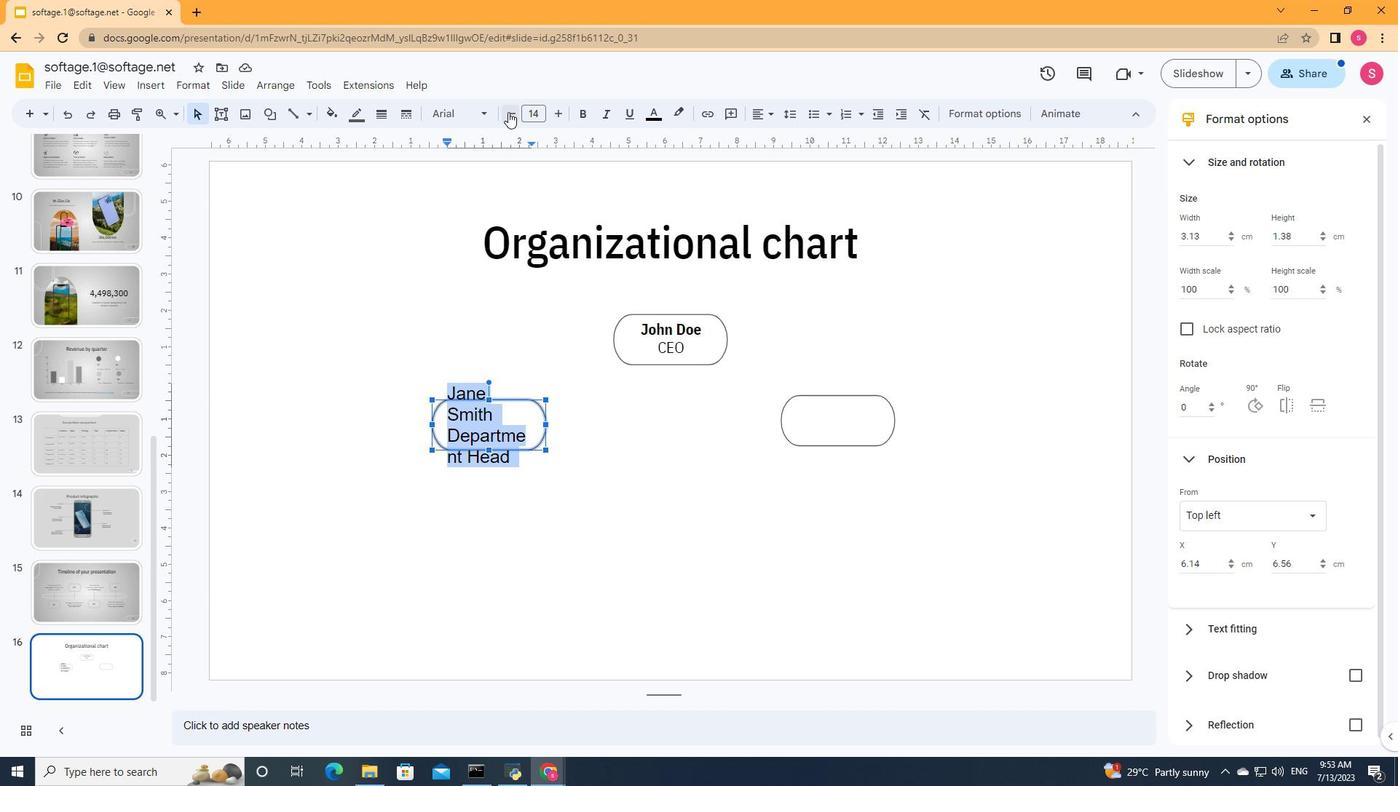 
Action: Mouse pressed left at (509, 112)
Screenshot: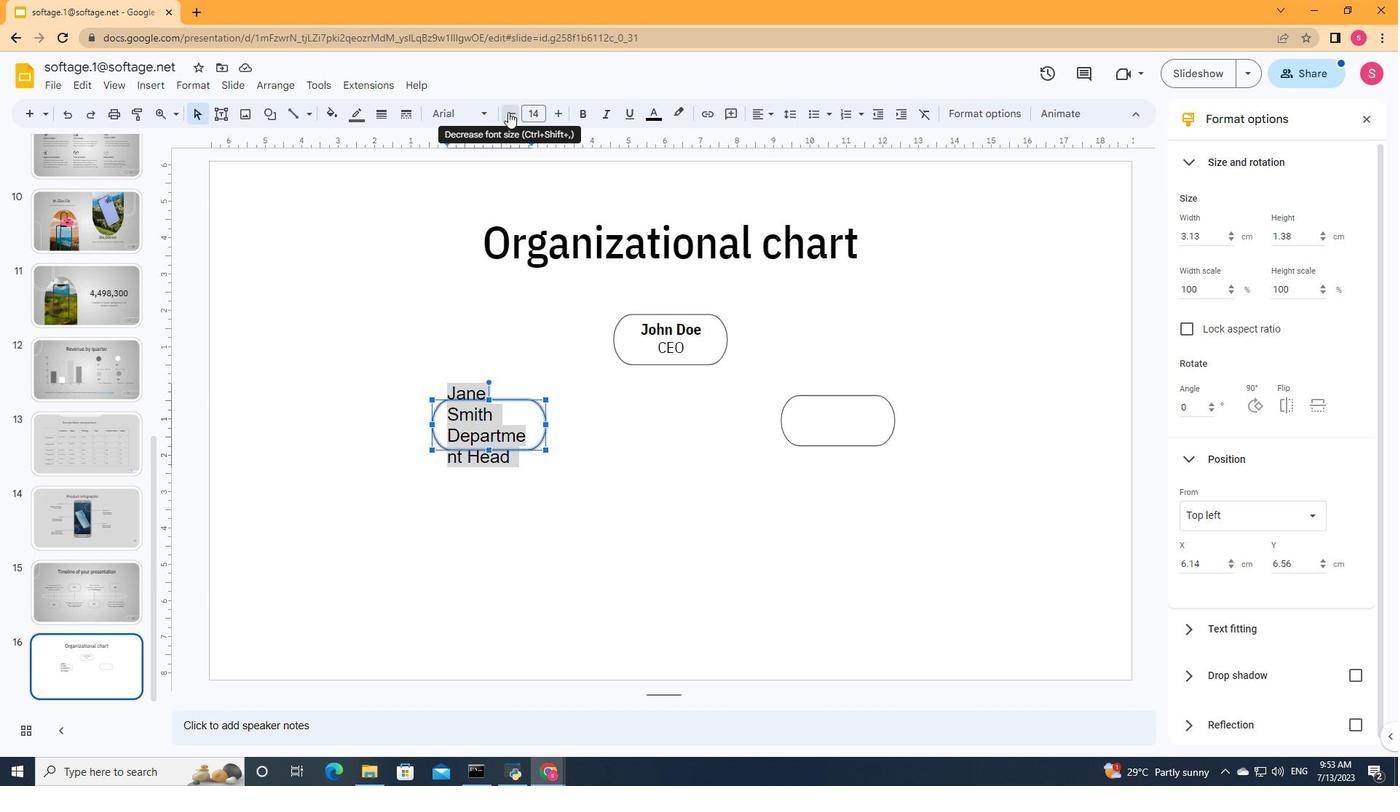 
Action: Mouse moved to (487, 112)
Screenshot: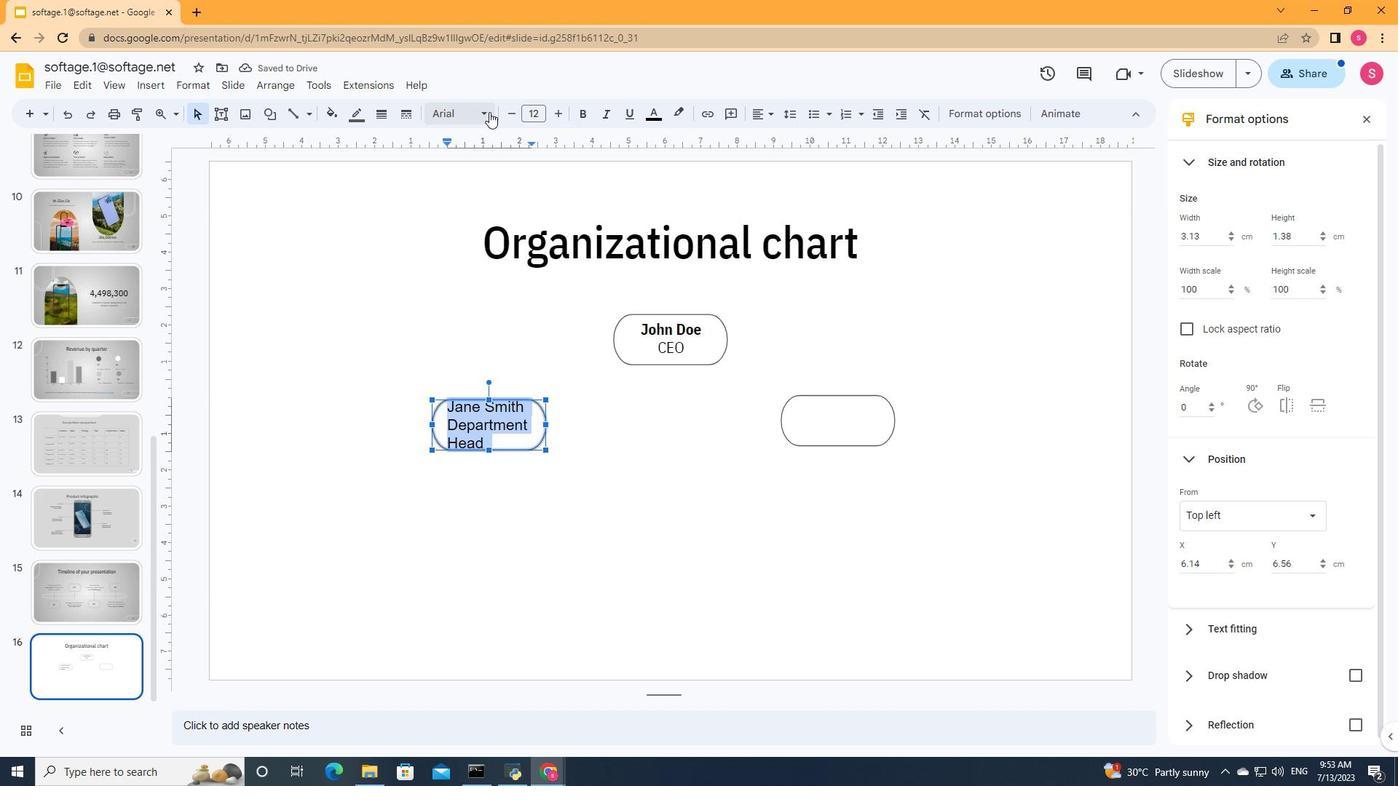 
Action: Mouse pressed left at (487, 112)
Screenshot: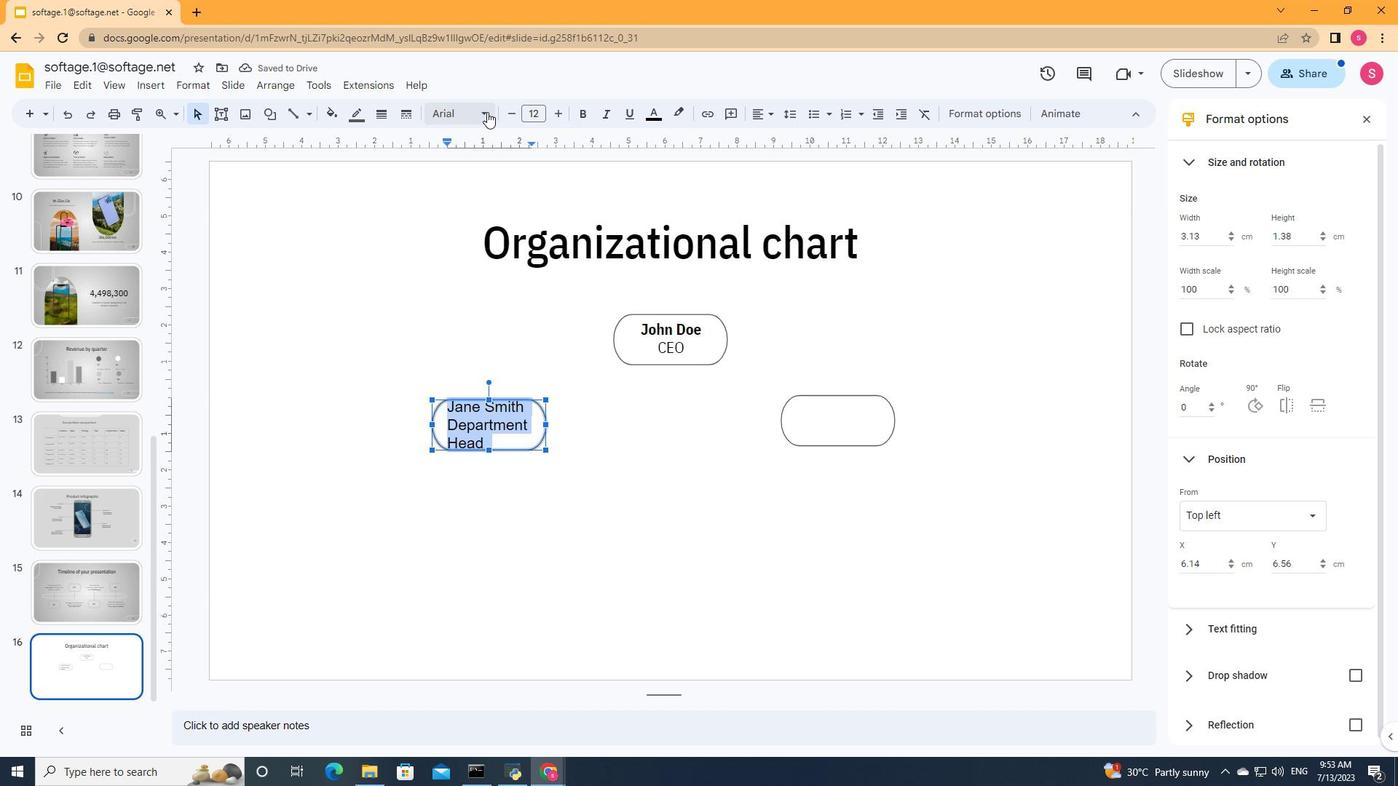 
Action: Mouse moved to (675, 342)
Screenshot: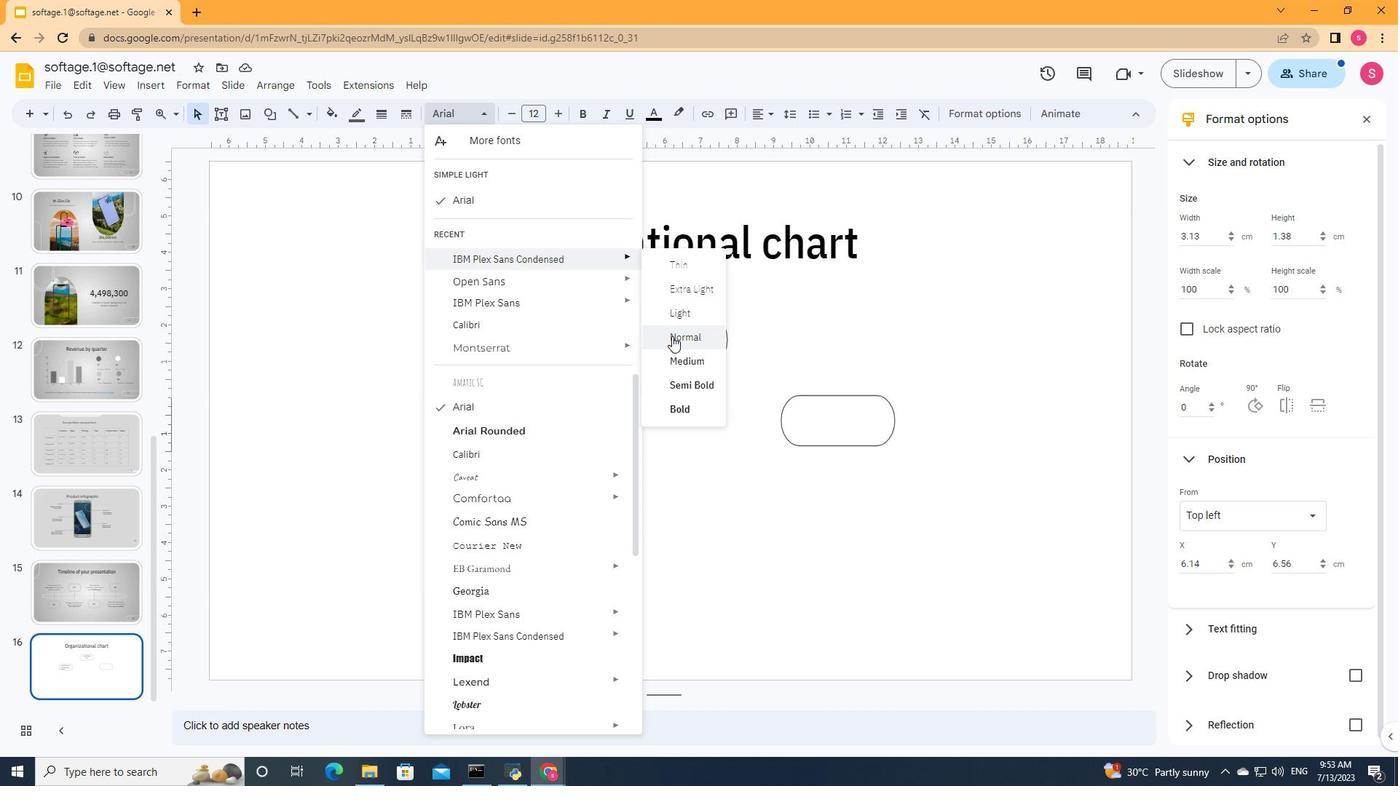 
Action: Mouse pressed left at (675, 342)
Screenshot: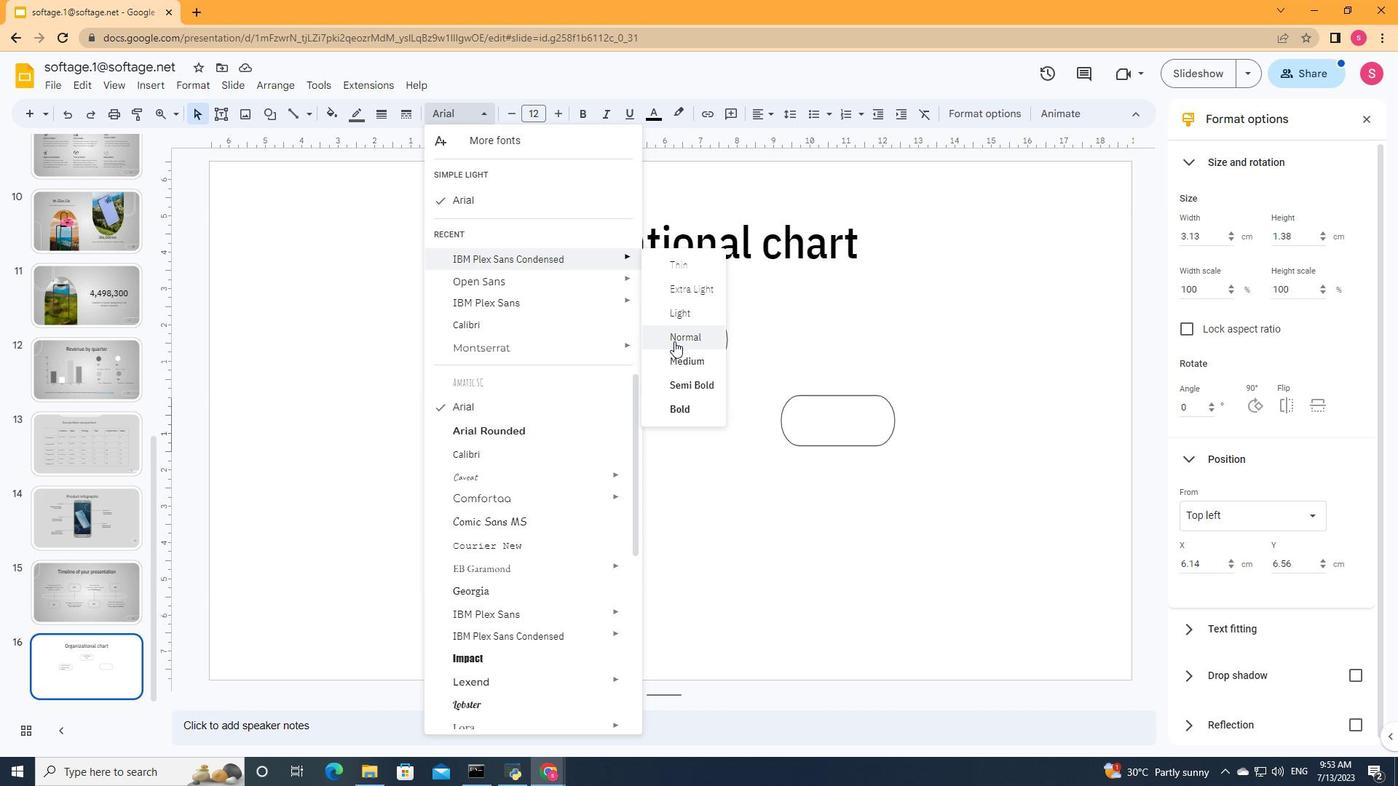 
Action: Mouse moved to (532, 422)
Screenshot: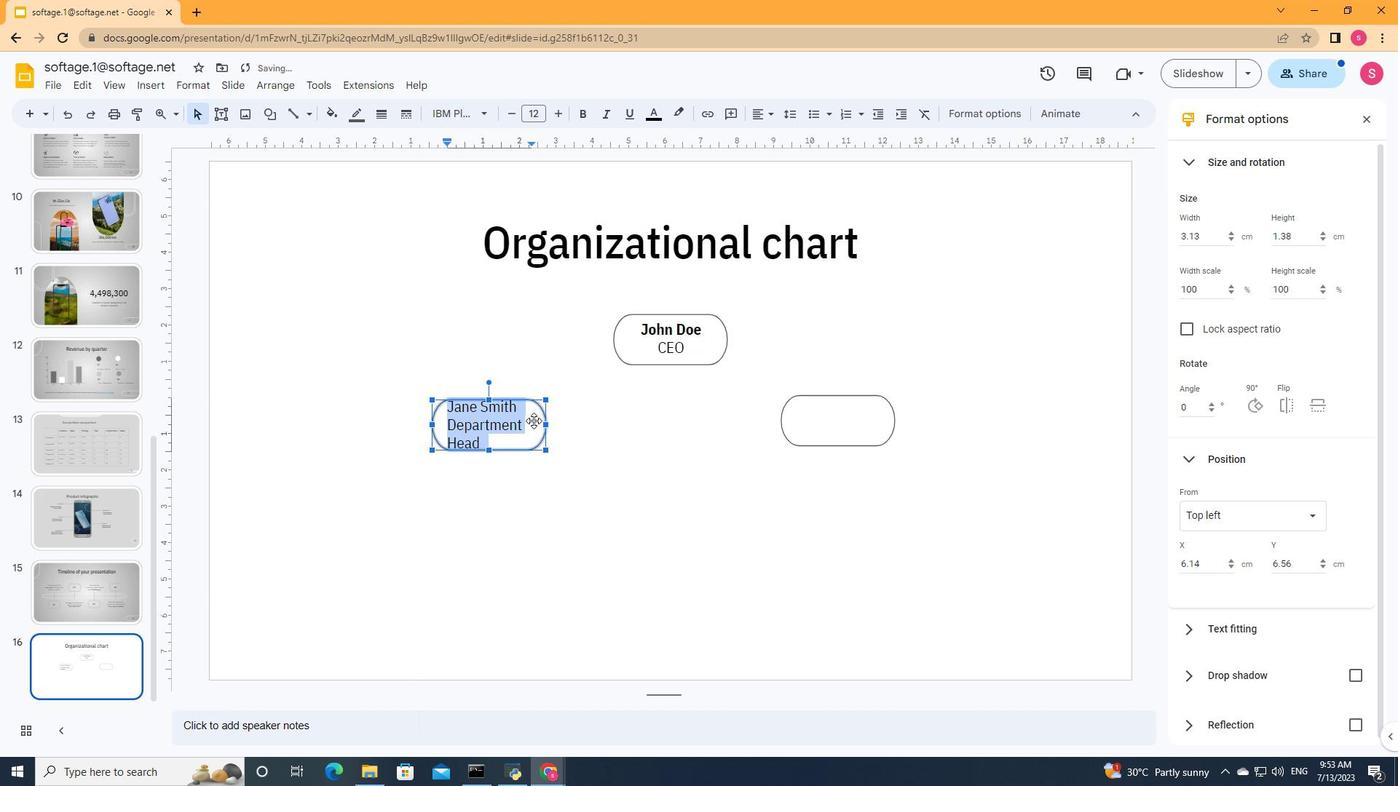 
Action: Mouse pressed left at (532, 422)
Screenshot: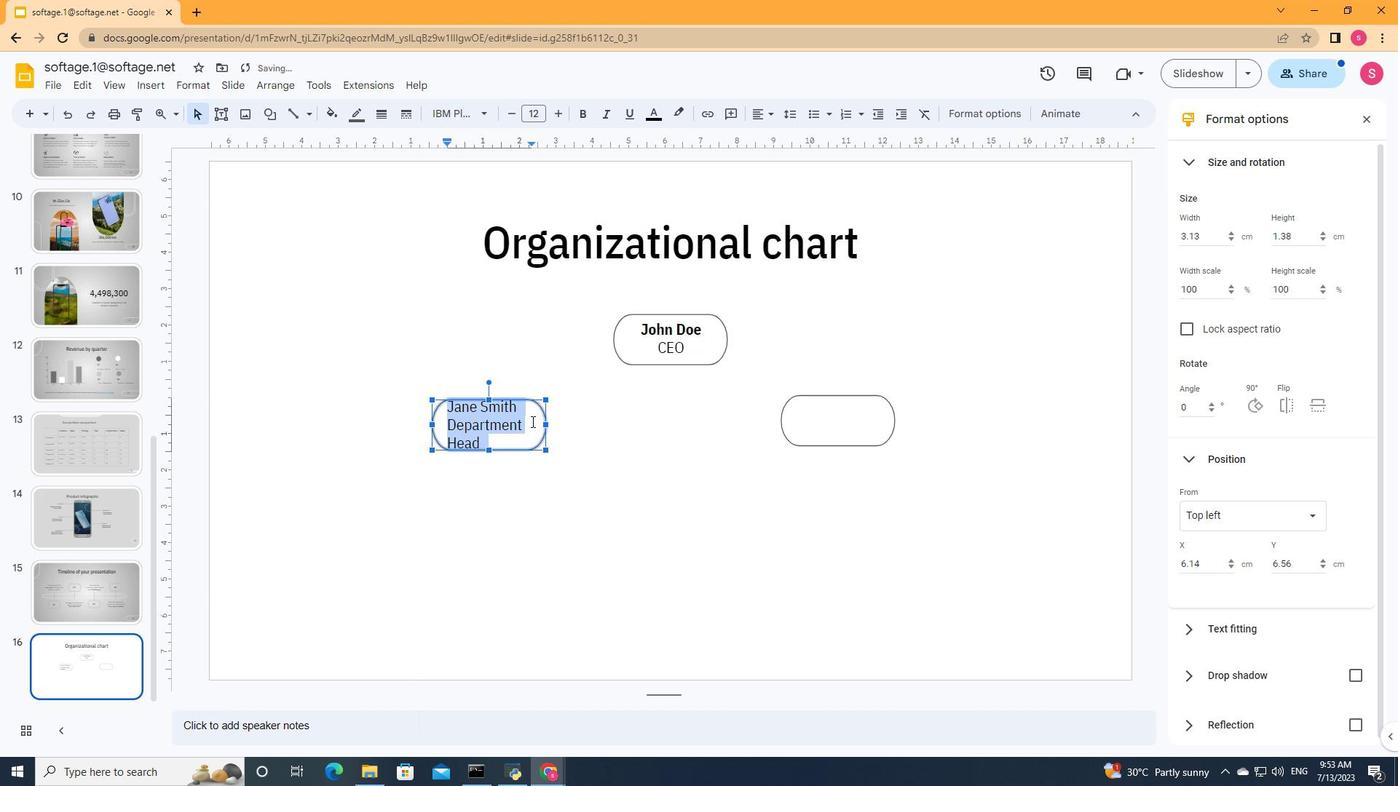 
Action: Mouse moved to (547, 425)
Screenshot: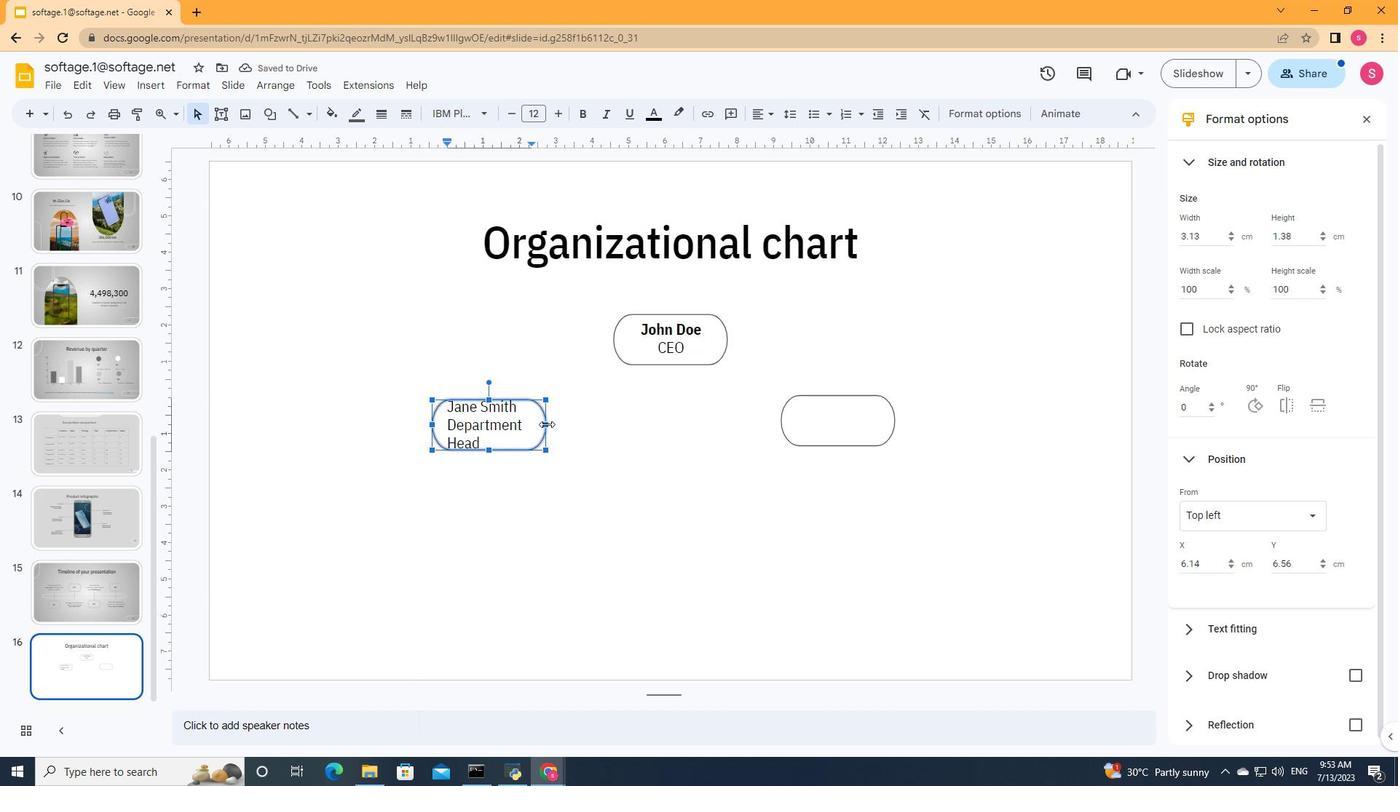 
Action: Mouse pressed left at (547, 425)
Screenshot: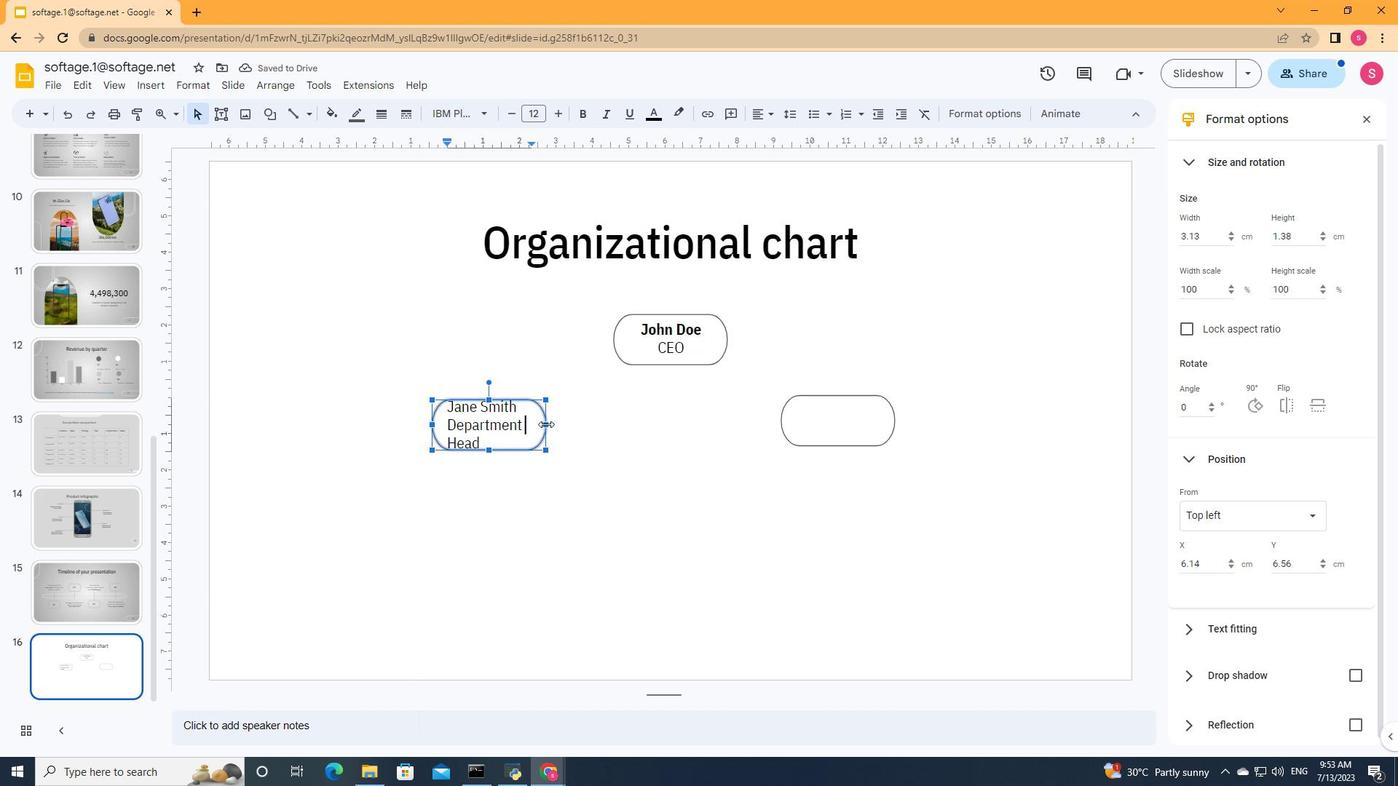 
Action: Mouse moved to (577, 424)
Screenshot: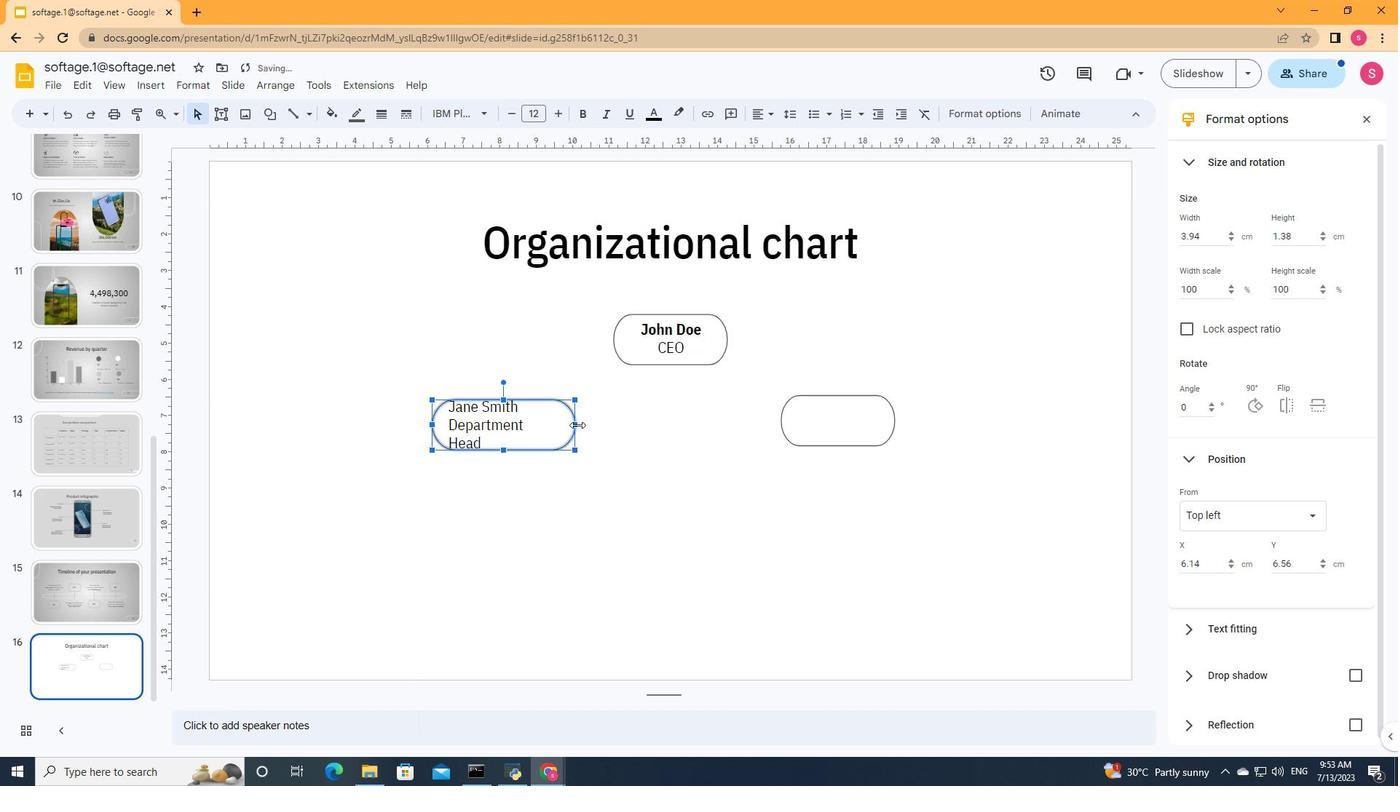 
Action: Mouse pressed left at (577, 424)
Screenshot: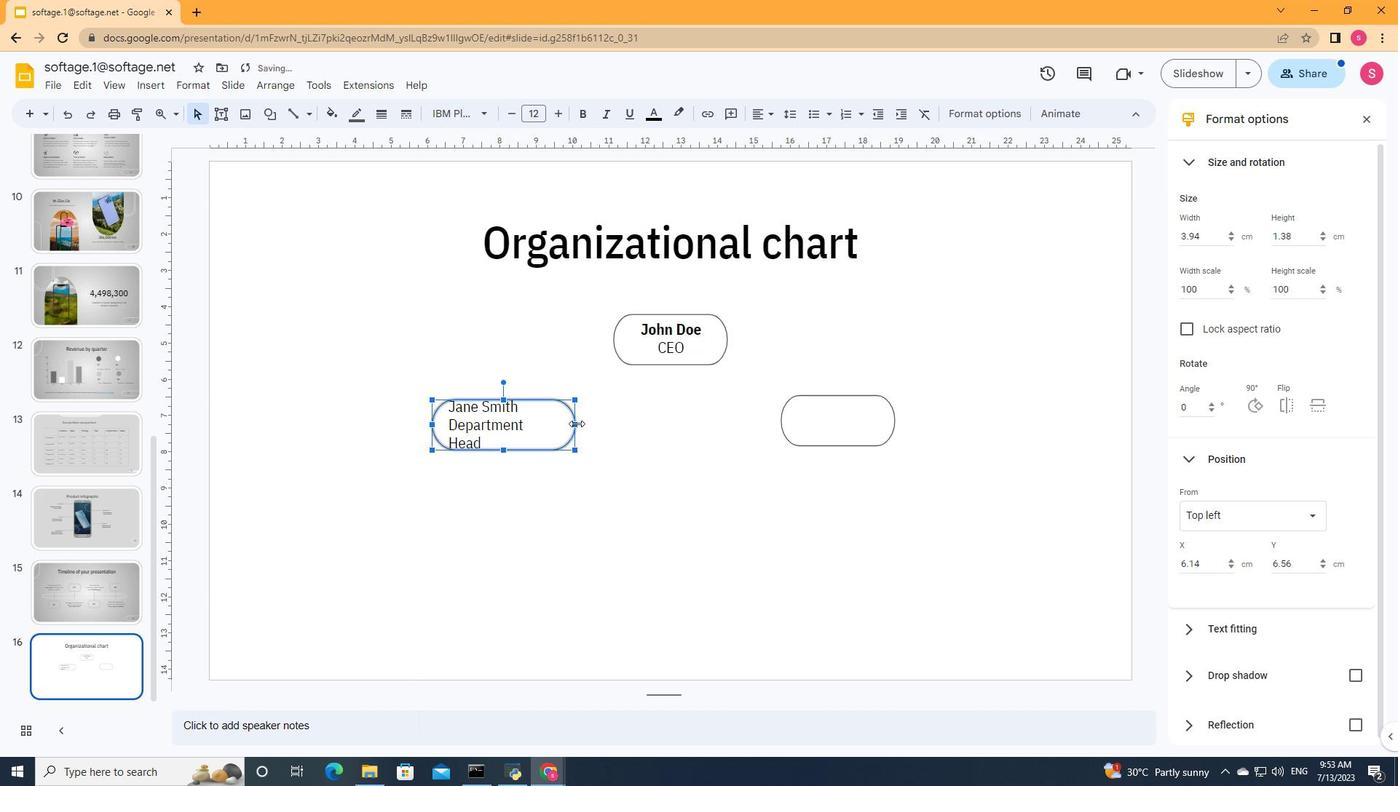 
Action: Mouse moved to (570, 435)
Screenshot: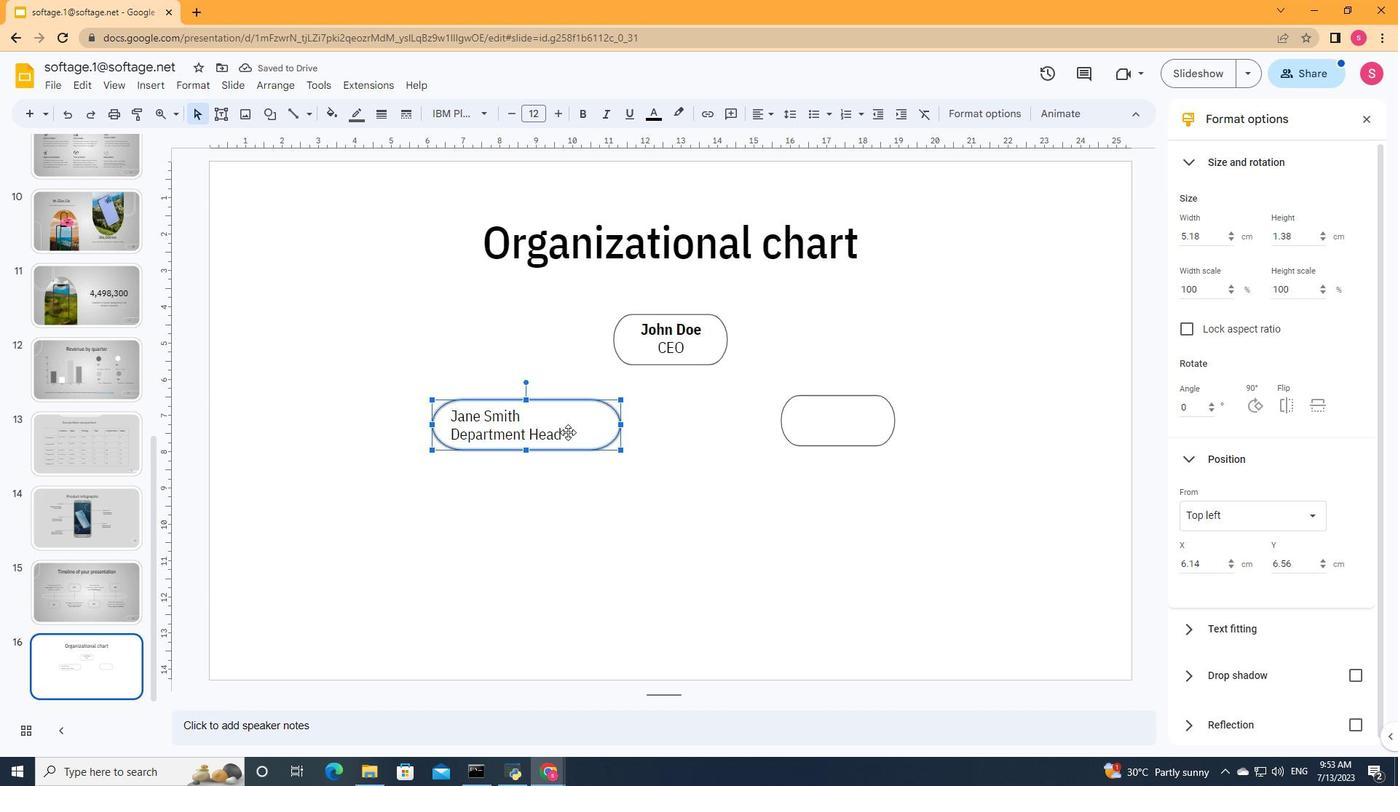 
Action: Mouse pressed left at (570, 435)
Screenshot: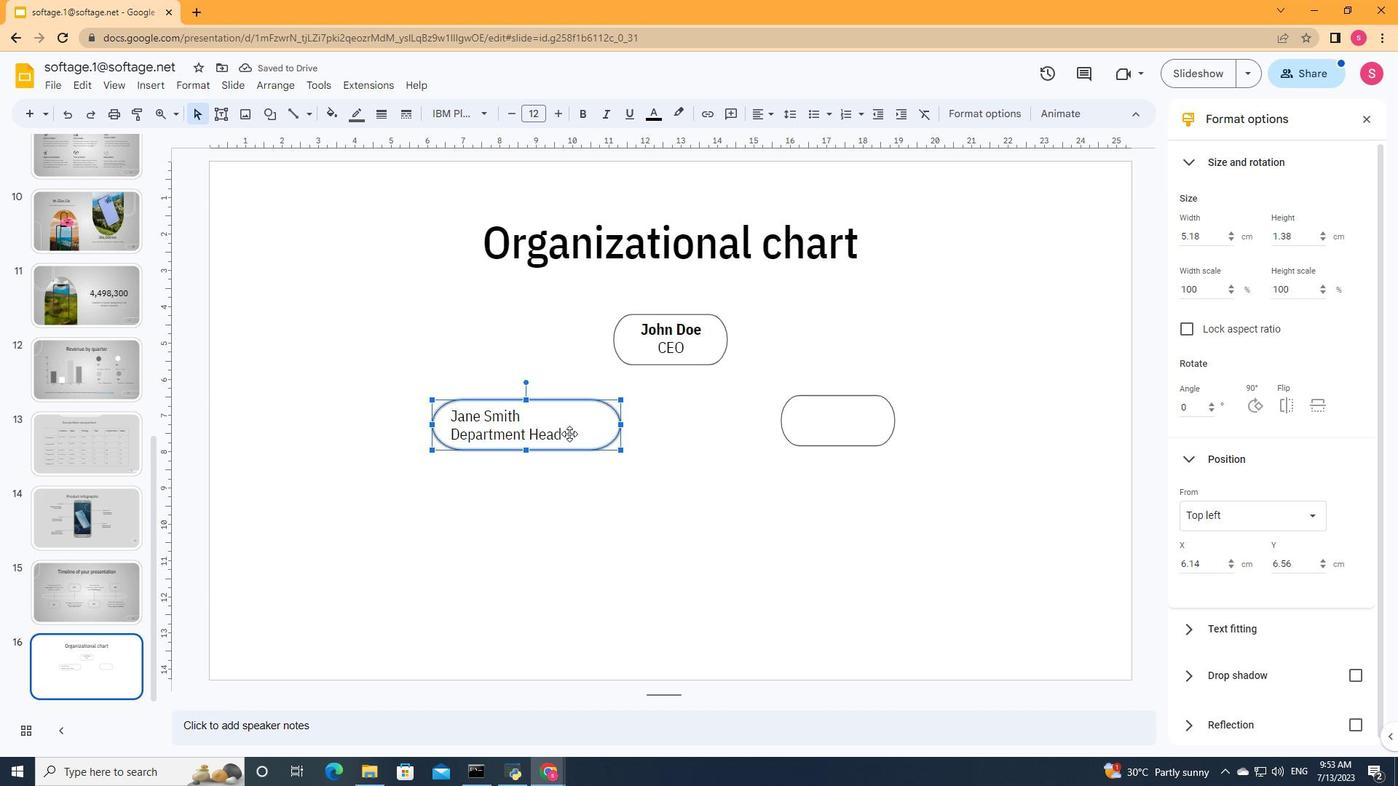 
Action: Mouse pressed left at (570, 435)
Screenshot: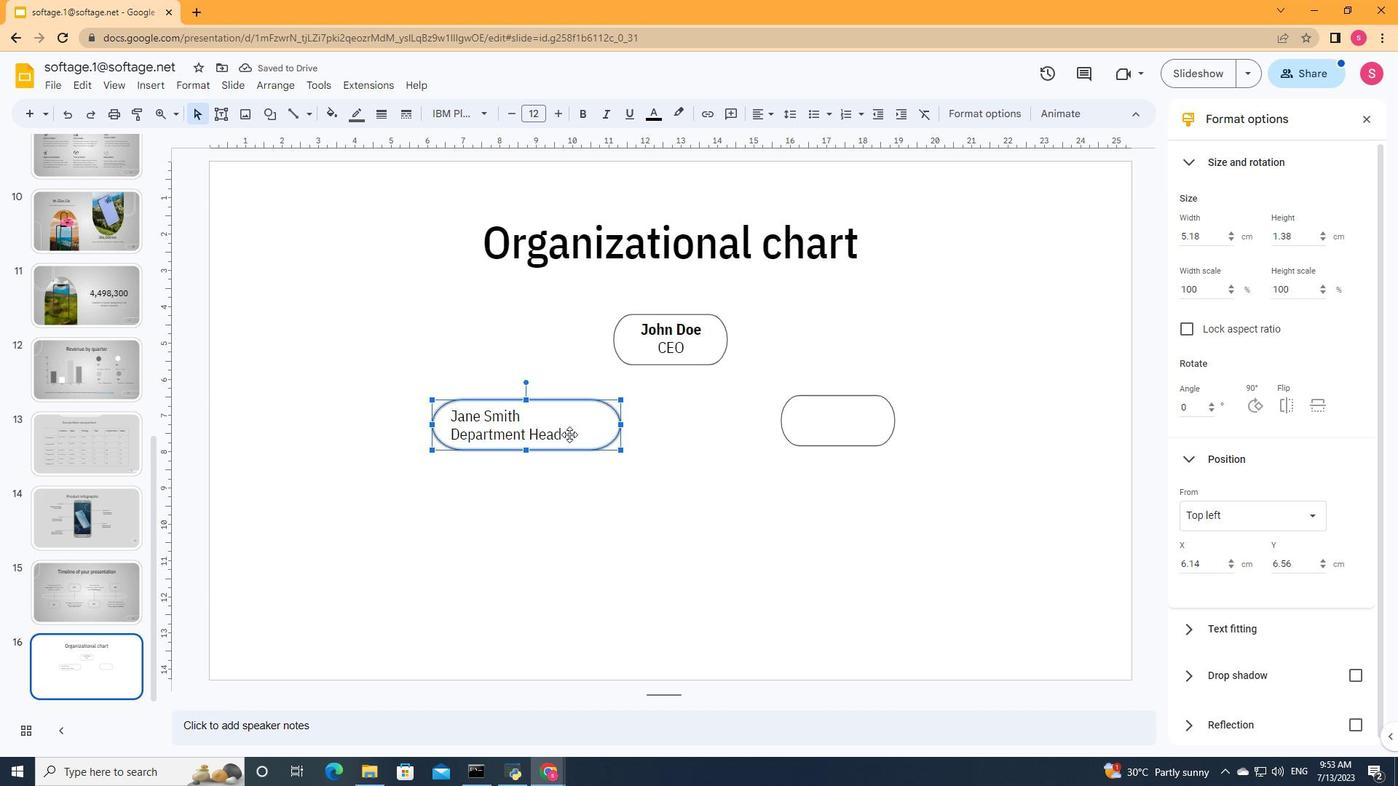
Action: Mouse moved to (570, 435)
Screenshot: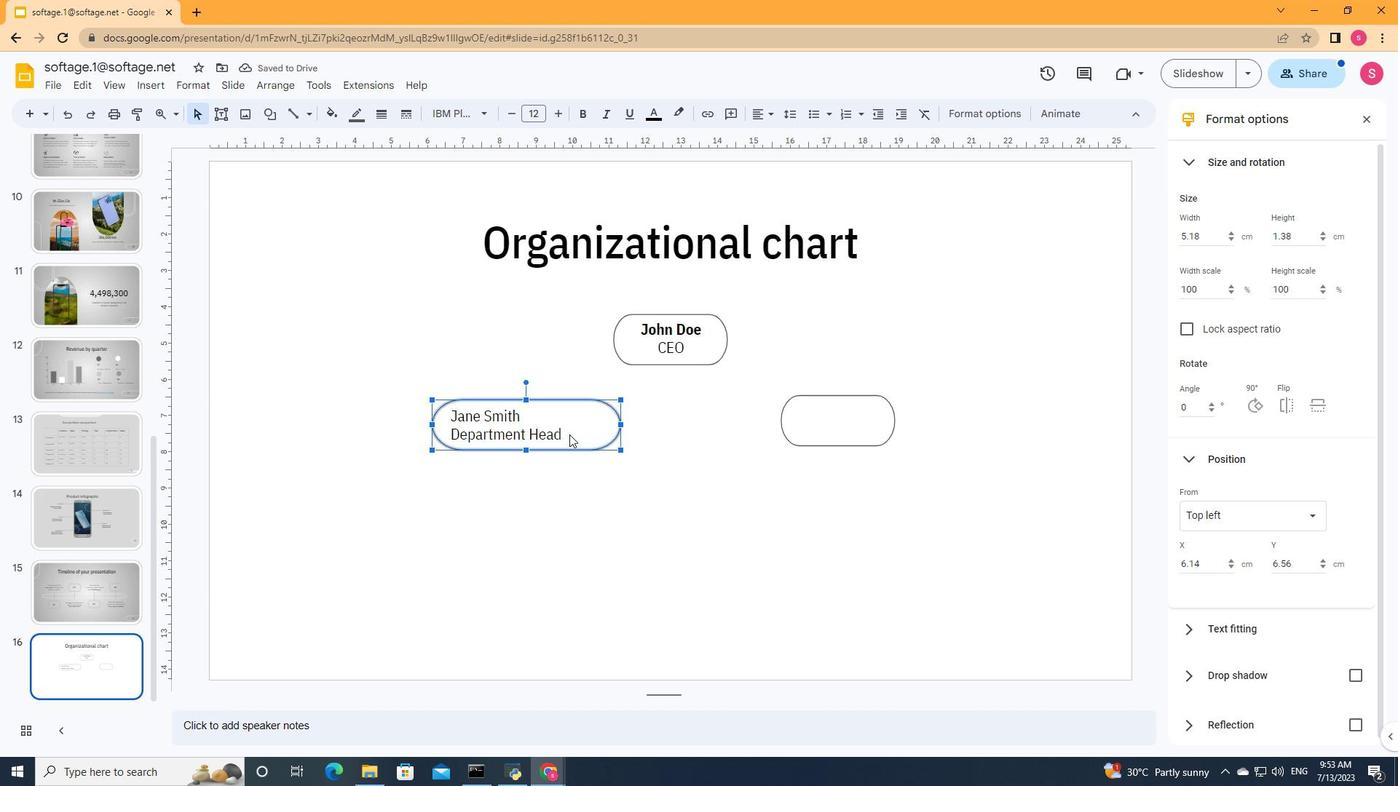
Action: Mouse pressed left at (570, 435)
Screenshot: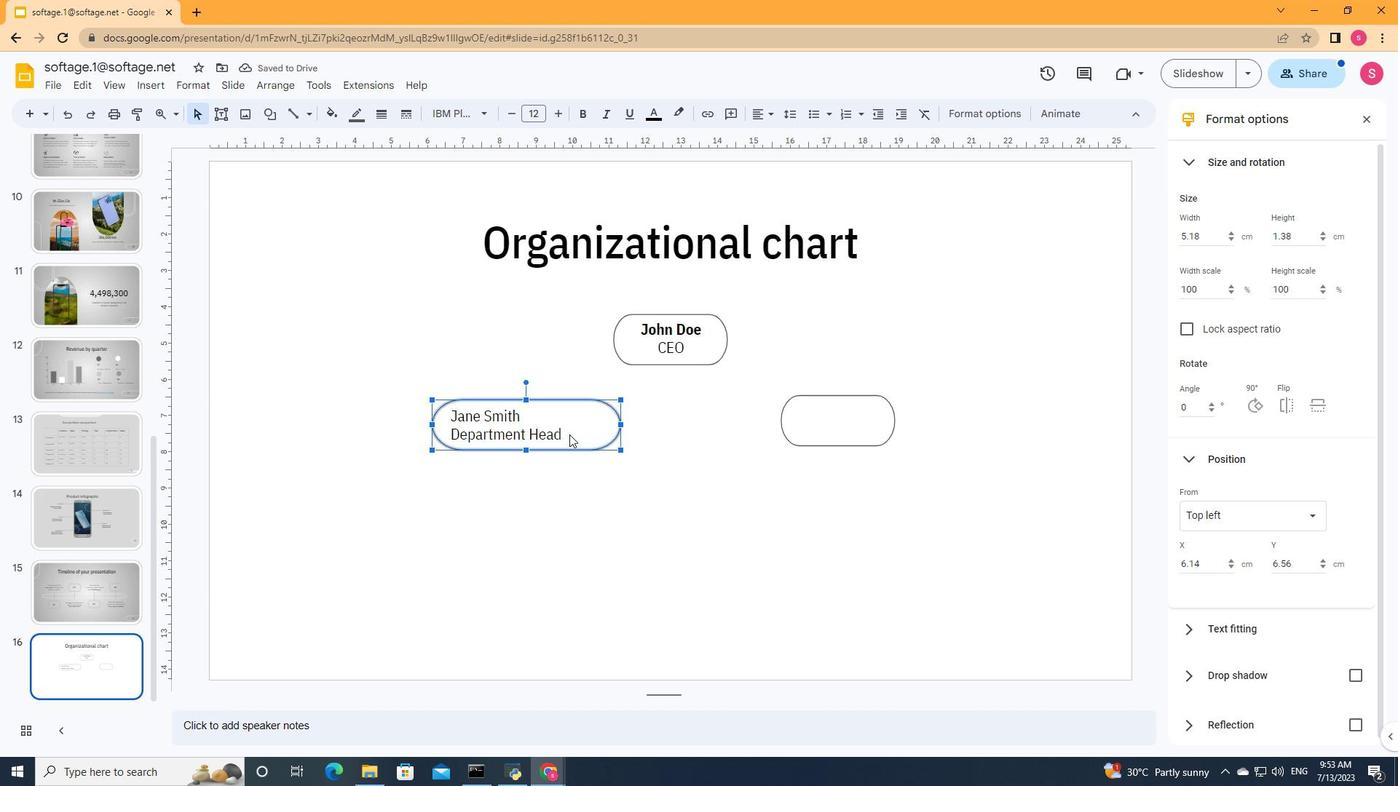 
Action: Key pressed ctrl+A
Screenshot: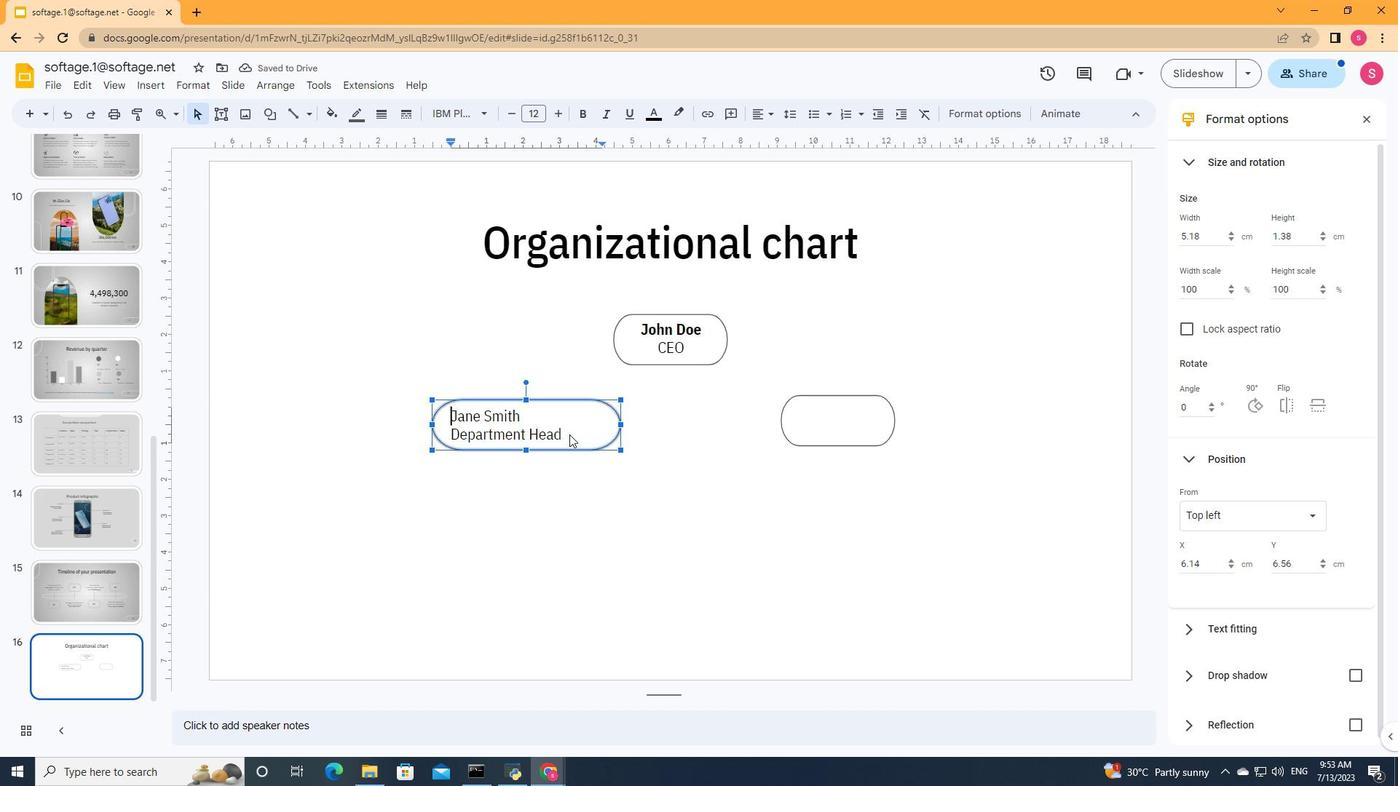 
Action: Mouse moved to (770, 116)
Screenshot: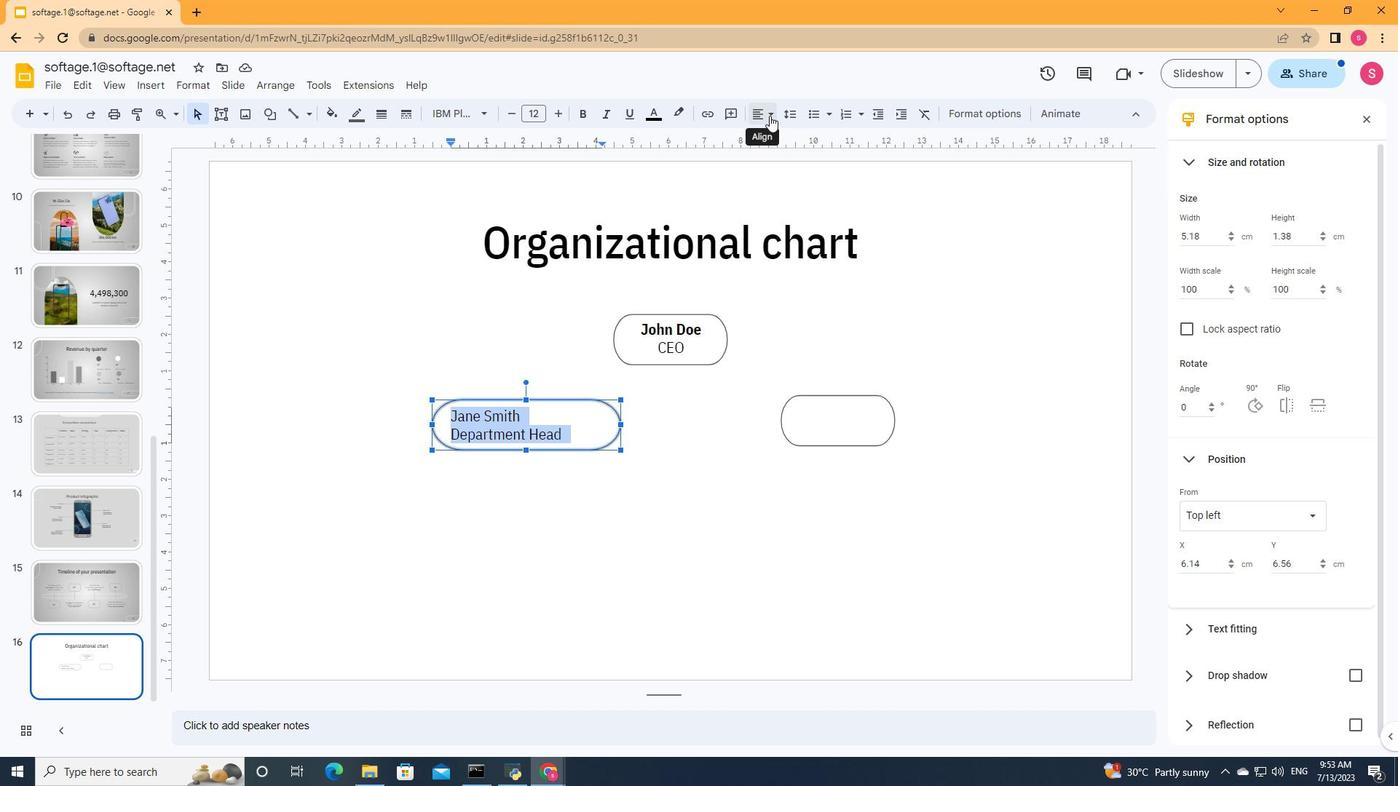 
Action: Mouse pressed left at (770, 116)
Screenshot: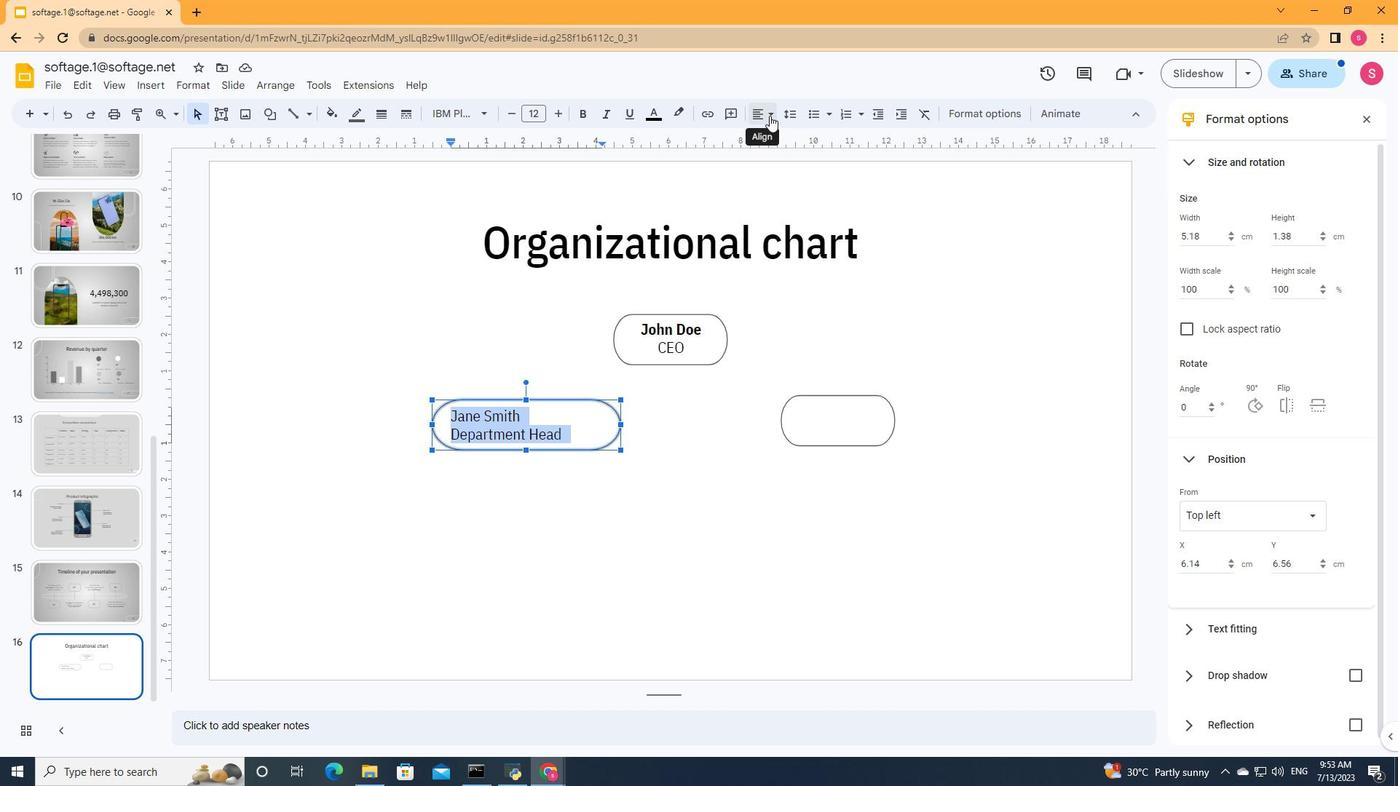 
Action: Mouse moved to (781, 139)
Screenshot: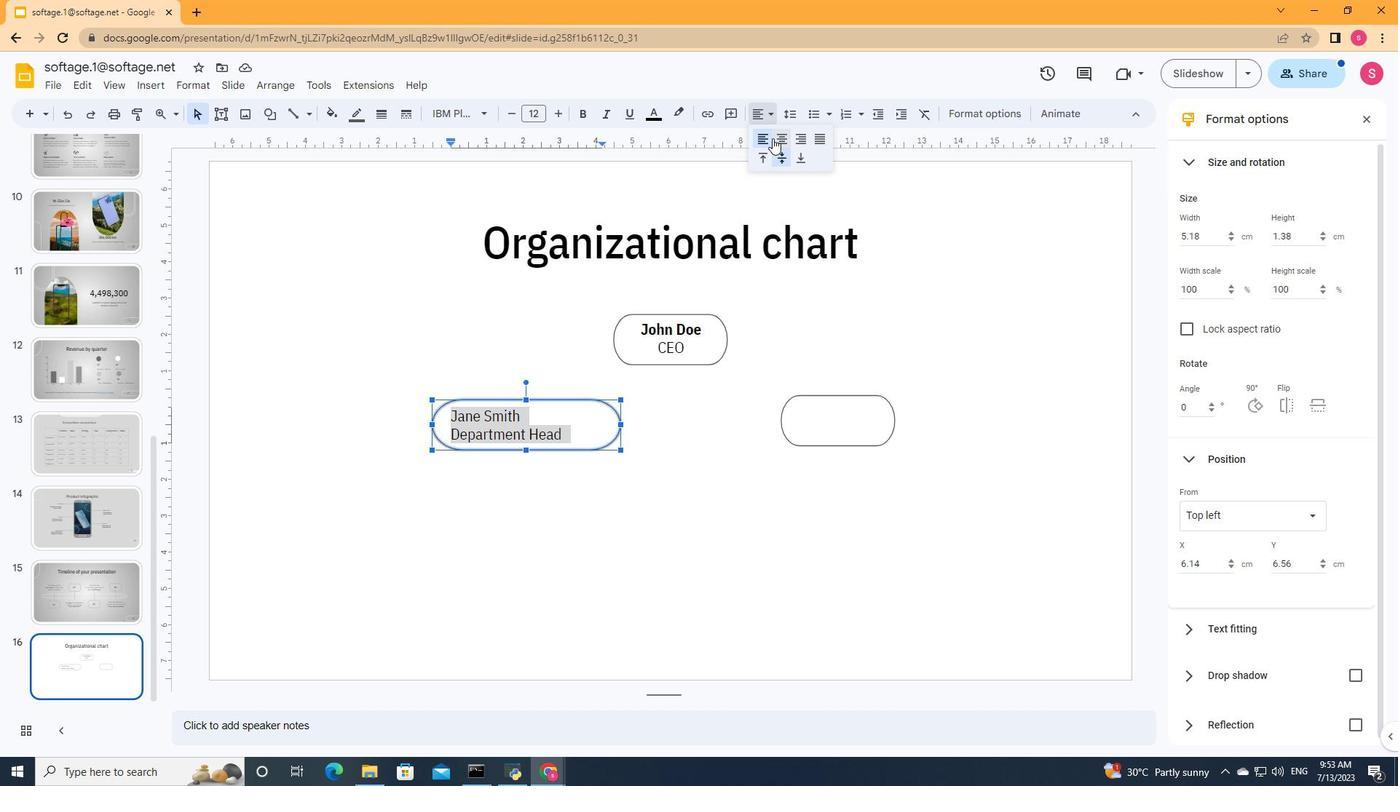 
Action: Mouse pressed left at (781, 139)
Screenshot: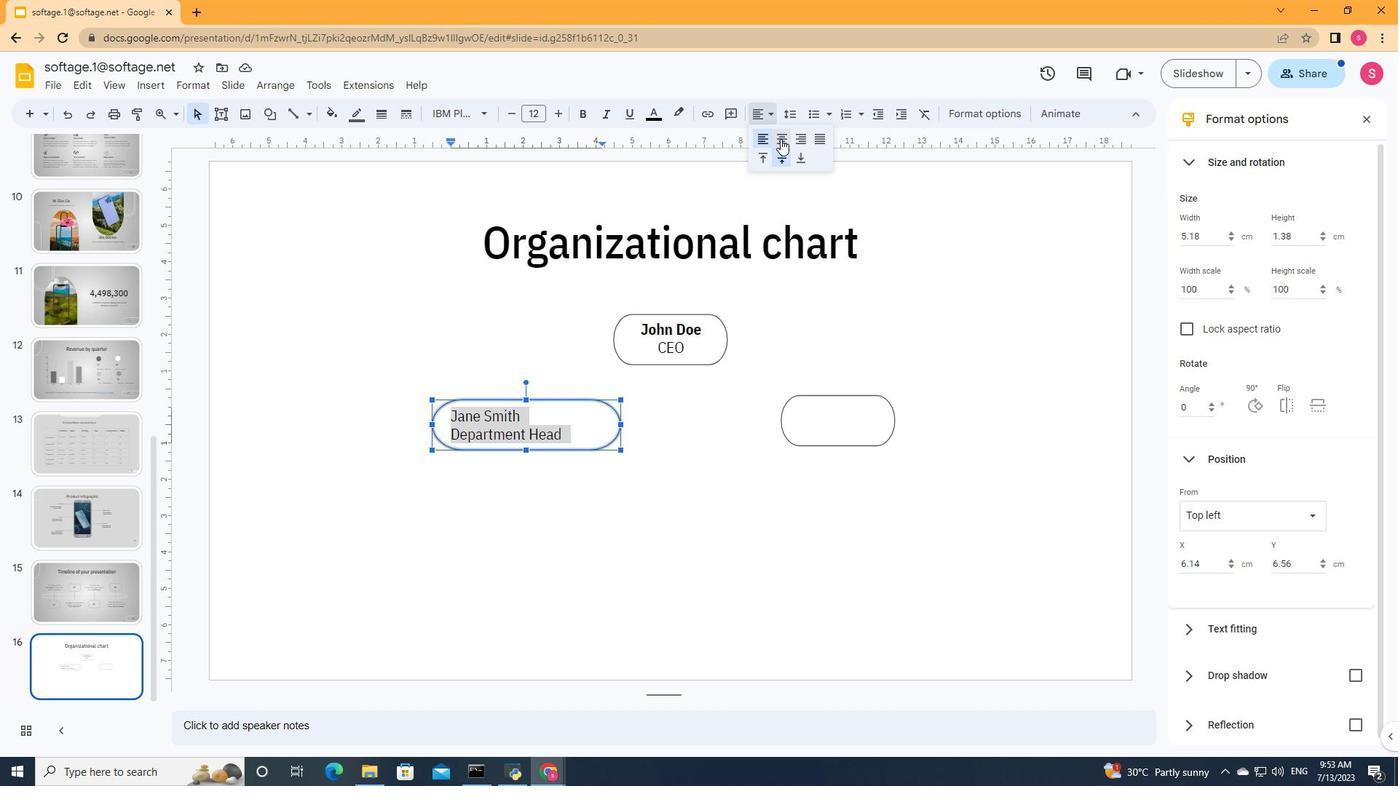
Action: Mouse moved to (622, 424)
Screenshot: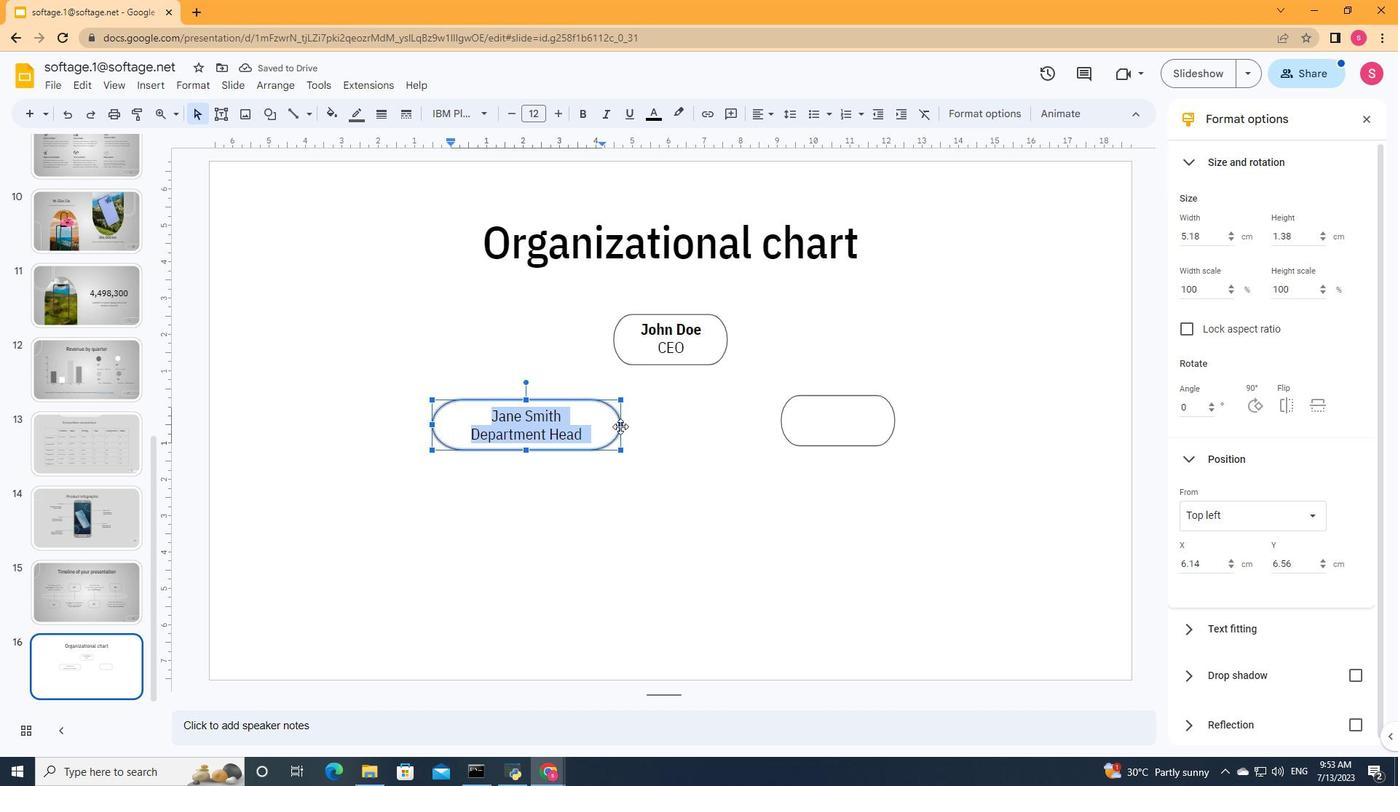
Action: Mouse pressed left at (622, 424)
Screenshot: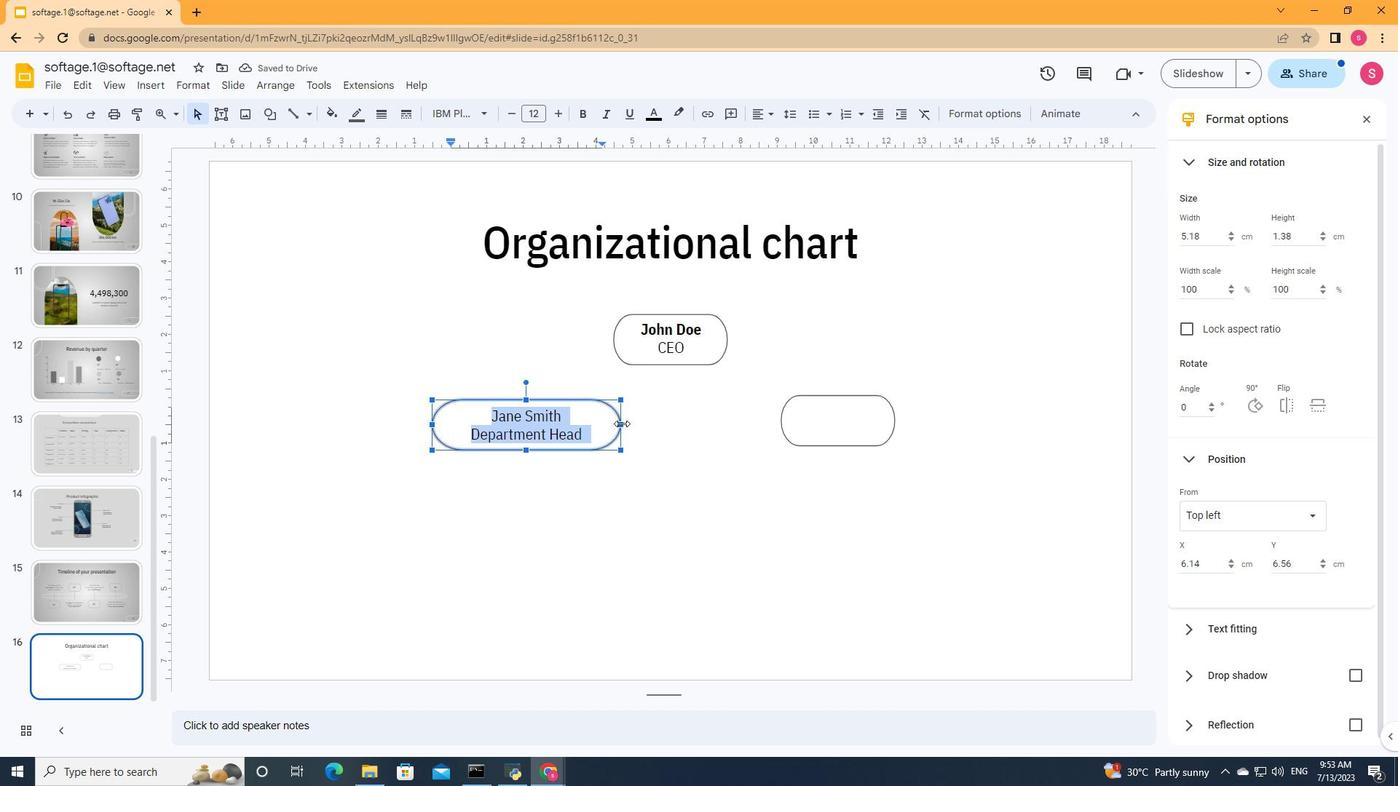 
Action: Mouse moved to (611, 426)
Screenshot: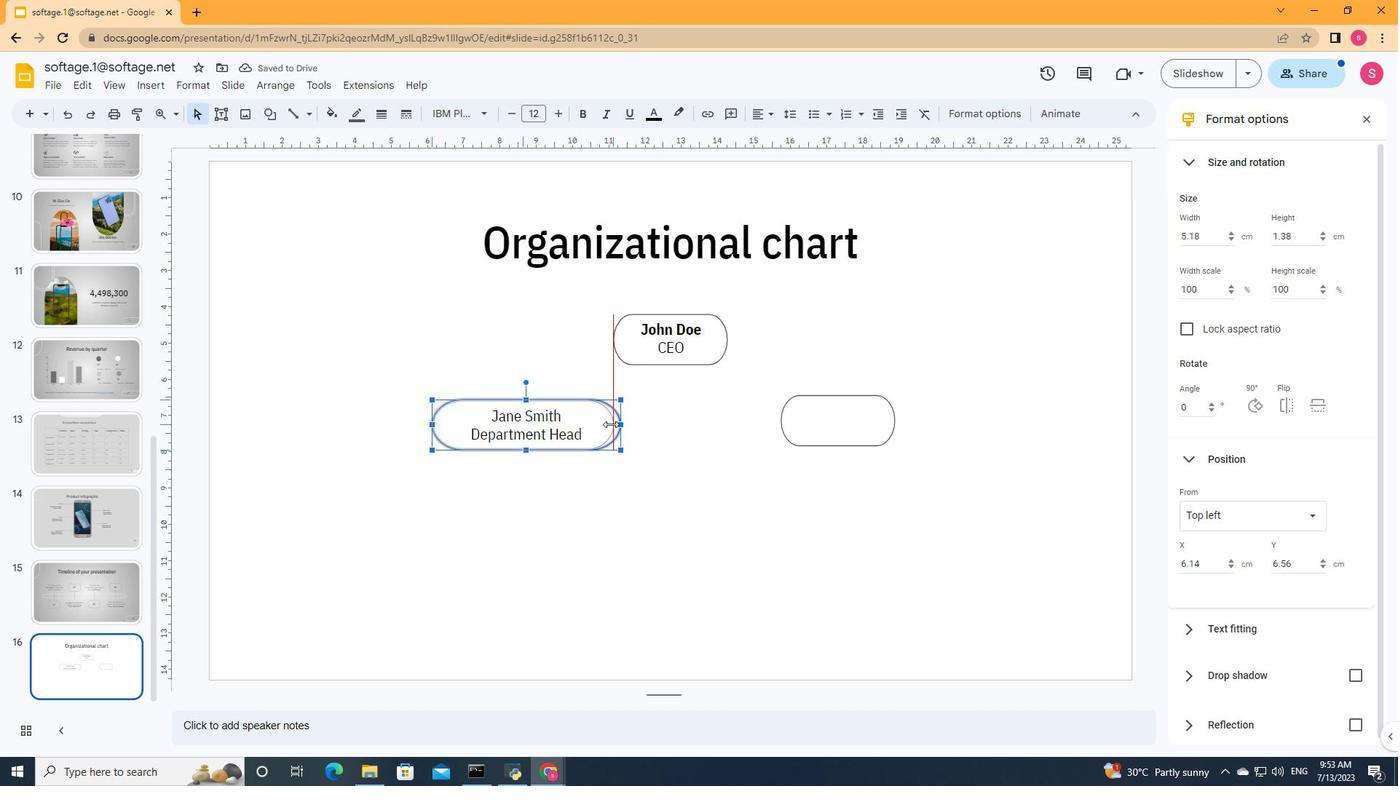 
Action: Mouse pressed left at (611, 426)
Screenshot: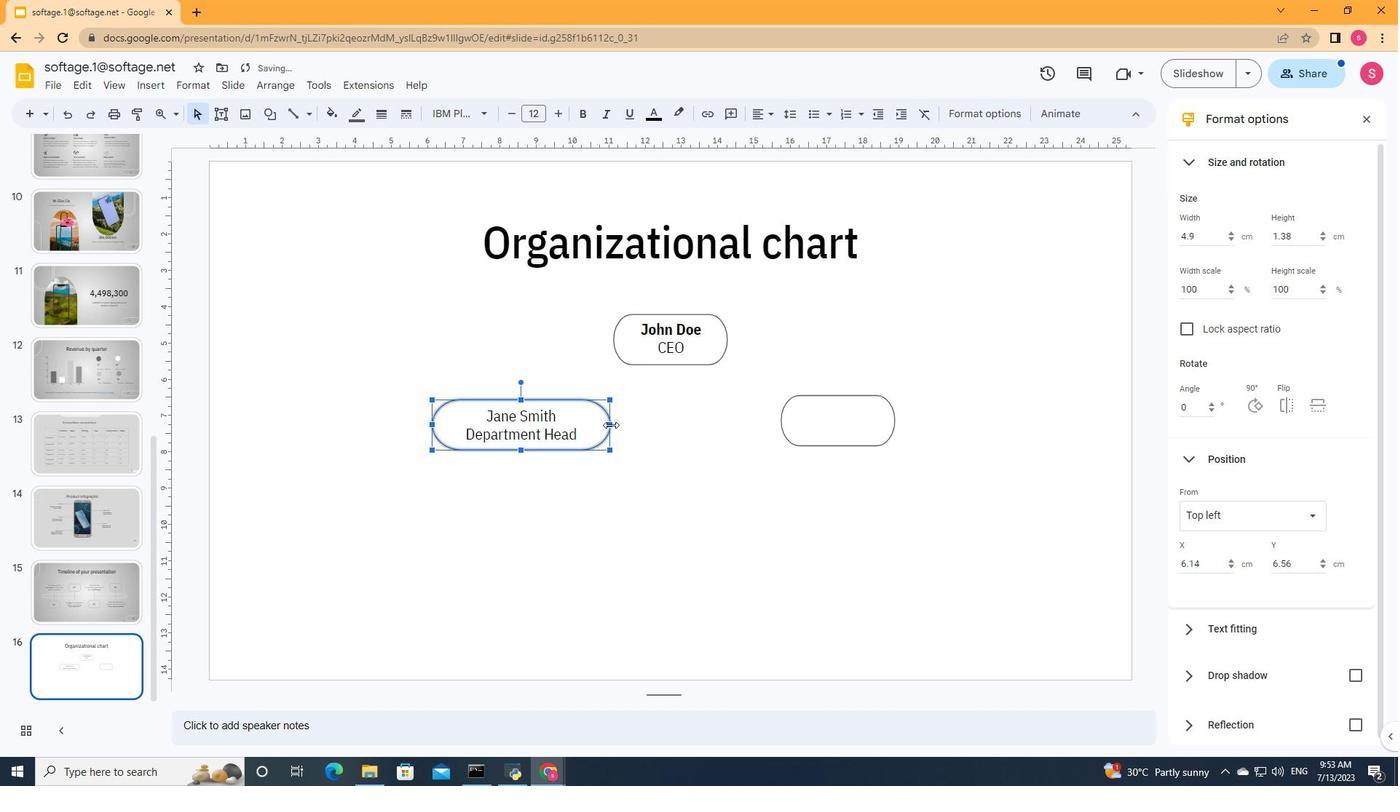 
Action: Mouse moved to (596, 426)
Screenshot: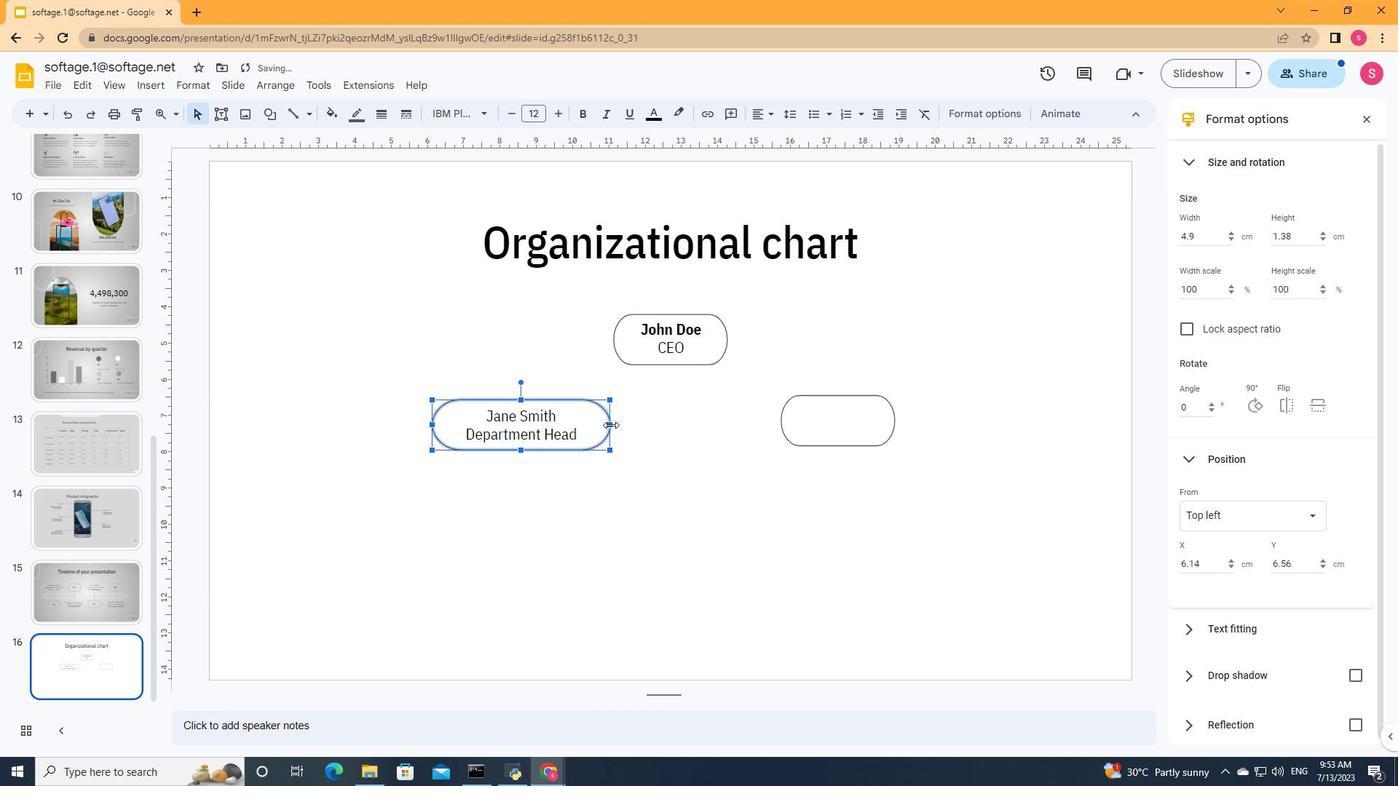 
Action: Mouse pressed left at (596, 426)
Screenshot: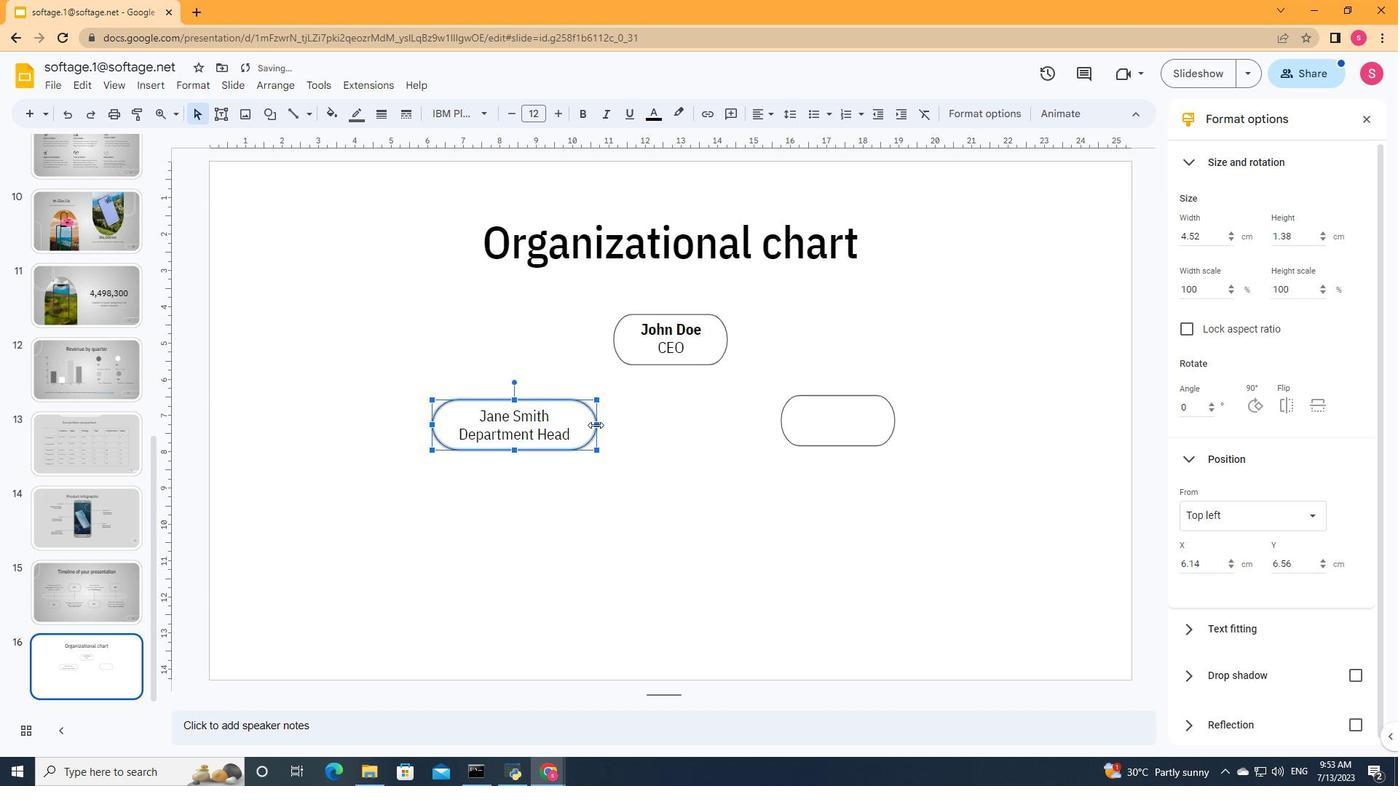 
Action: Mouse moved to (580, 426)
Screenshot: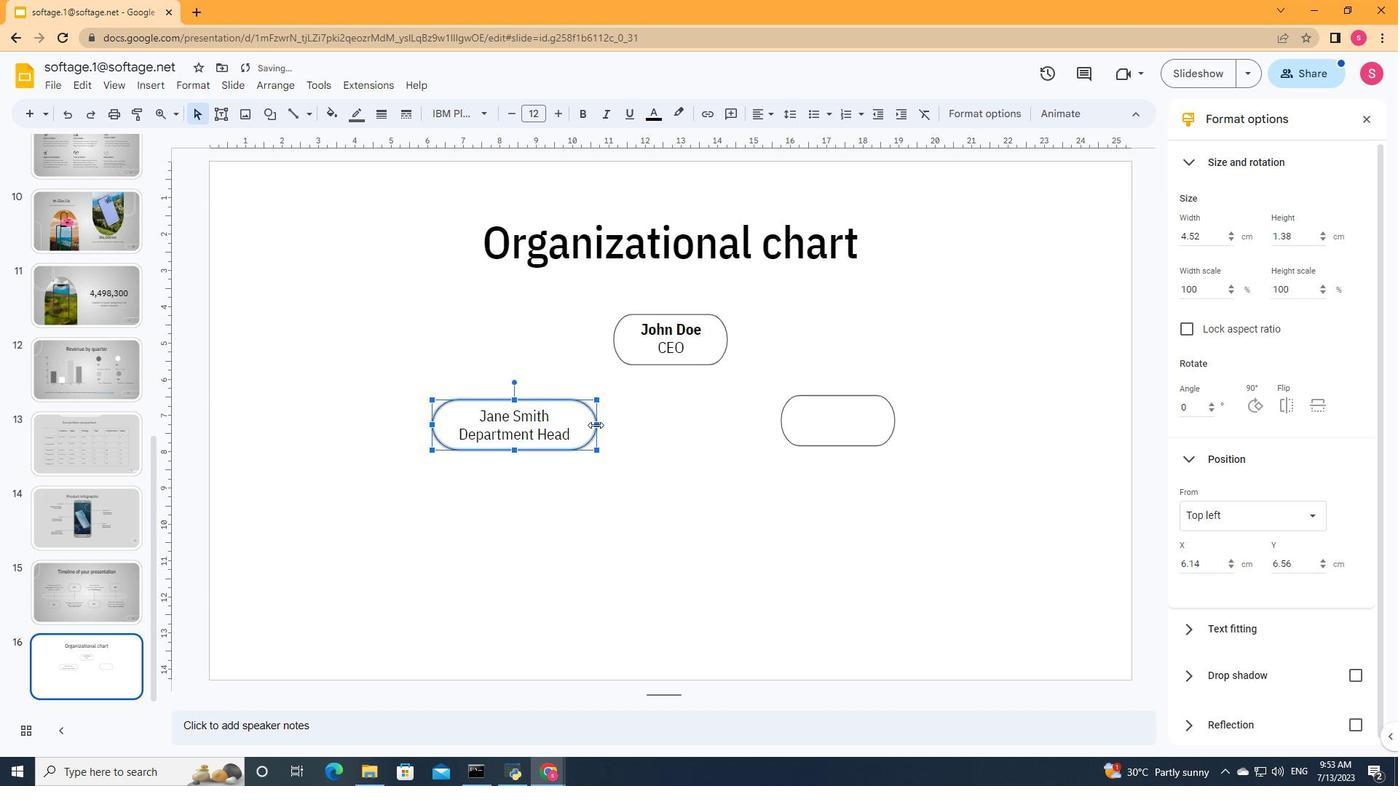 
Action: Mouse pressed left at (580, 426)
Screenshot: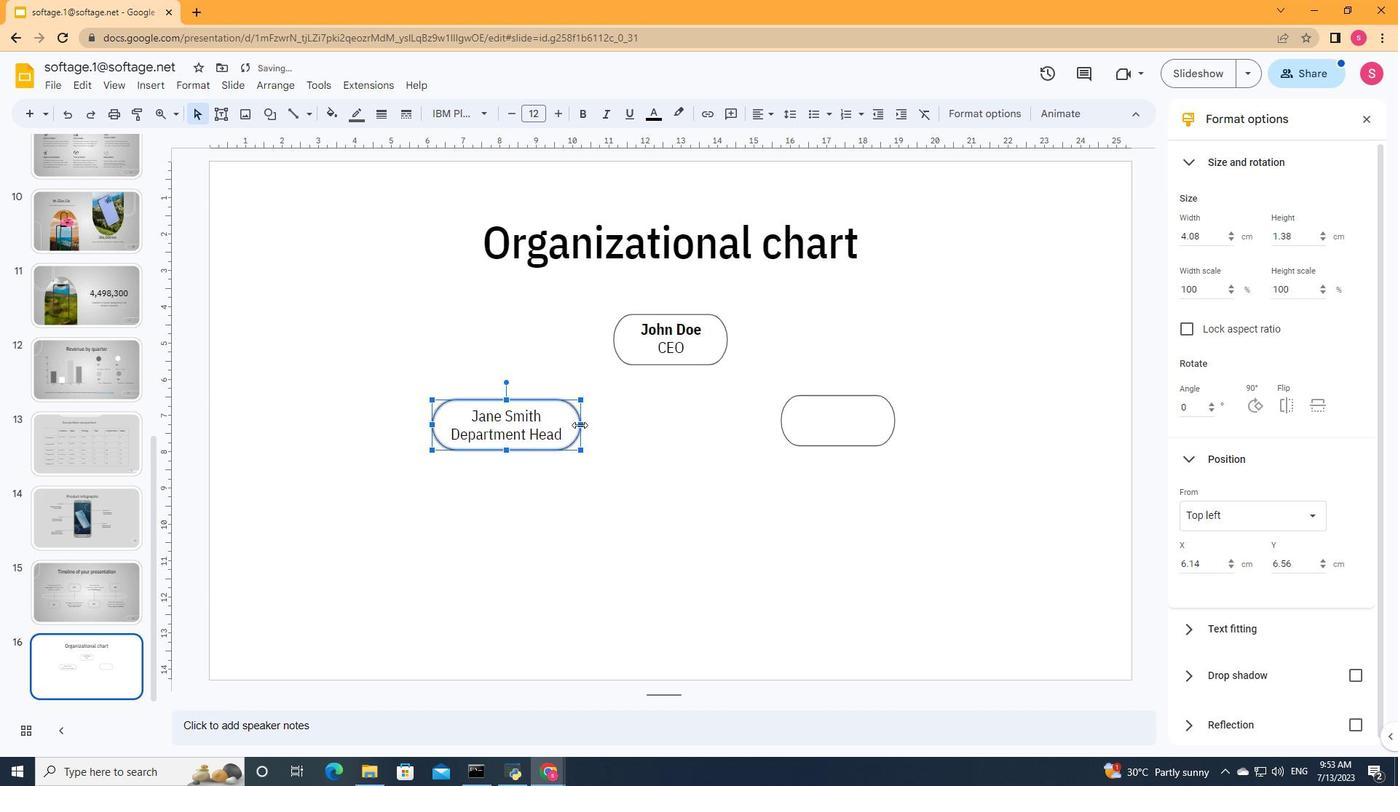 
Action: Mouse moved to (552, 418)
Screenshot: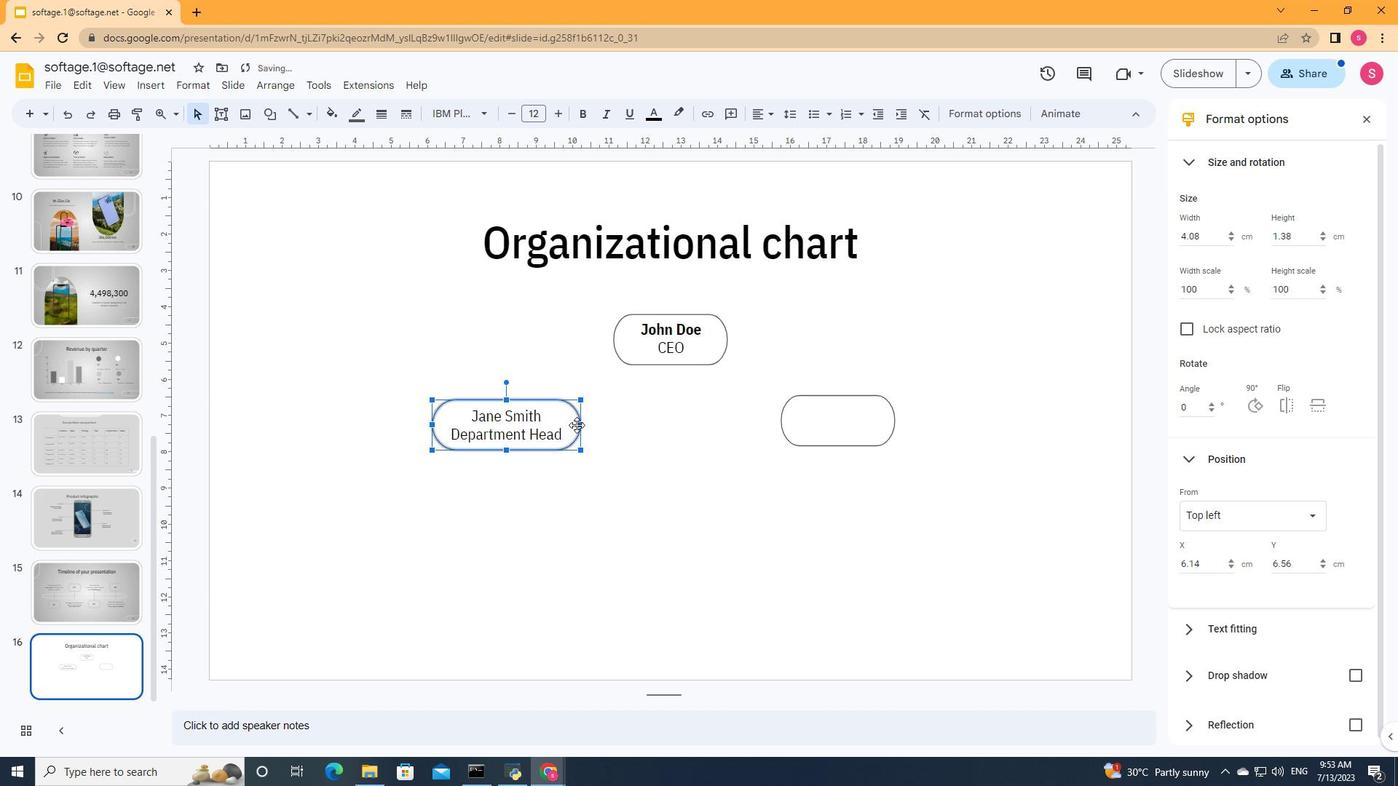 
Action: Mouse pressed left at (552, 418)
Screenshot: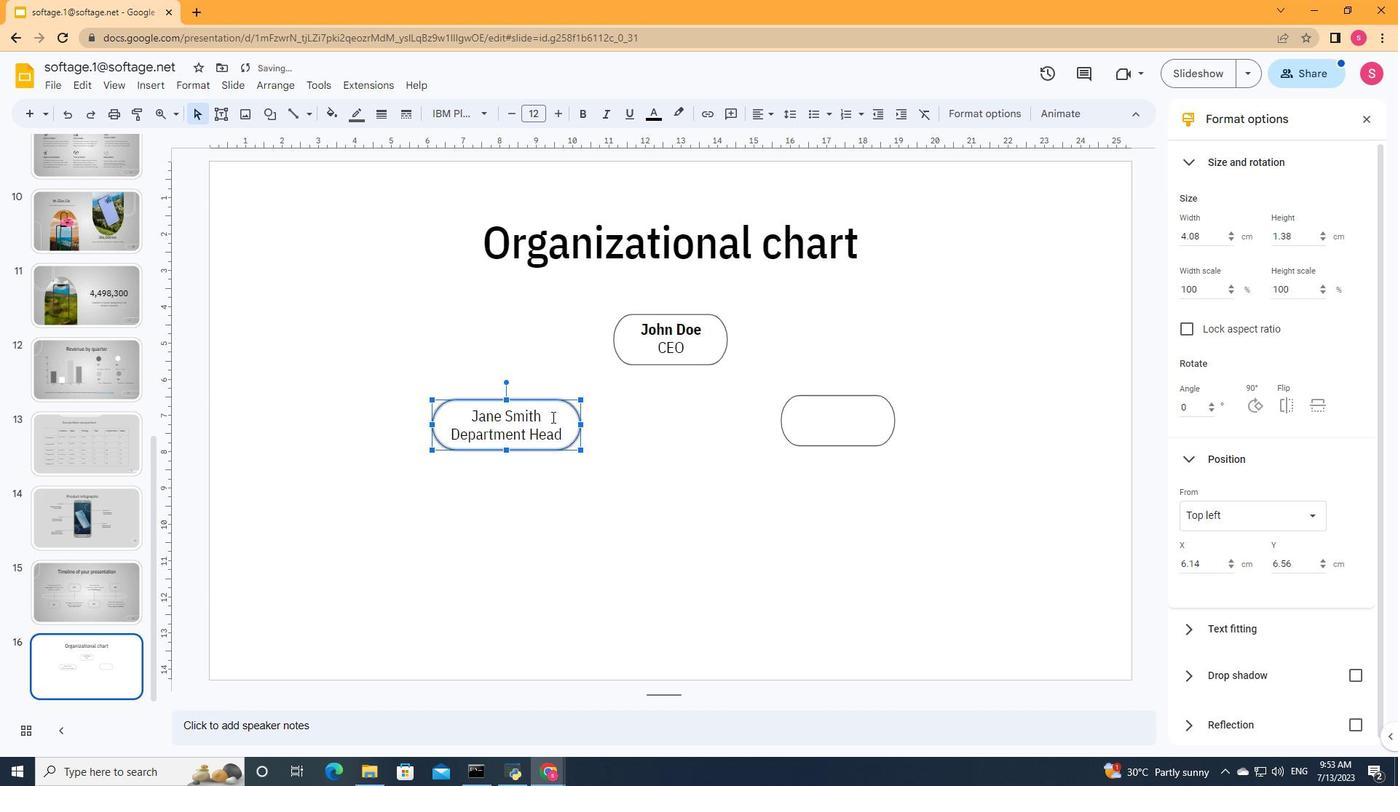 
Action: Mouse pressed left at (552, 418)
Screenshot: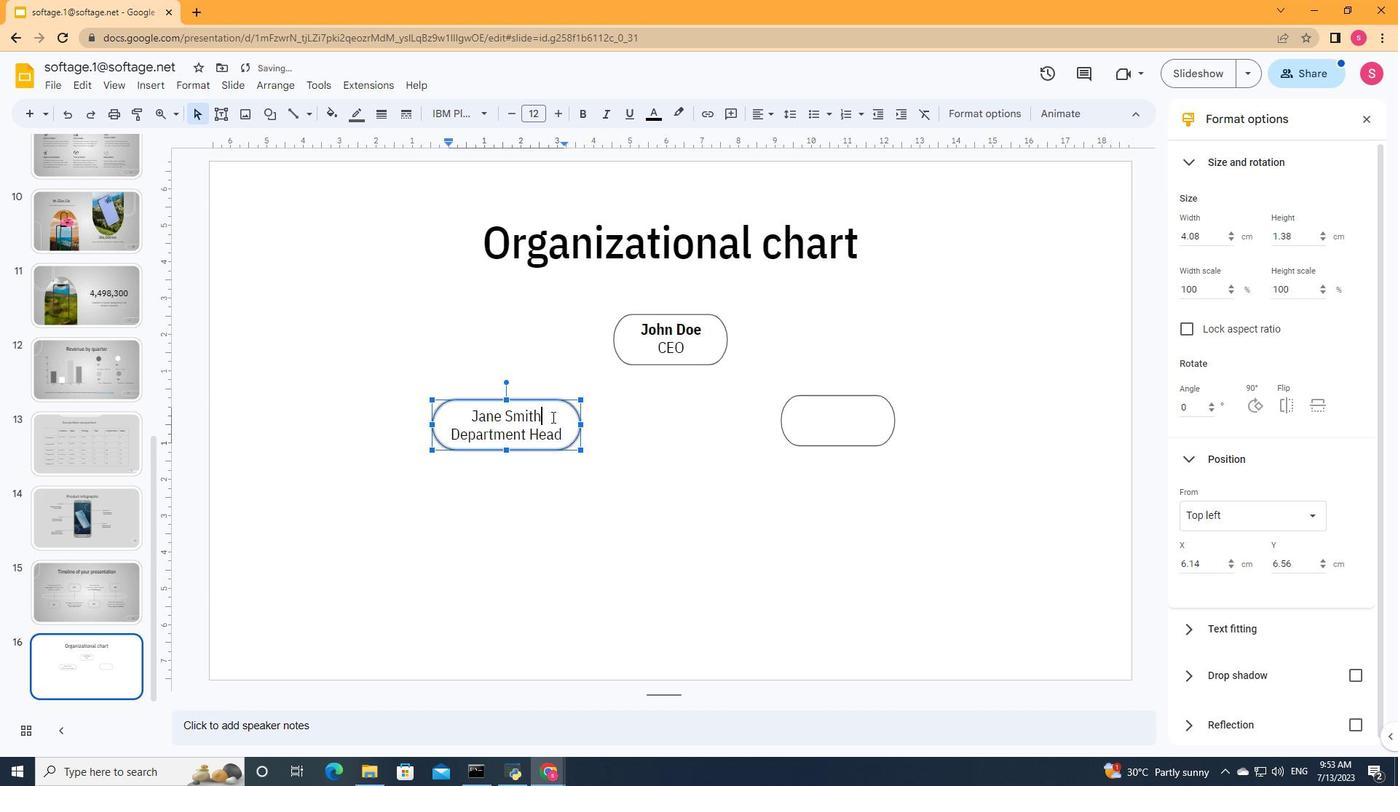 
Action: Mouse moved to (577, 115)
Screenshot: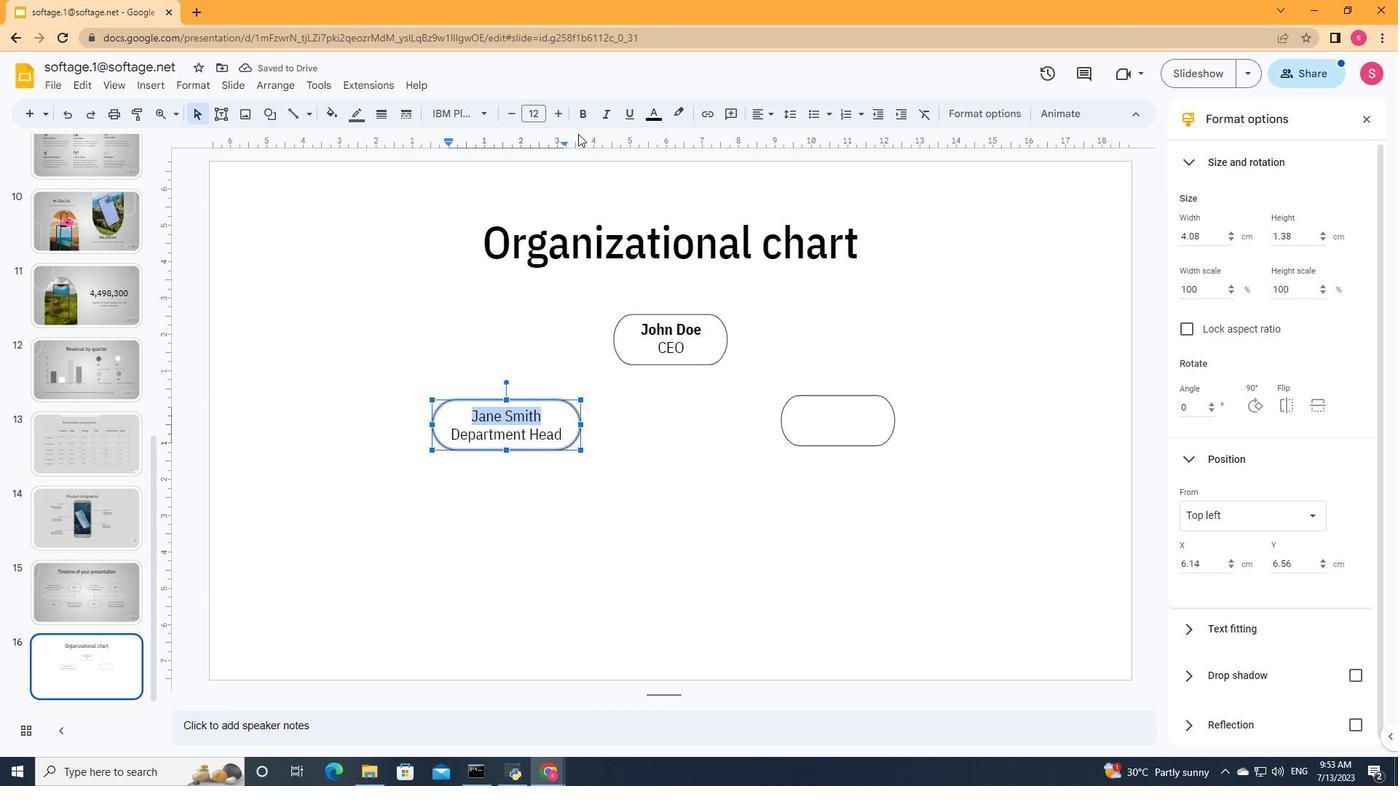
Action: Mouse pressed left at (577, 115)
Screenshot: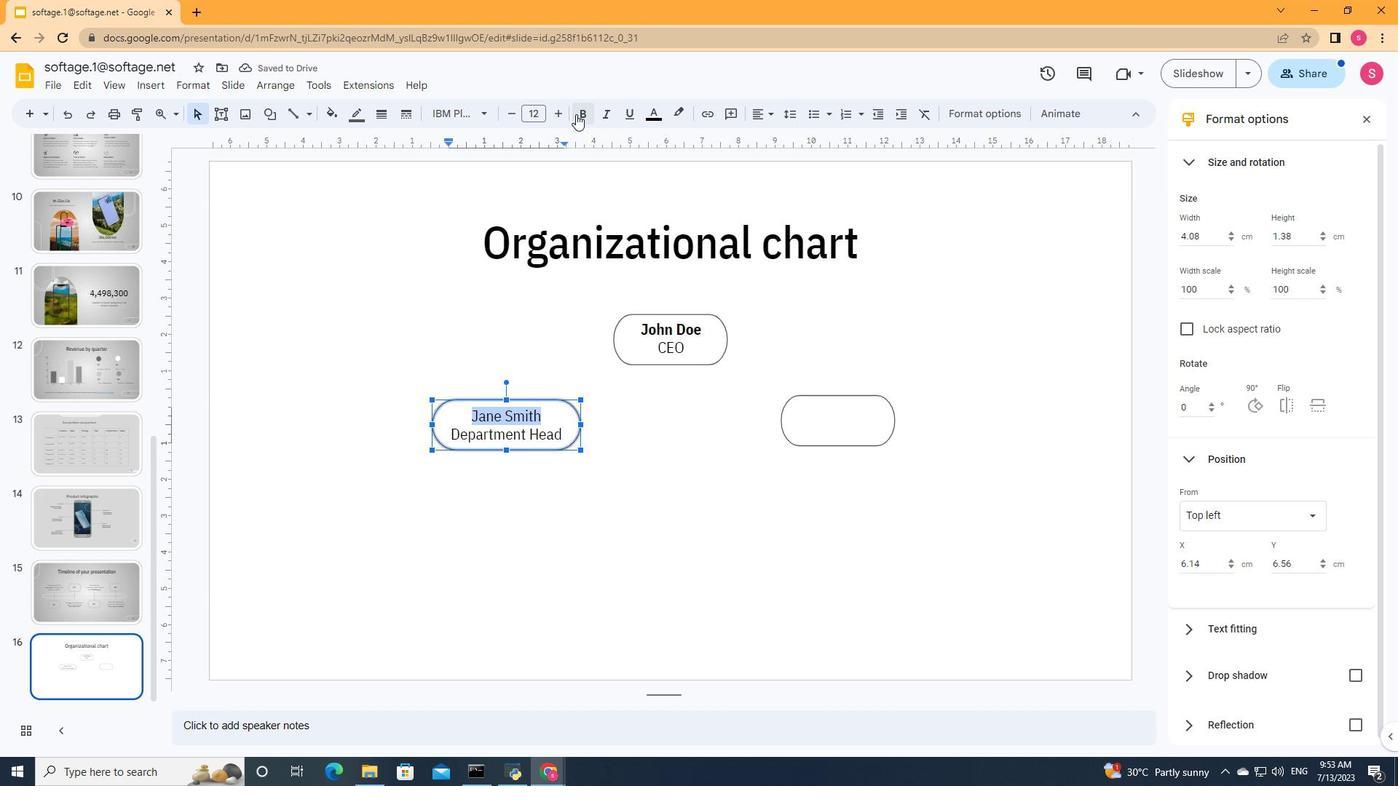 
Action: Mouse pressed left at (577, 115)
Screenshot: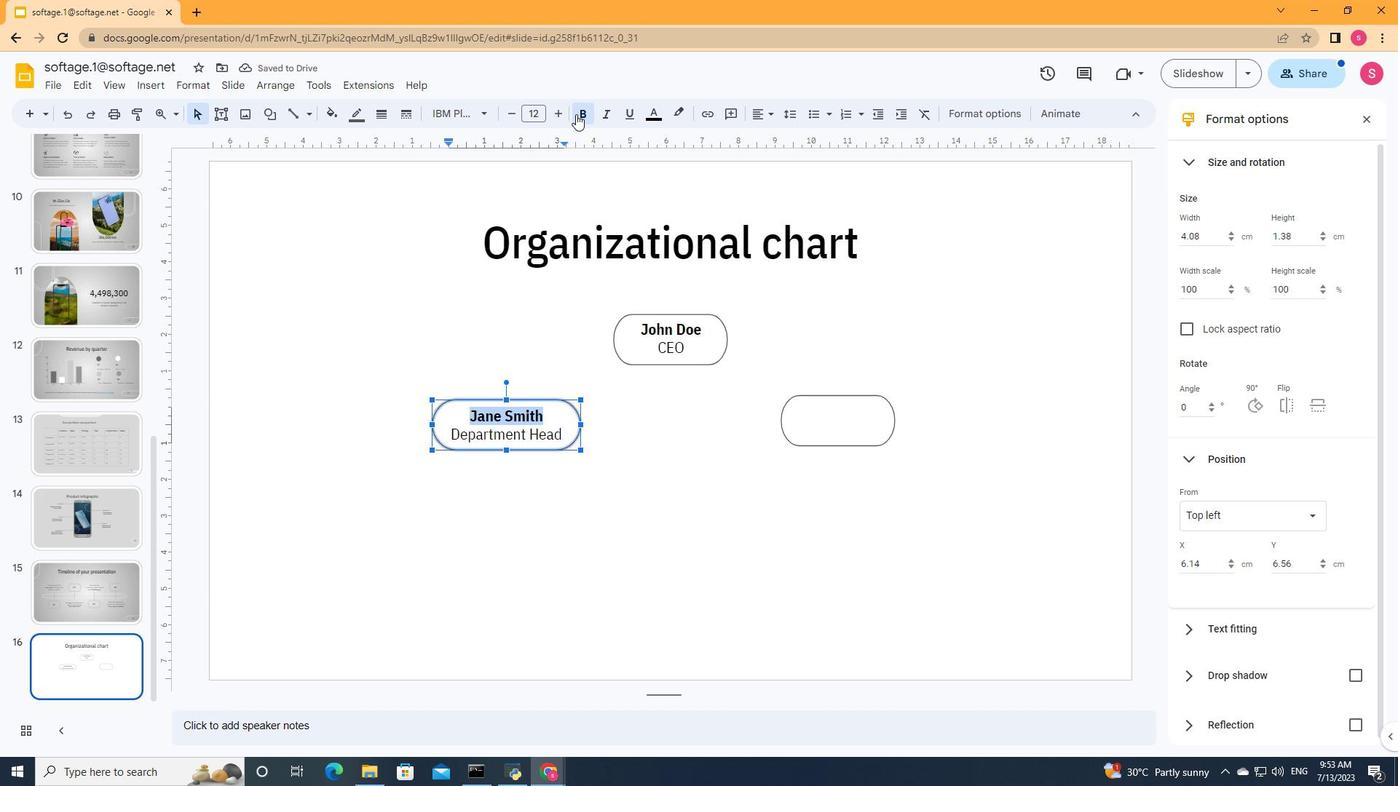 
Action: Mouse moved to (486, 114)
Screenshot: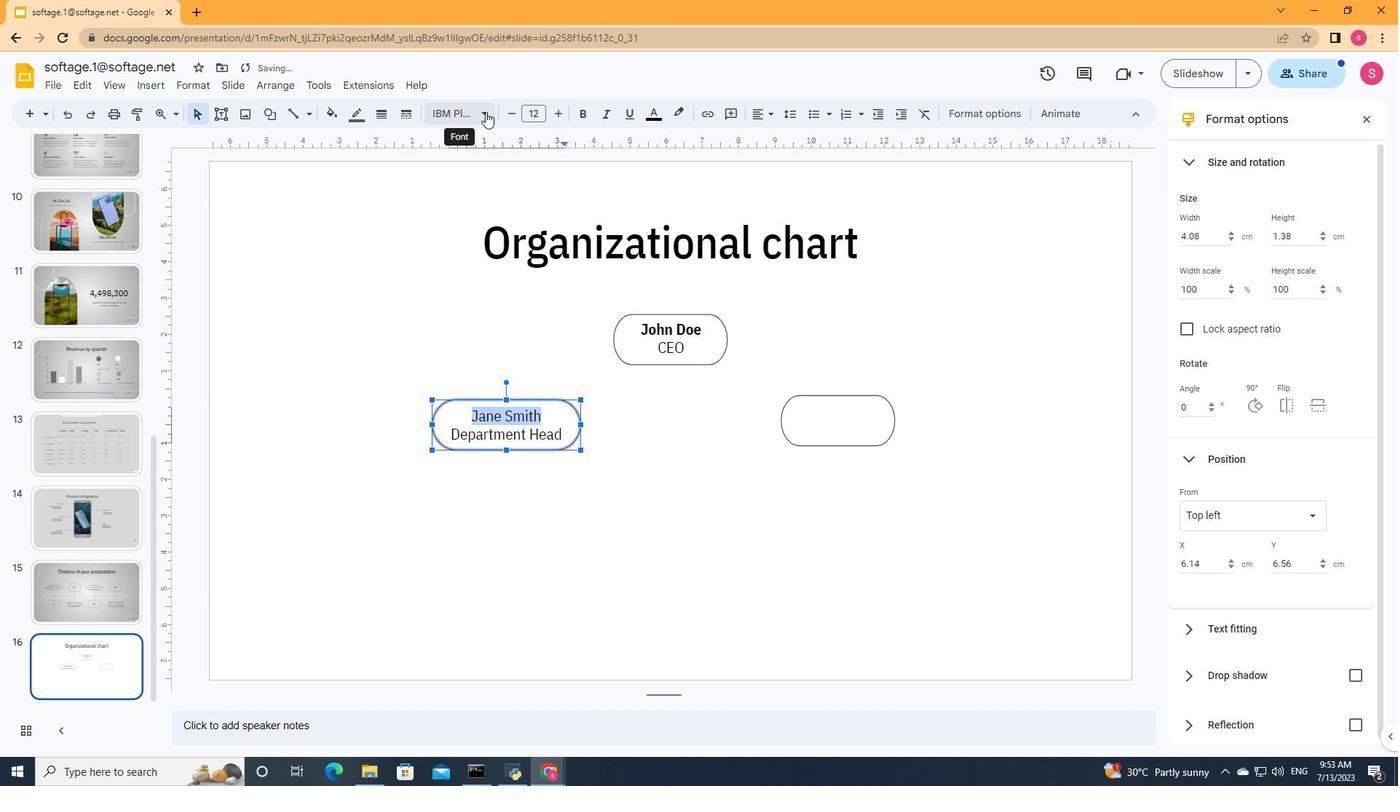 
Action: Mouse pressed left at (486, 114)
Screenshot: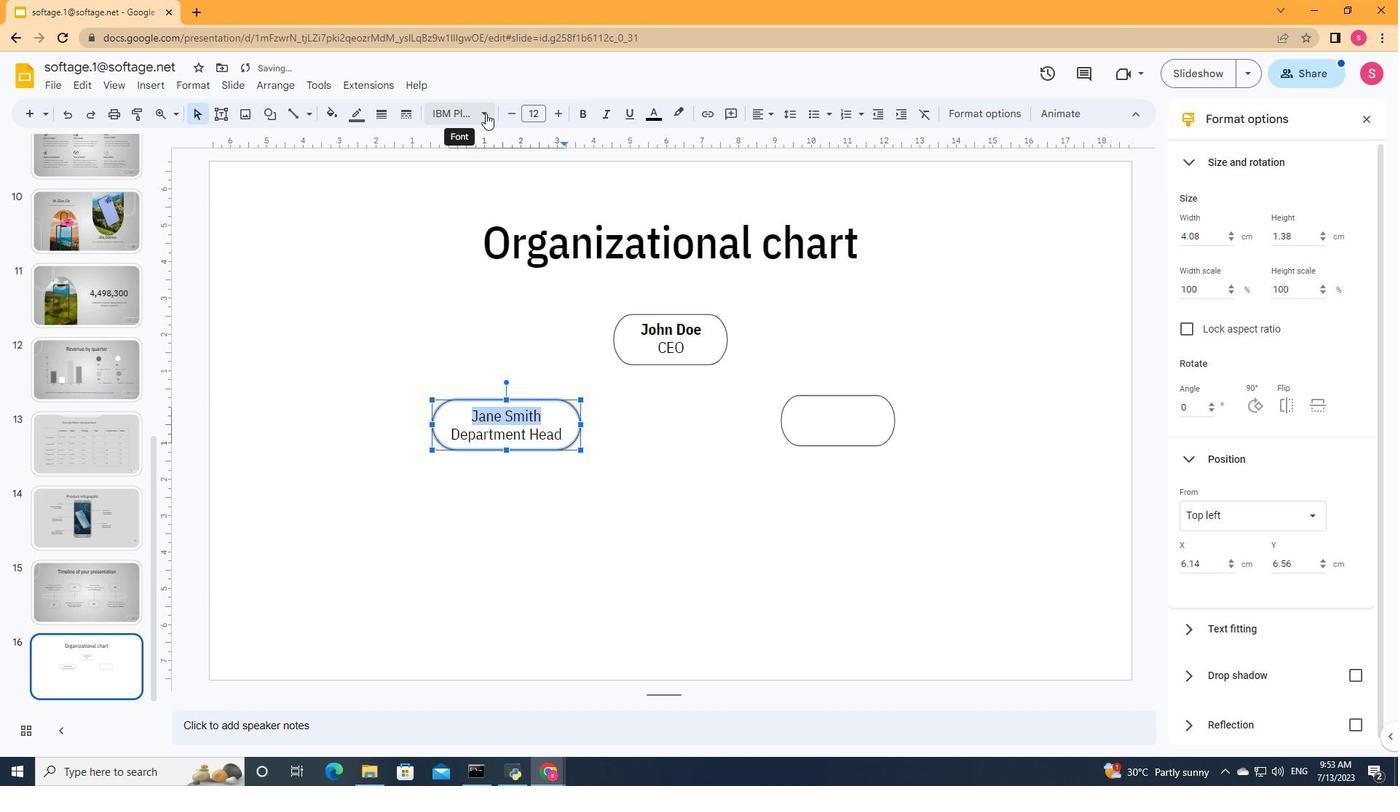 
Action: Mouse moved to (697, 361)
Screenshot: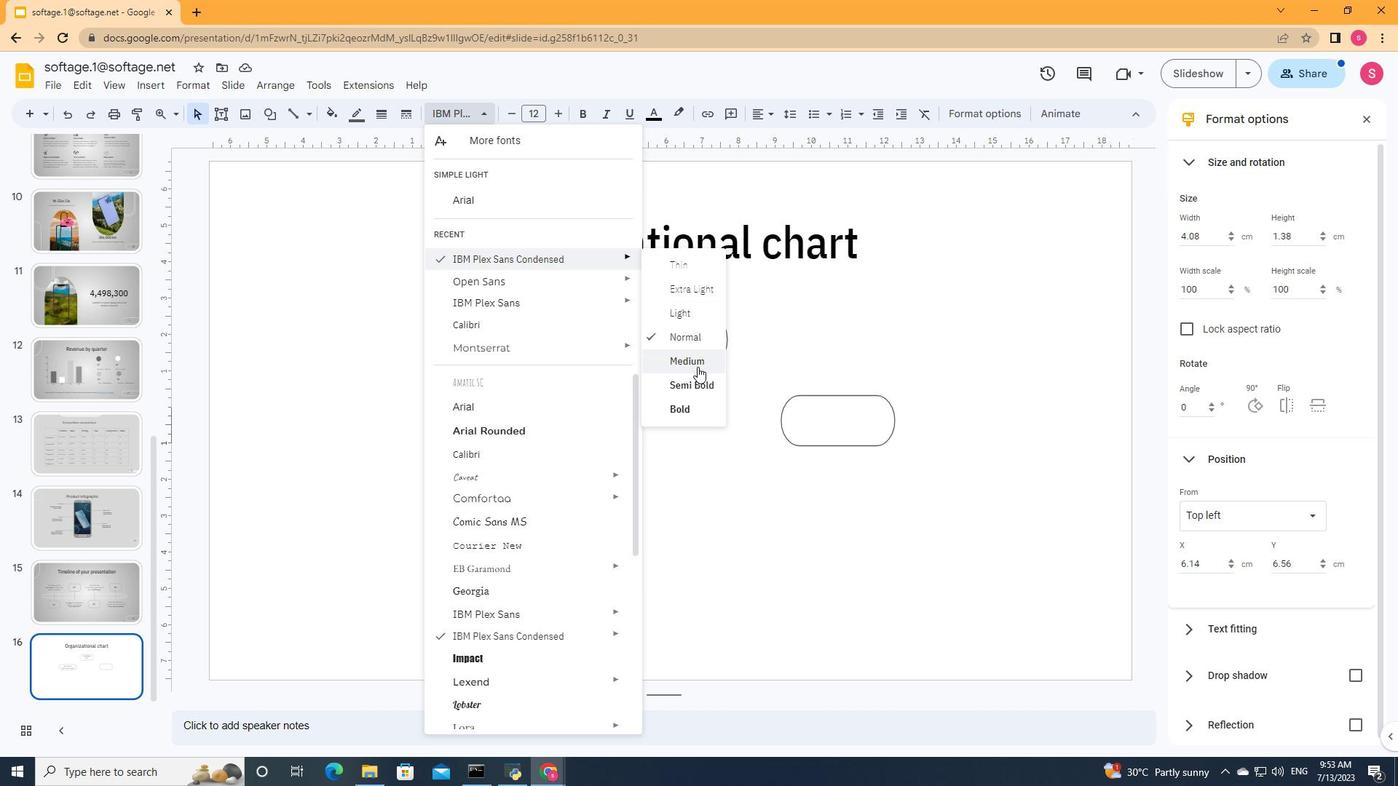 
Action: Mouse pressed left at (697, 361)
Screenshot: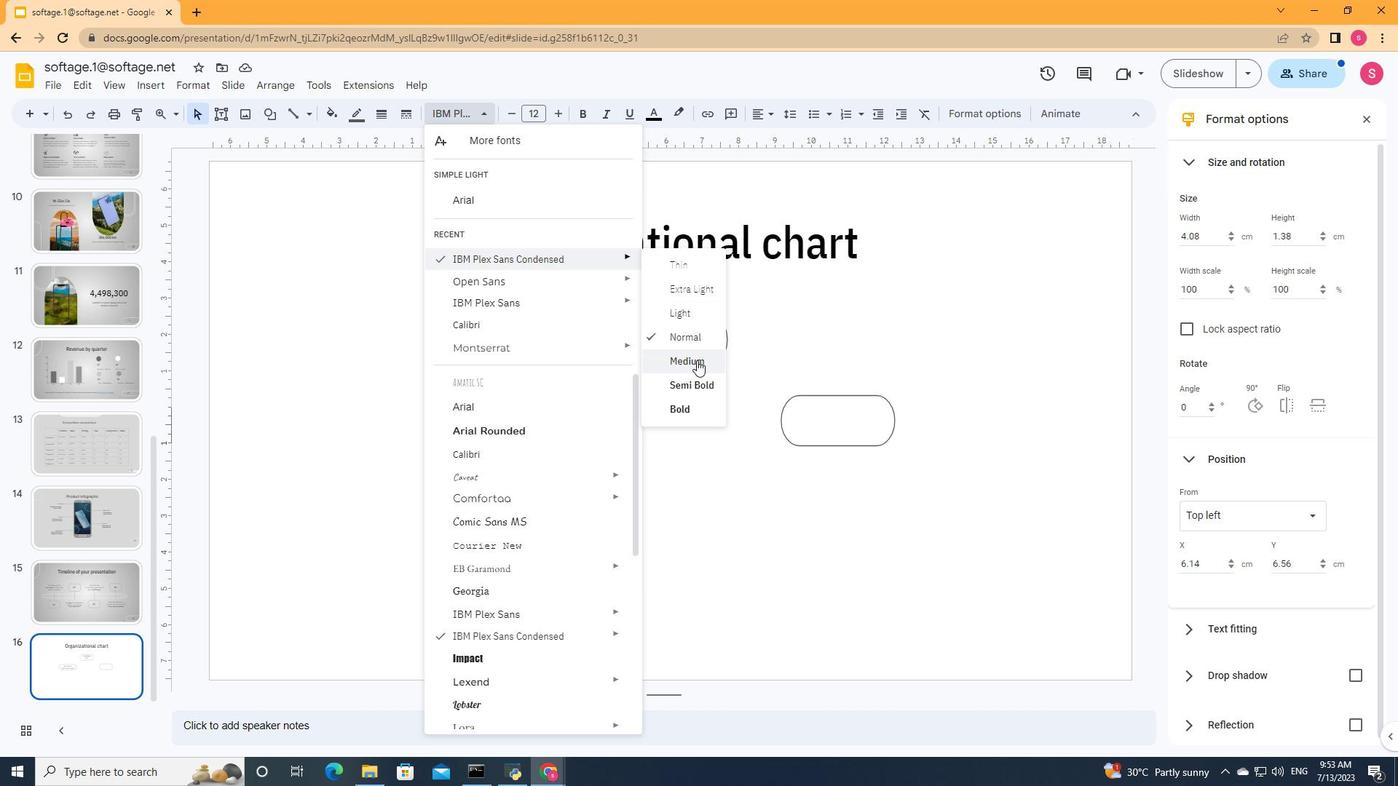 
Action: Mouse moved to (660, 440)
Screenshot: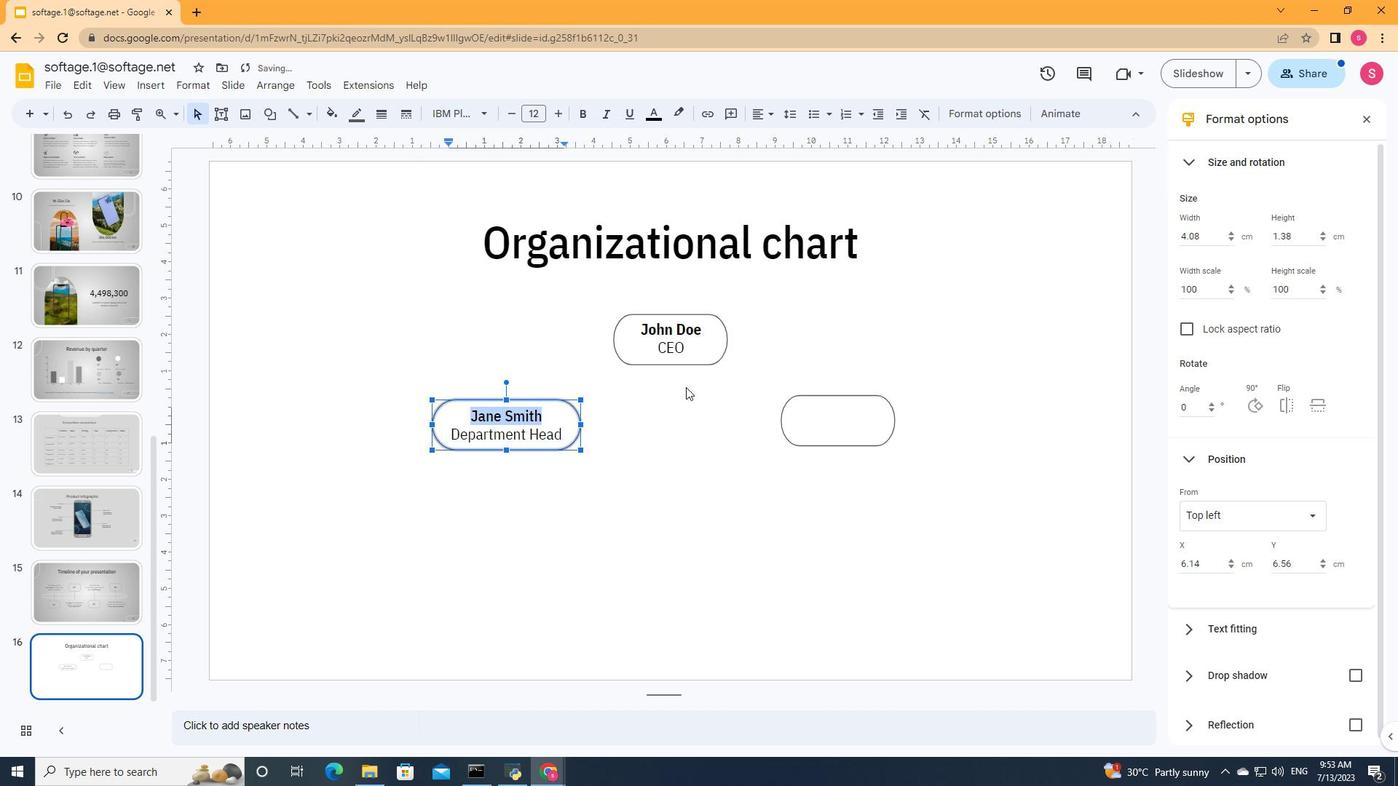 
Action: Mouse pressed left at (660, 440)
Screenshot: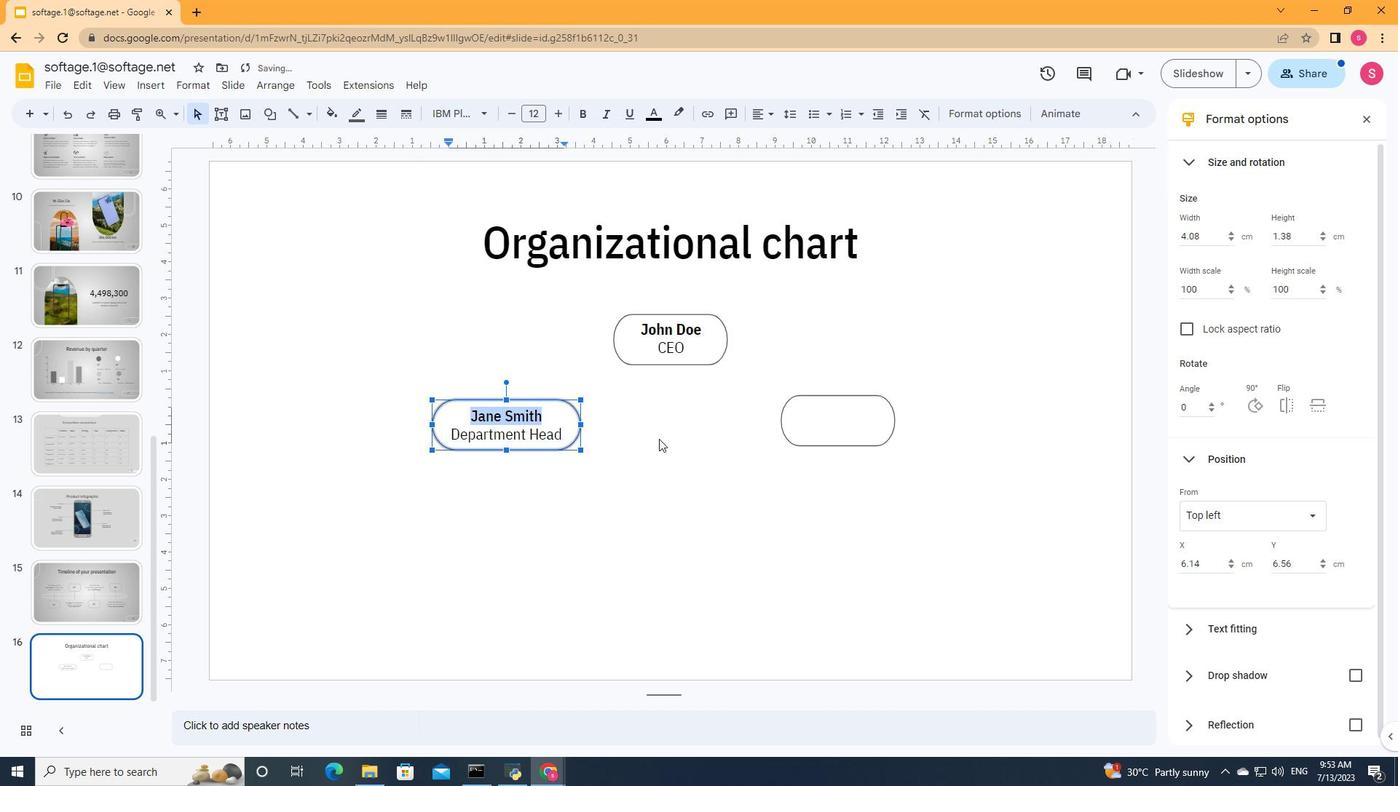 
Action: Mouse moved to (563, 428)
Screenshot: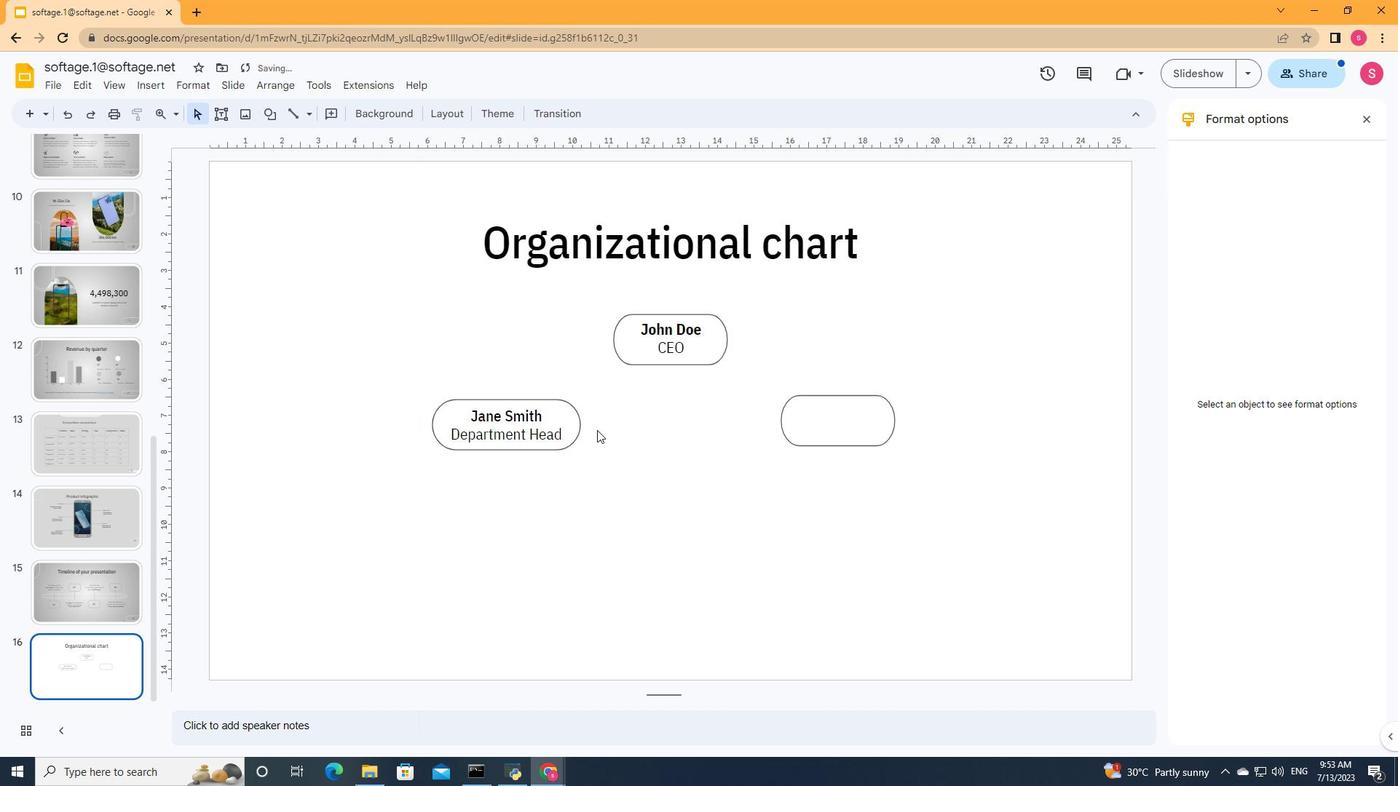 
Action: Mouse pressed left at (563, 428)
Screenshot: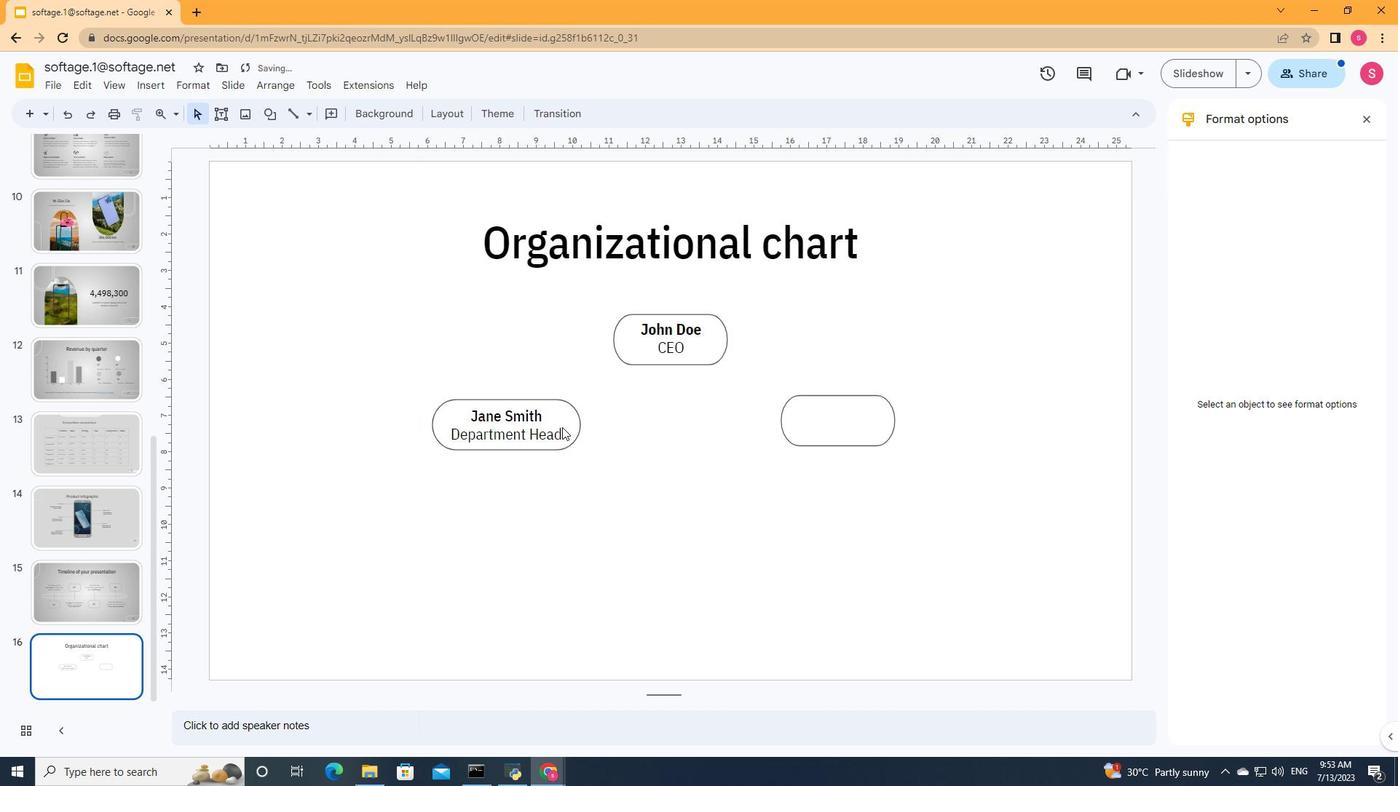 
Action: Key pressed ctrl+C
Screenshot: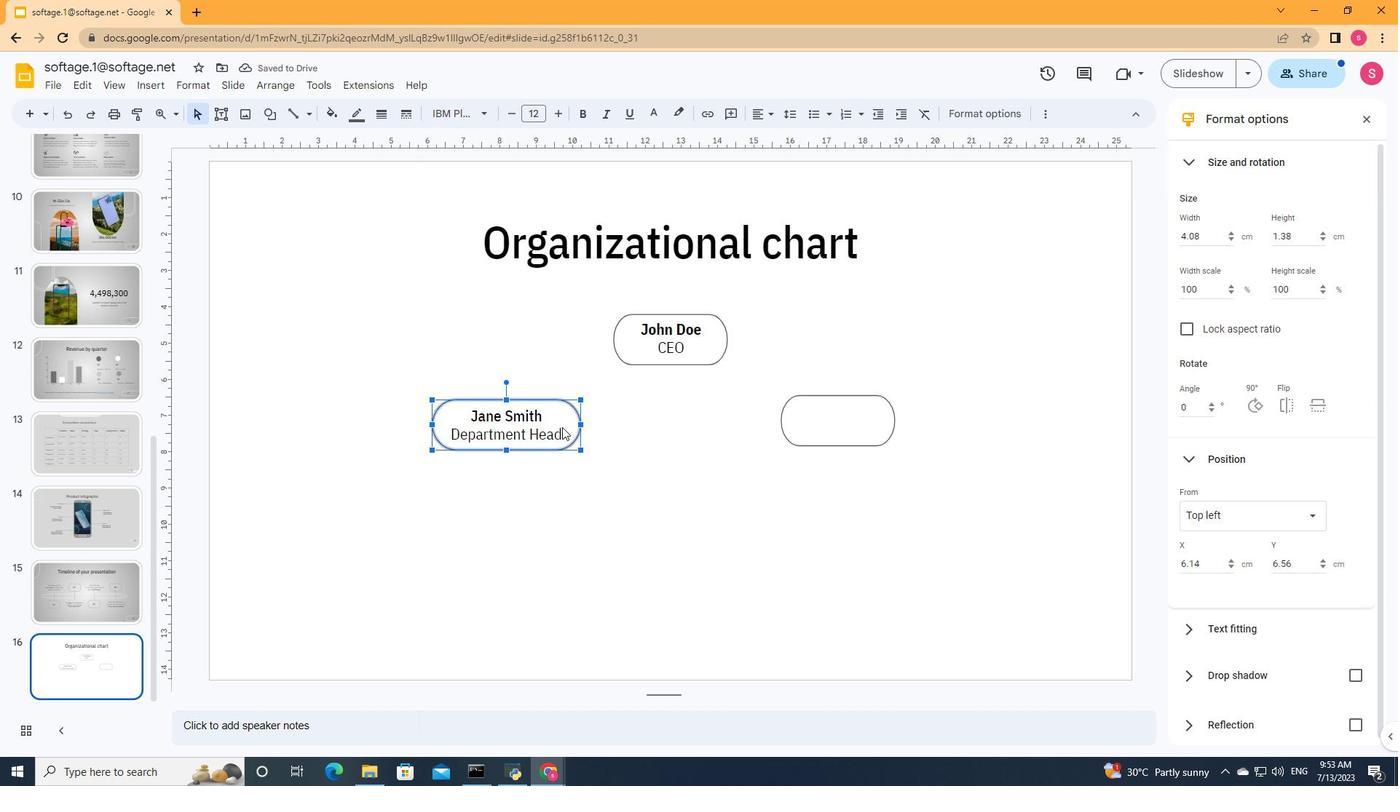 
Action: Mouse moved to (394, 551)
Screenshot: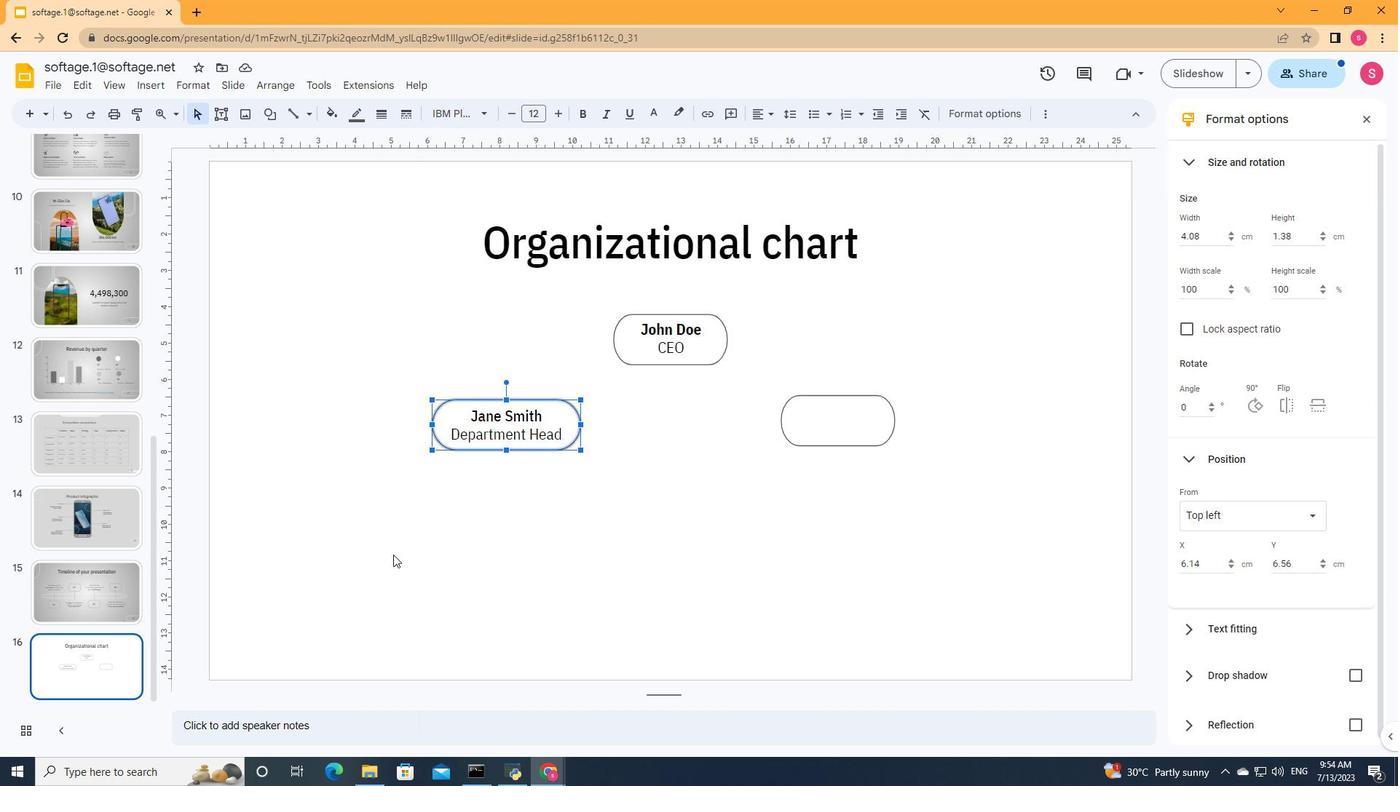 
Action: Key pressed ctrl+V
Screenshot: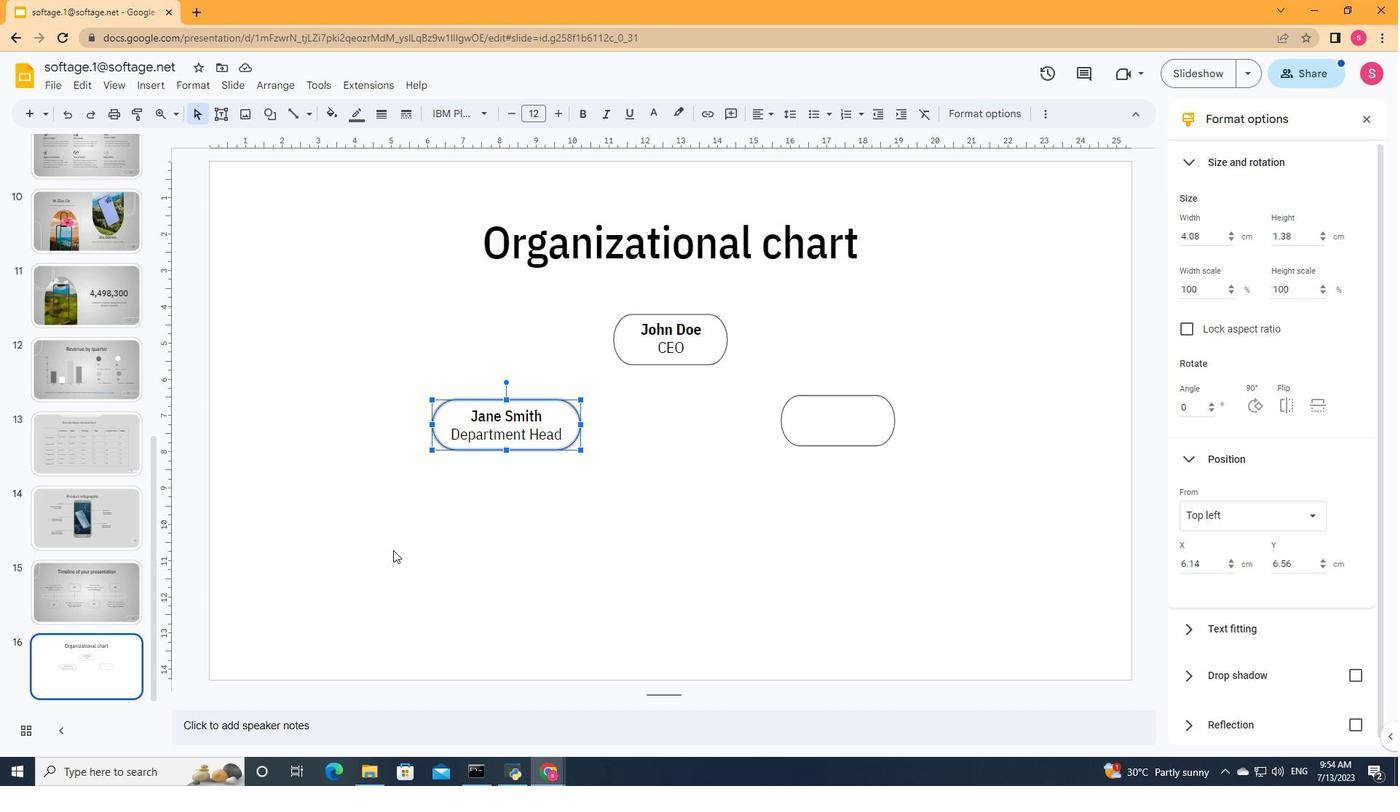 
Action: Mouse moved to (501, 417)
Screenshot: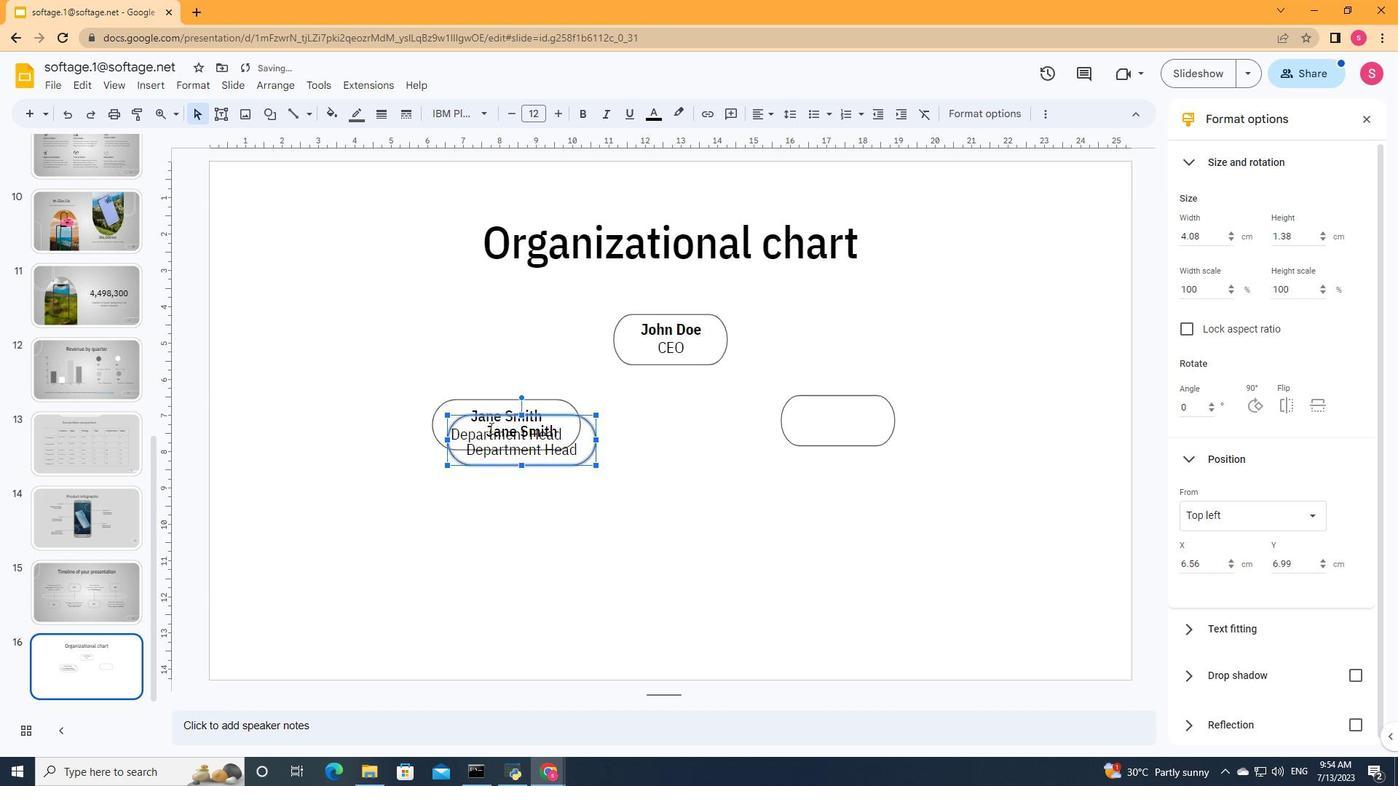 
Action: Mouse pressed left at (501, 417)
Screenshot: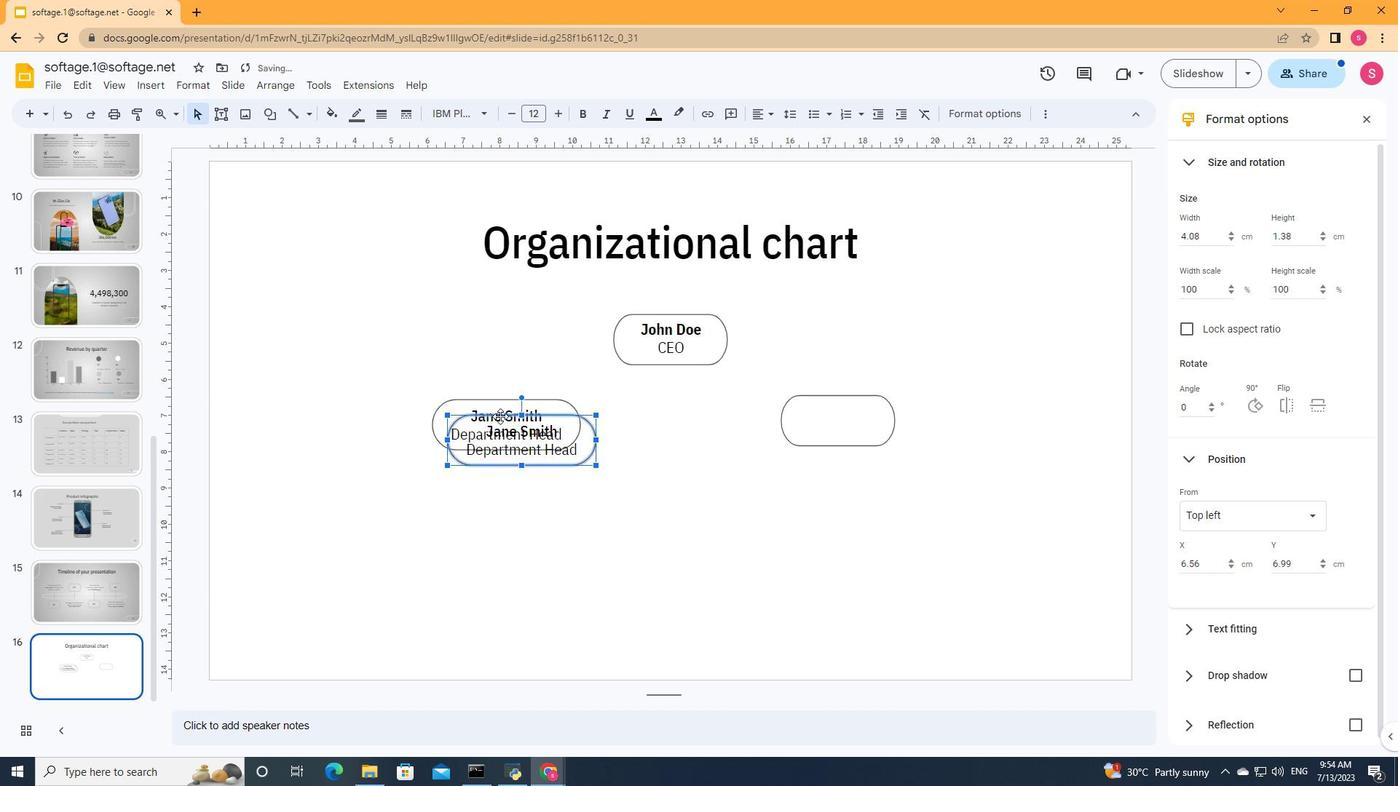 
Action: Mouse moved to (816, 399)
Screenshot: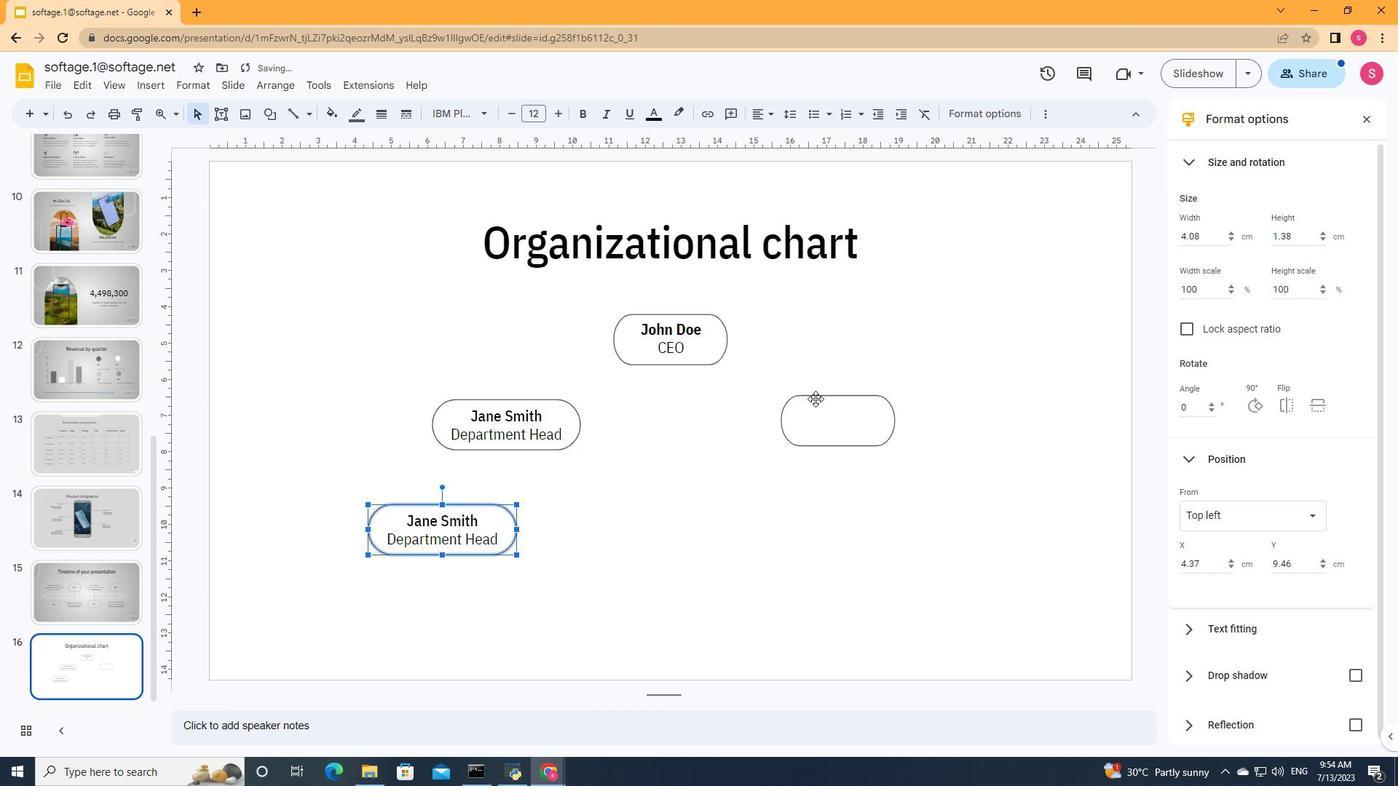 
Action: Mouse pressed left at (816, 399)
Screenshot: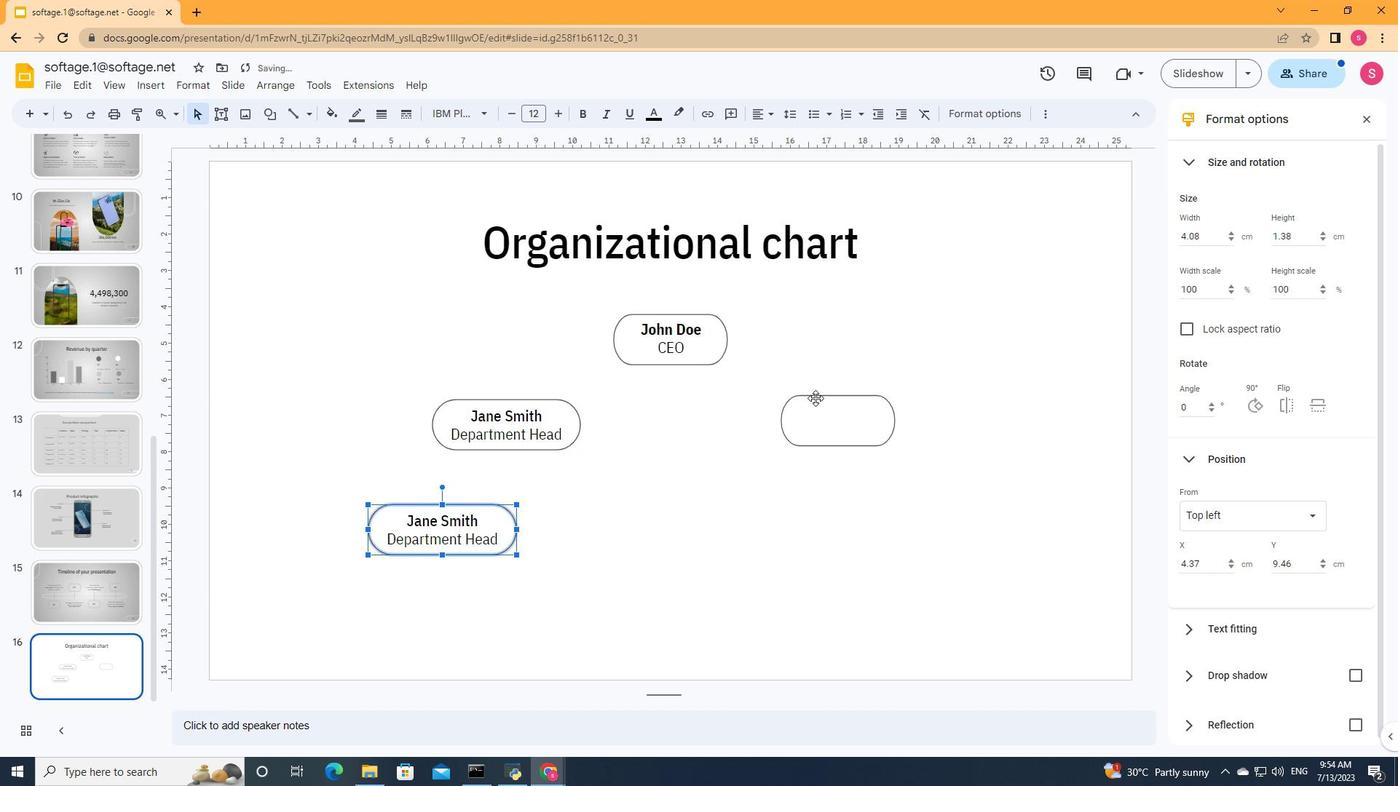 
Action: Mouse moved to (814, 422)
Screenshot: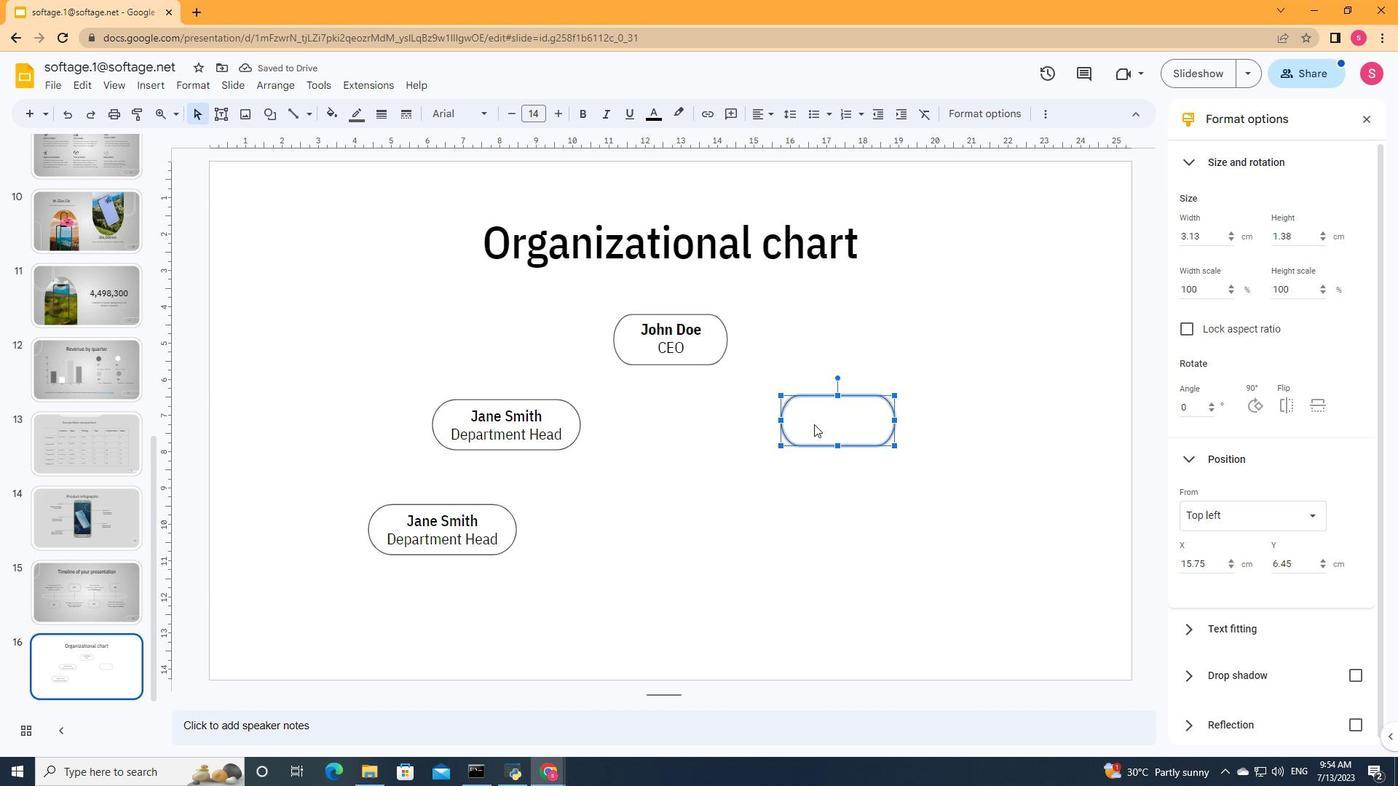 
Action: Mouse pressed left at (814, 422)
Screenshot: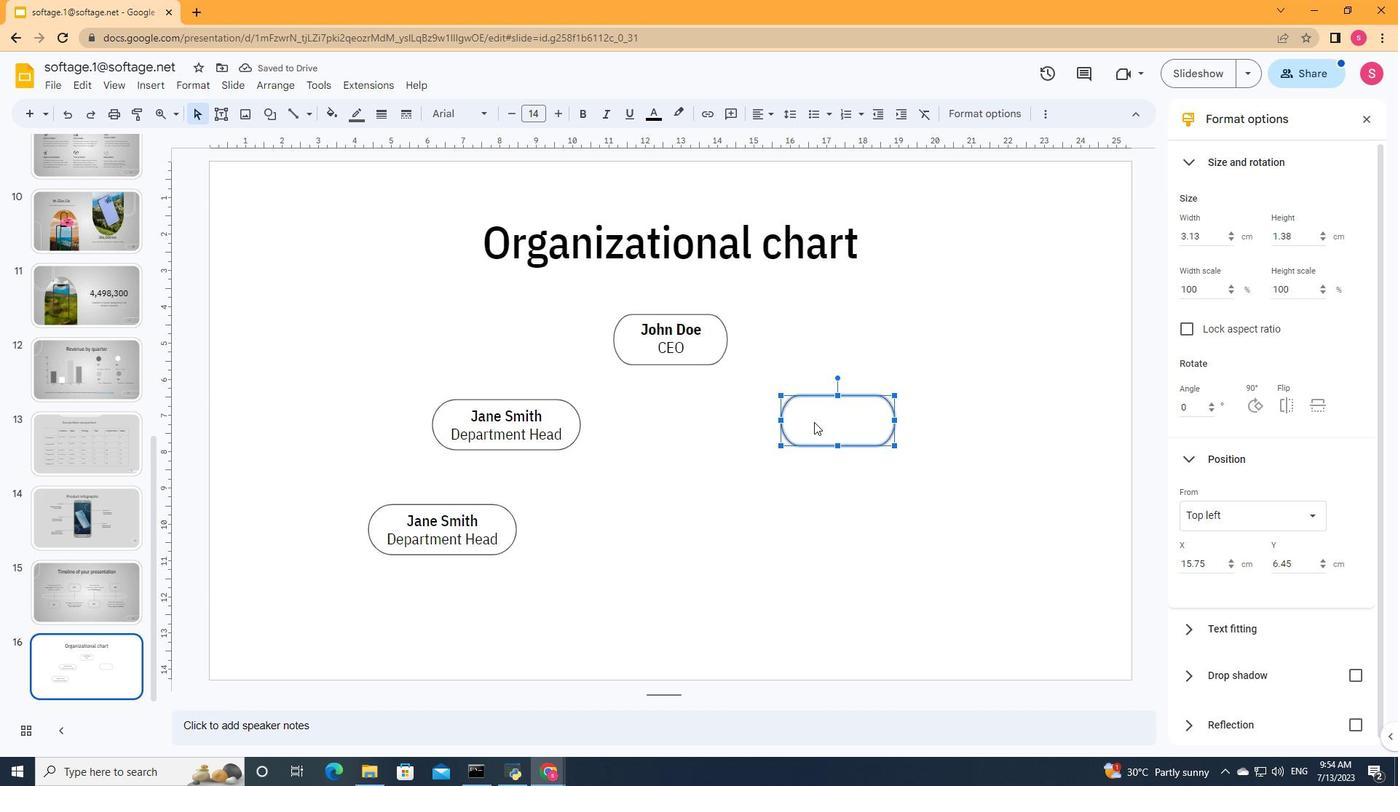 
Action: Mouse pressed left at (814, 422)
Screenshot: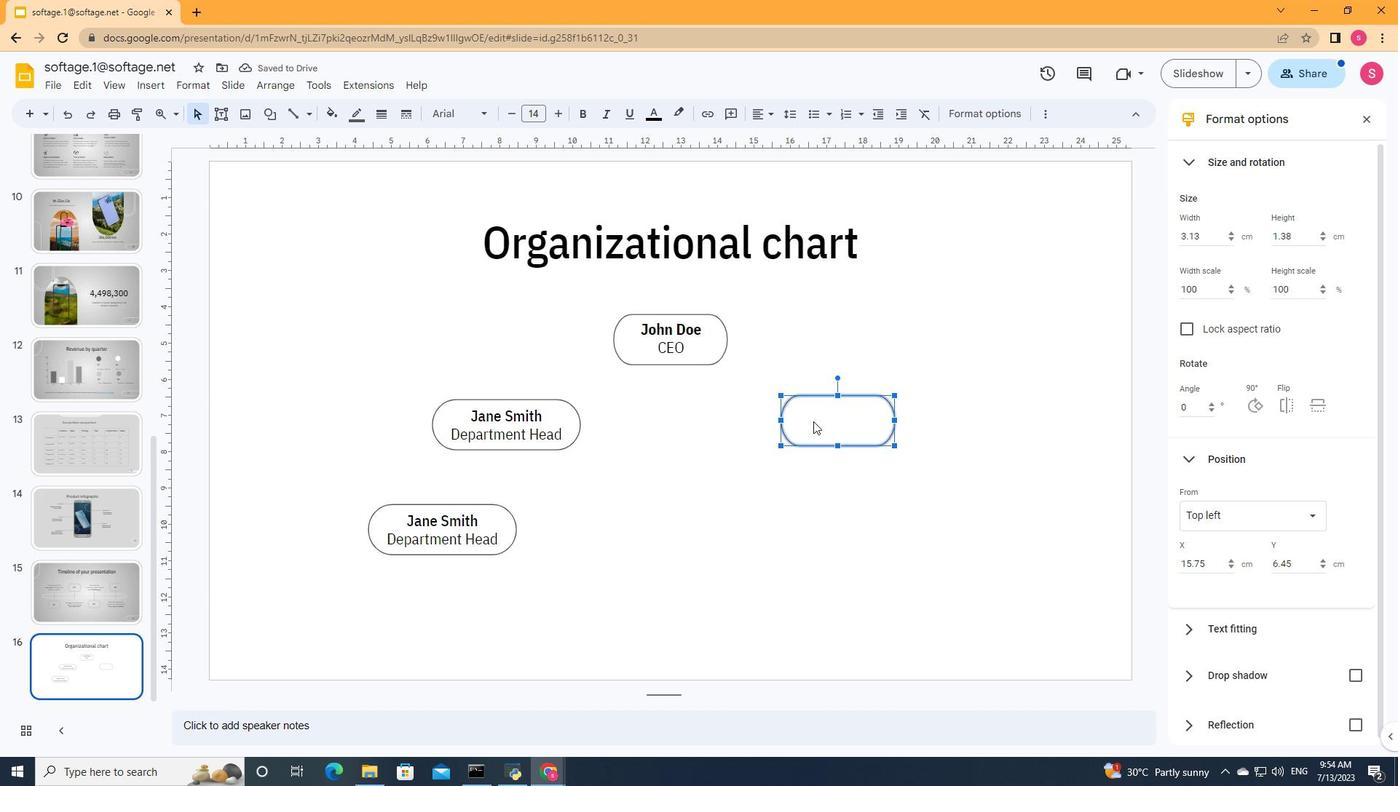 
Action: Key pressed <Key.shift><Key.shift><Key.shift><Key.shift><Key.shift><Key.shift><Key.shift><Key.shift><Key.shift><Key.shift><Key.shift><Key.shift><Key.shift><Key.shift><Key.shift><Key.shift><Key.shift><Key.shift><Key.shift><Key.shift><Key.shift><Key.shift><Key.shift><Key.shift>Mark<Key.space><Key.shift><Key.shift><Key.shift><Key.shift><Key.shift><Key.shift><Key.shift><Key.shift><Key.shift><Key.shift><Key.shift>Wilson<Key.enter><Key.shift><Key.shift><Key.shift><Key.shift><Key.shift><Key.shift><Key.shift><Key.shift><Key.shift><Key.shift><Key.shift><Key.shift><Key.shift>Department<Key.space><Key.shift>Head
Screenshot: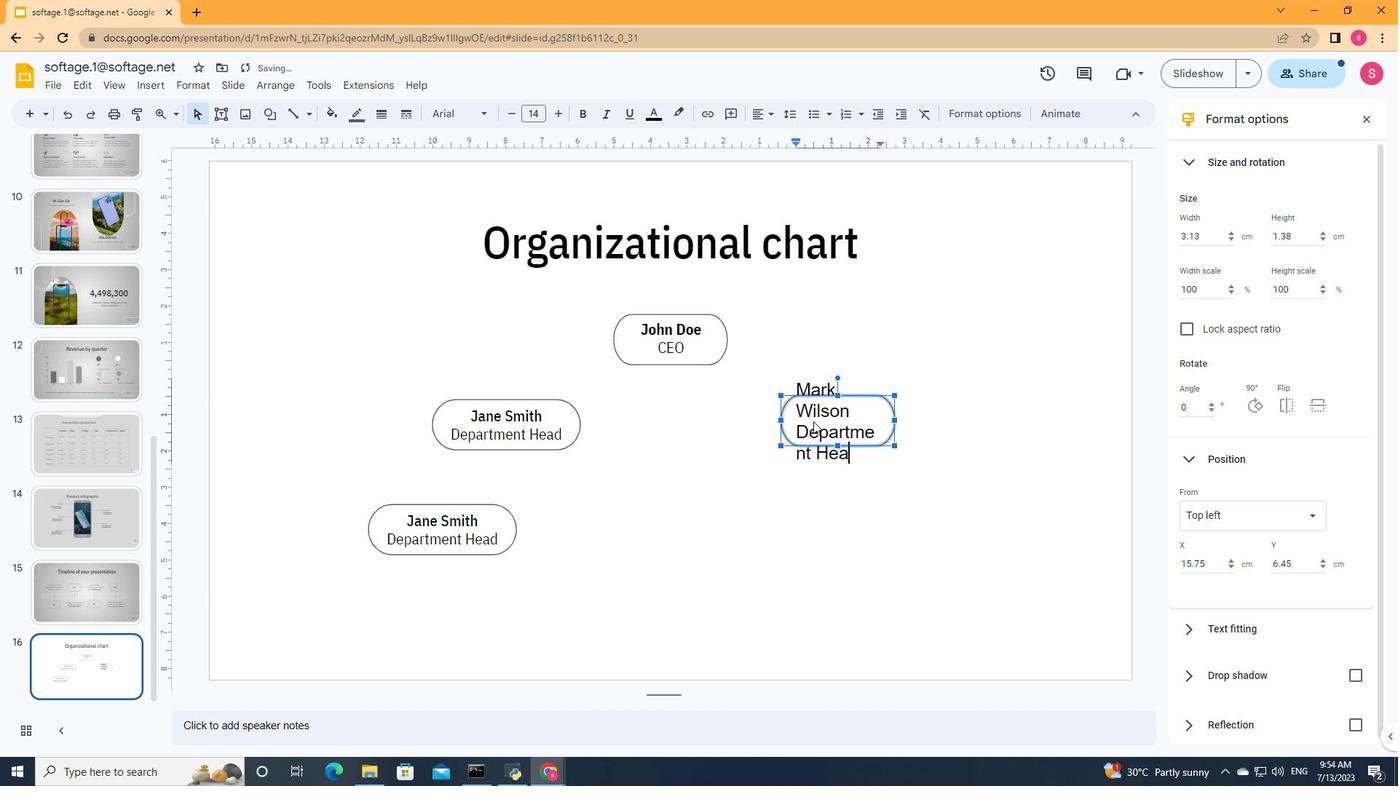 
Action: Mouse moved to (921, 394)
Screenshot: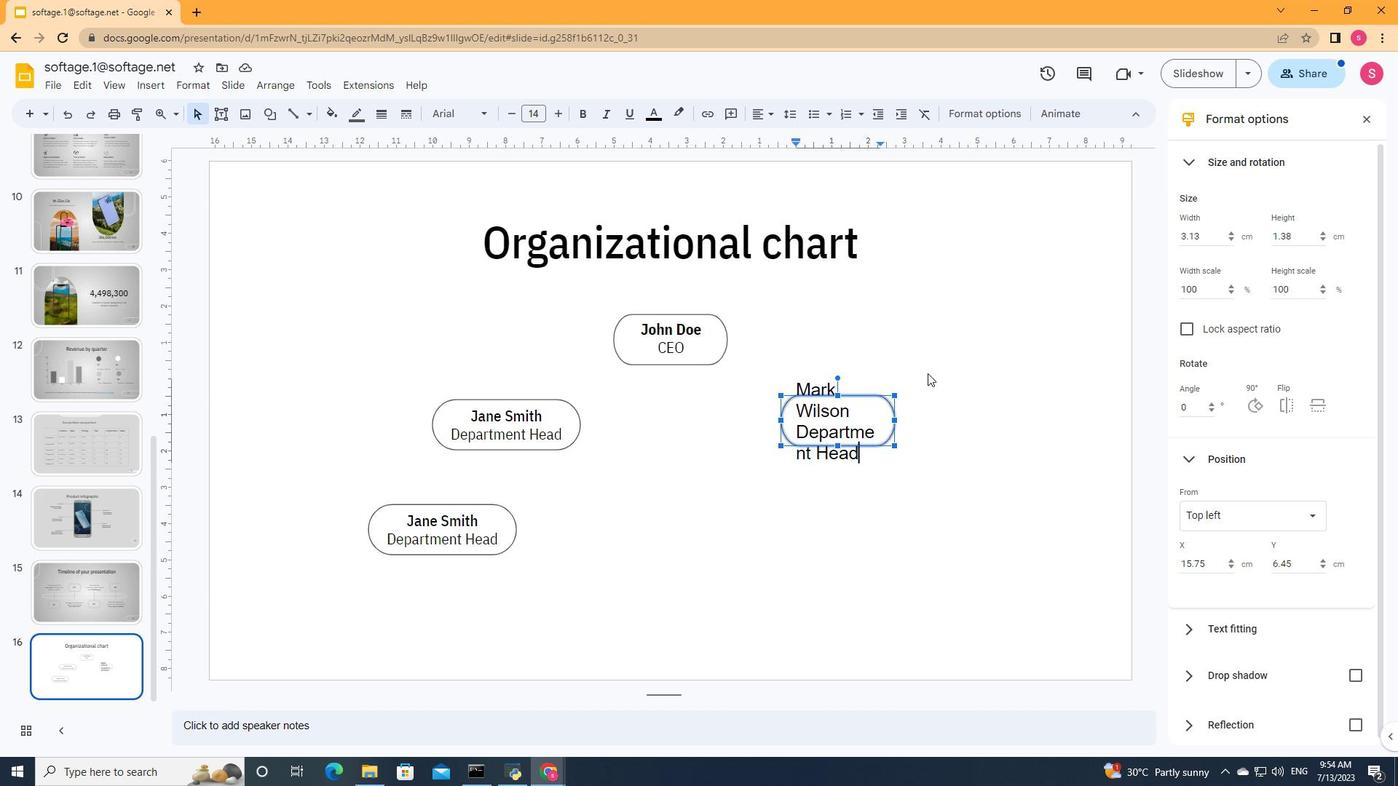 
Action: Key pressed ctrl+A
Screenshot: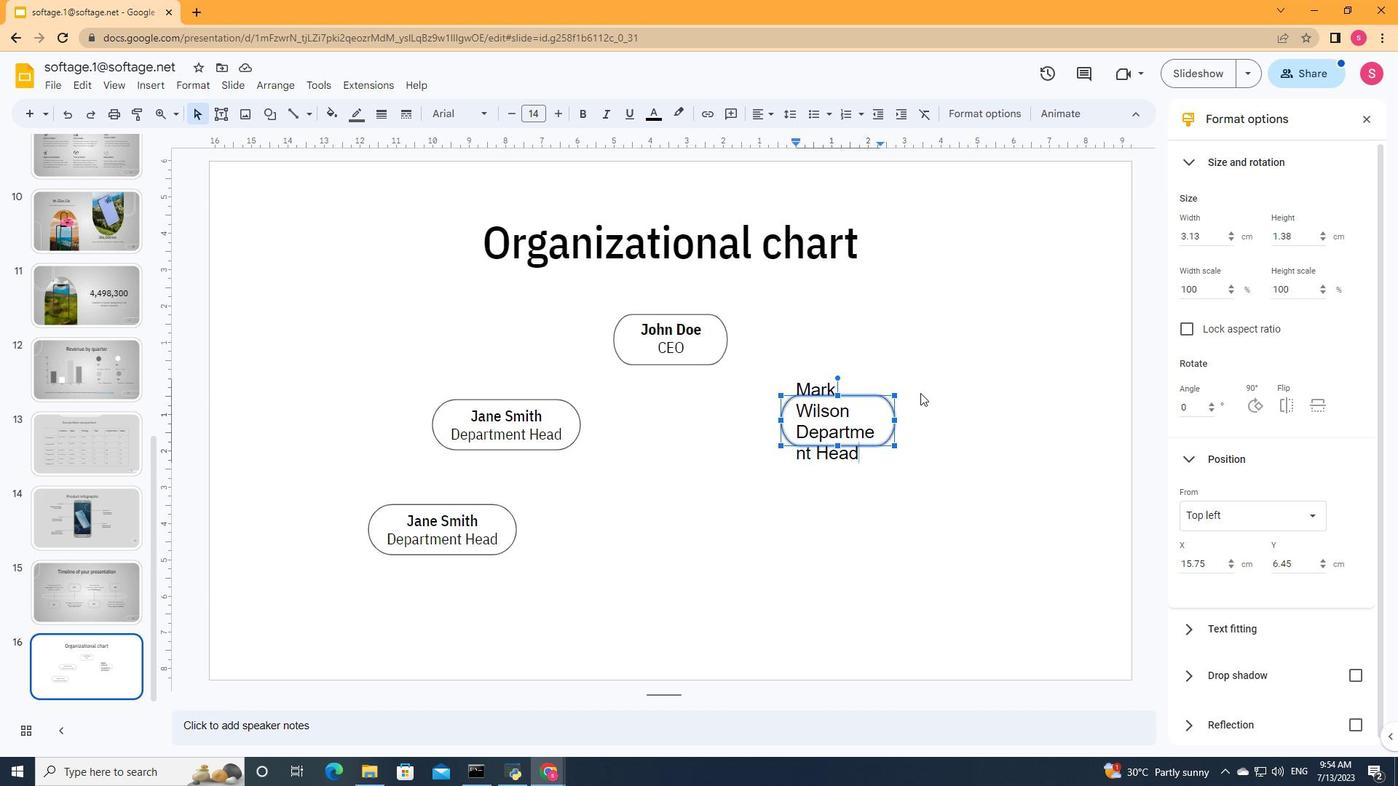
Action: Mouse moved to (509, 115)
Screenshot: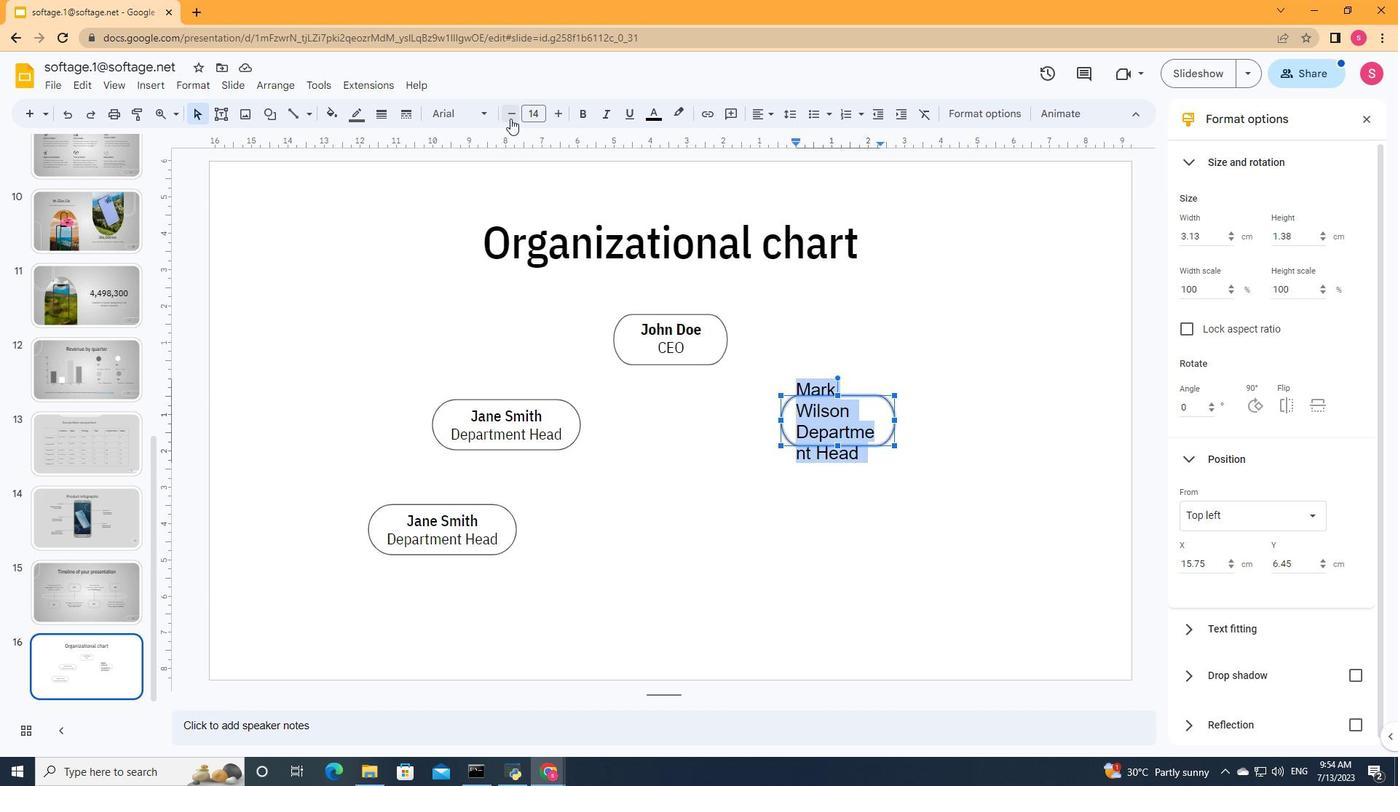 
Action: Mouse pressed left at (509, 115)
Screenshot: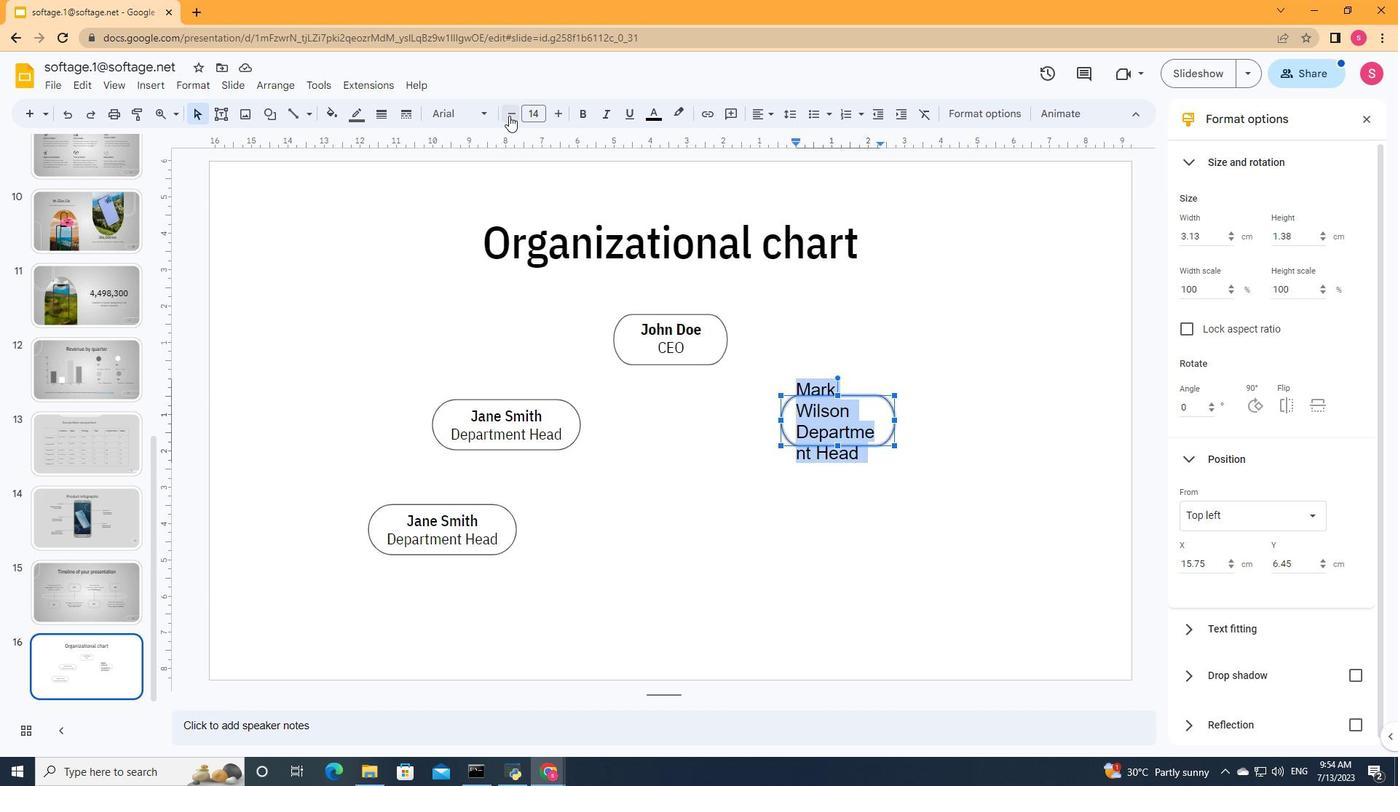 
Action: Mouse pressed left at (509, 115)
Screenshot: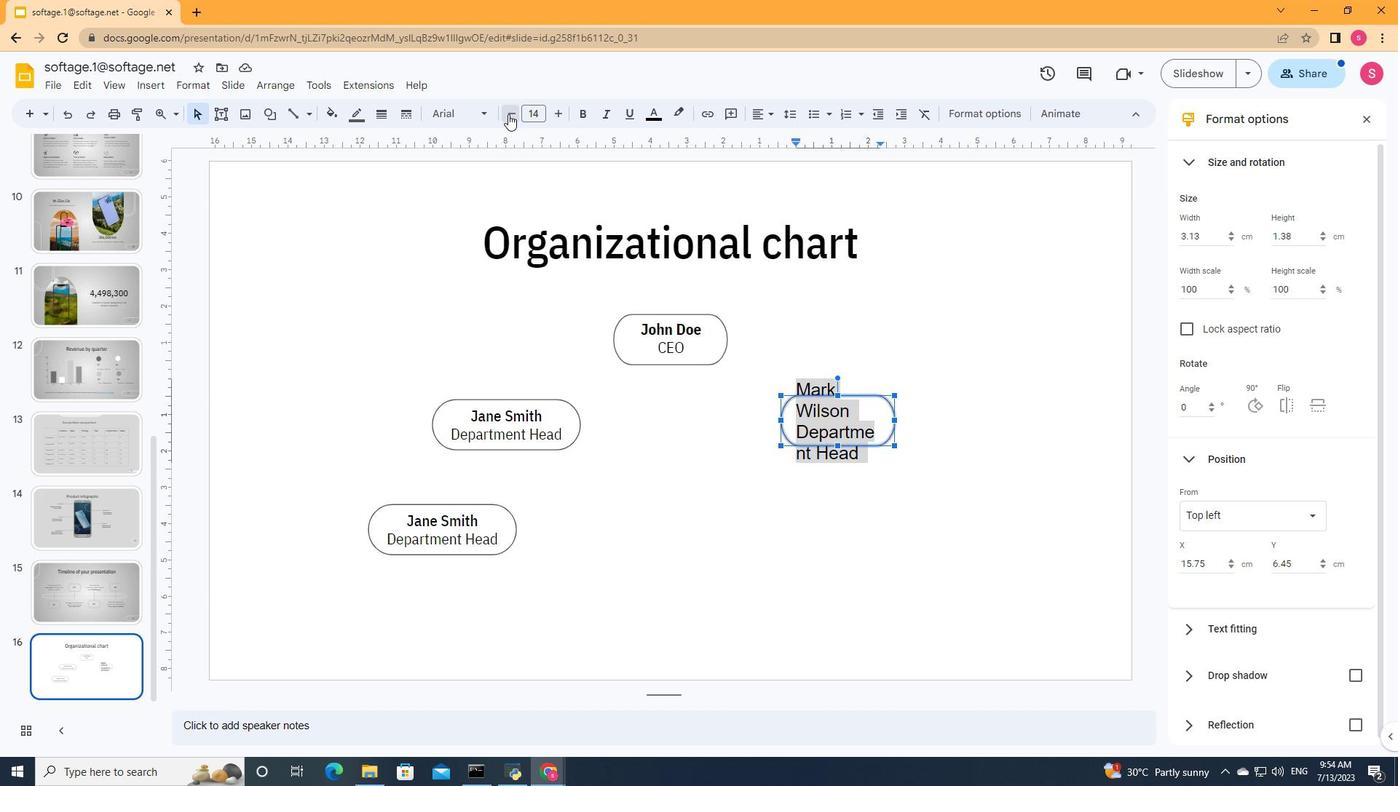
Action: Mouse moved to (478, 116)
Screenshot: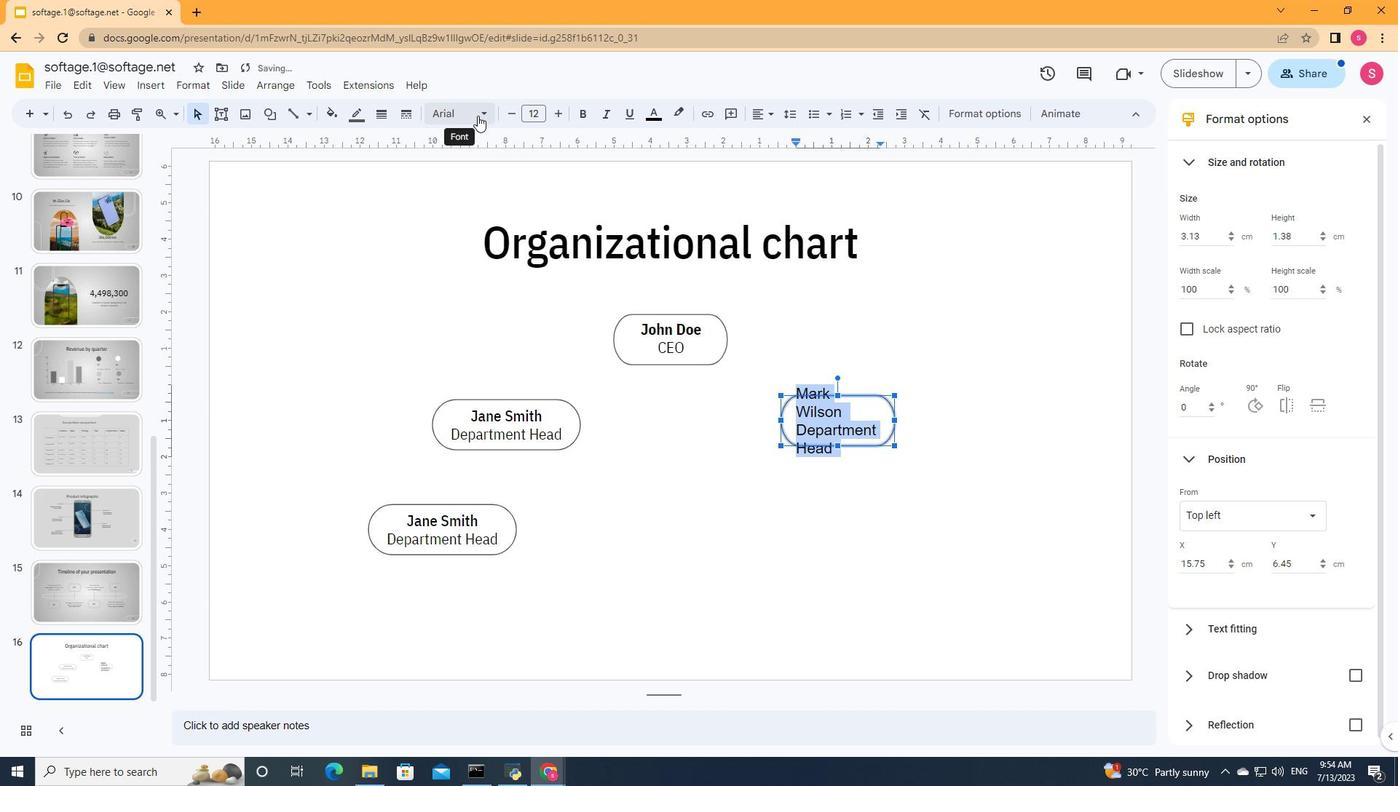 
Action: Mouse pressed left at (478, 116)
Screenshot: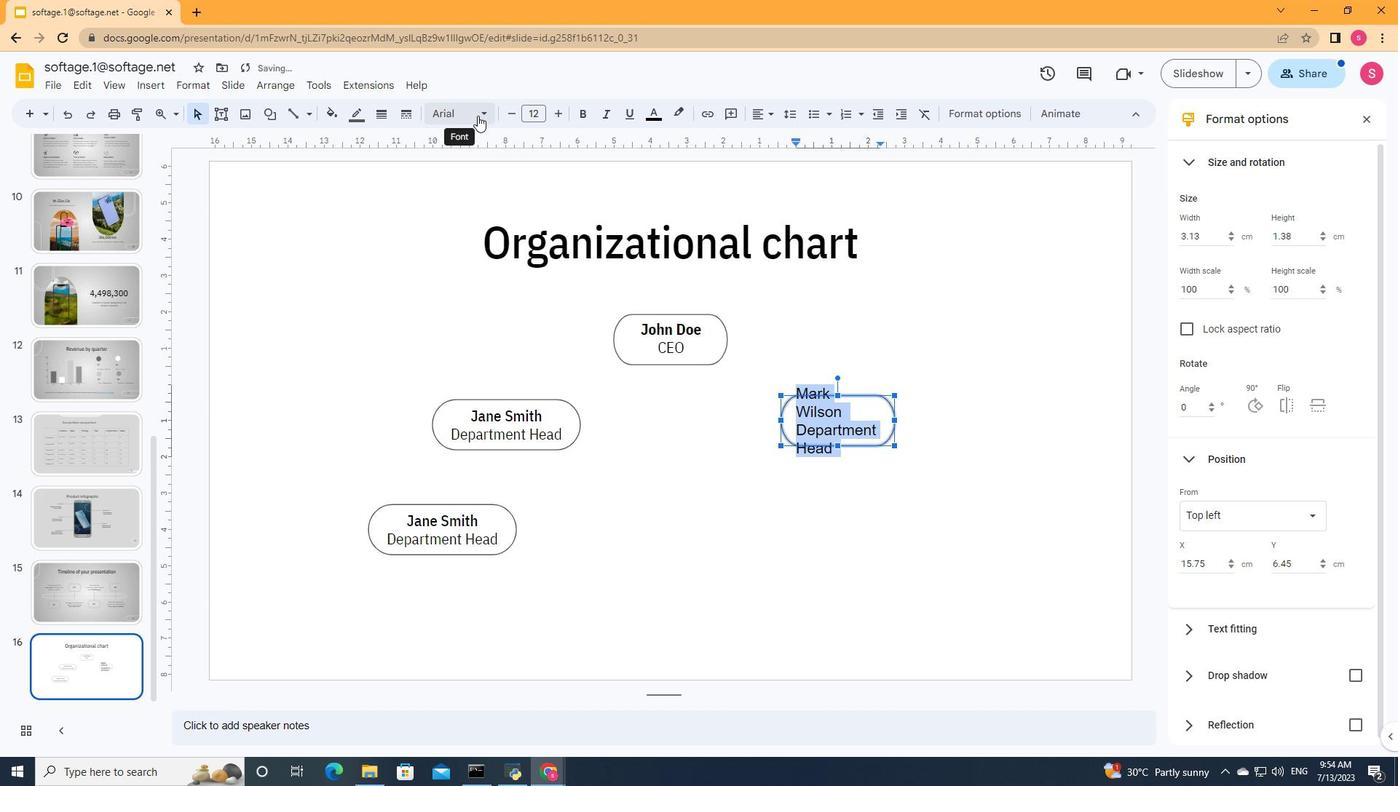 
Action: Mouse moved to (674, 338)
Screenshot: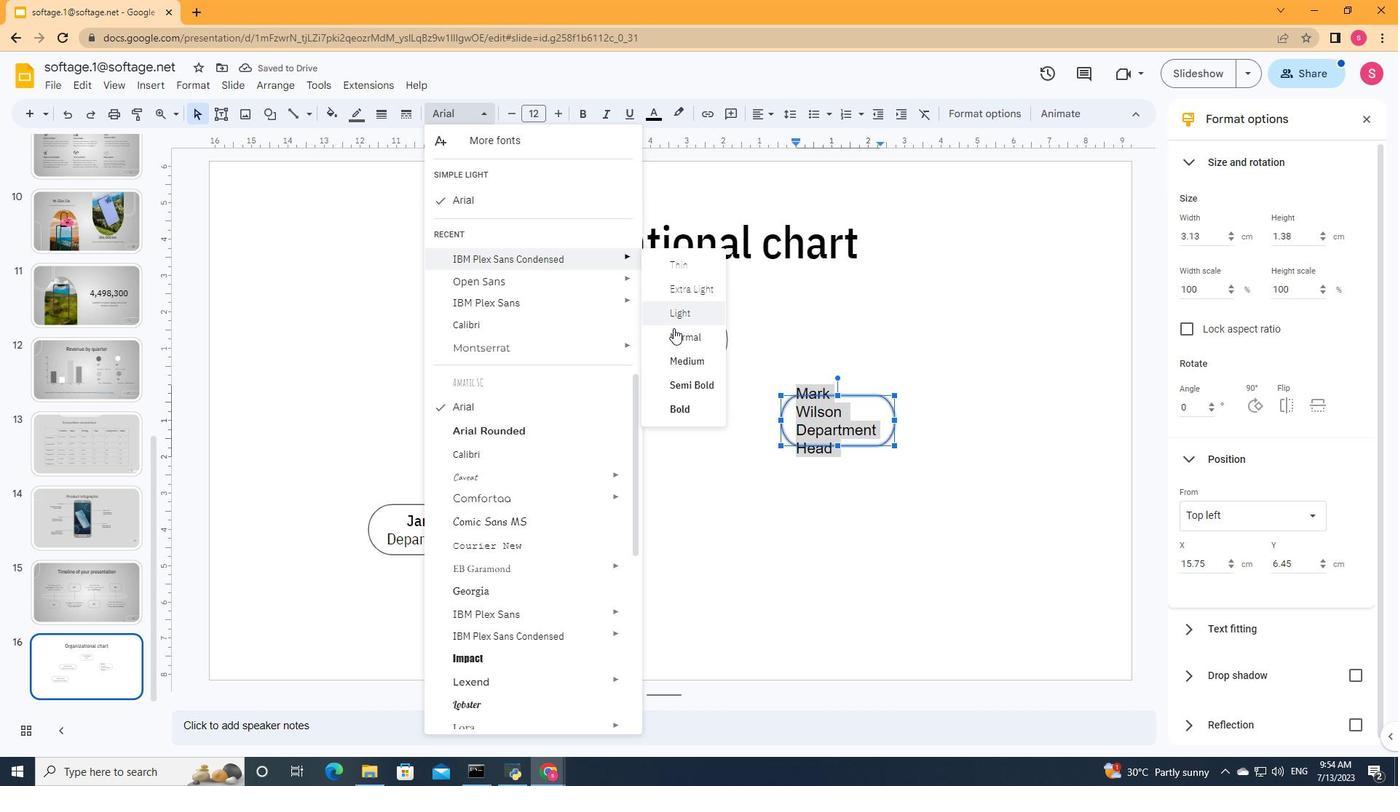 
Action: Mouse pressed left at (674, 338)
Screenshot: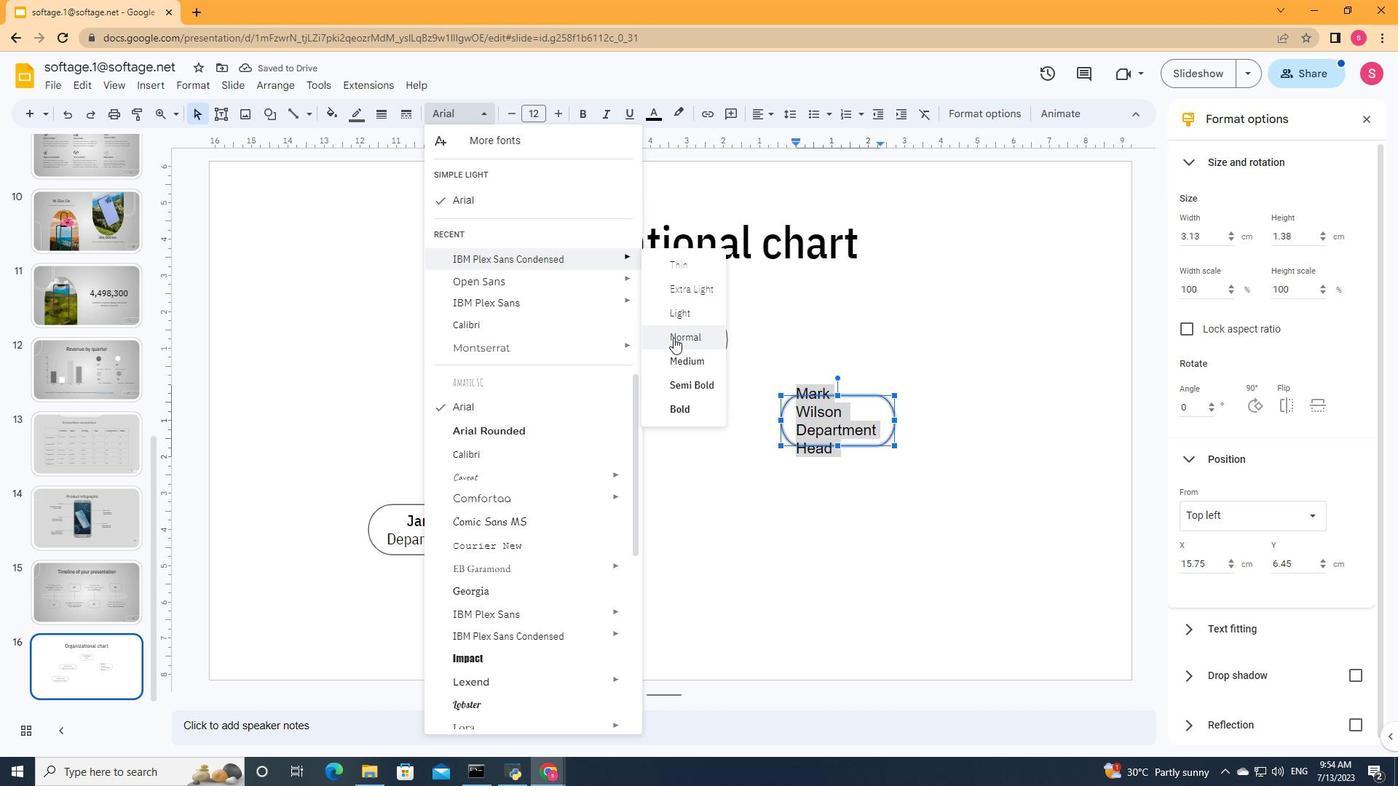 
Action: Mouse moved to (770, 117)
Screenshot: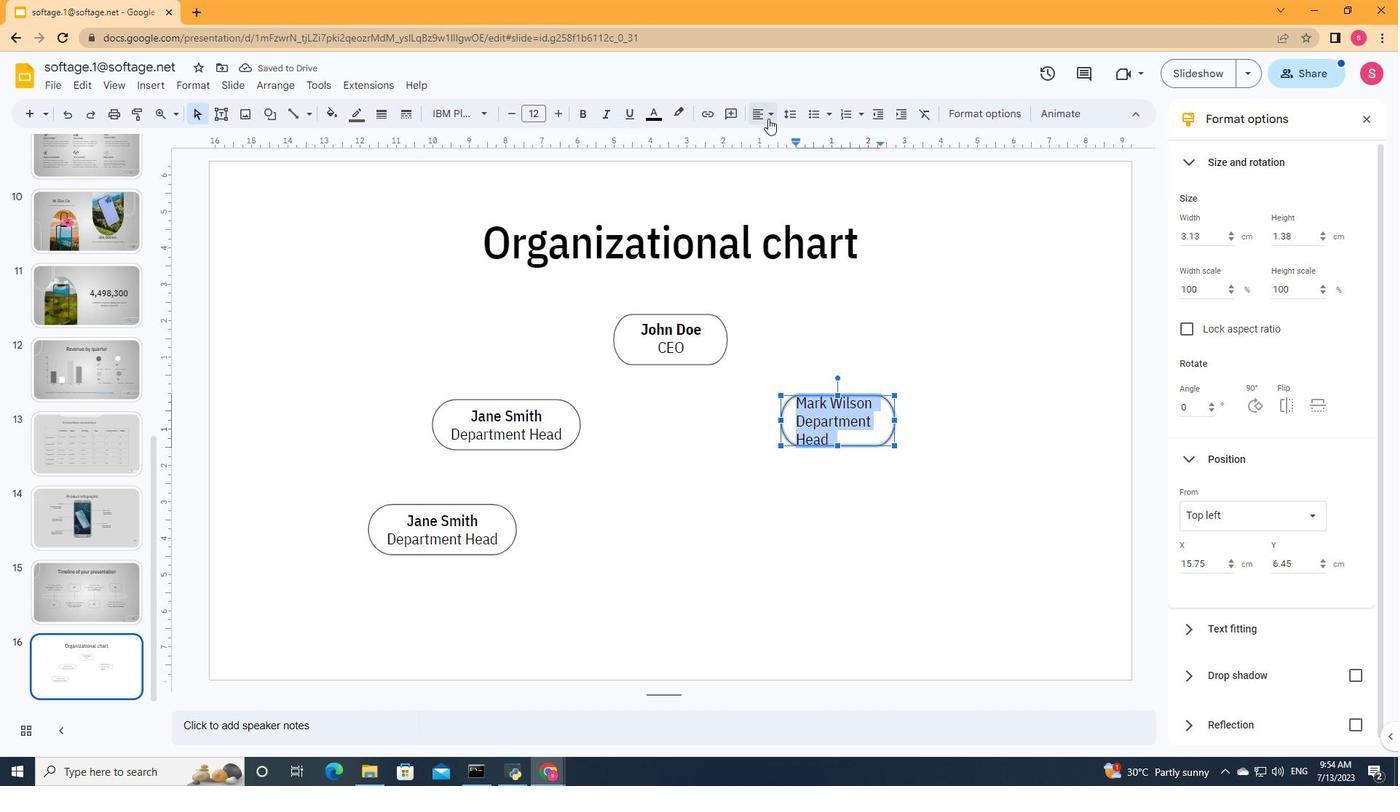 
Action: Mouse pressed left at (770, 117)
Screenshot: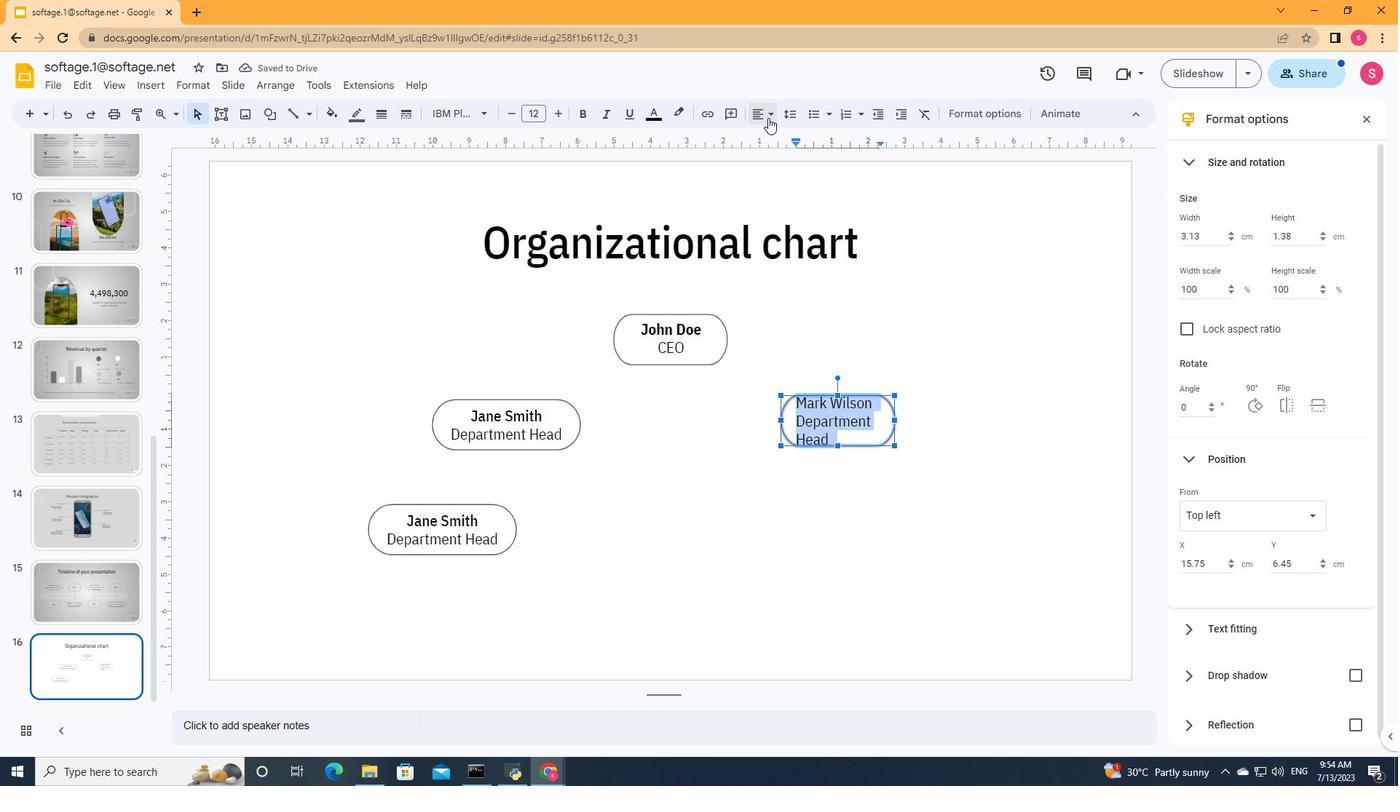 
Action: Mouse moved to (781, 147)
Screenshot: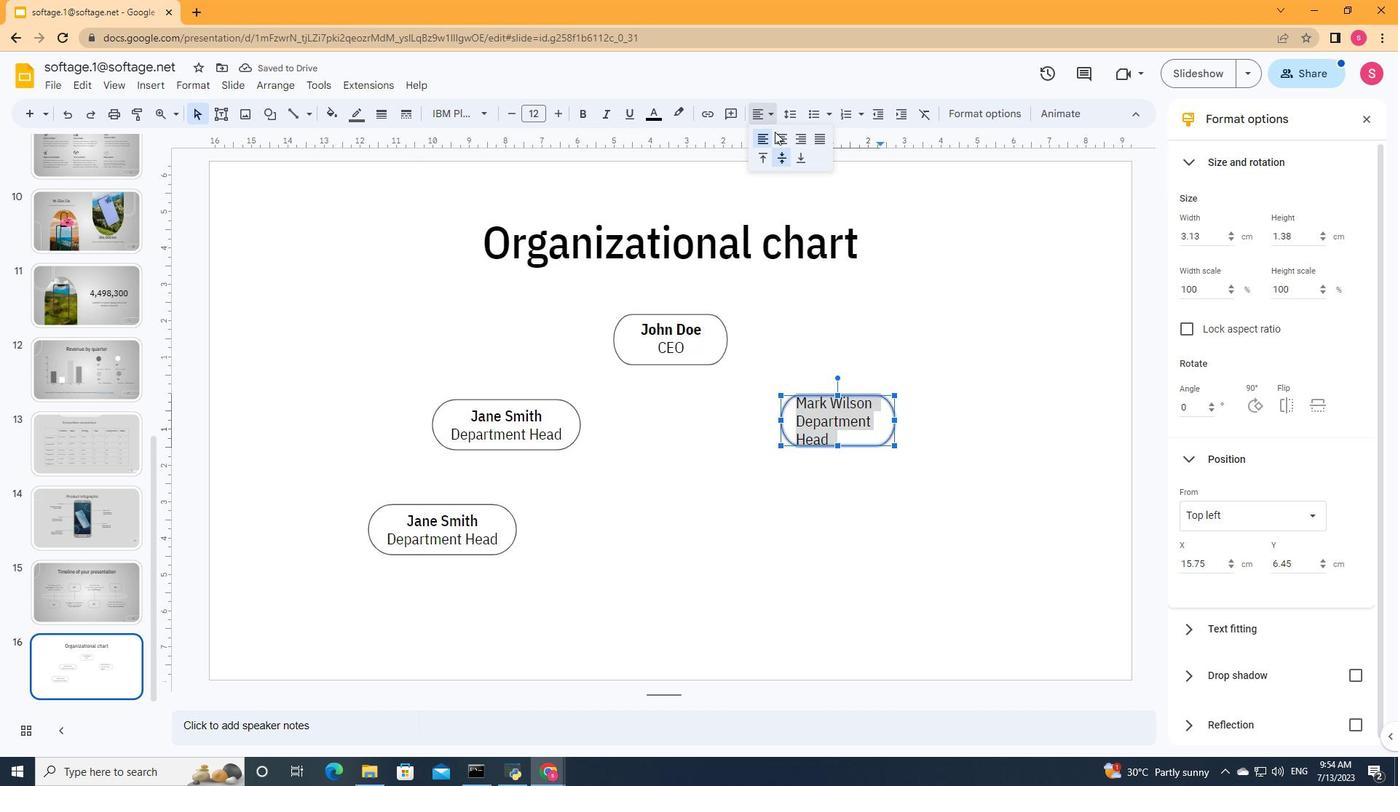 
Action: Mouse pressed left at (781, 147)
Screenshot: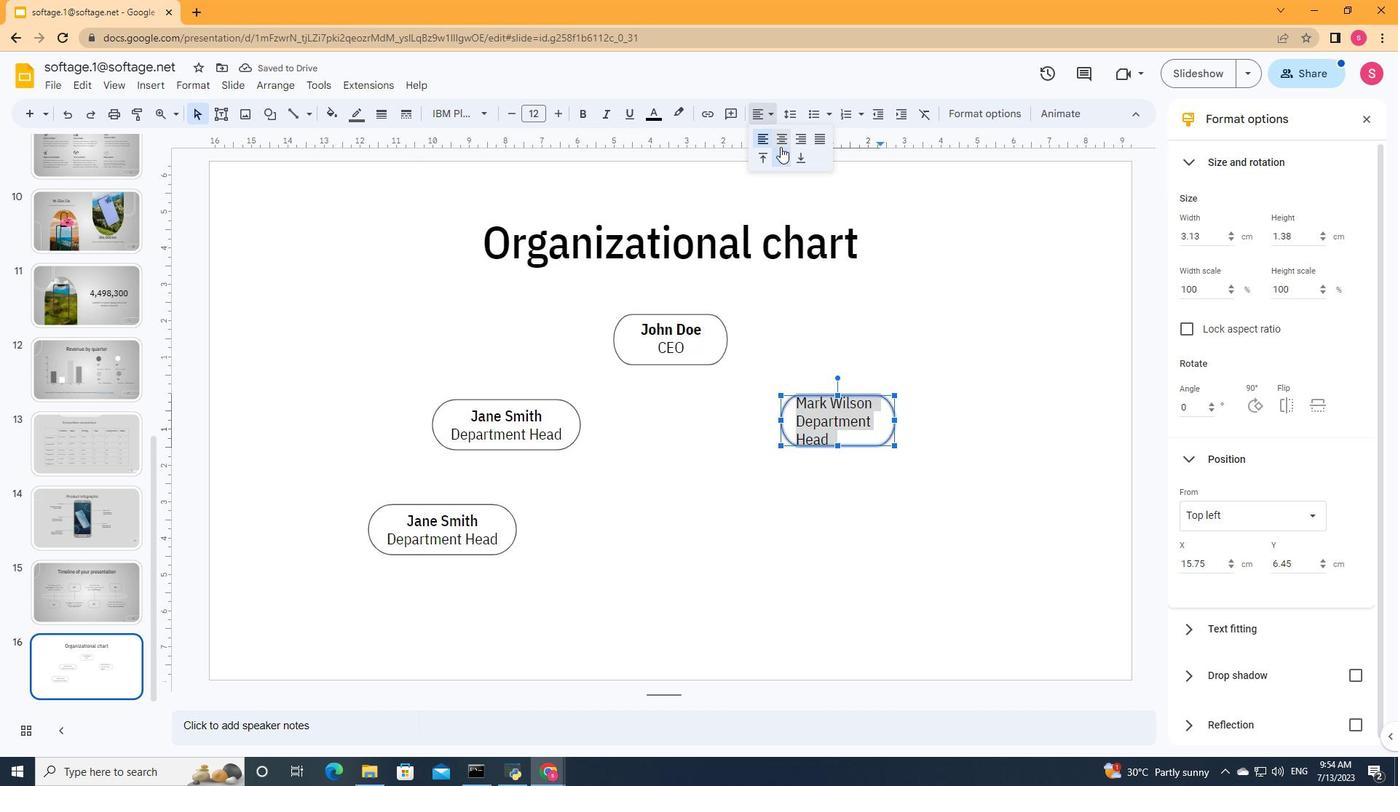 
Action: Mouse moved to (782, 421)
Screenshot: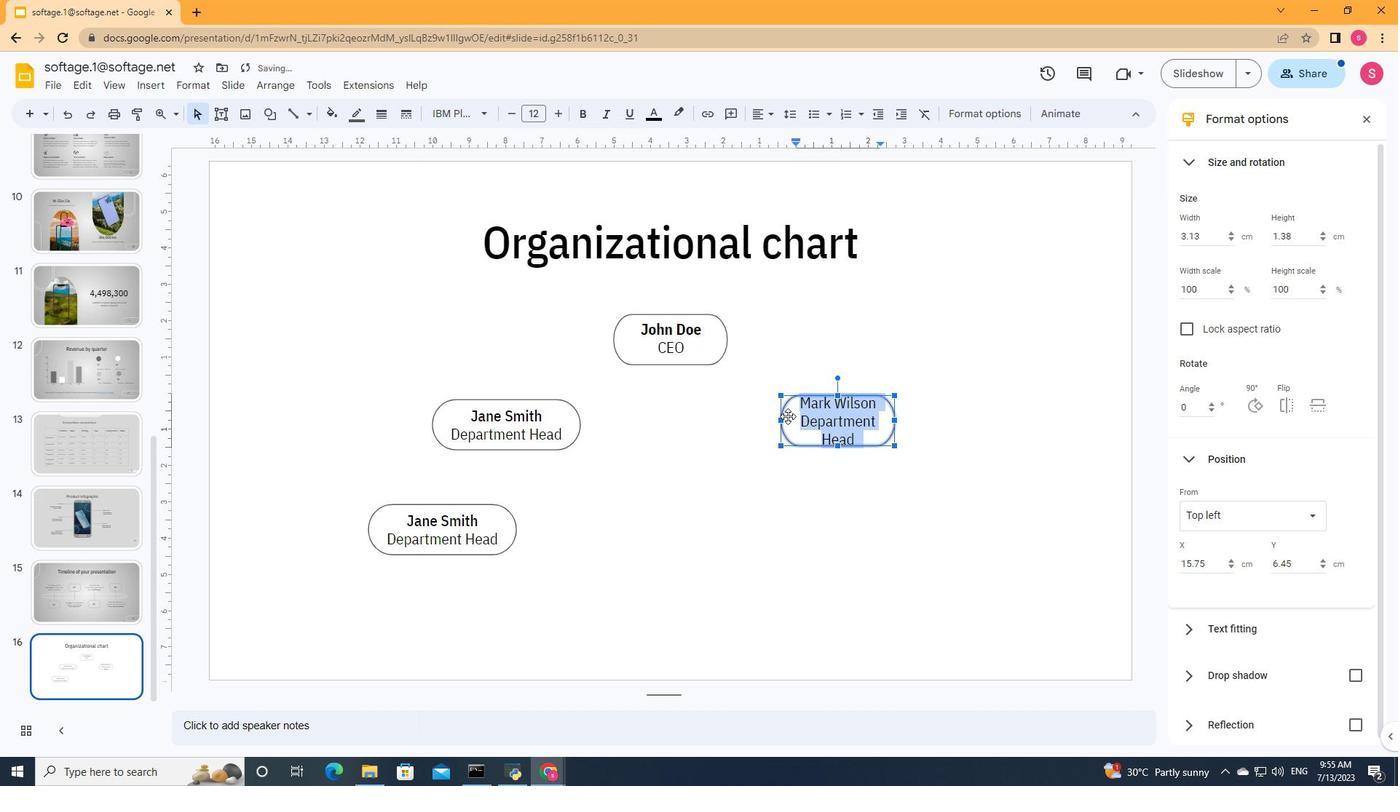 
Action: Mouse pressed left at (782, 421)
Screenshot: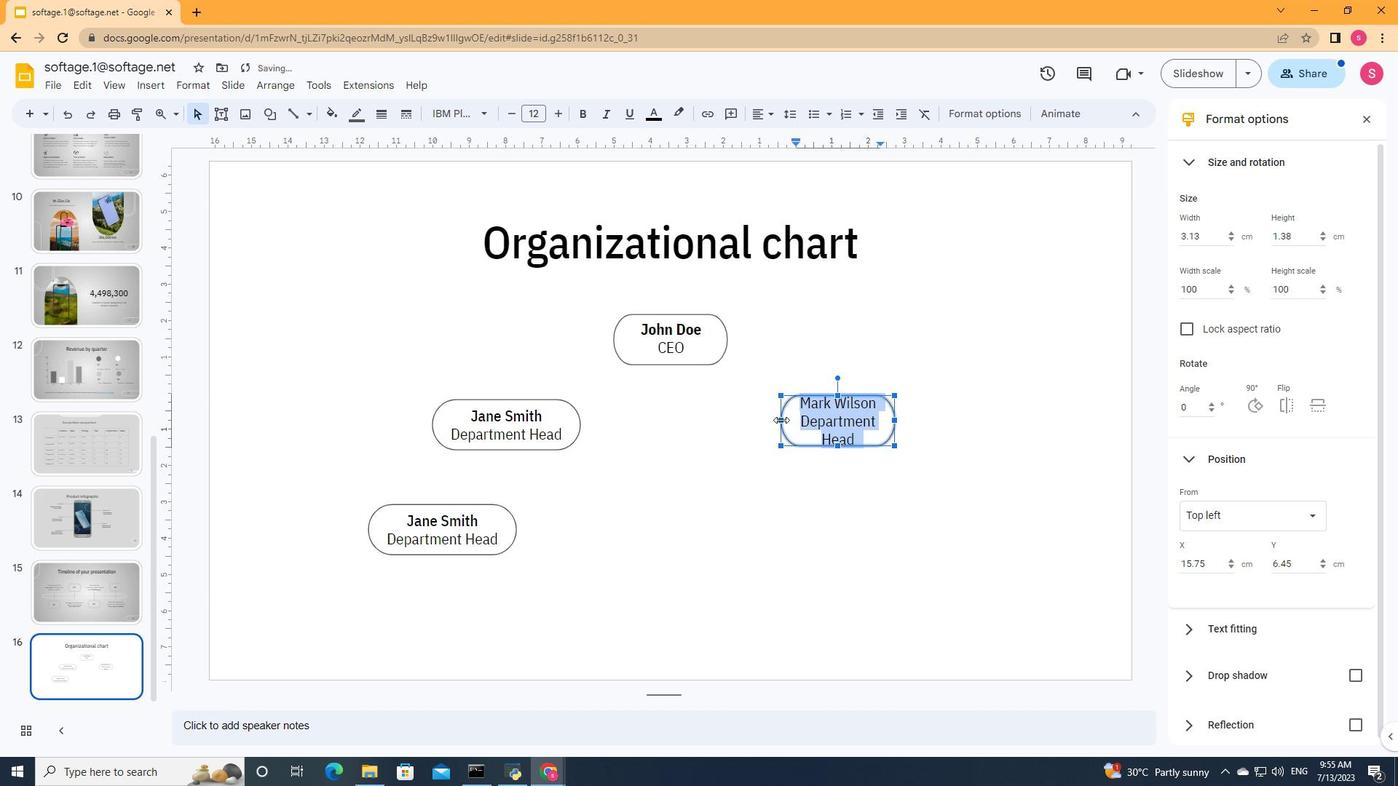 
Action: Mouse moved to (769, 421)
Screenshot: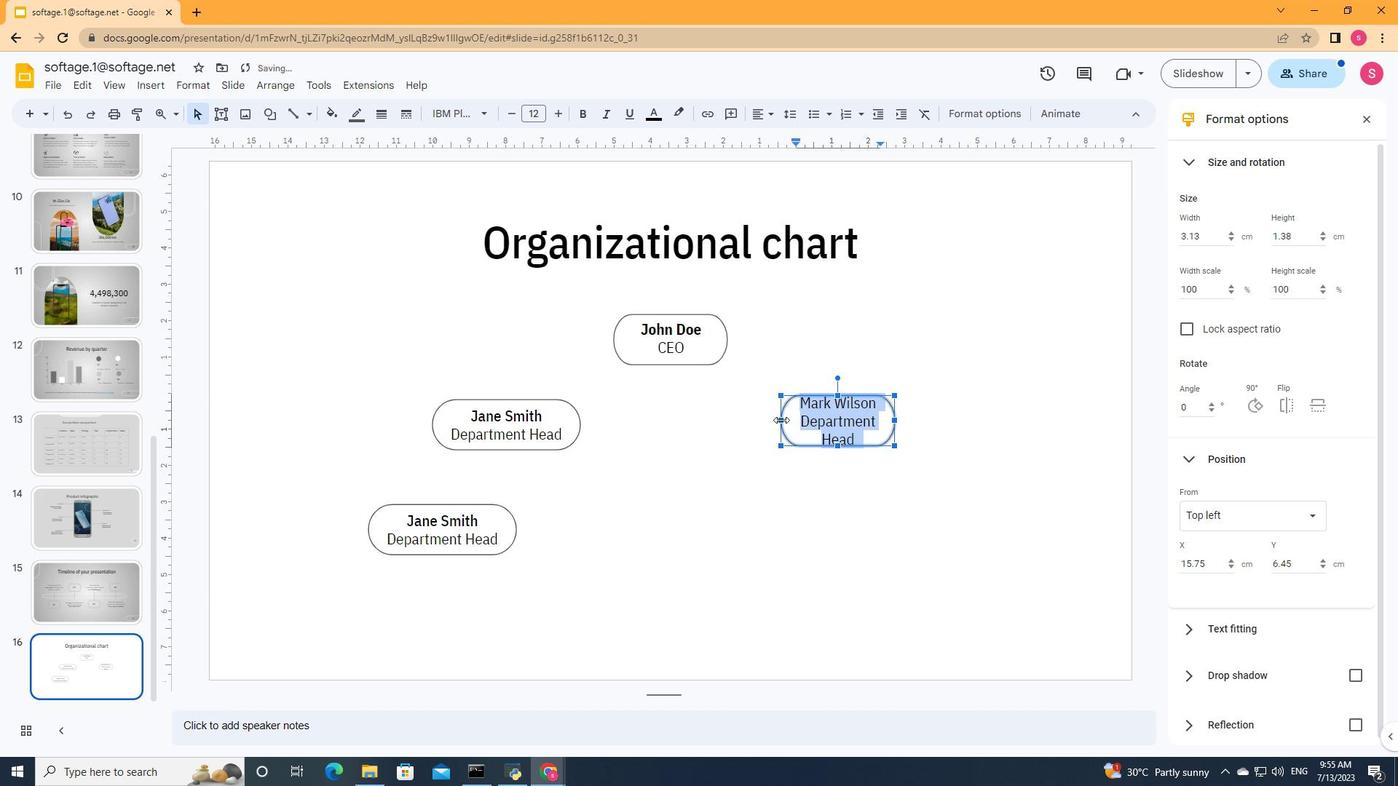 
Action: Mouse pressed left at (769, 421)
Screenshot: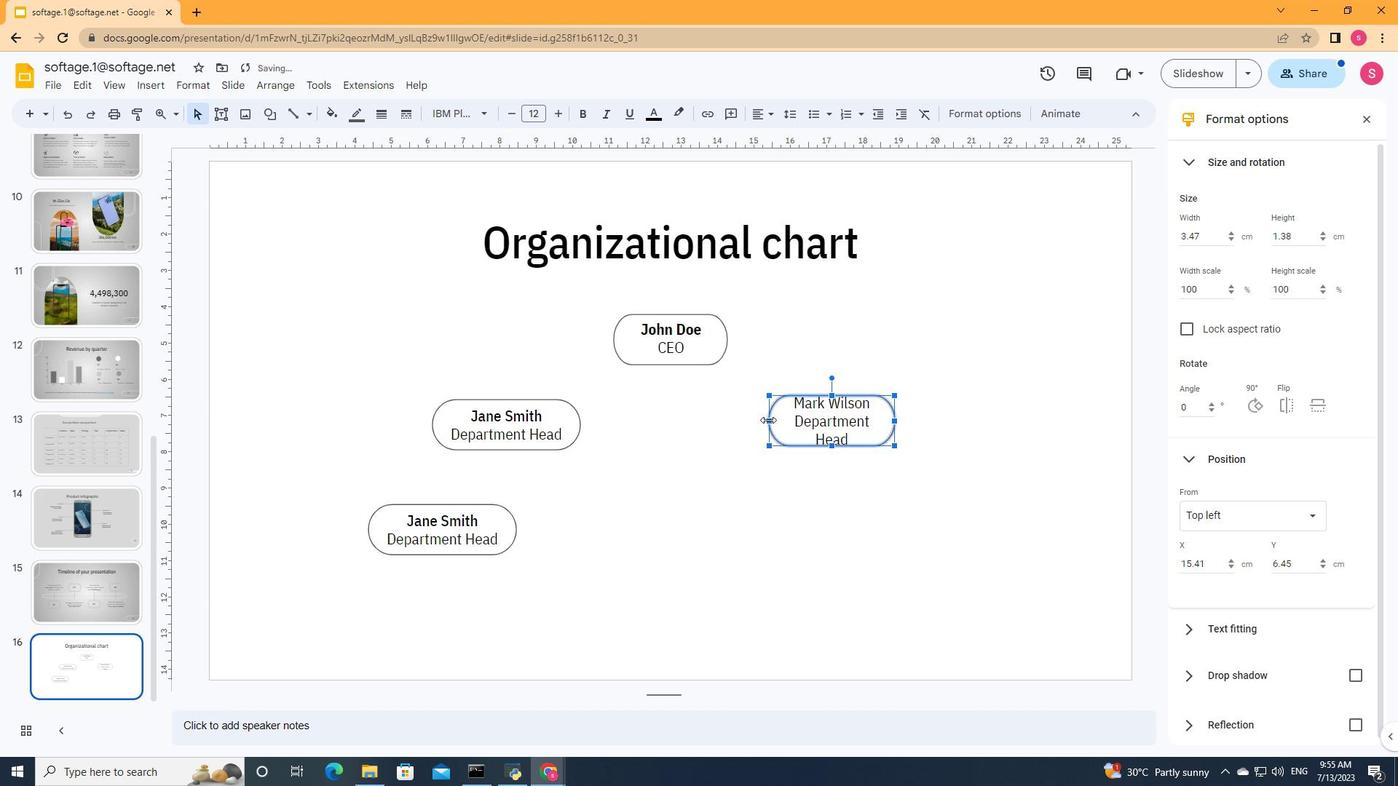 
Action: Mouse moved to (748, 424)
Screenshot: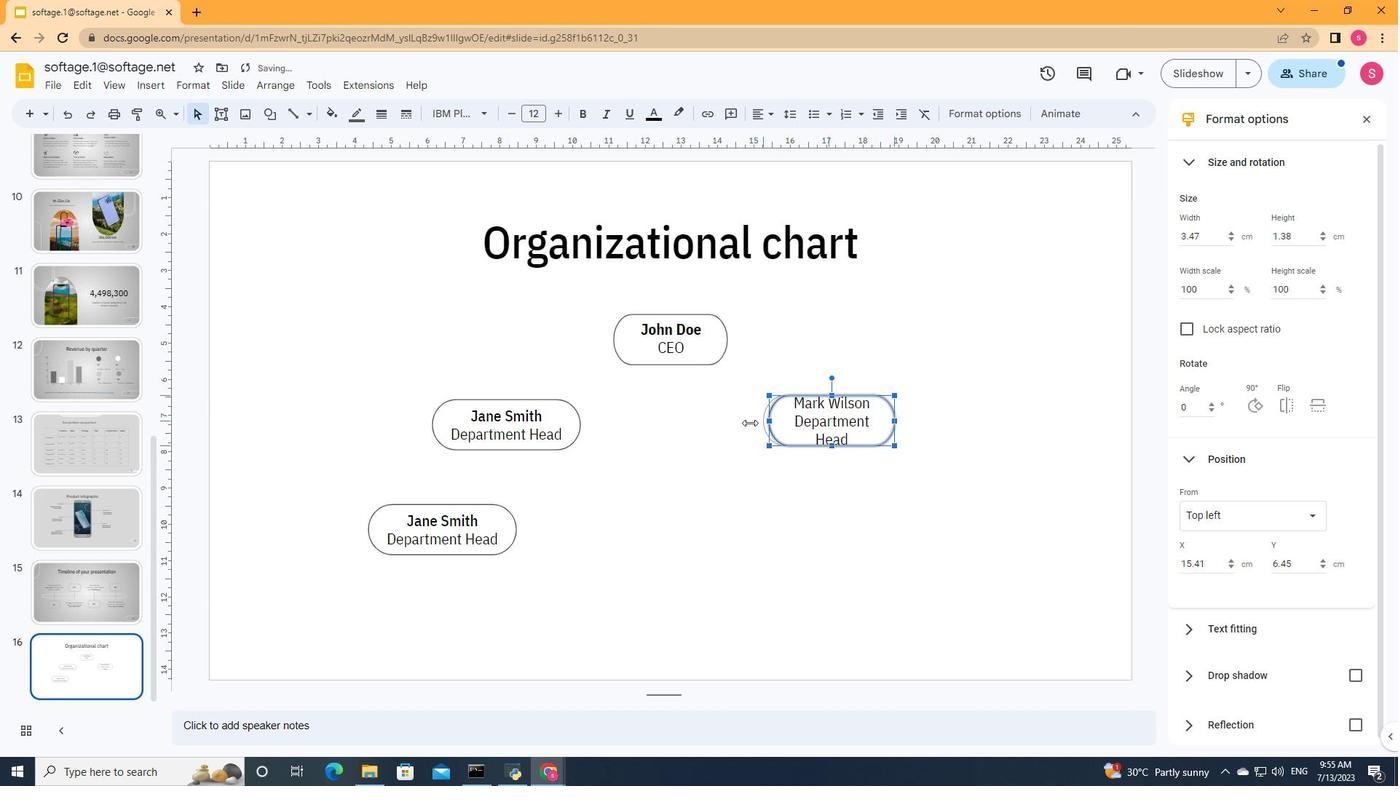 
Action: Mouse pressed left at (748, 424)
Screenshot: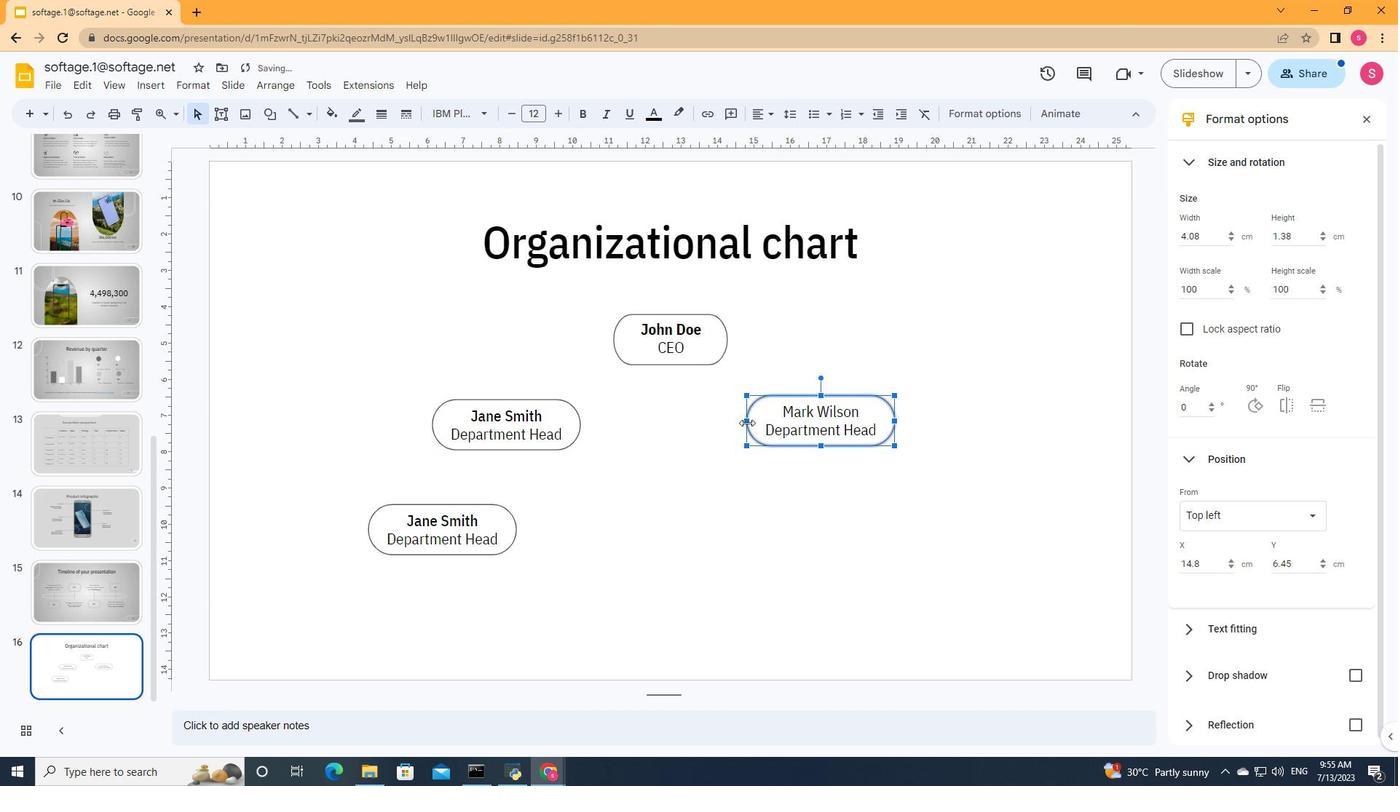 
Action: Mouse moved to (753, 424)
Screenshot: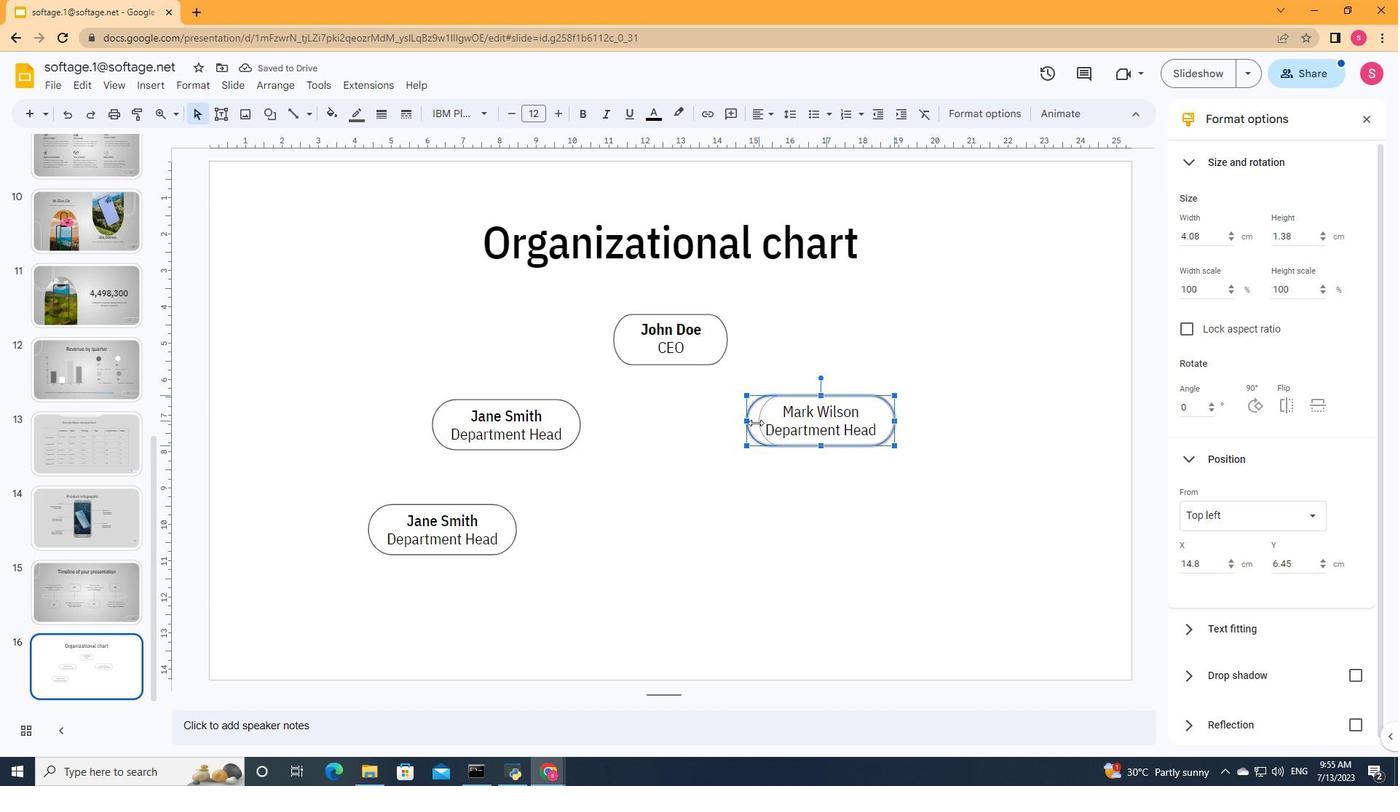
Action: Mouse pressed left at (753, 424)
Screenshot: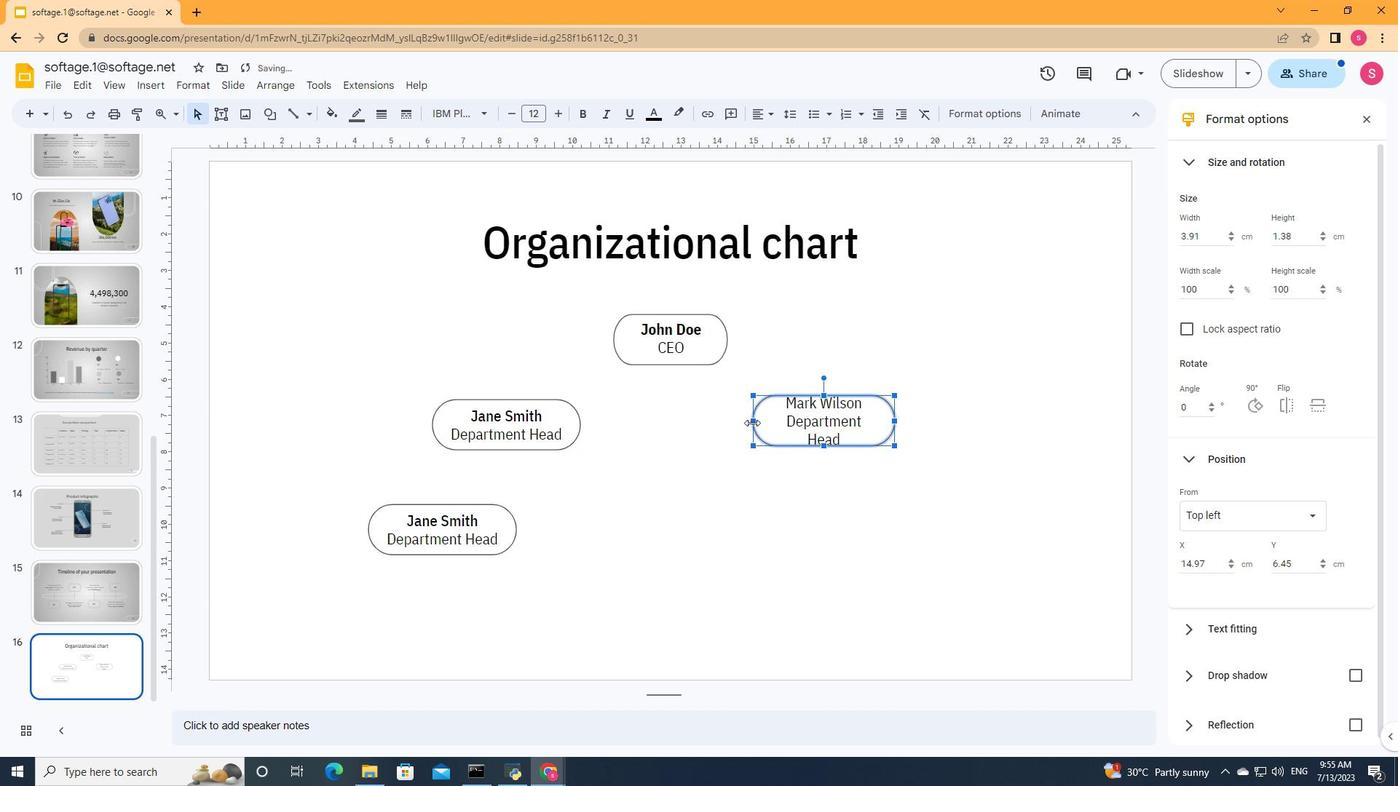 
Action: Mouse moved to (826, 418)
Screenshot: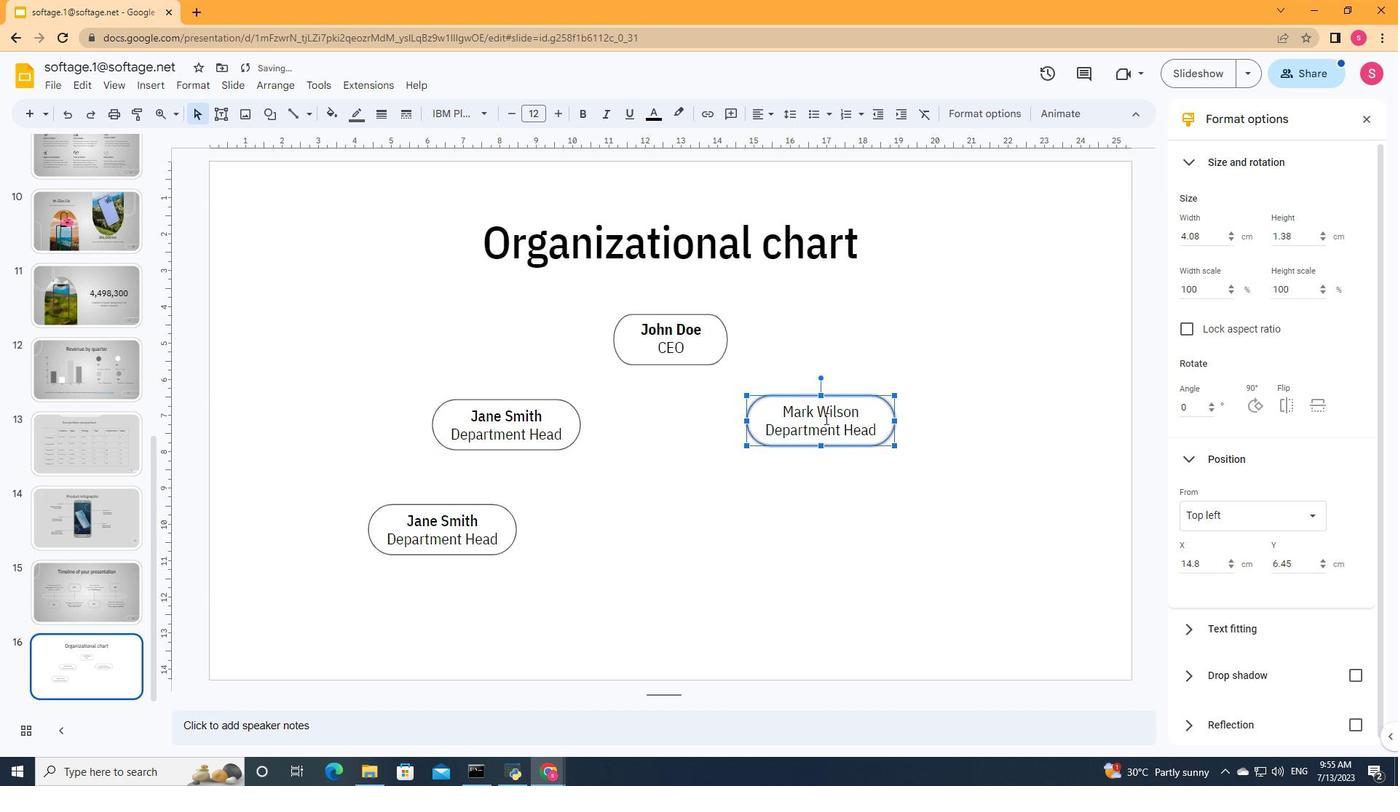 
Action: Mouse pressed left at (826, 418)
Screenshot: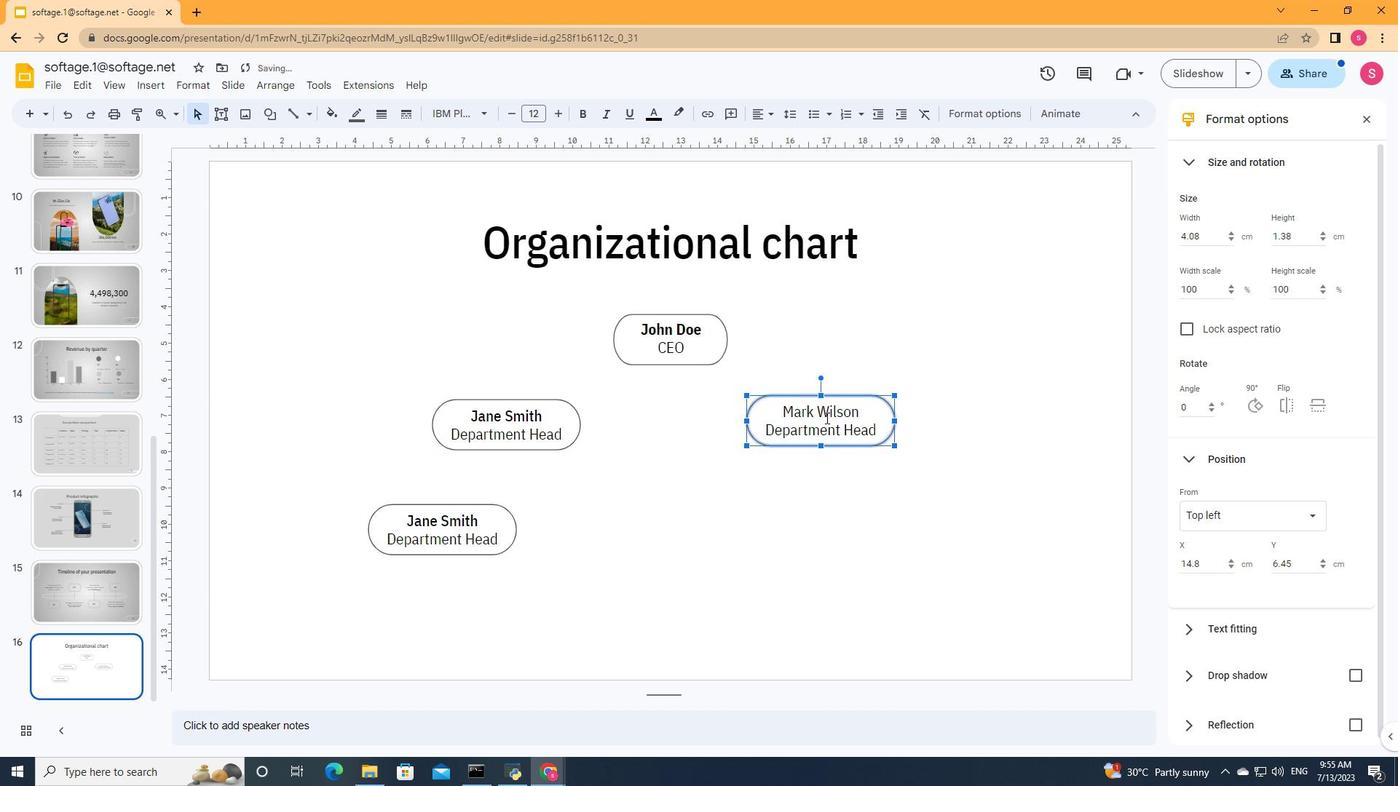 
Action: Mouse moved to (861, 414)
Screenshot: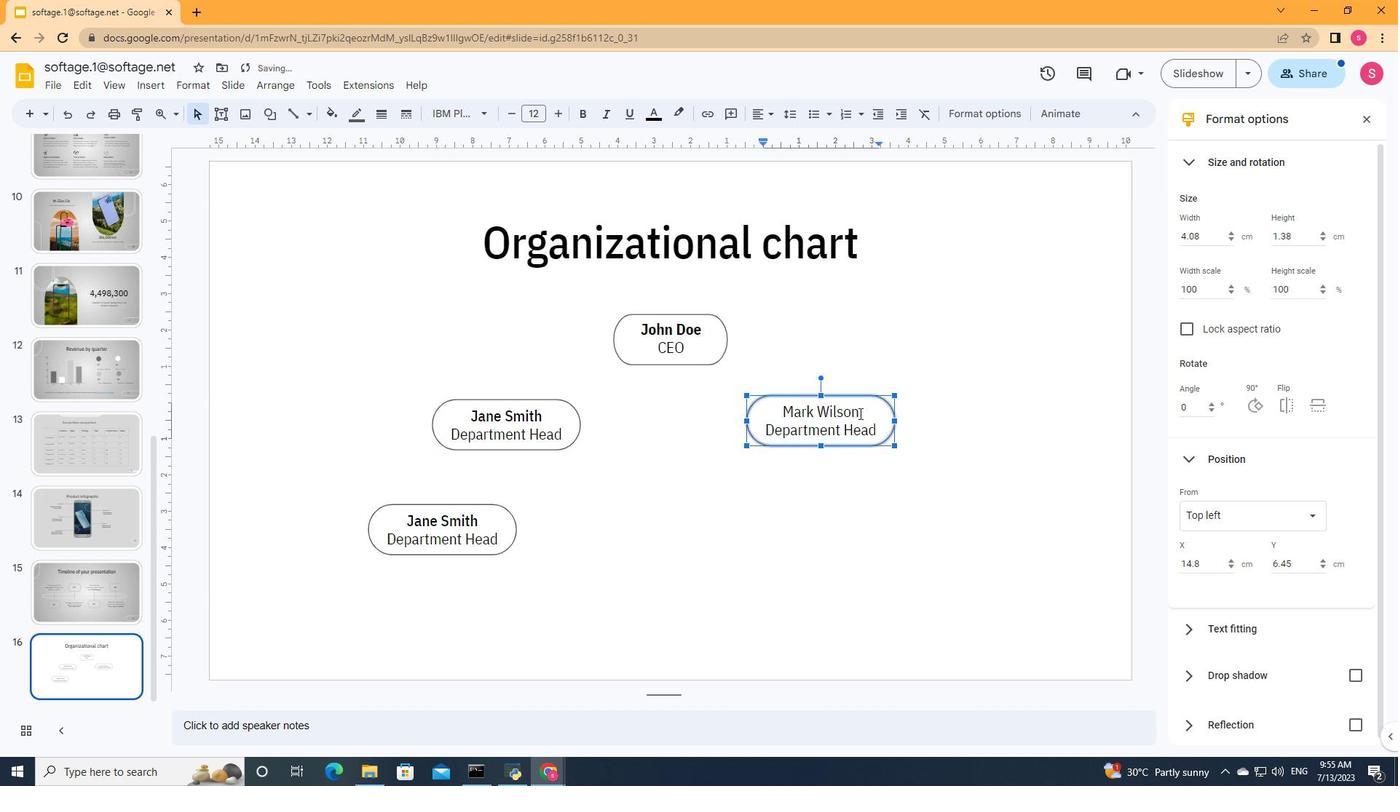 
Action: Mouse pressed left at (861, 414)
Screenshot: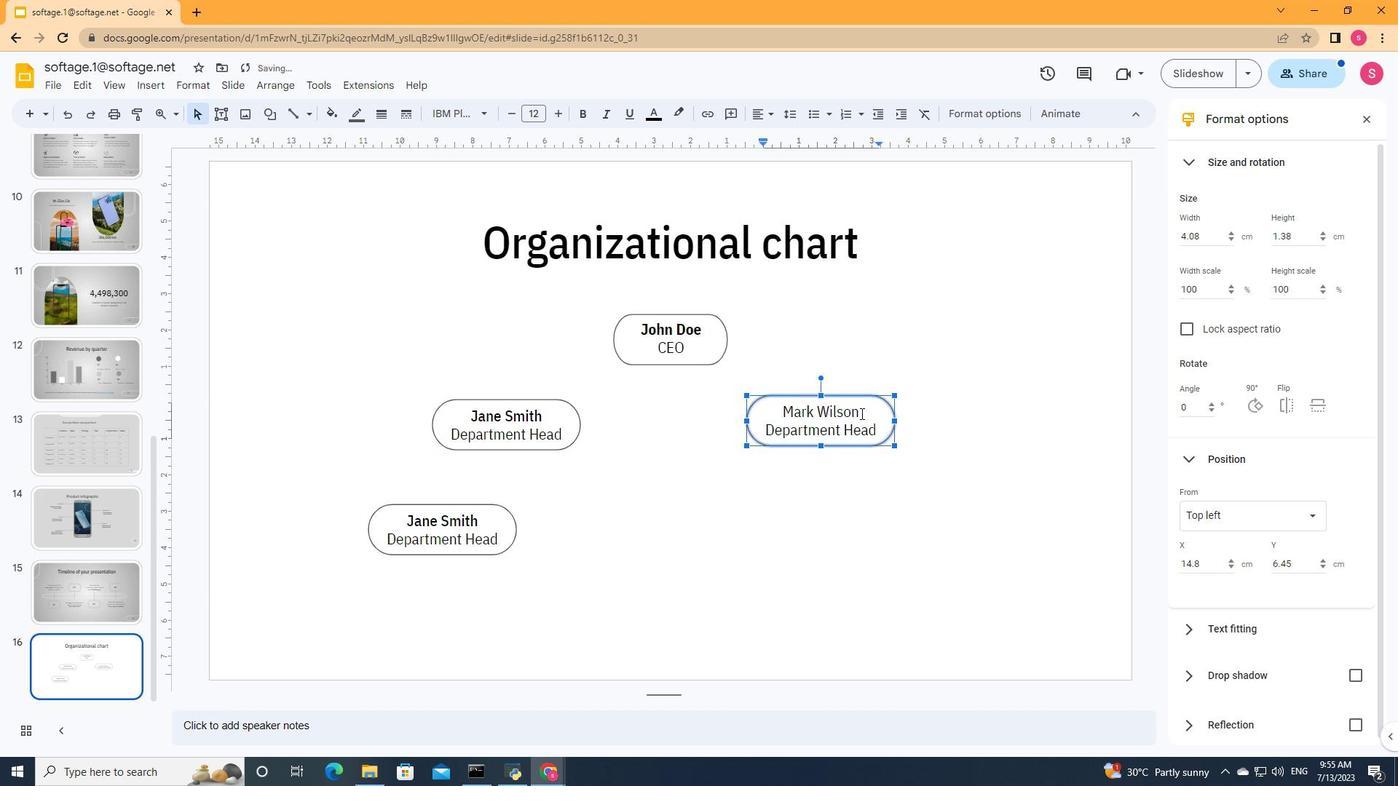 
Action: Mouse moved to (485, 115)
Screenshot: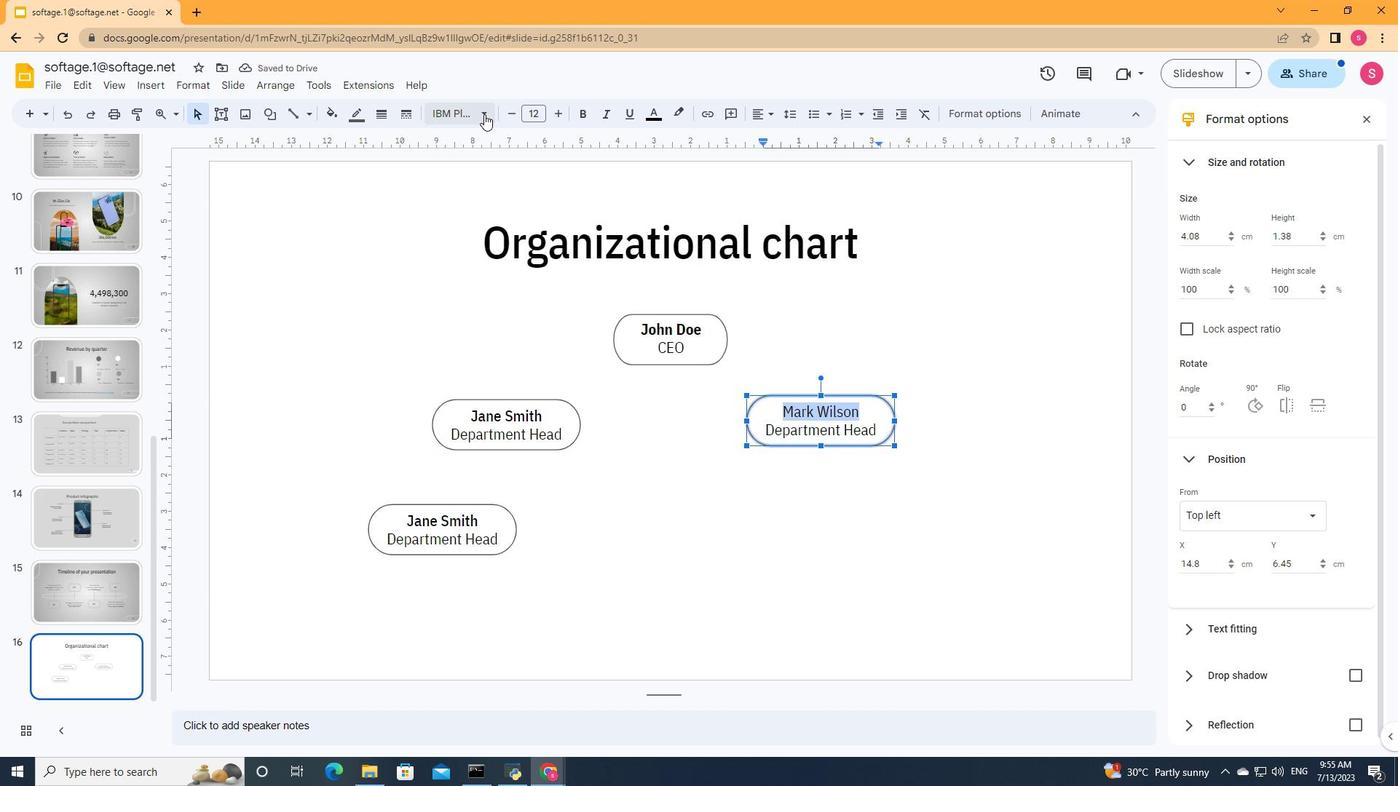 
Action: Mouse pressed left at (485, 115)
Screenshot: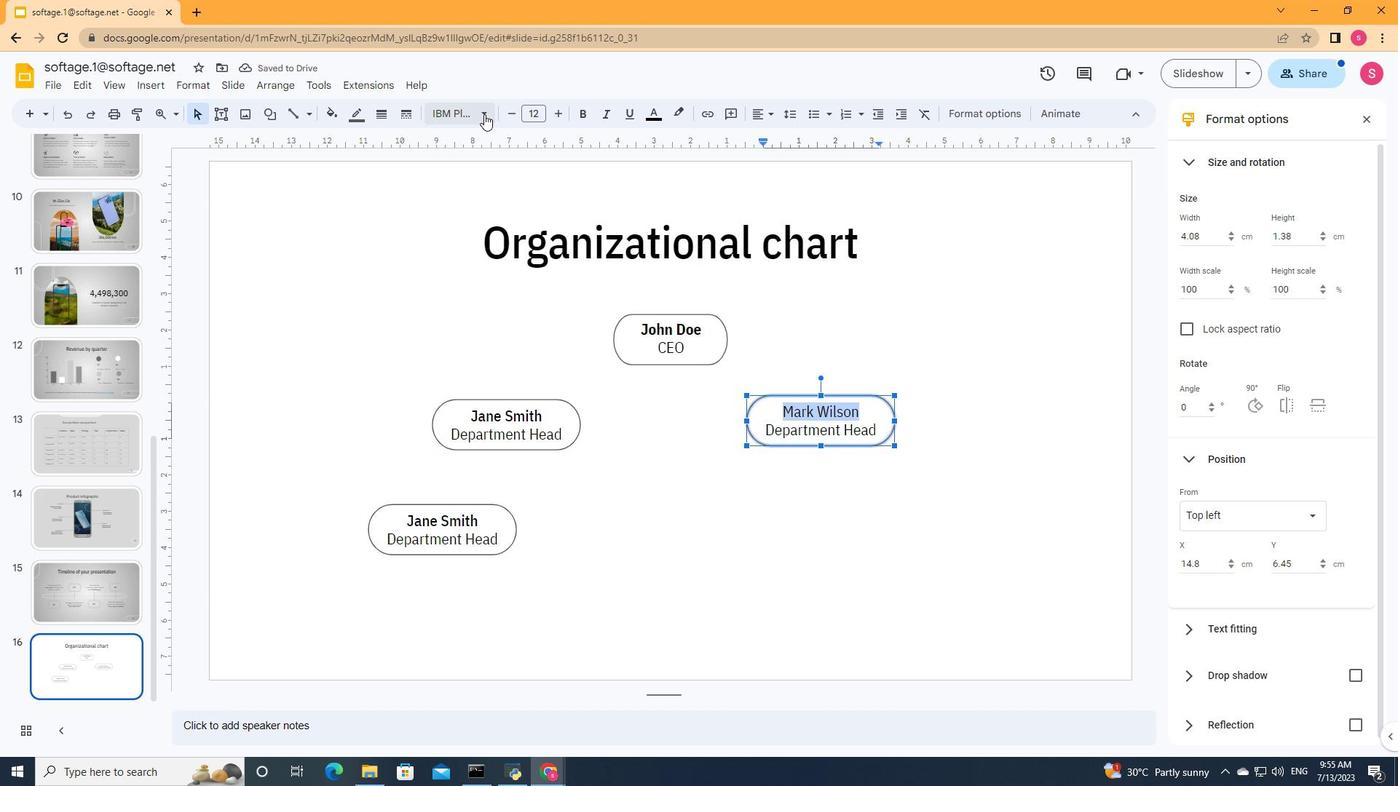 
Action: Mouse moved to (671, 357)
Screenshot: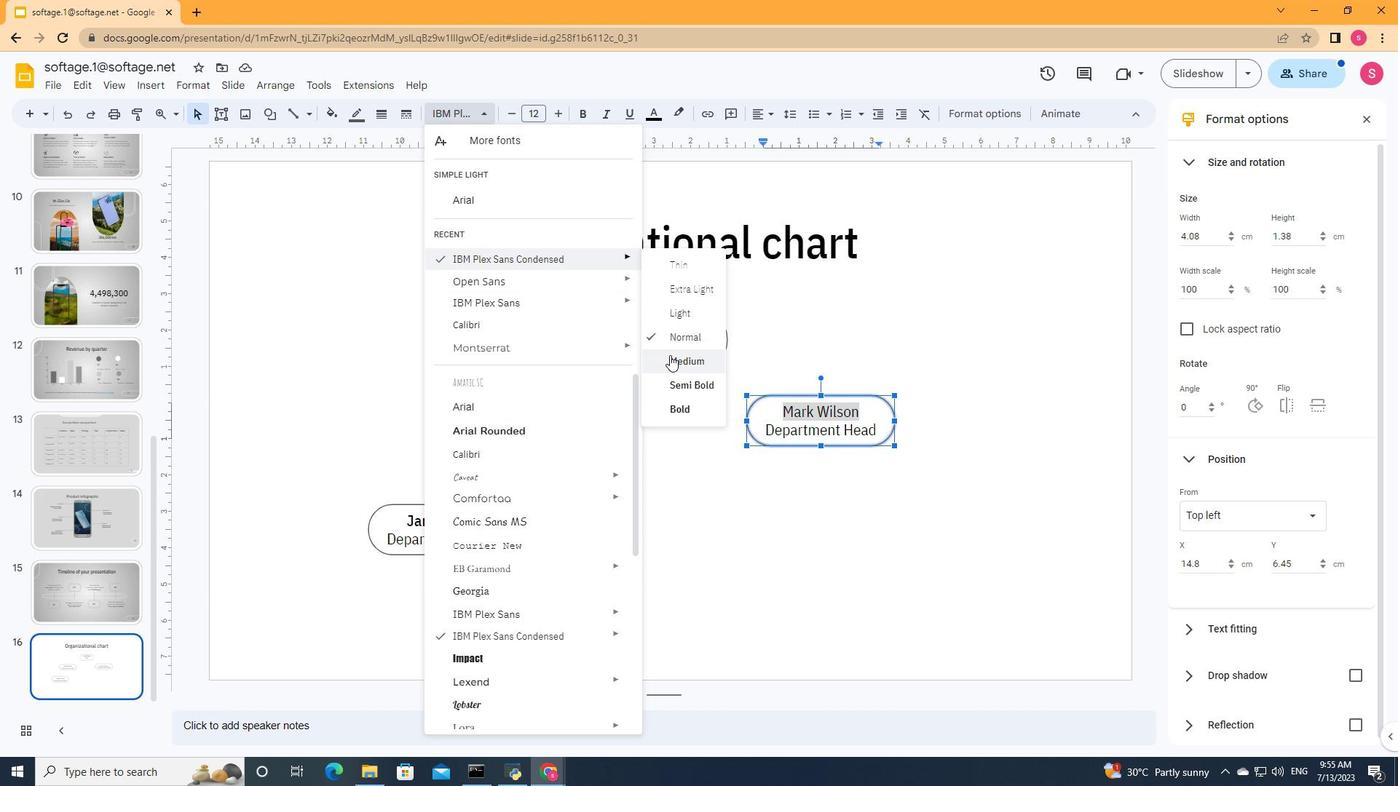 
Action: Mouse pressed left at (671, 357)
Screenshot: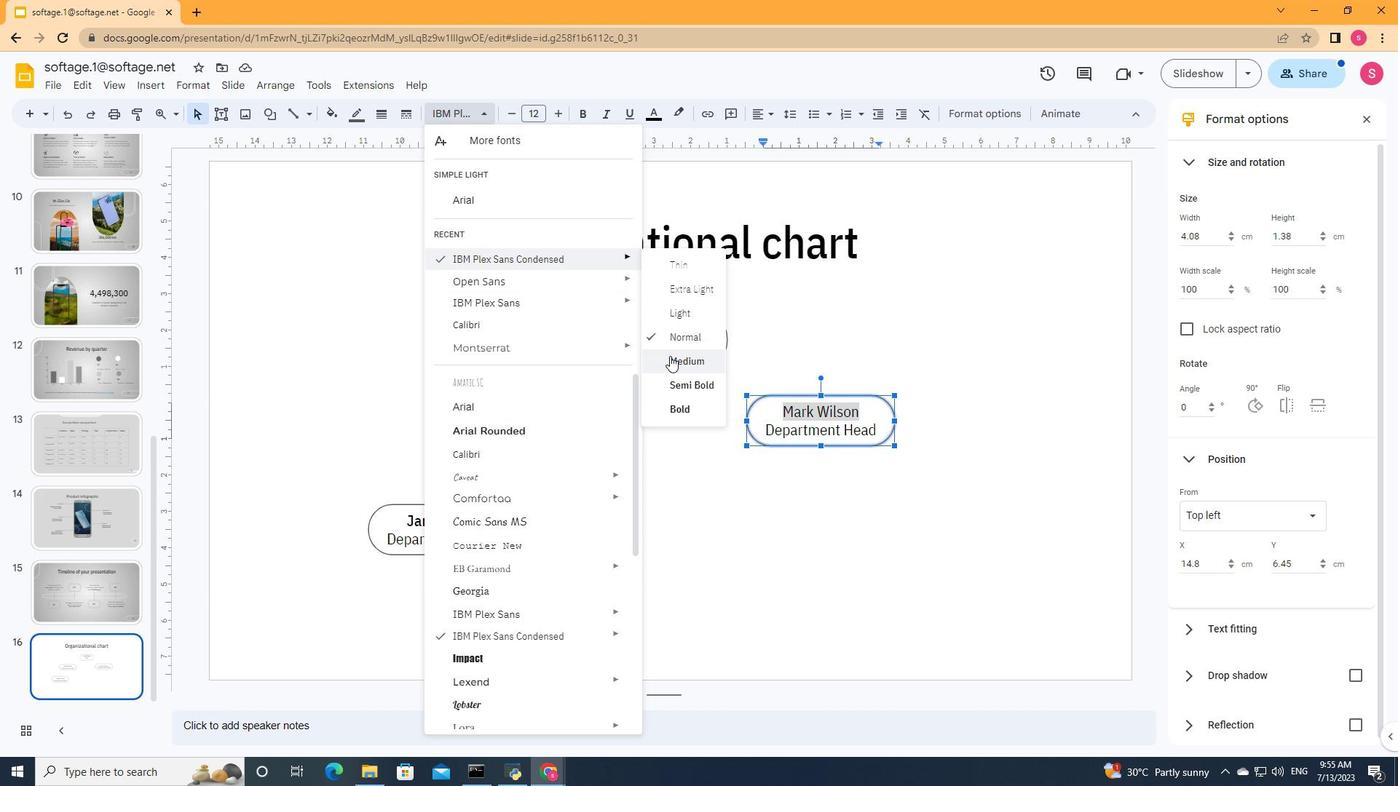
Action: Mouse moved to (772, 479)
Screenshot: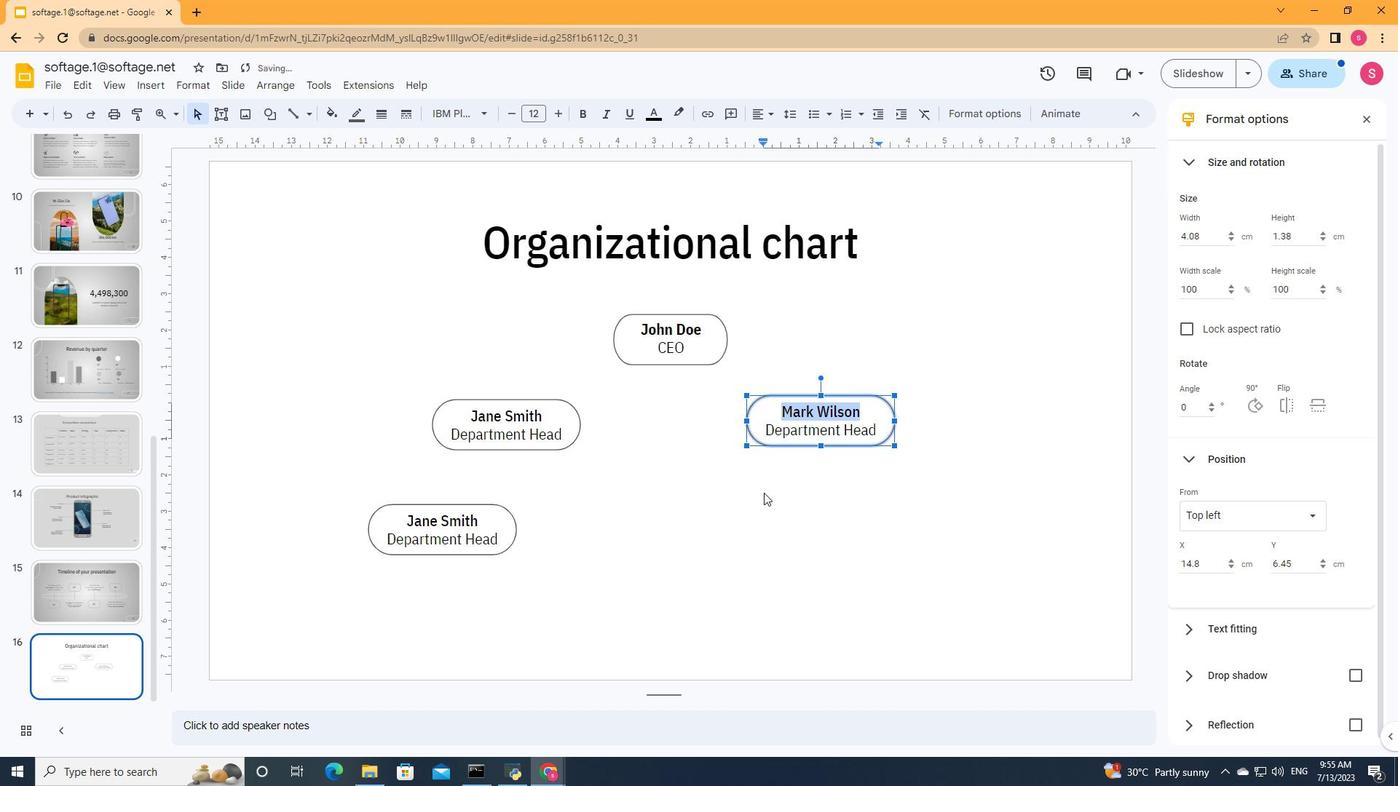 
Action: Mouse pressed left at (772, 479)
Screenshot: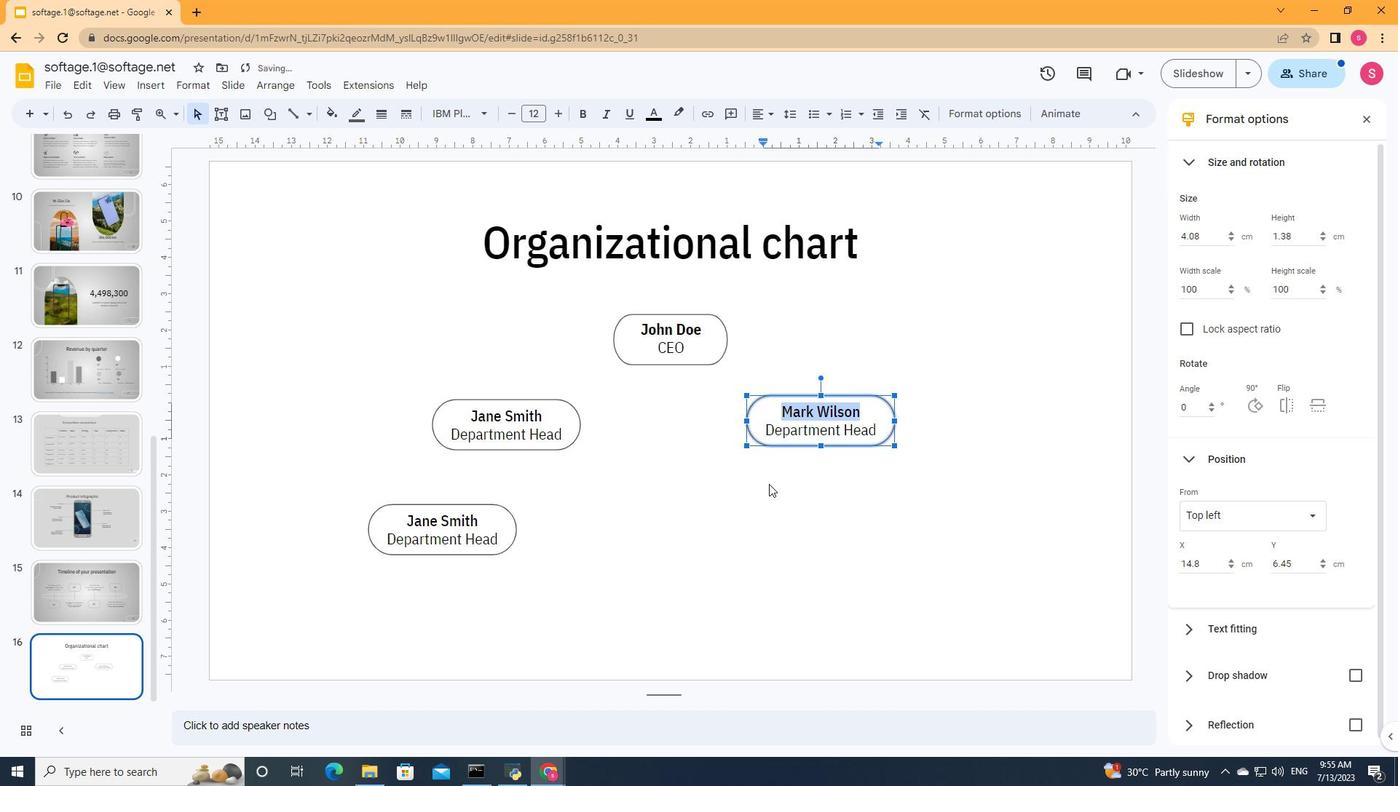 
Action: Mouse moved to (309, 117)
Screenshot: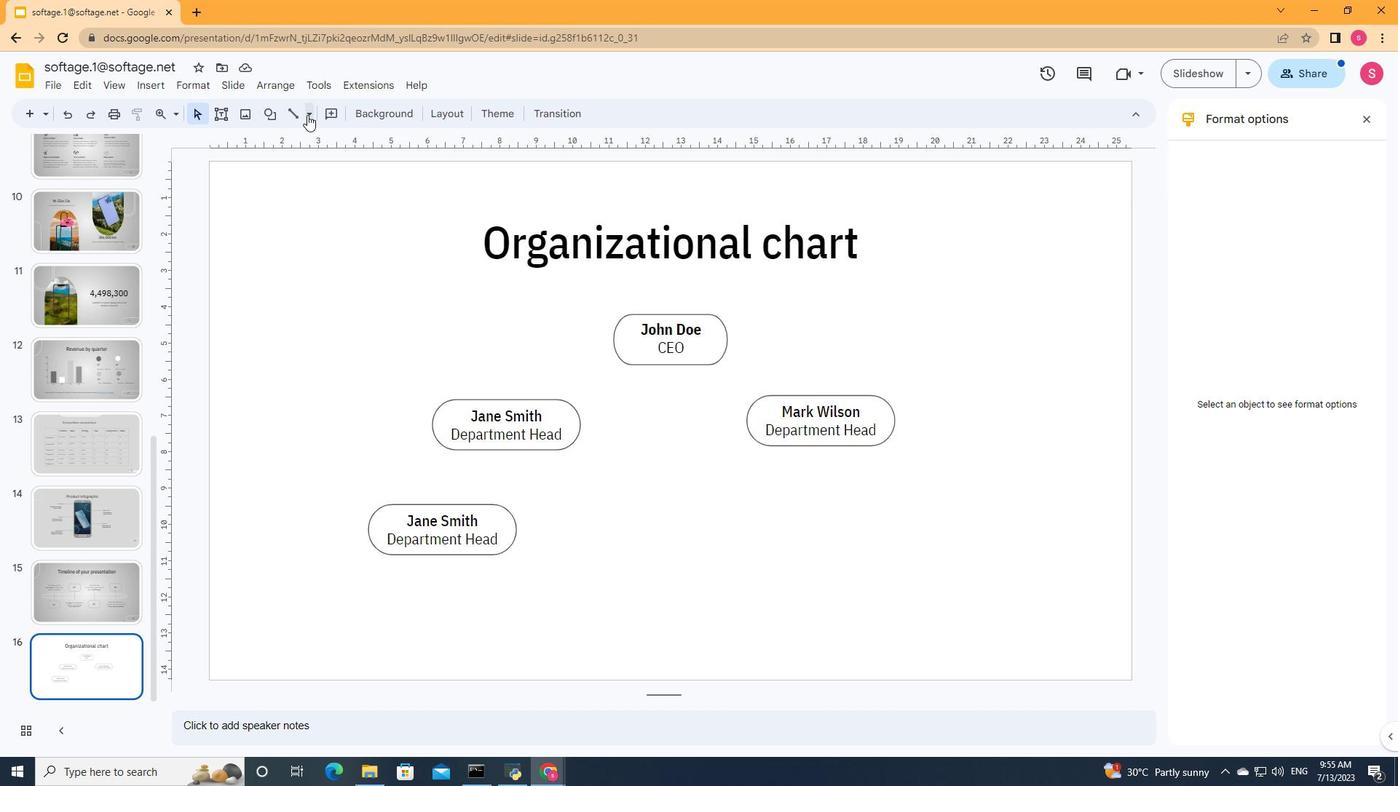 
Action: Mouse pressed left at (309, 117)
Screenshot: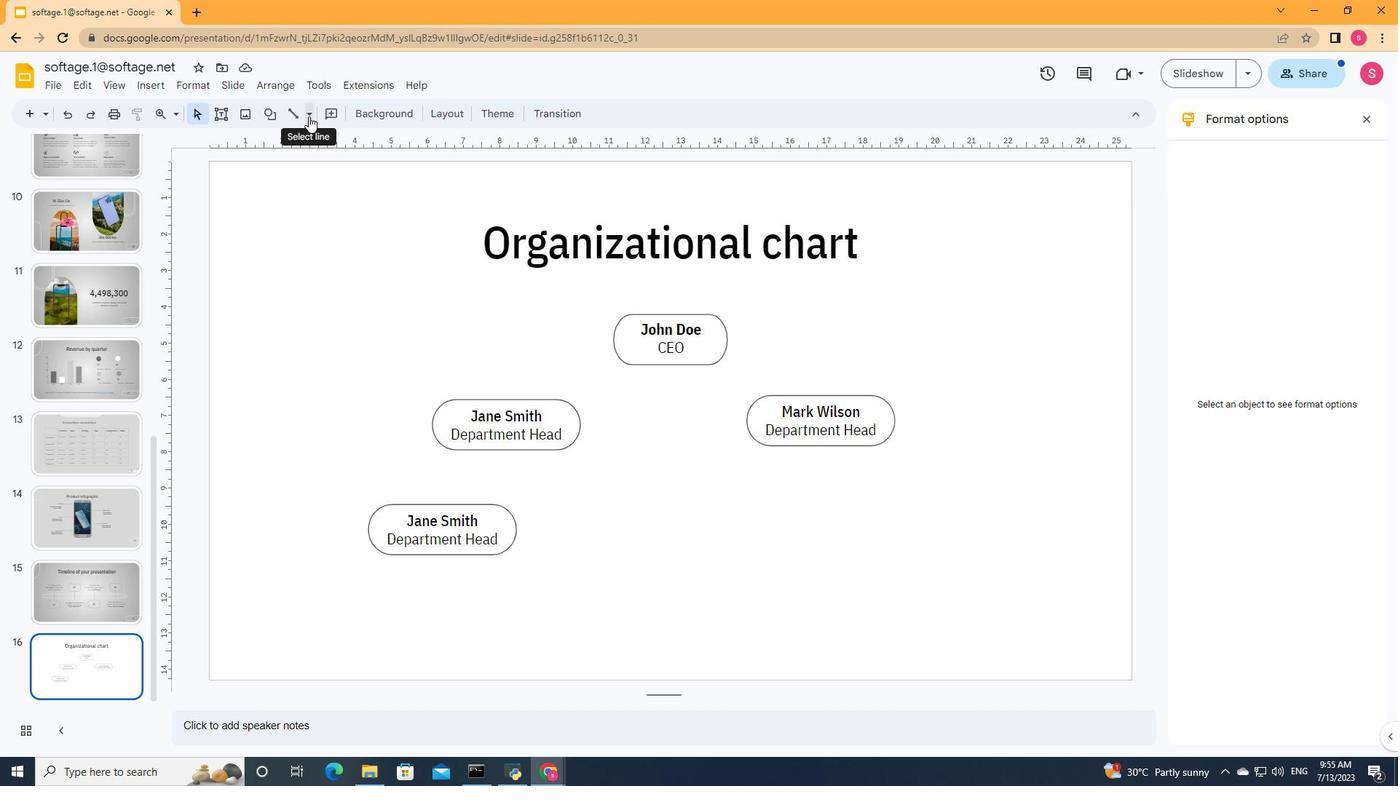 
Action: Mouse moved to (316, 139)
Screenshot: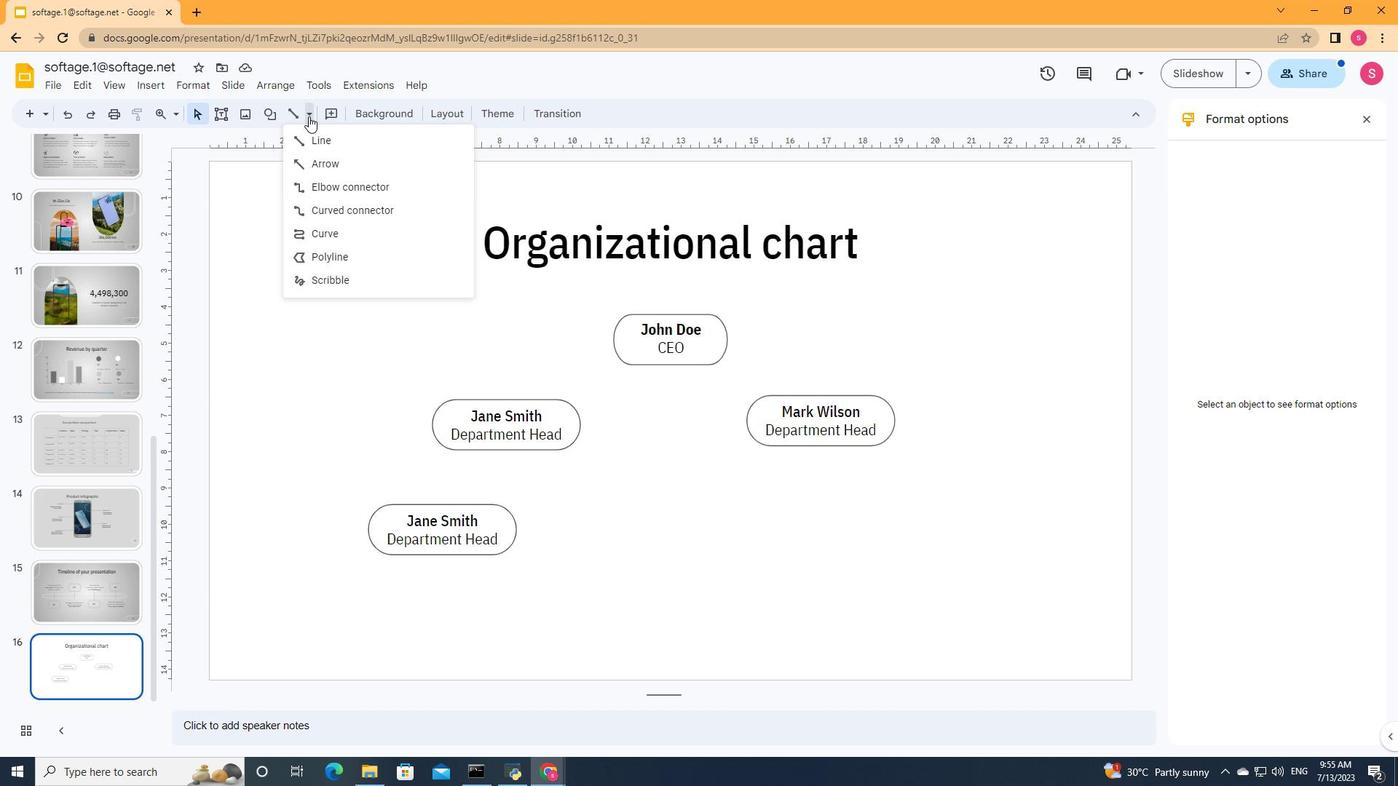
Action: Mouse pressed left at (316, 139)
Screenshot: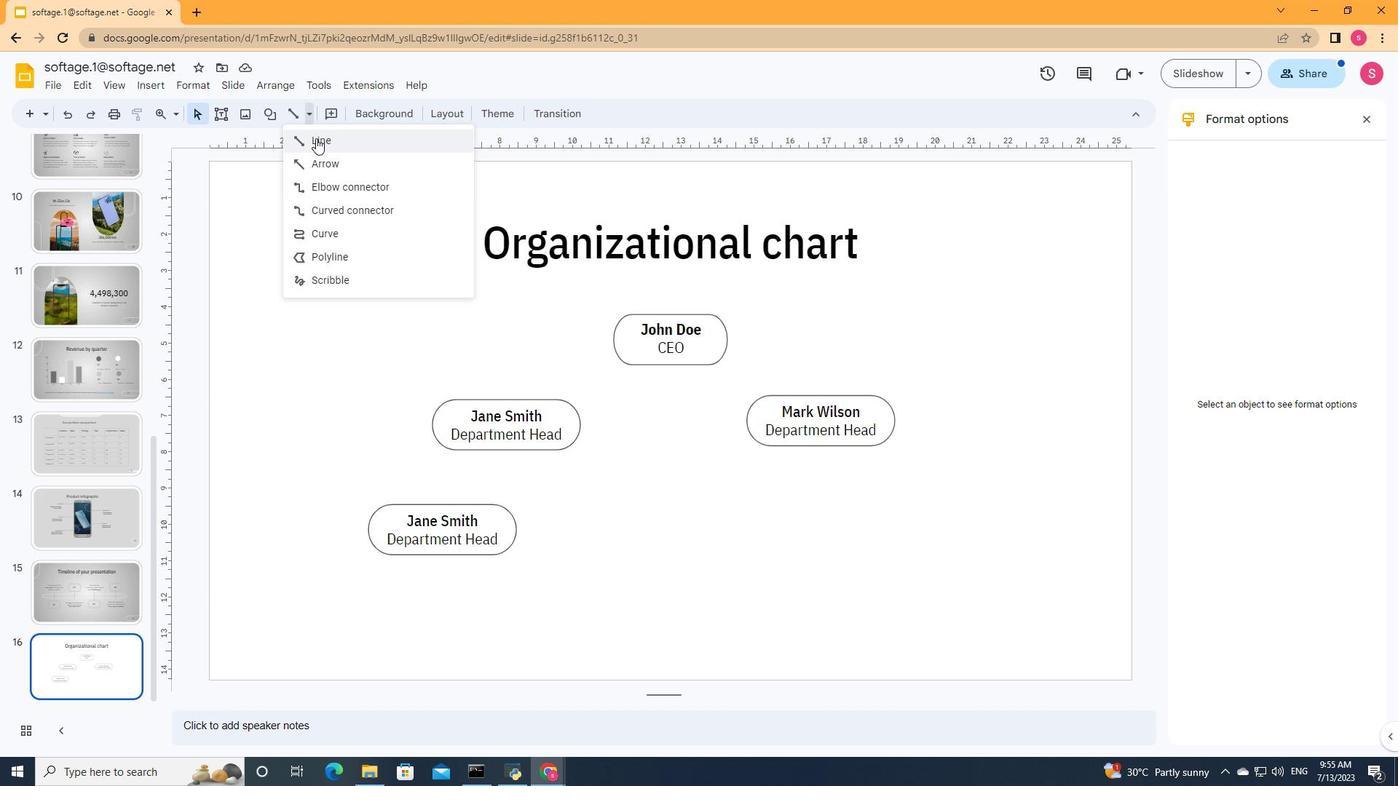 
Action: Mouse moved to (511, 384)
Screenshot: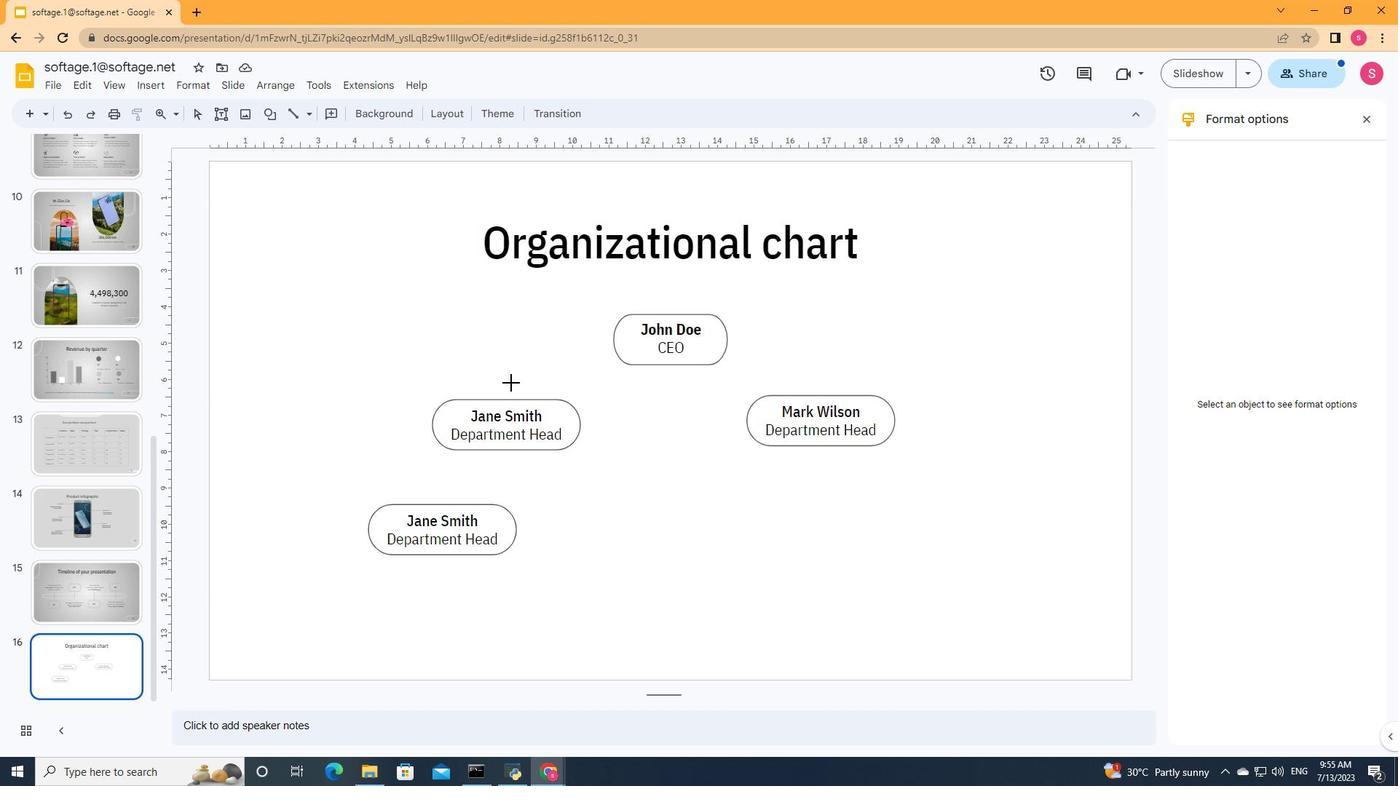 
Action: Mouse pressed left at (511, 384)
Screenshot: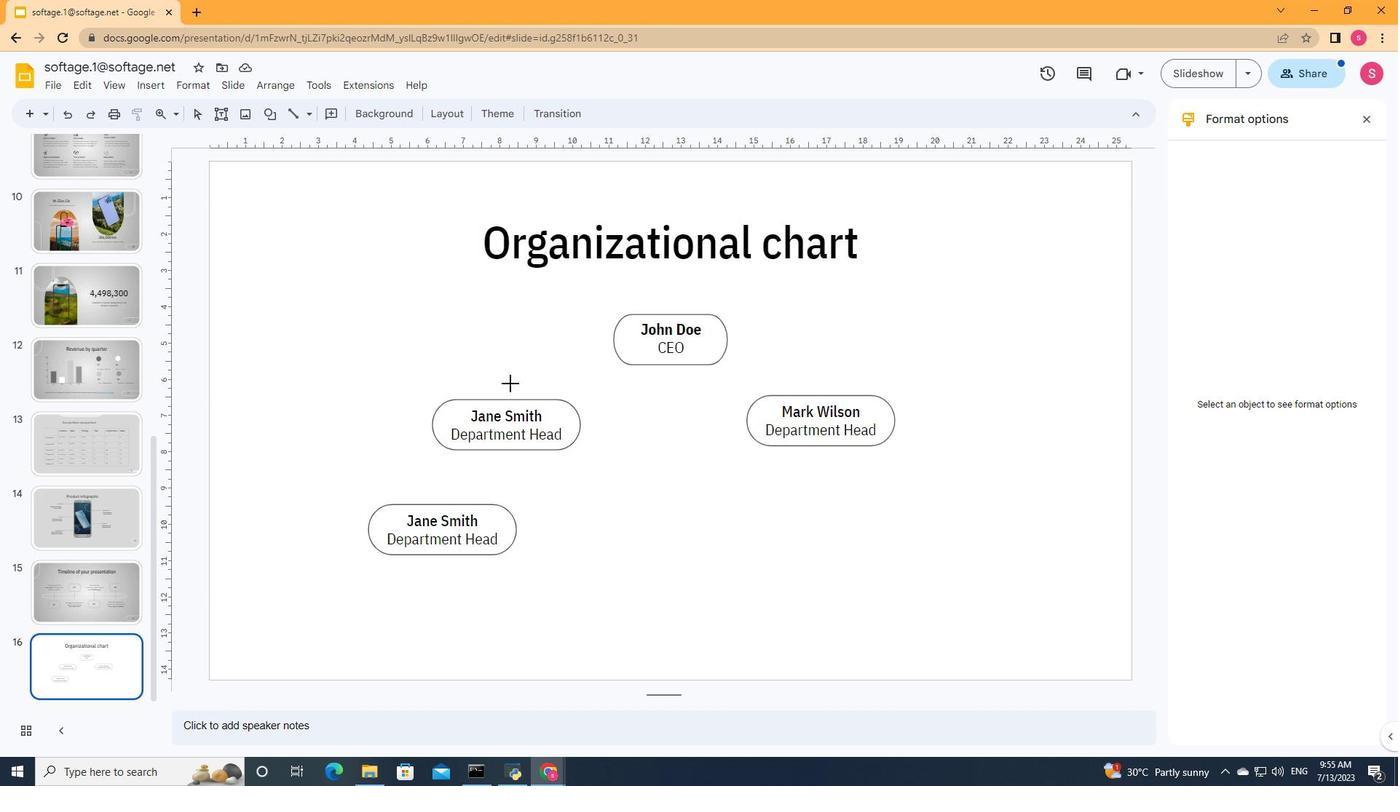 
Action: Mouse moved to (787, 383)
Screenshot: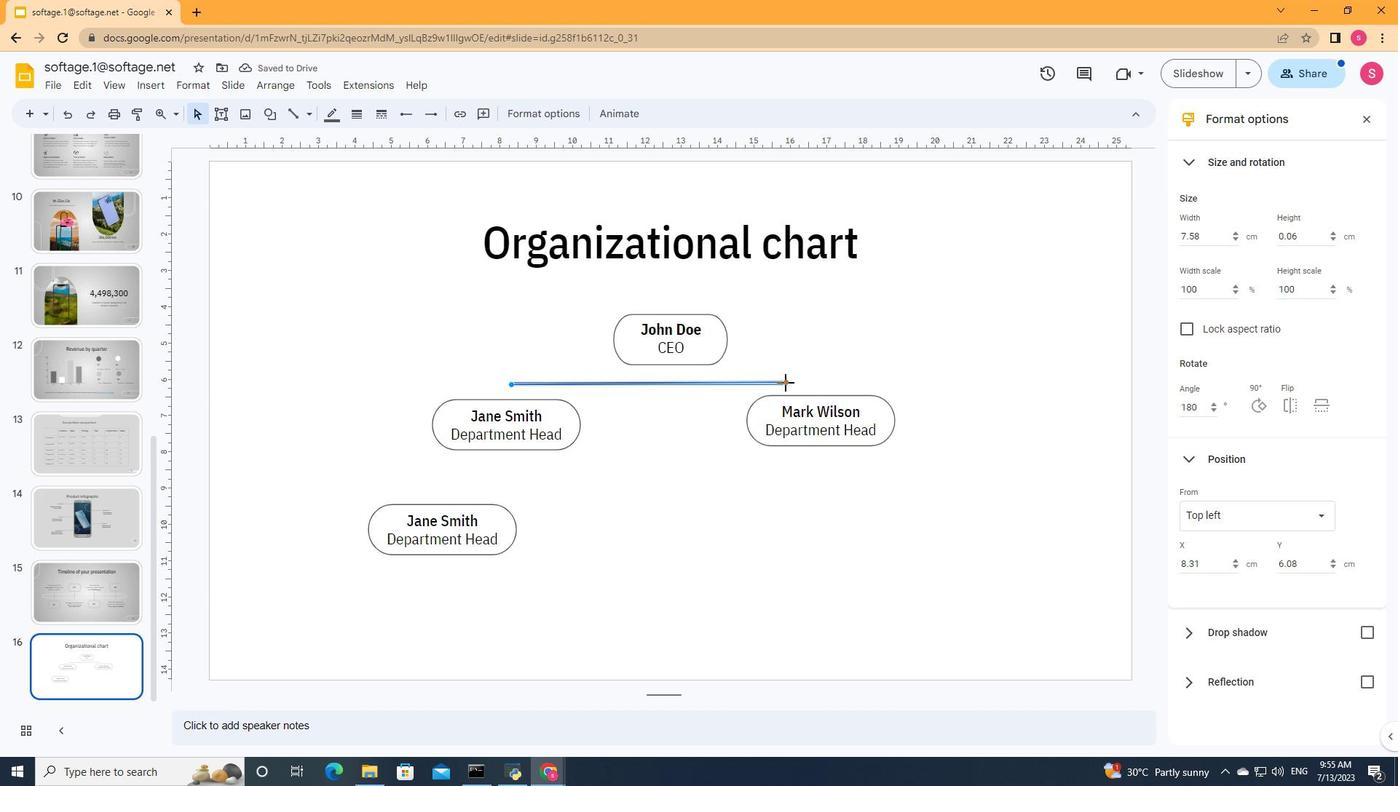 
Action: Mouse pressed left at (787, 383)
Screenshot: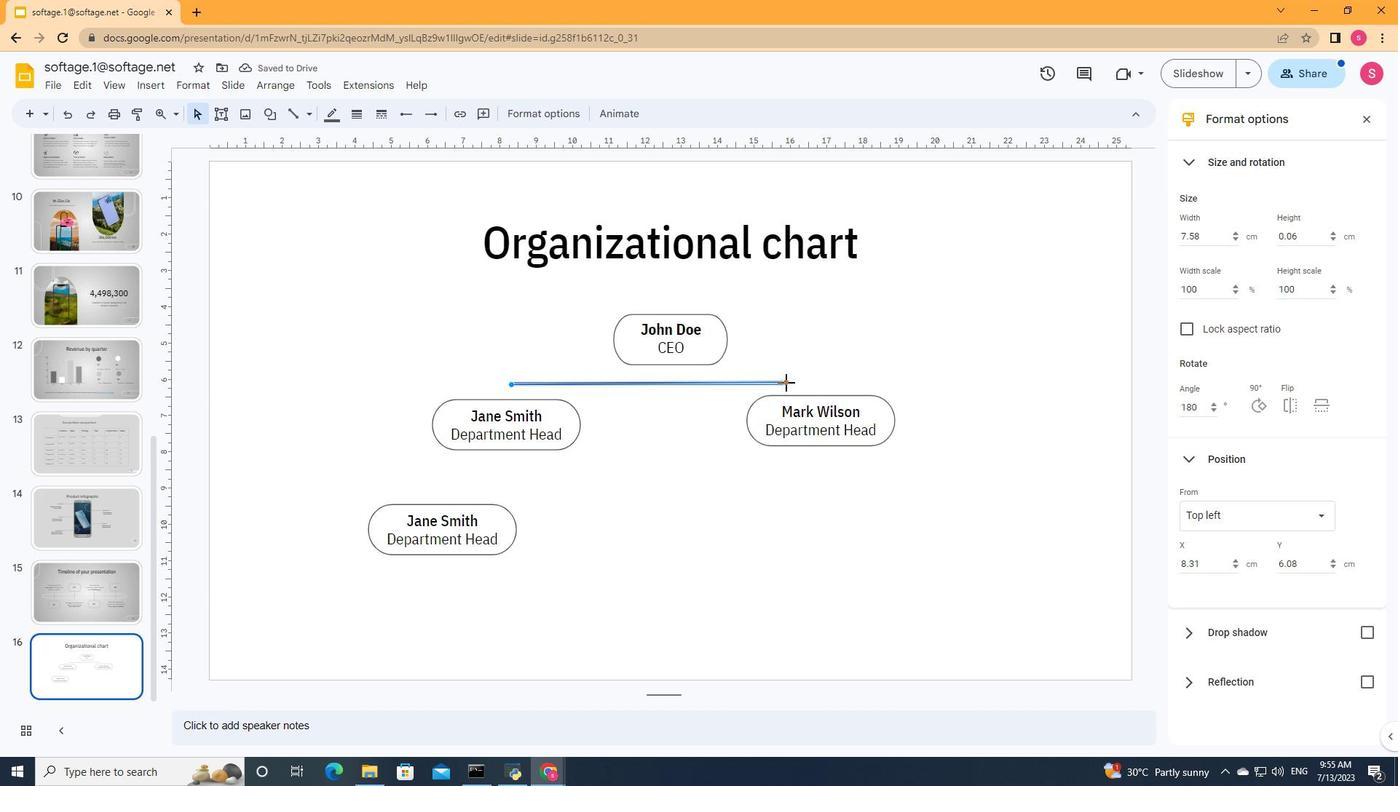 
Action: Mouse moved to (786, 383)
Screenshot: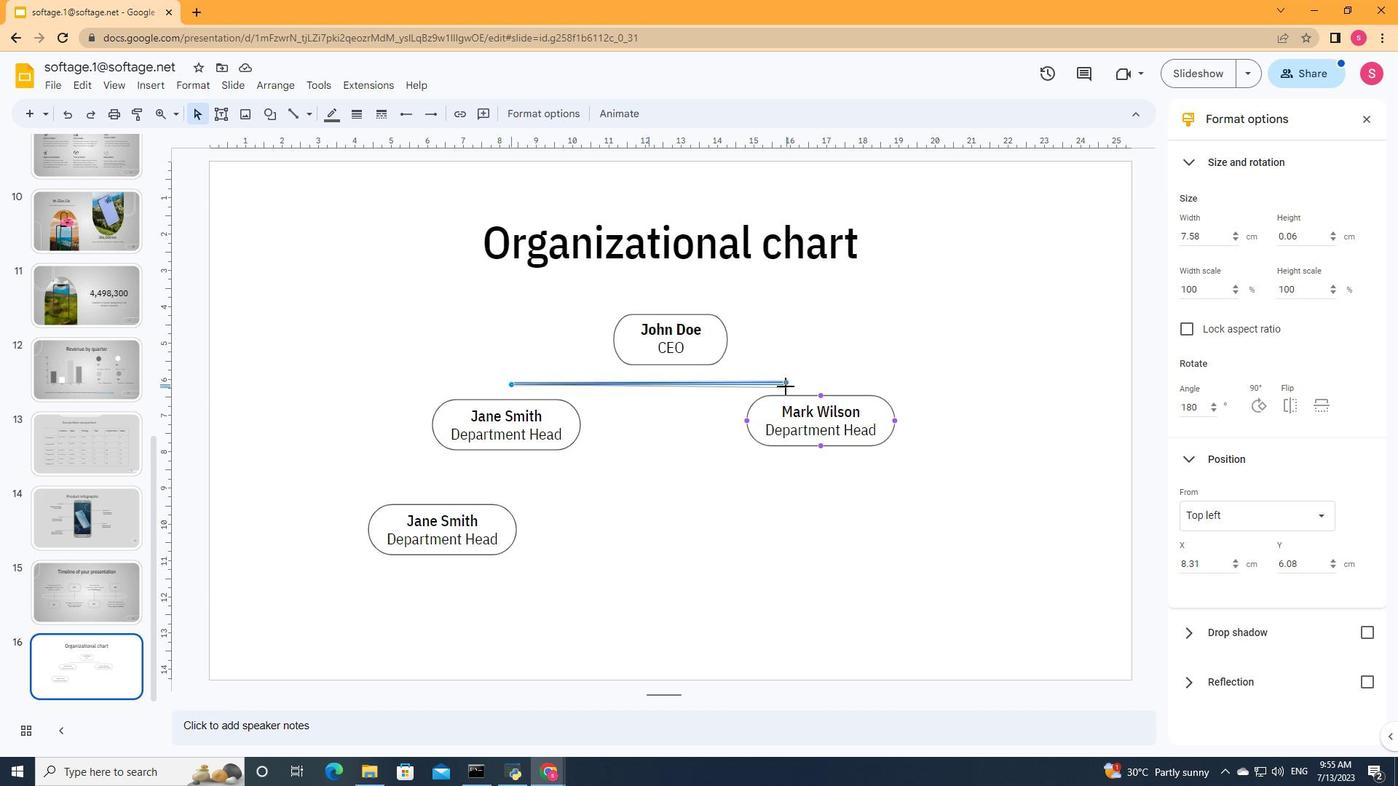 
Action: Mouse pressed left at (786, 383)
Screenshot: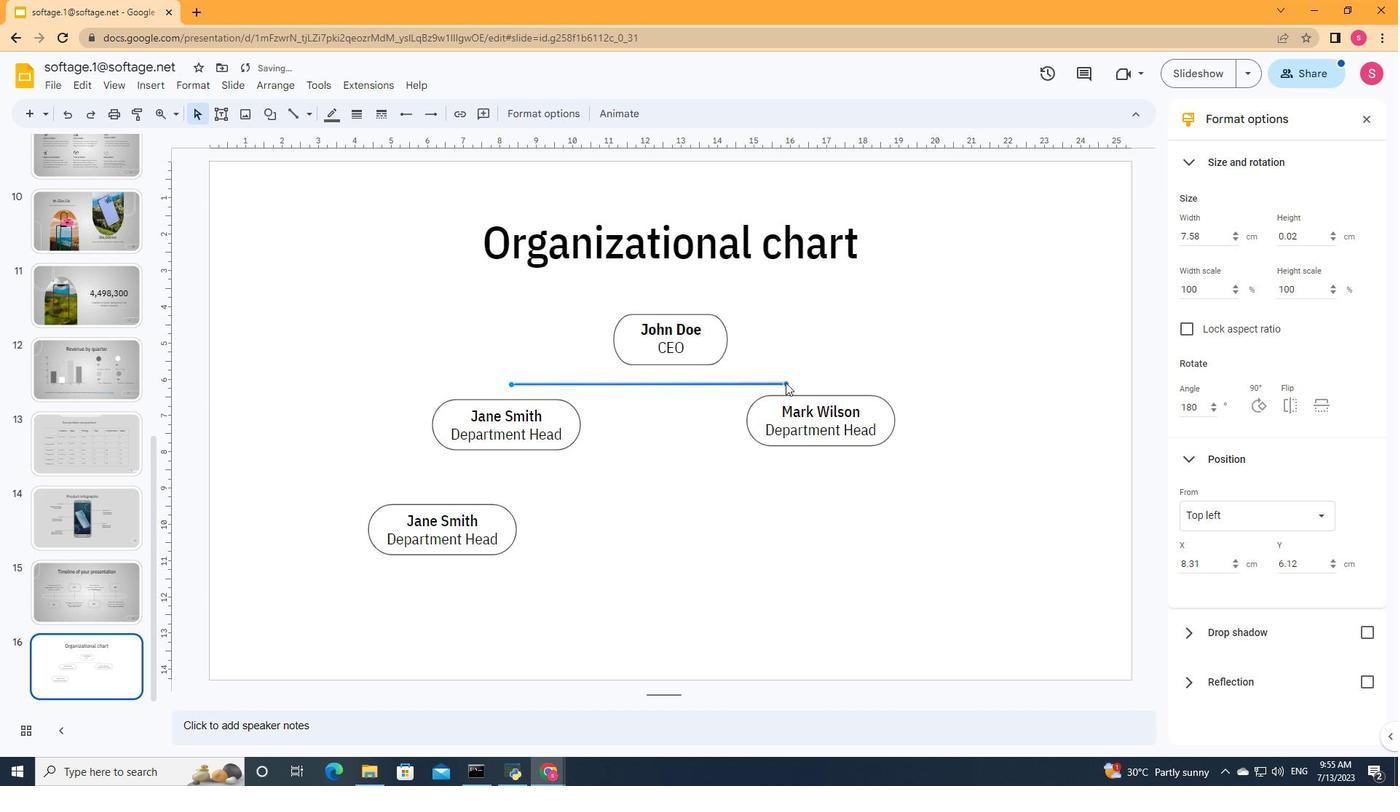 
Action: Mouse moved to (794, 378)
Screenshot: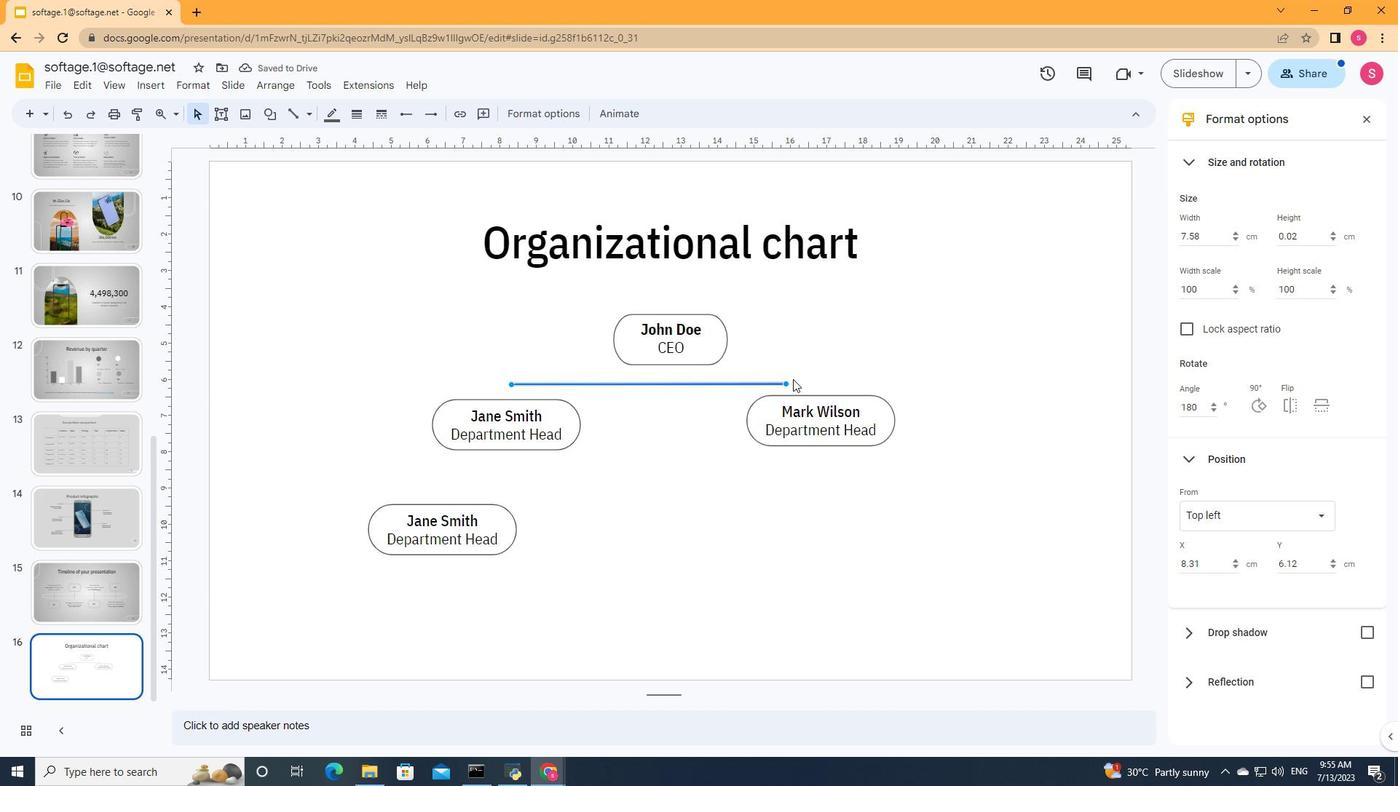 
Action: Mouse pressed left at (794, 378)
Screenshot: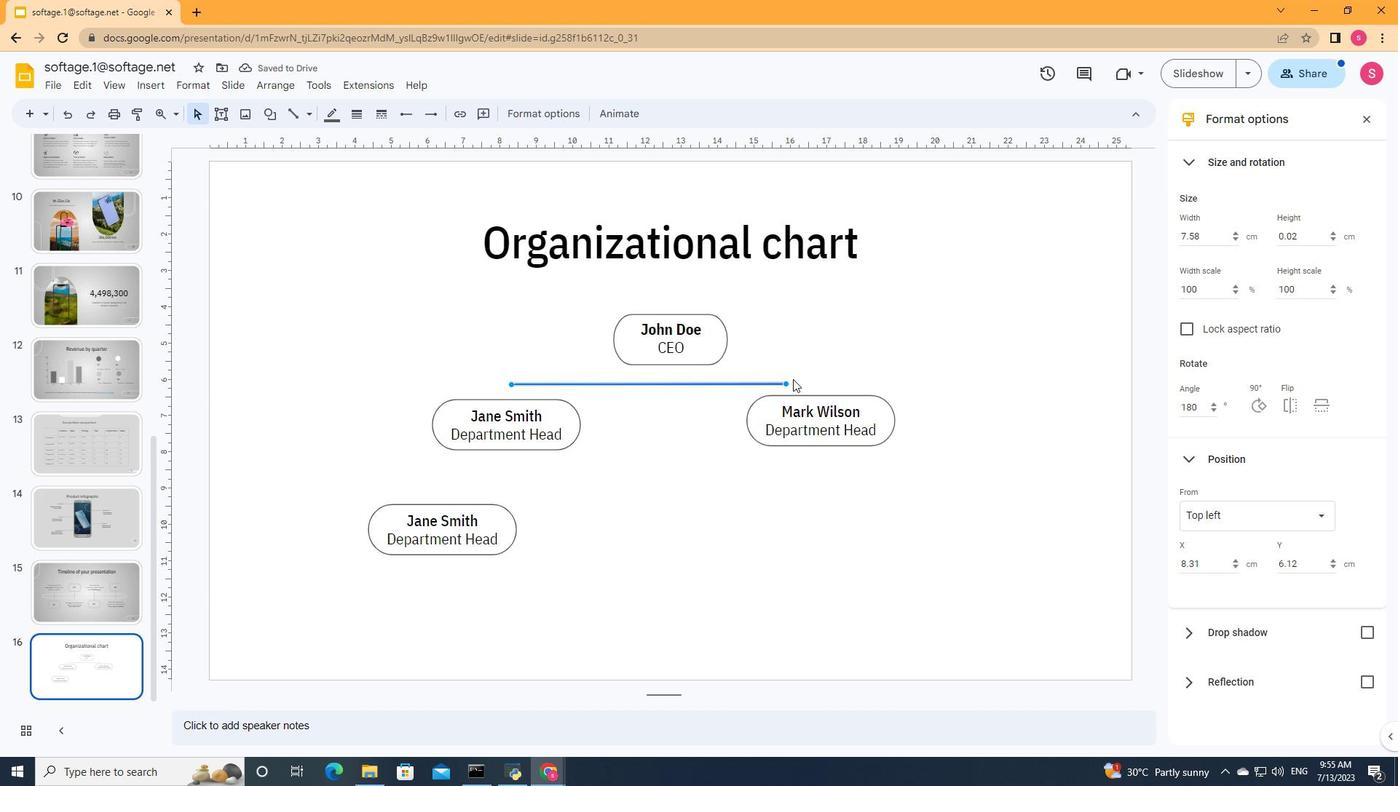
Action: Mouse moved to (685, 387)
Screenshot: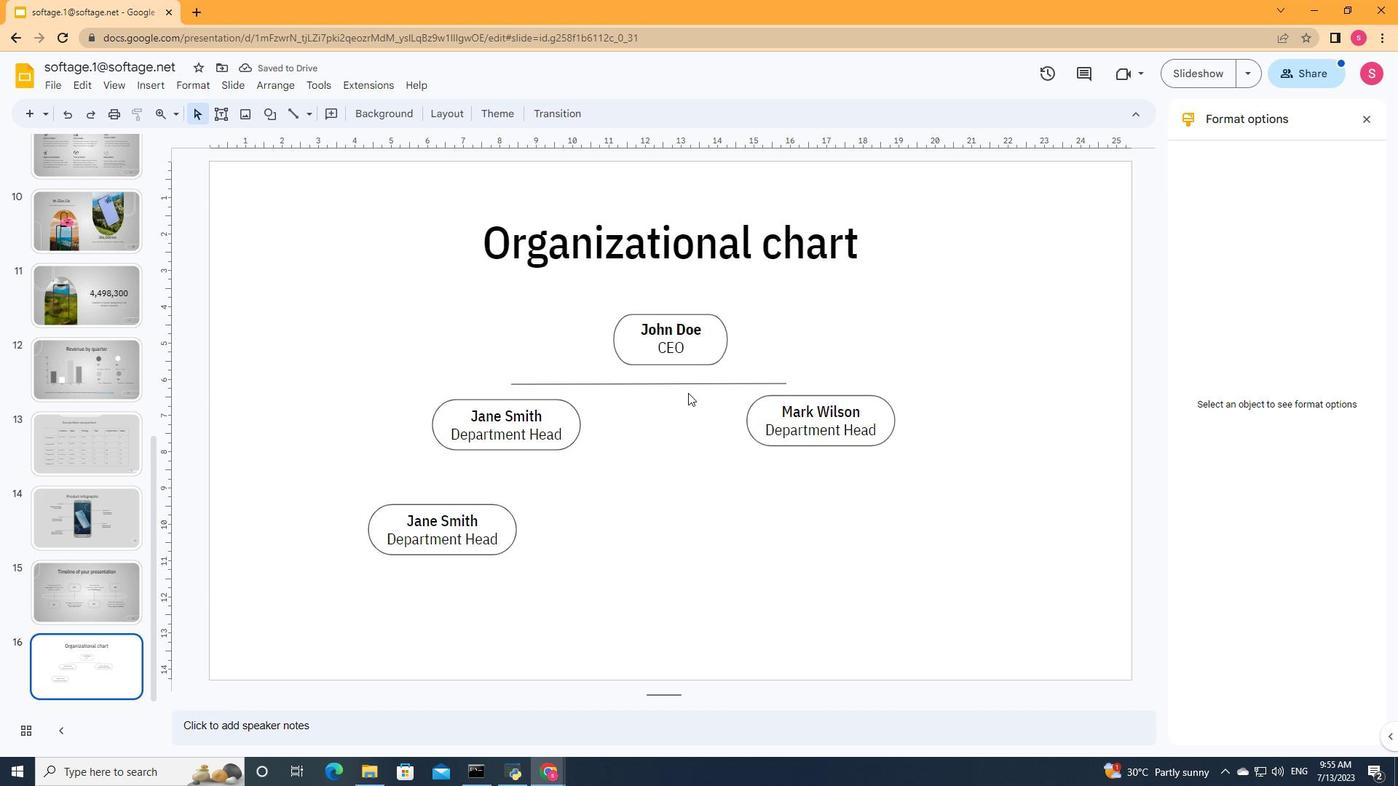 
Action: Mouse pressed left at (685, 387)
Screenshot: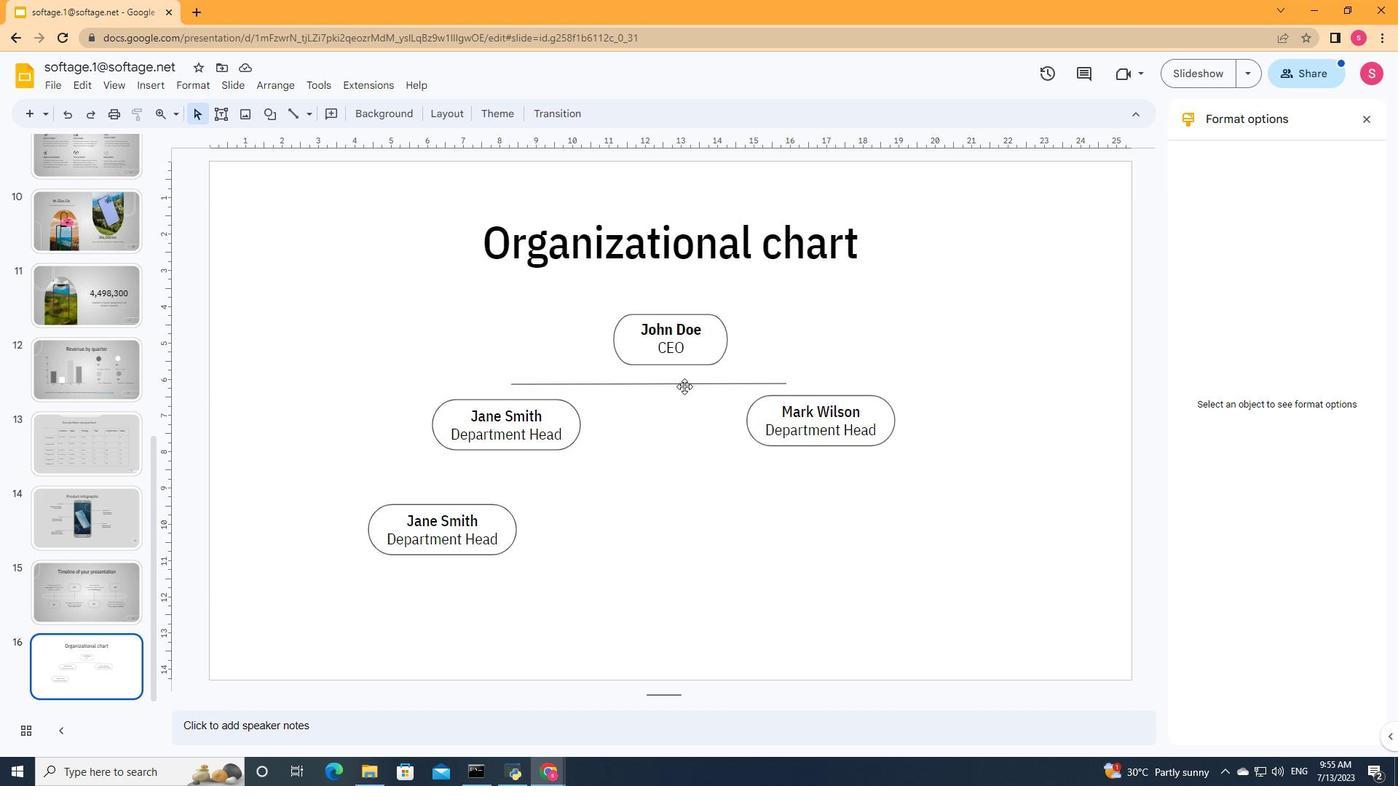 
Action: Mouse moved to (787, 385)
Screenshot: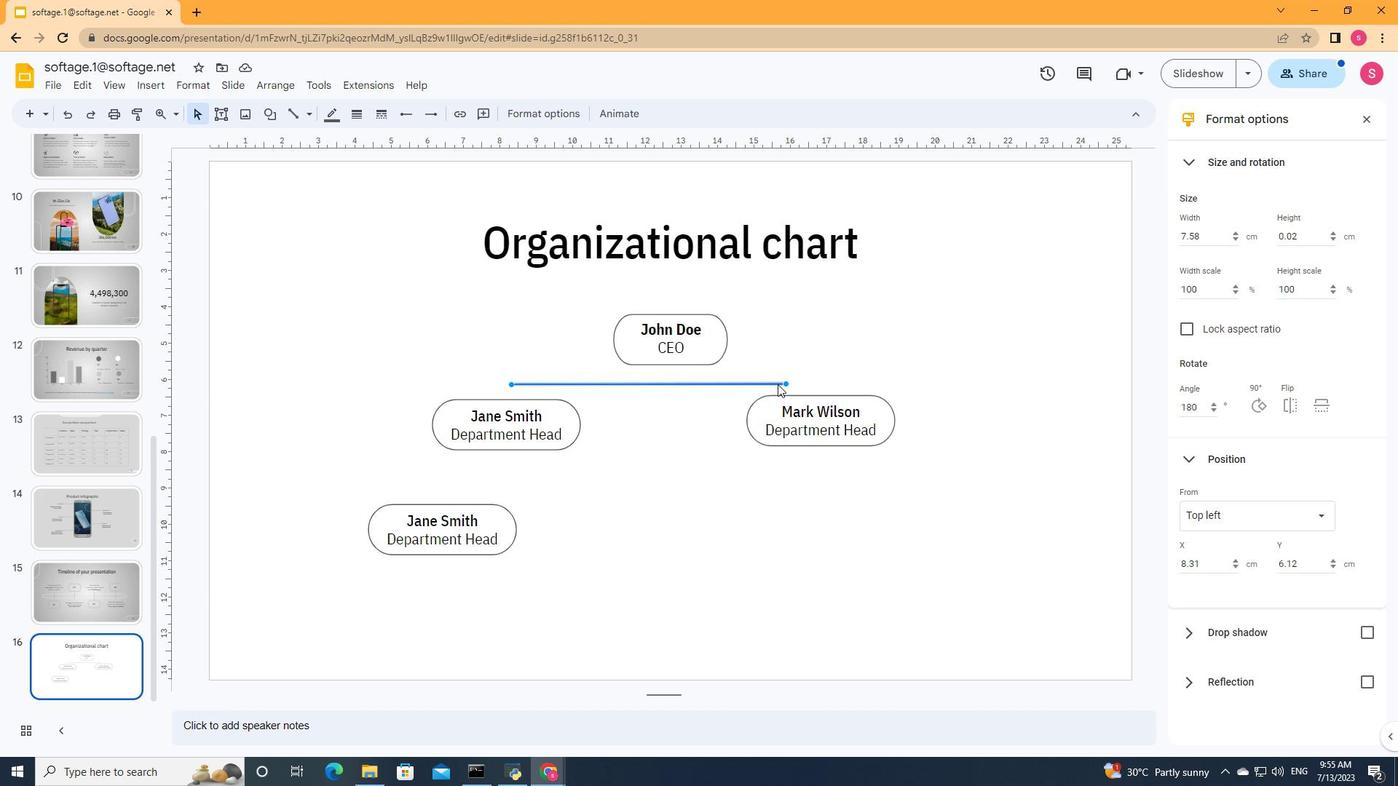 
Action: Mouse pressed left at (787, 385)
Screenshot: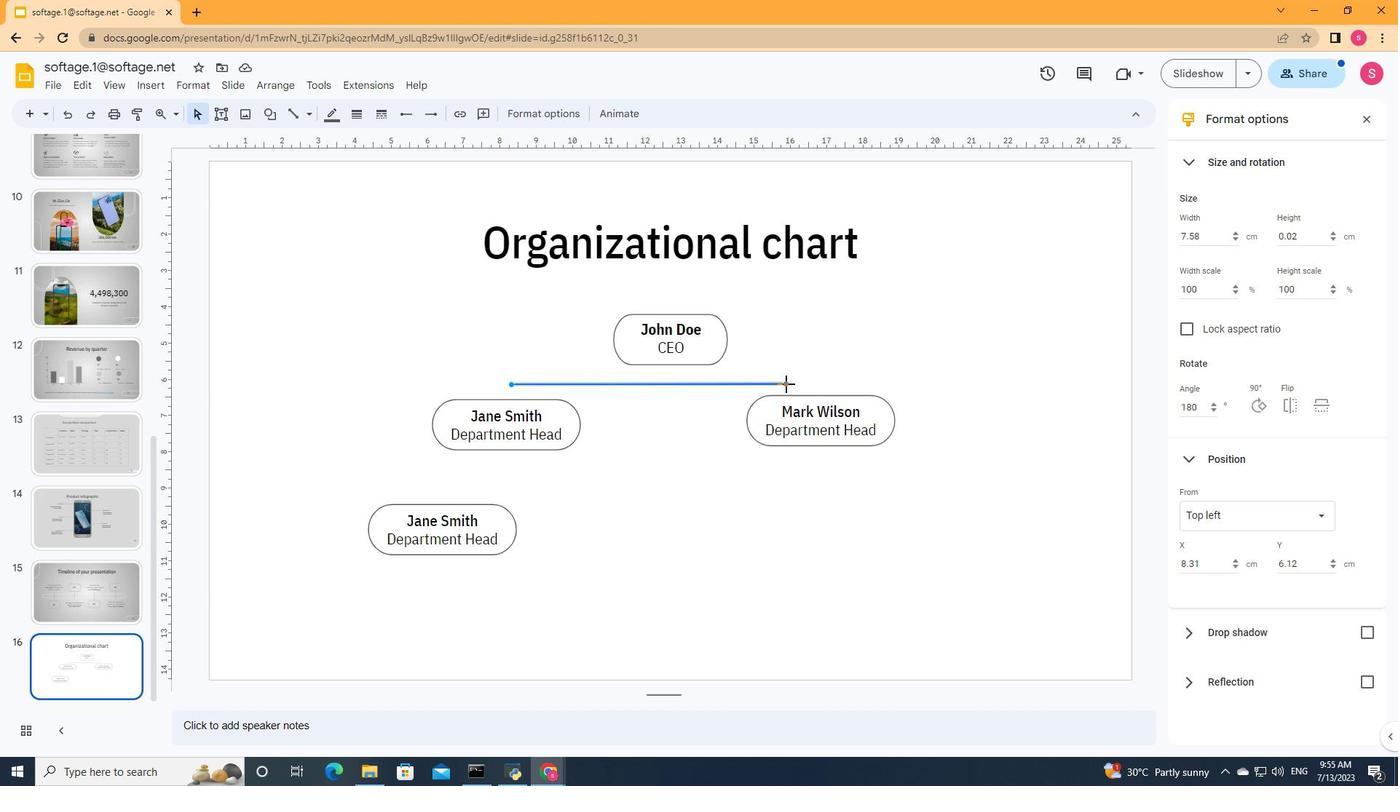 
Action: Mouse moved to (788, 382)
Screenshot: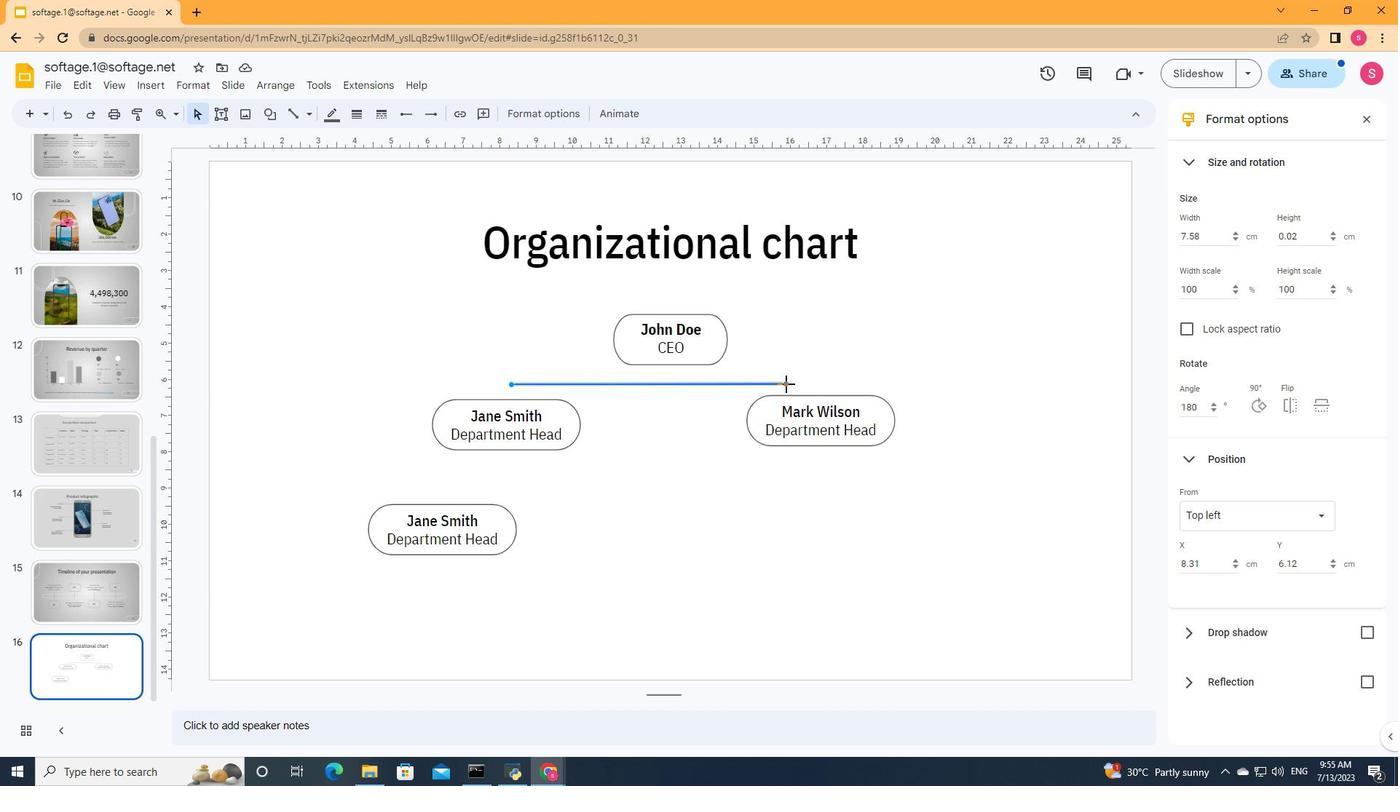 
Action: Mouse pressed left at (788, 382)
Screenshot: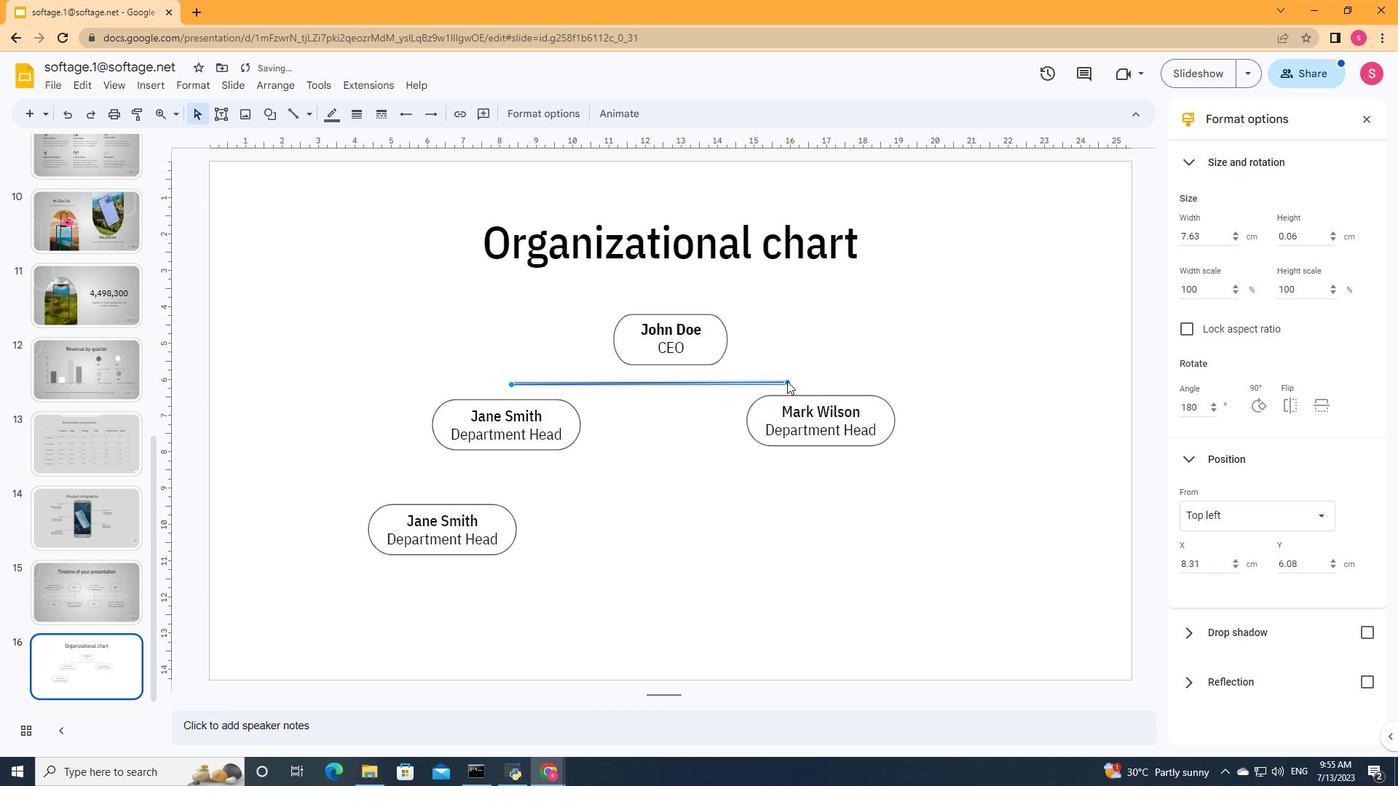 
Action: Mouse moved to (788, 385)
Screenshot: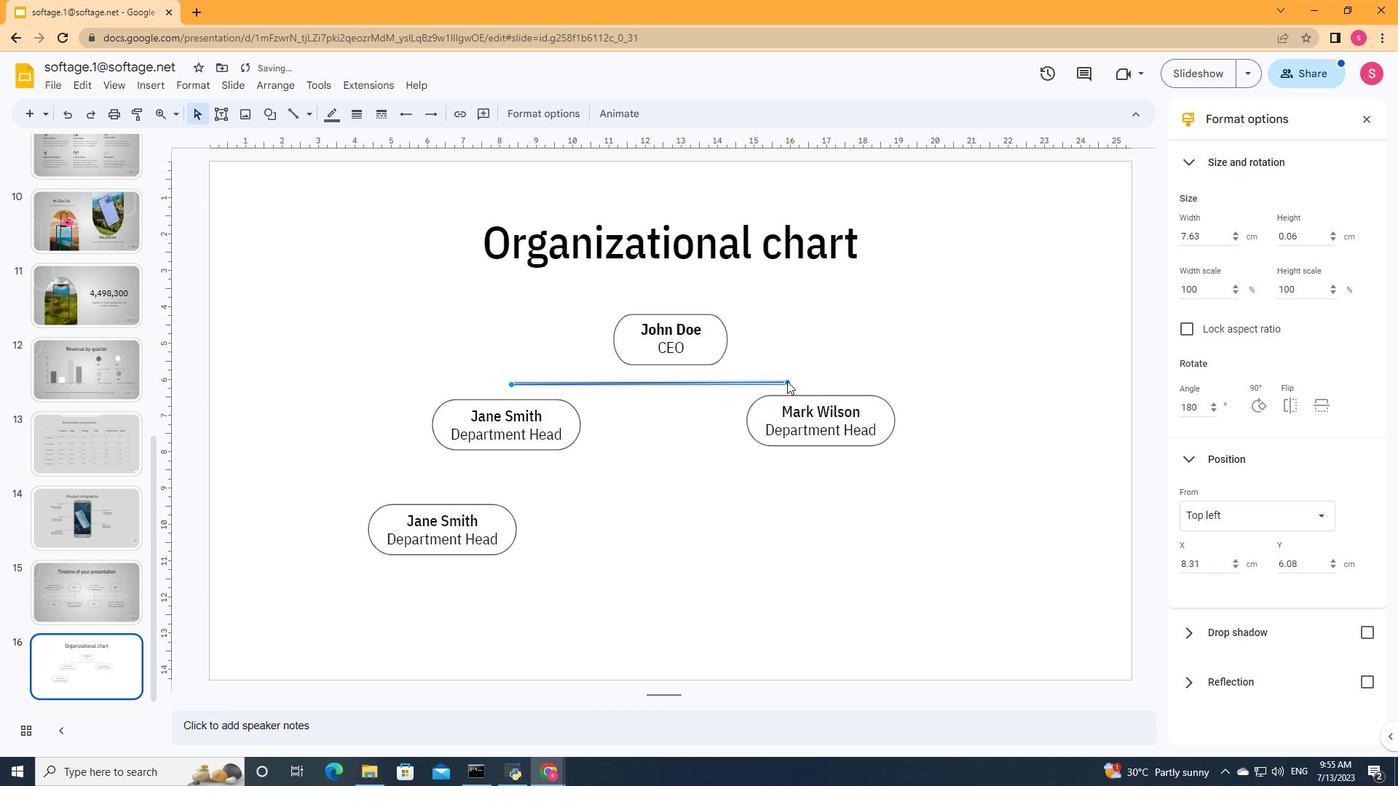
Action: Mouse pressed left at (788, 385)
Screenshot: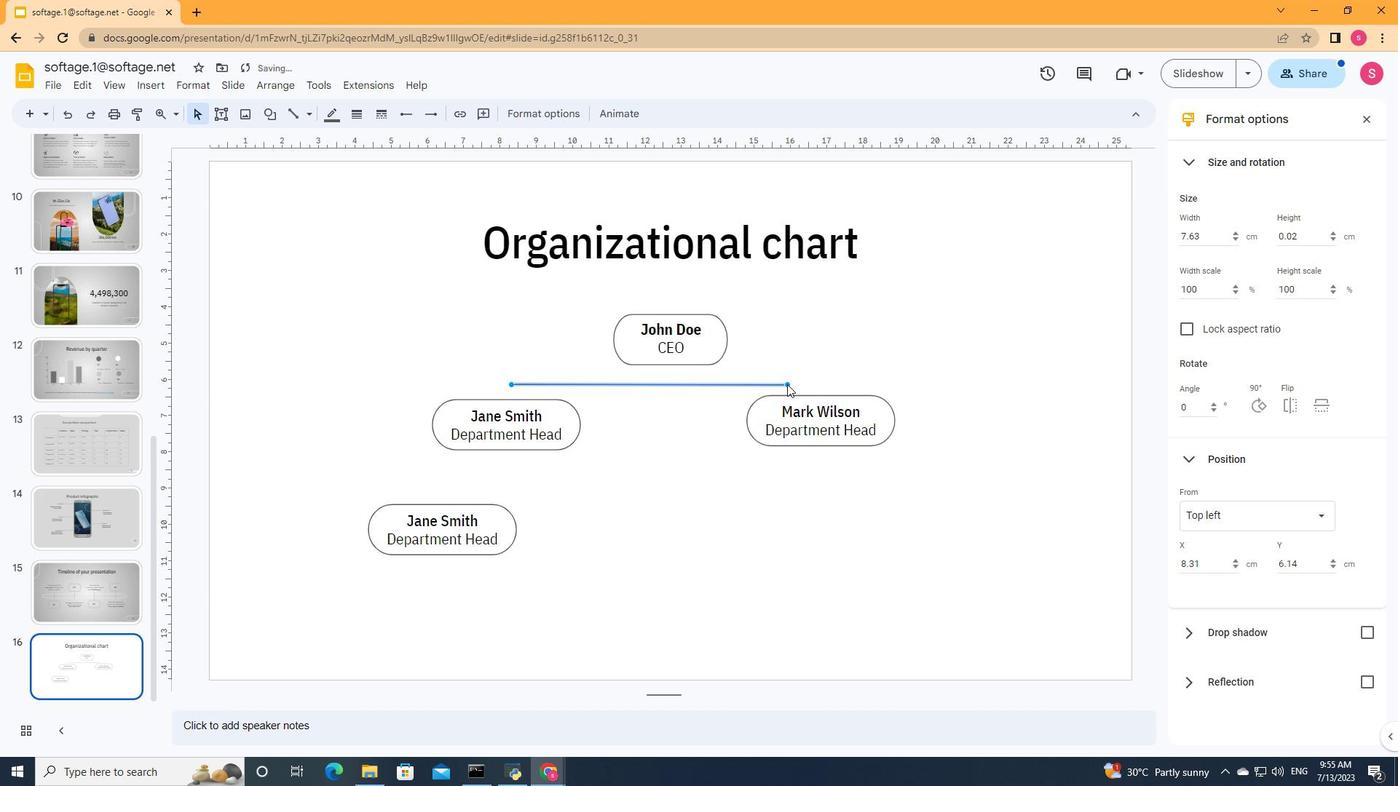 
Action: Mouse moved to (788, 383)
Screenshot: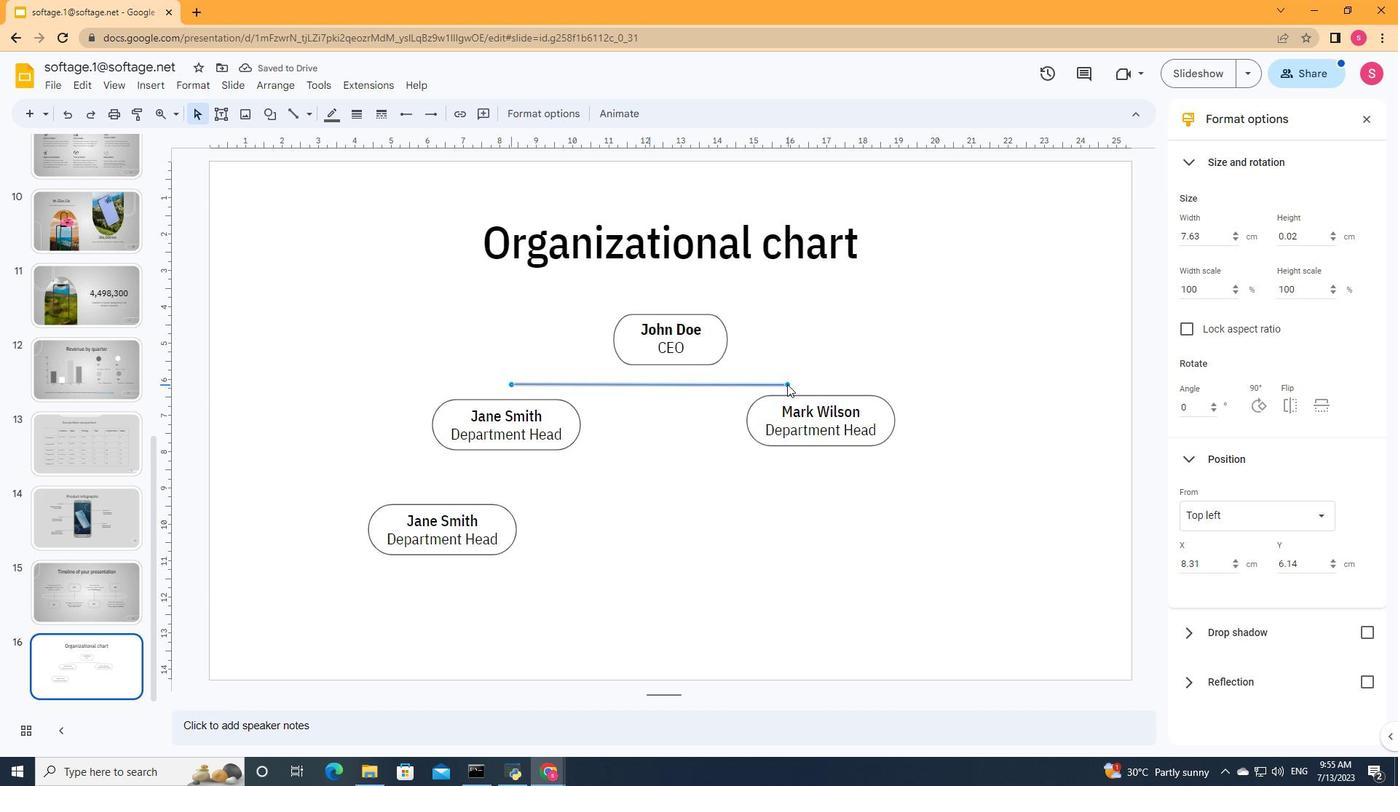 
Action: Mouse pressed left at (788, 383)
Screenshot: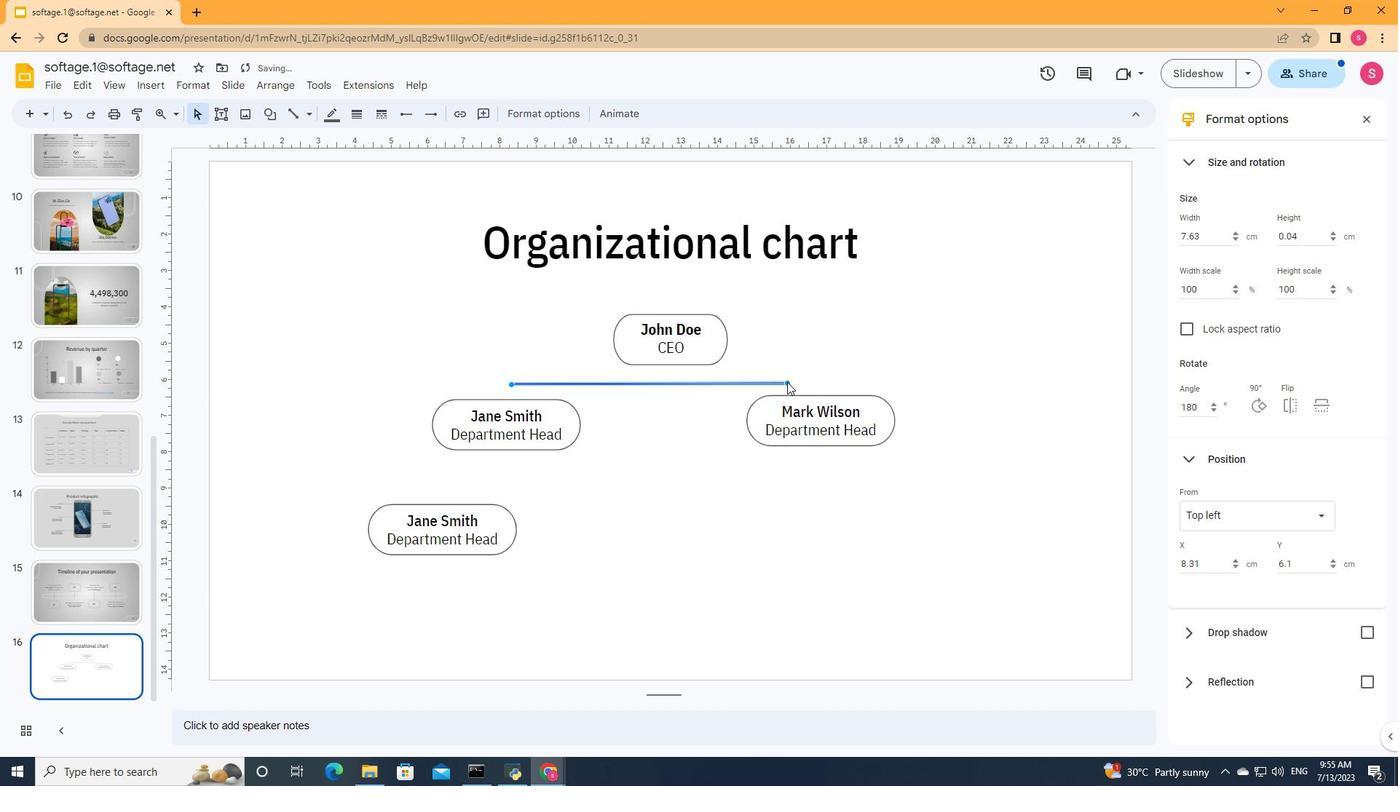 
Action: Mouse moved to (789, 376)
Screenshot: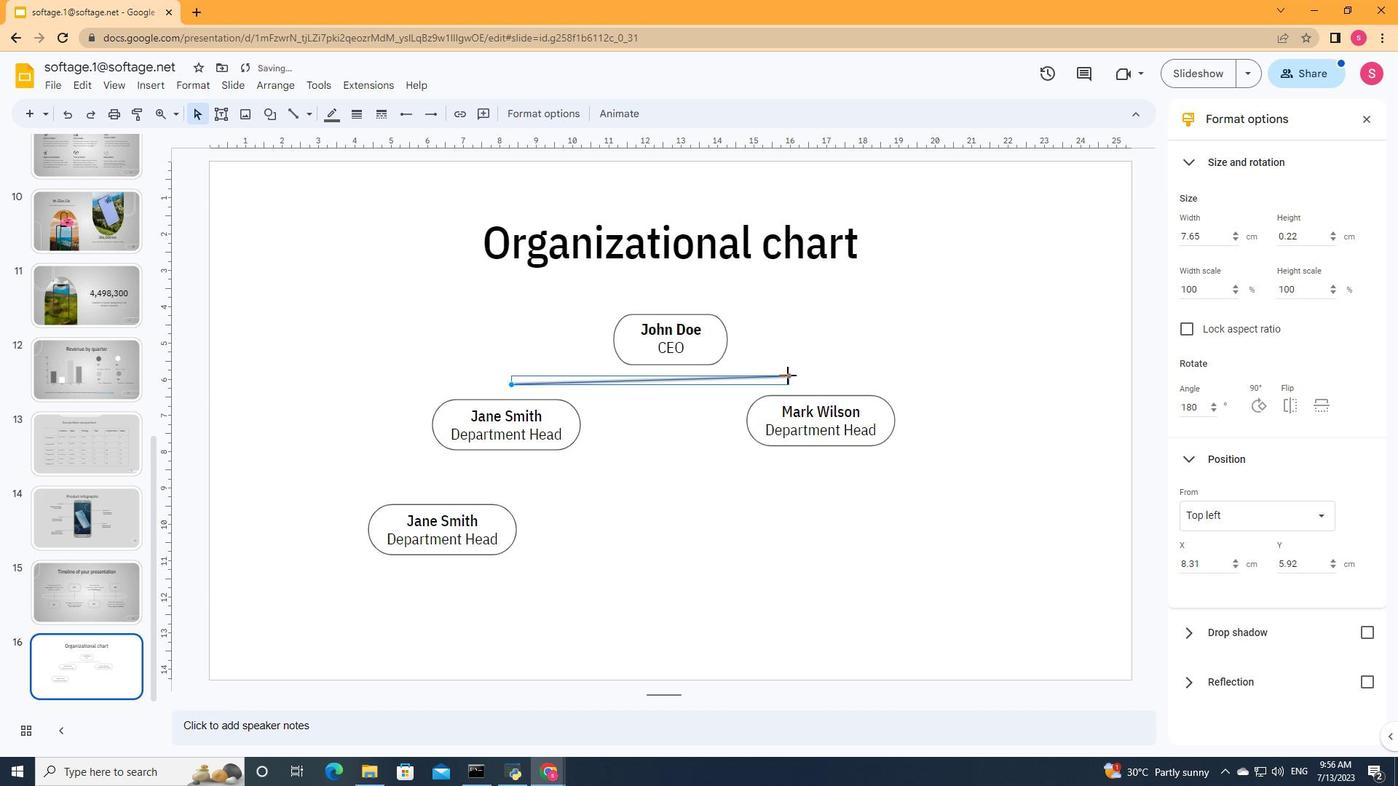 
Action: Mouse pressed left at (789, 376)
Screenshot: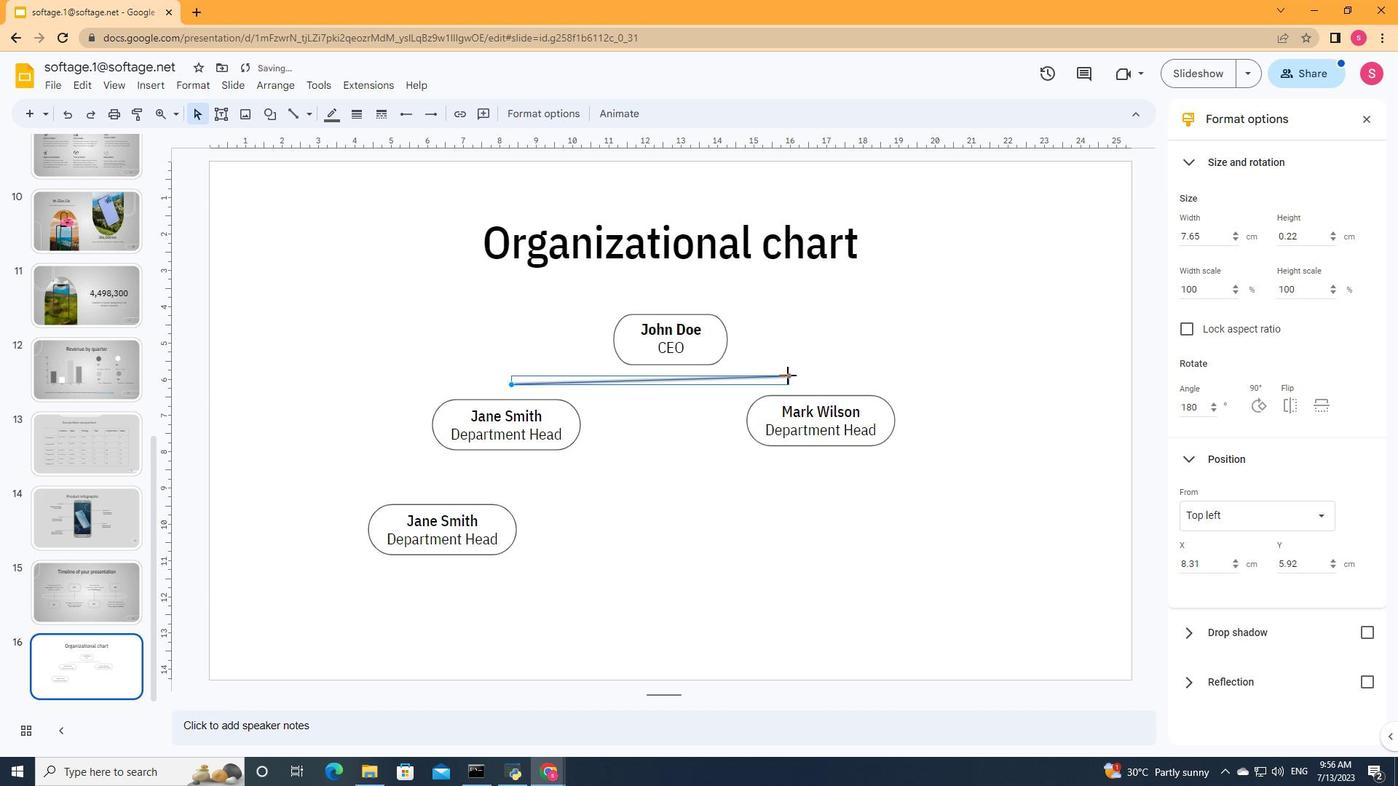 
Action: Mouse moved to (713, 405)
Screenshot: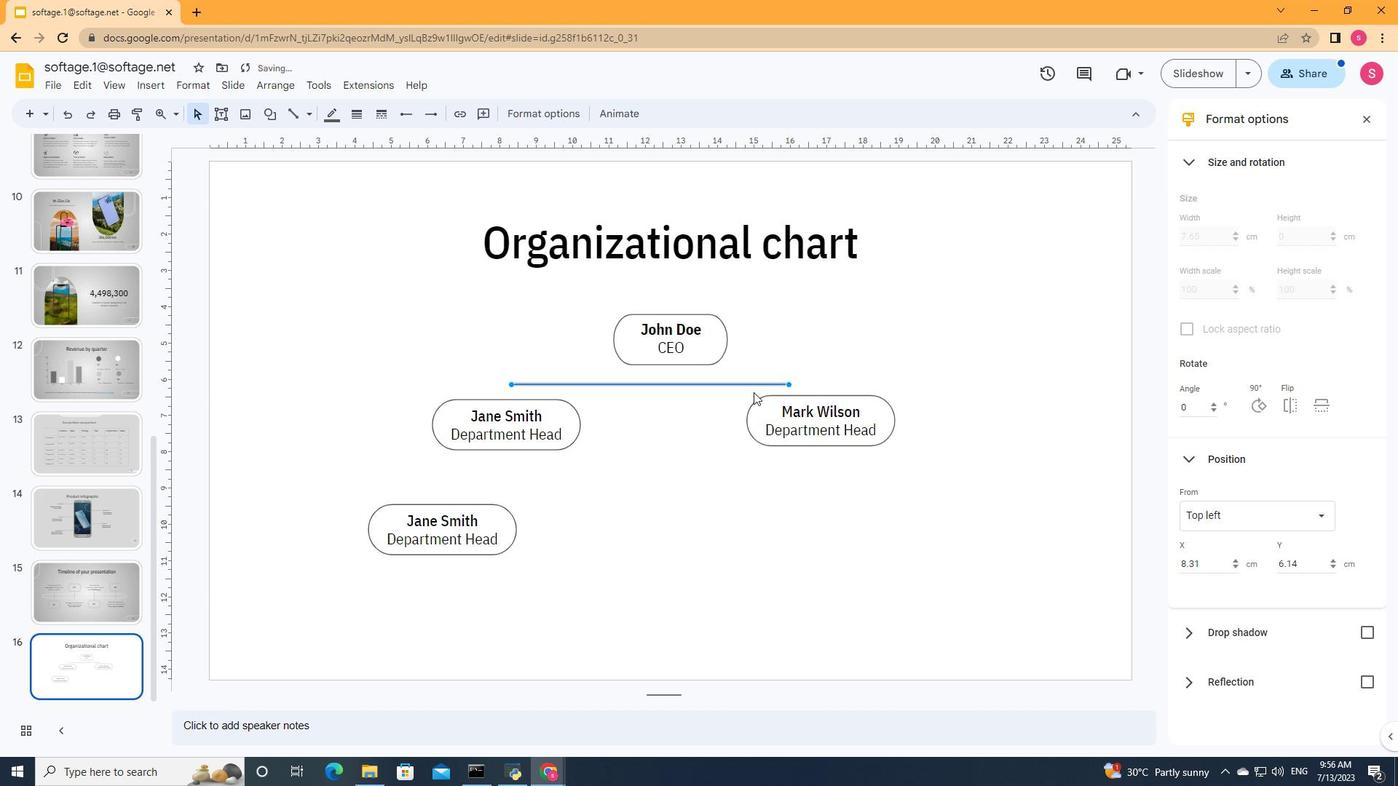 
Action: Mouse pressed left at (713, 405)
Screenshot: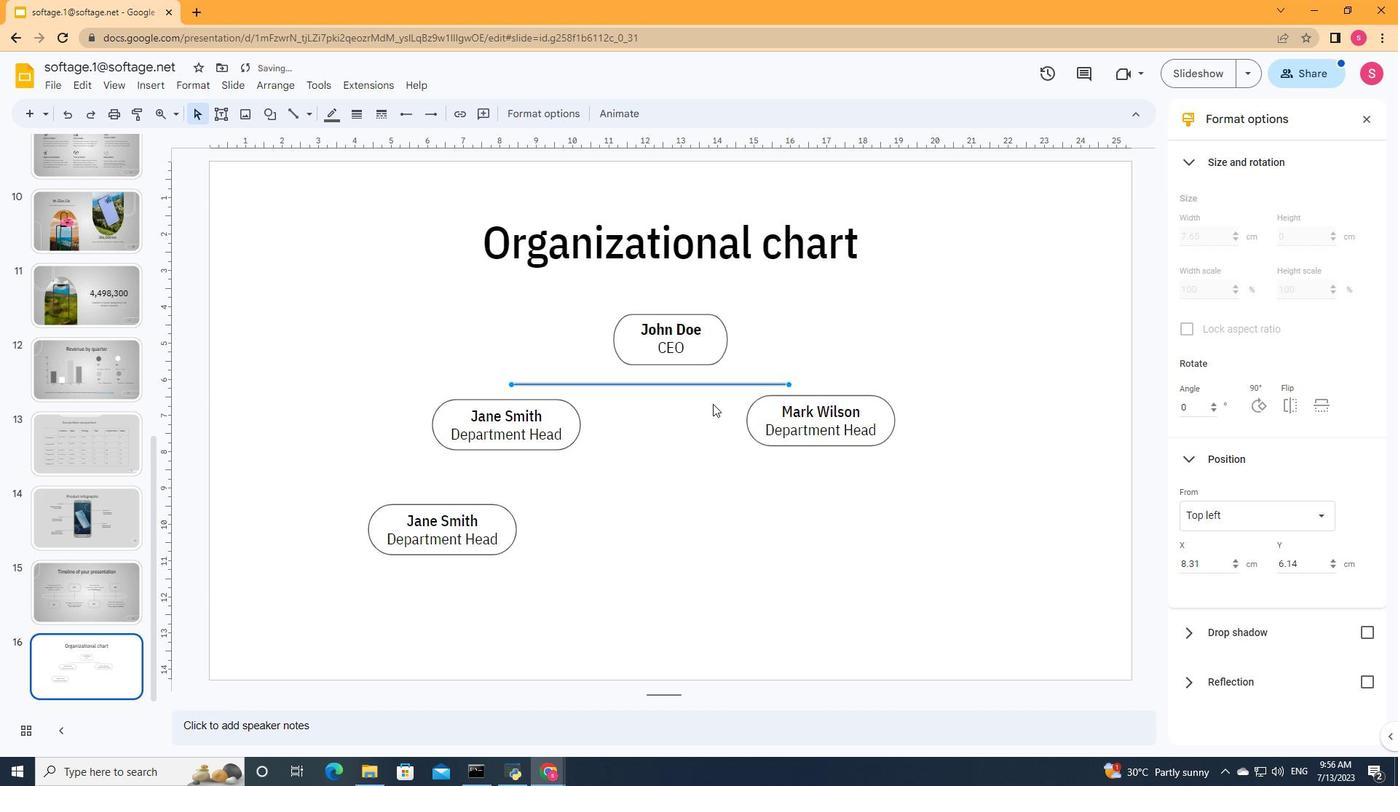 
Action: Mouse moved to (646, 386)
Screenshot: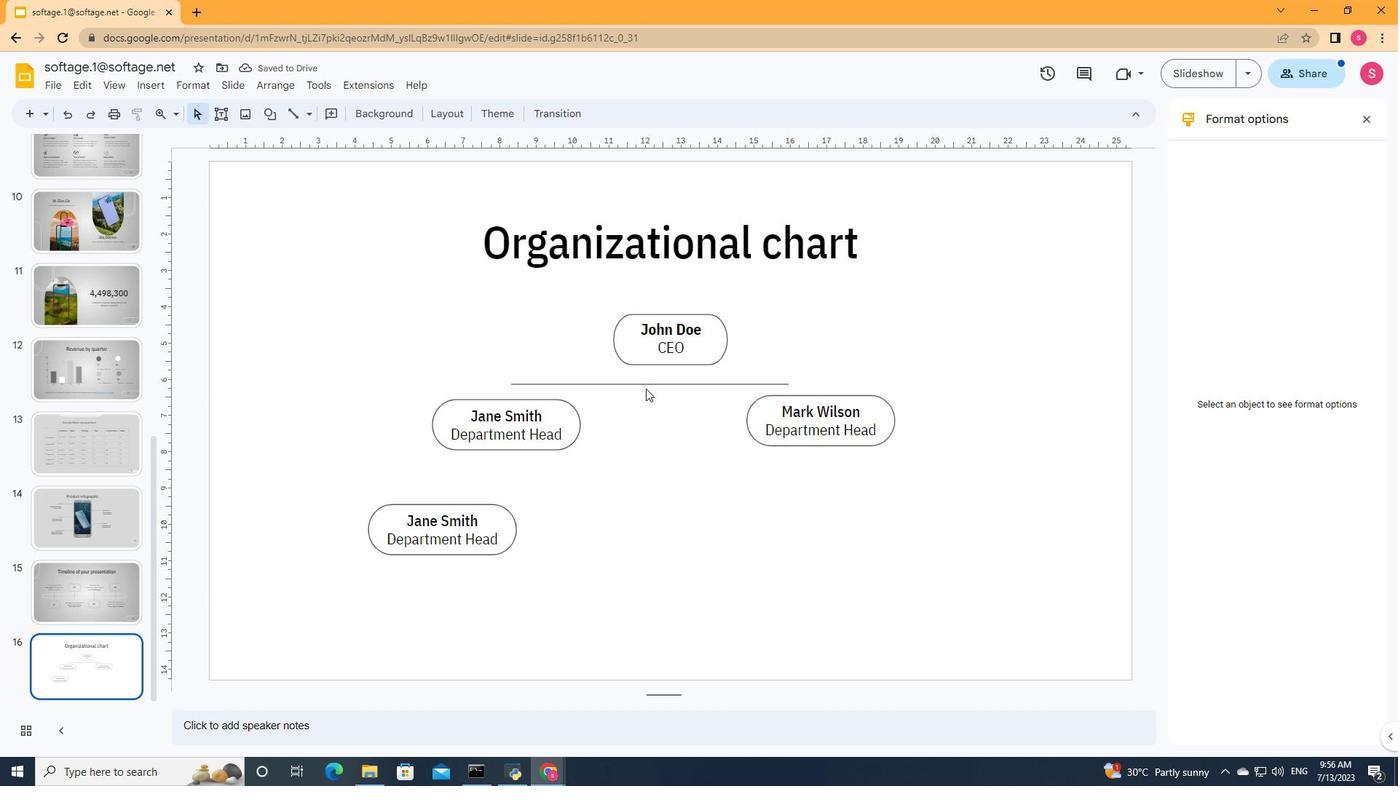 
Action: Mouse pressed left at (646, 386)
Screenshot: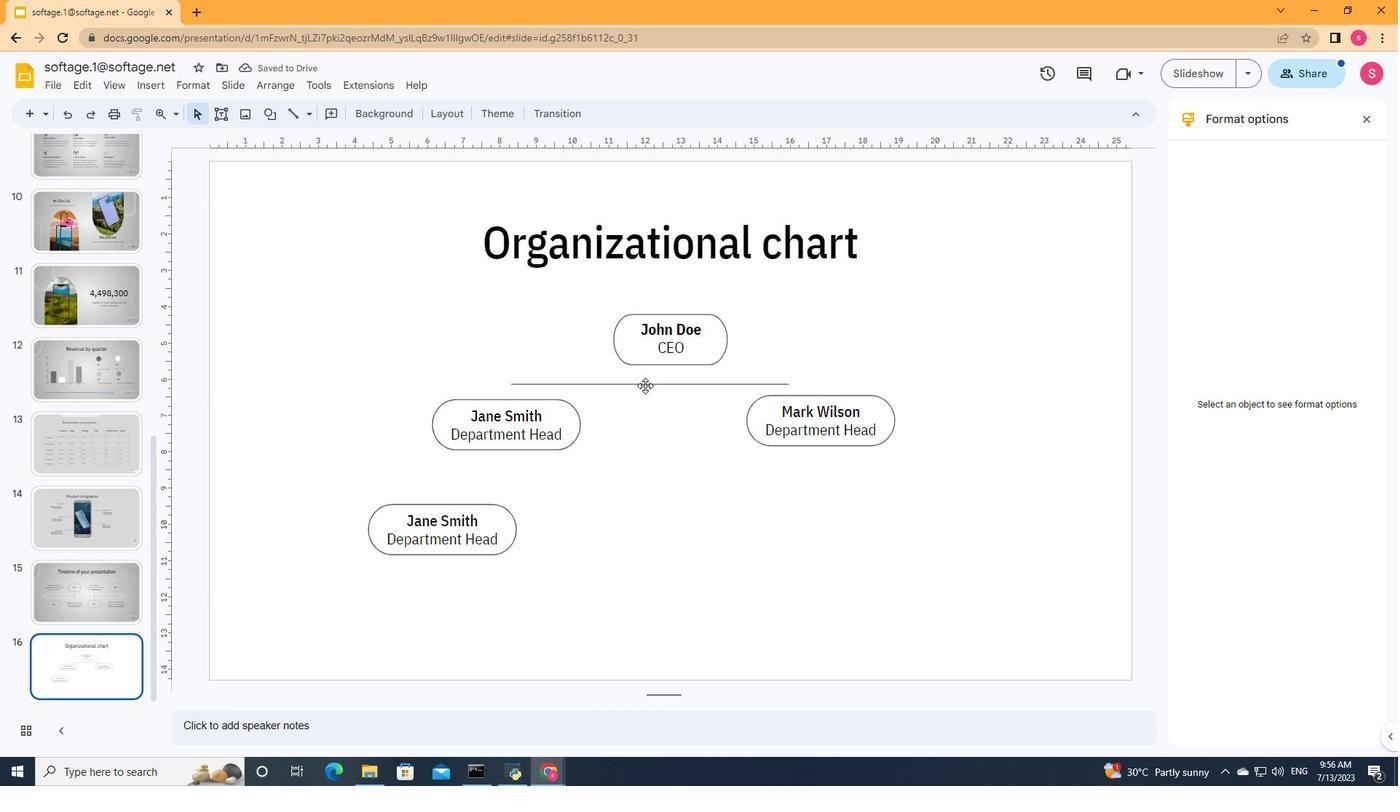 
Action: Mouse moved to (646, 384)
Screenshot: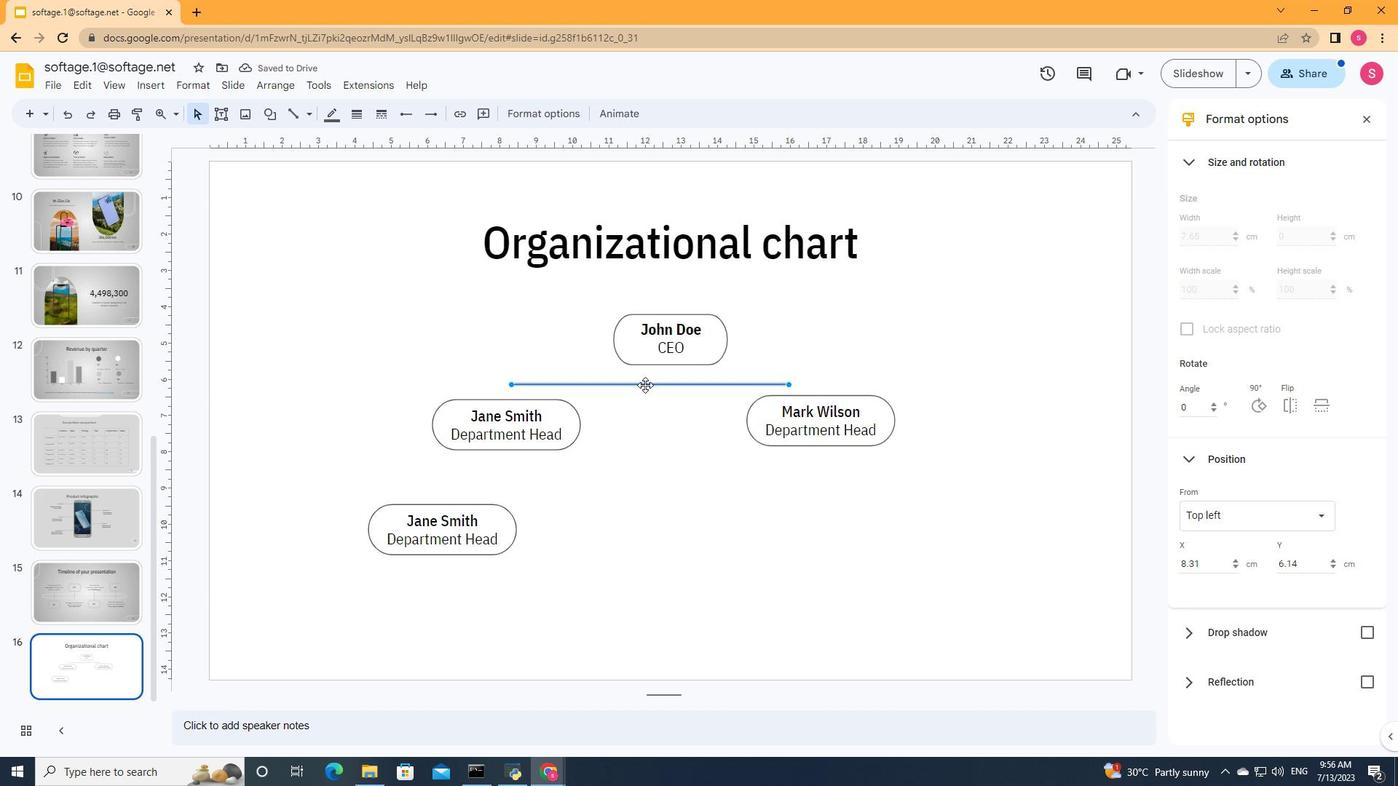 
Action: Key pressed <Key.right><Key.right><Key.right>
Screenshot: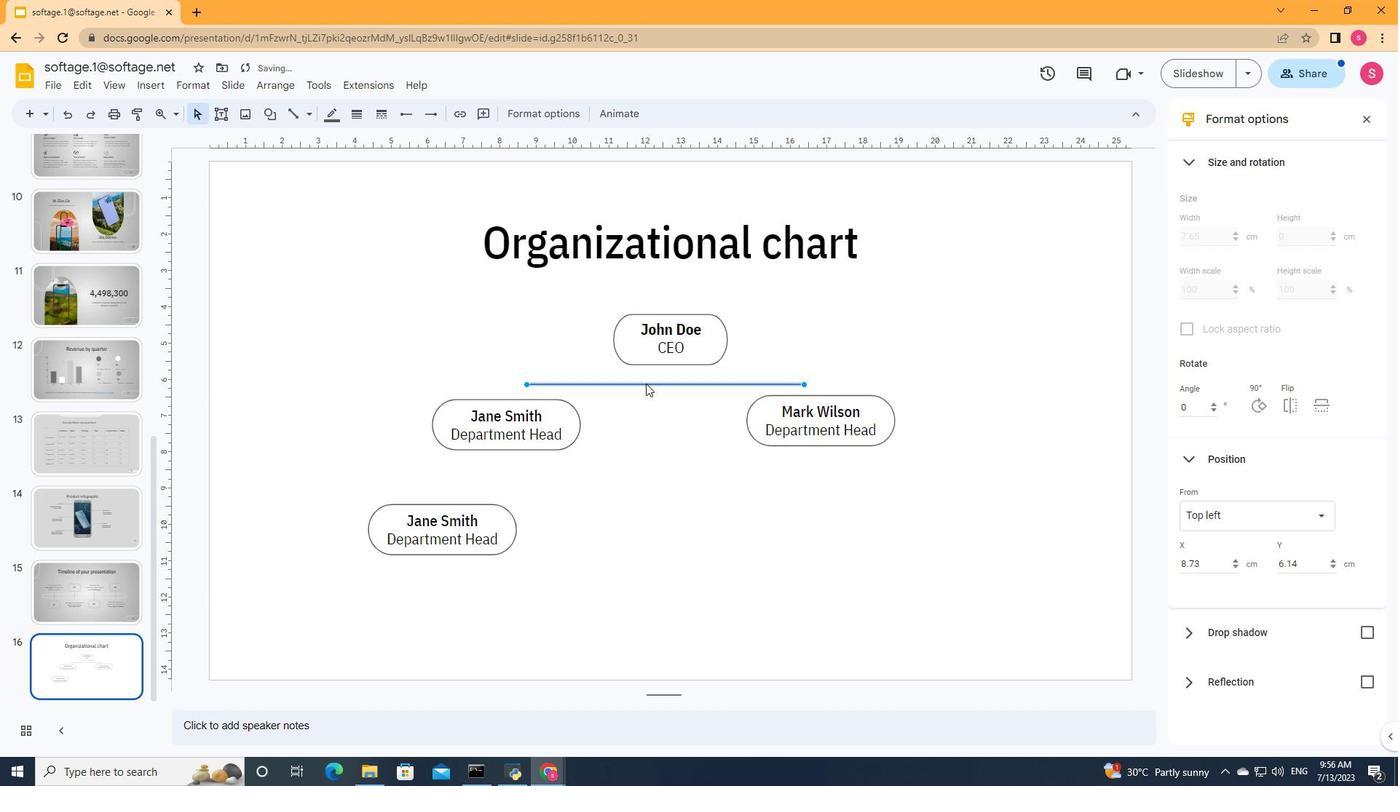 
Action: Mouse moved to (734, 357)
Screenshot: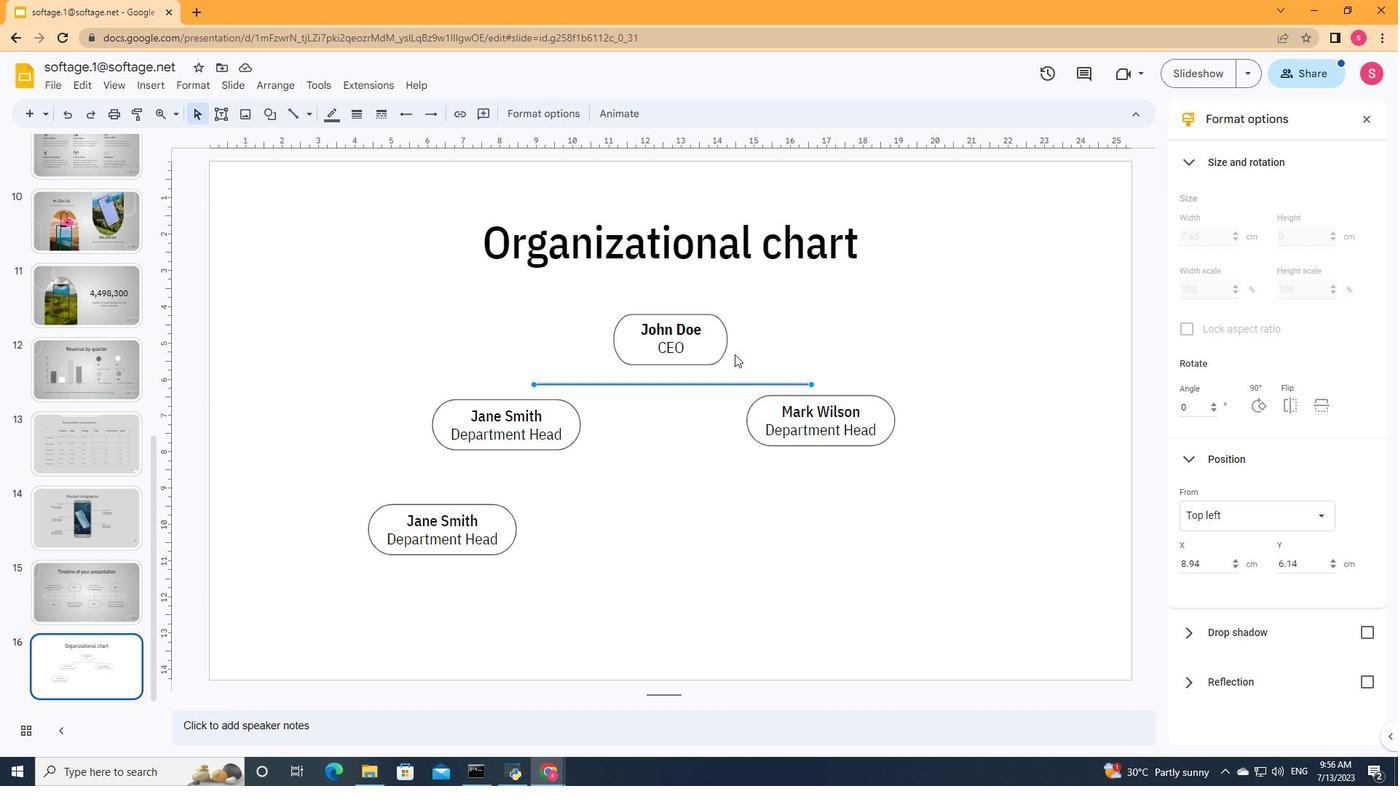 
Action: Mouse pressed left at (734, 357)
Screenshot: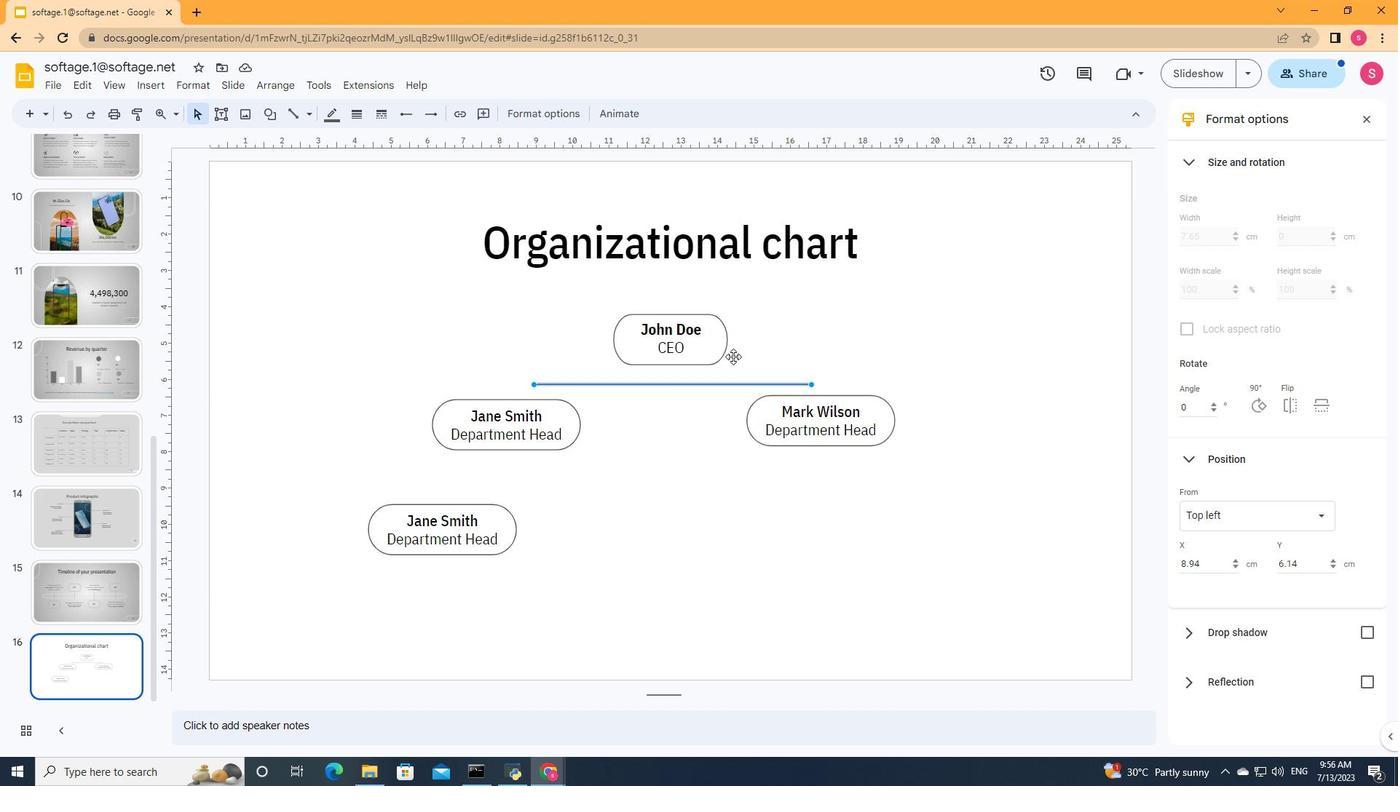 
Action: Mouse moved to (628, 400)
Screenshot: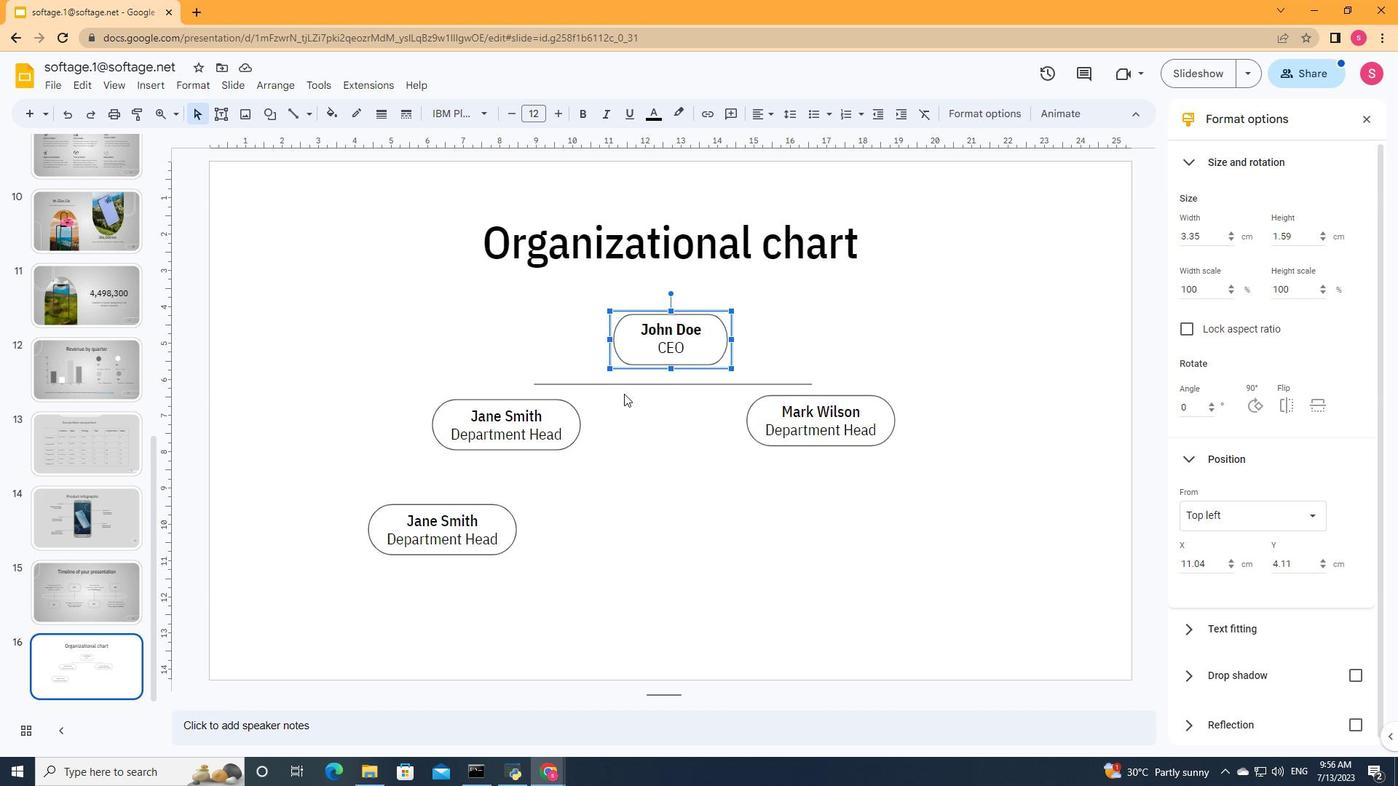 
Action: Mouse pressed left at (628, 400)
Screenshot: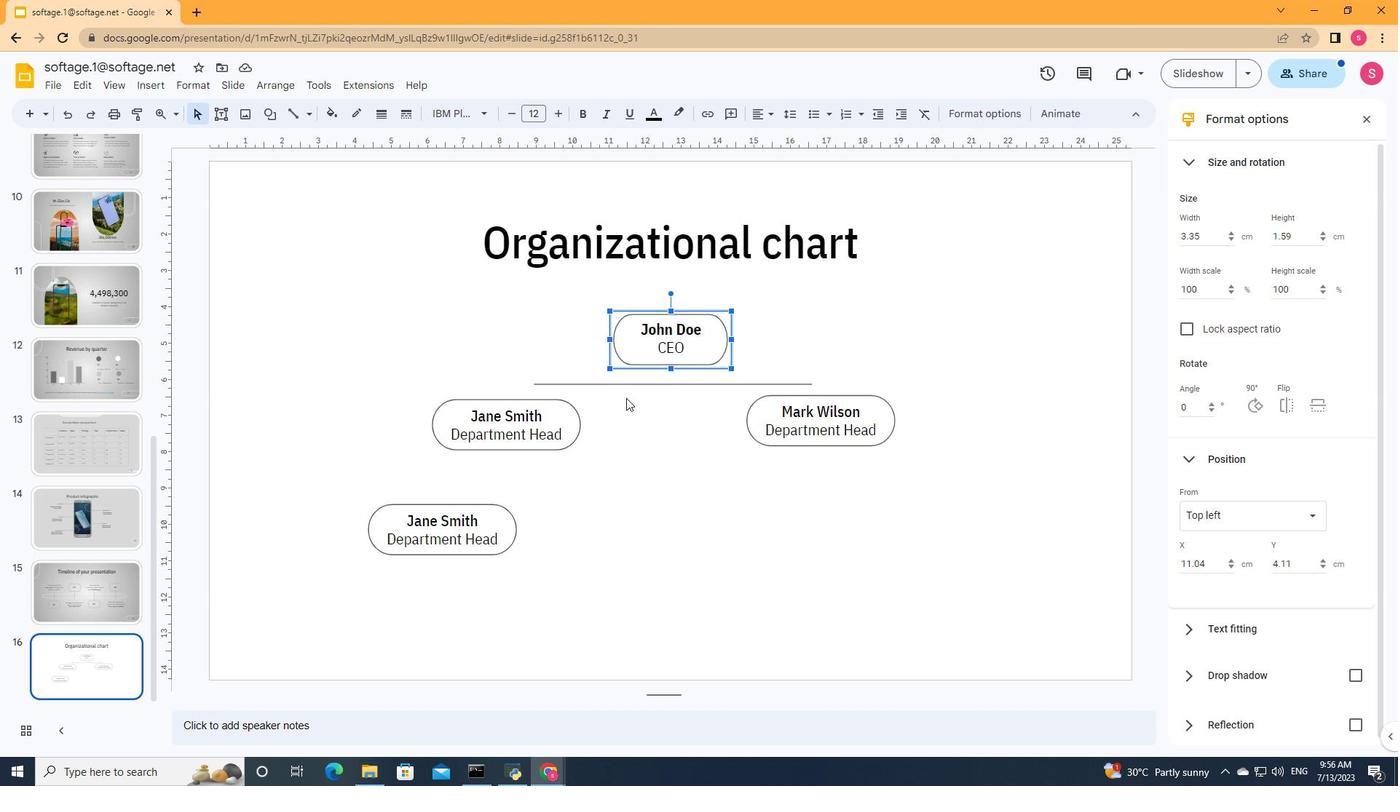 
Action: Mouse moved to (536, 386)
Screenshot: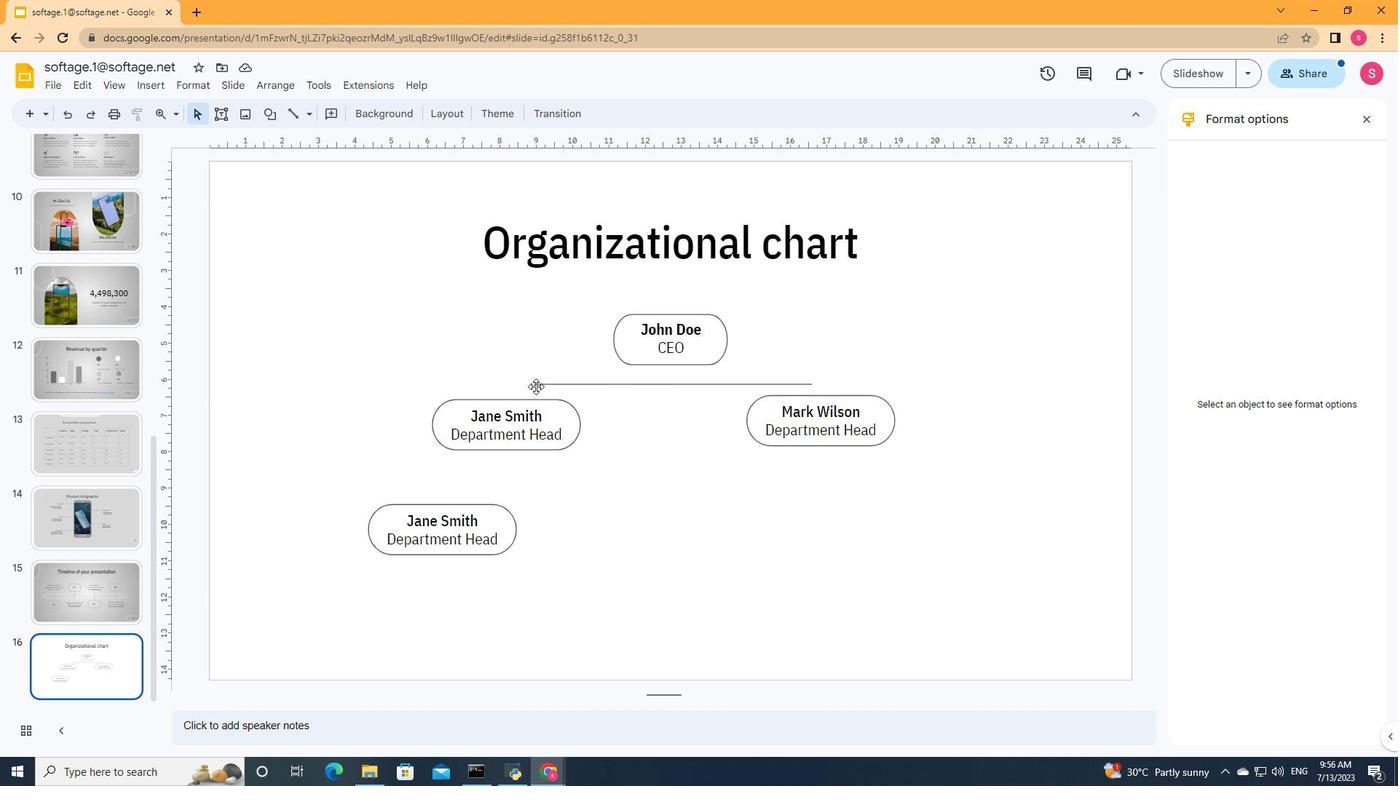 
Action: Mouse pressed left at (536, 386)
Screenshot: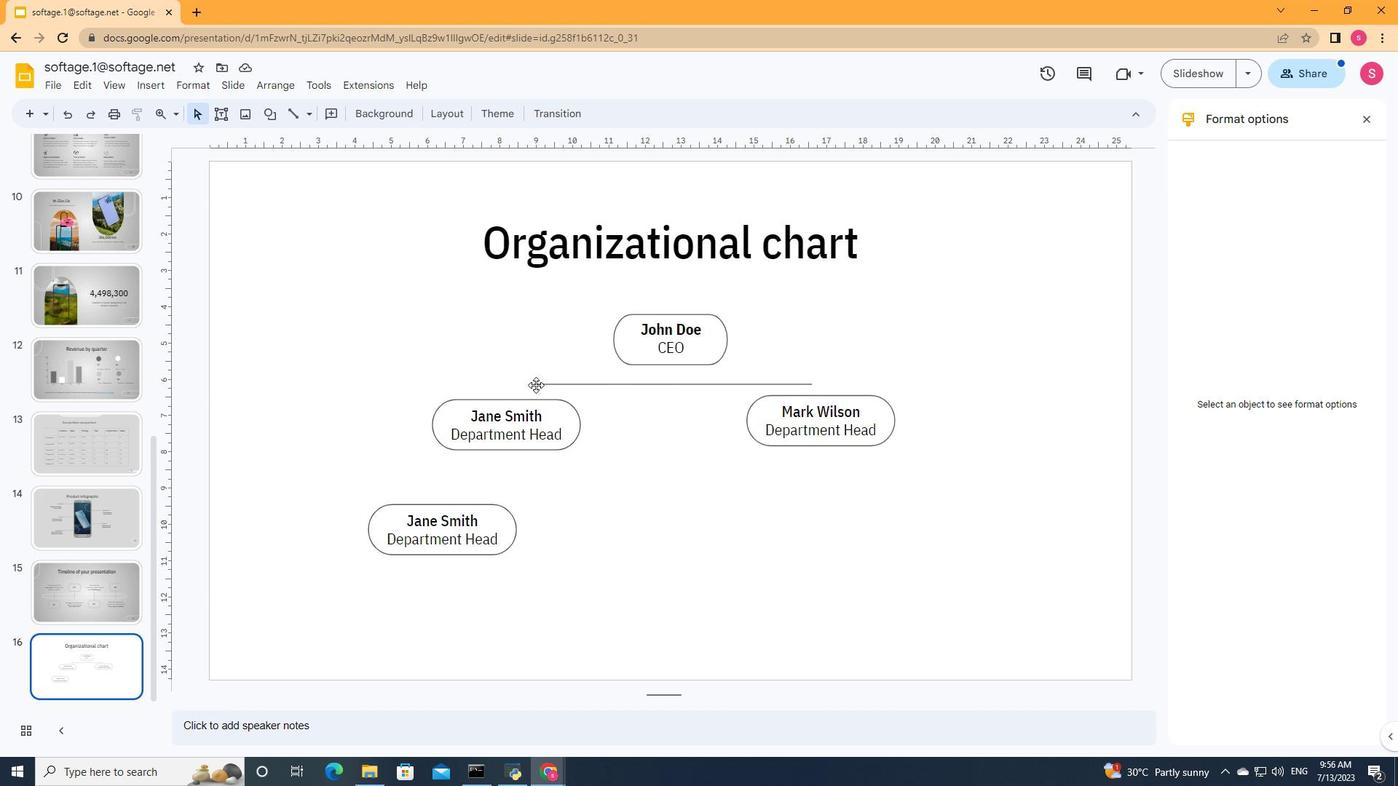 
Action: Mouse moved to (534, 386)
Screenshot: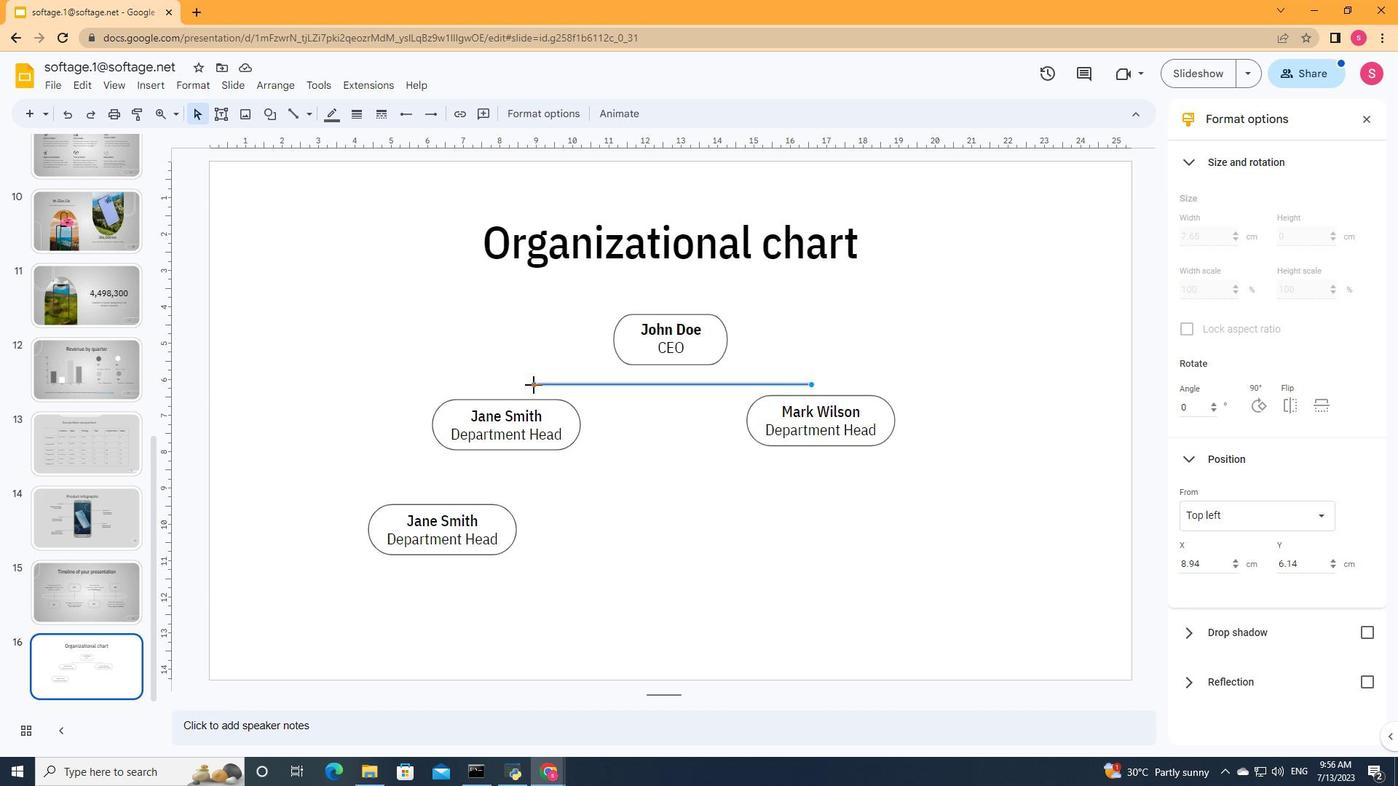 
Action: Mouse pressed left at (534, 386)
Screenshot: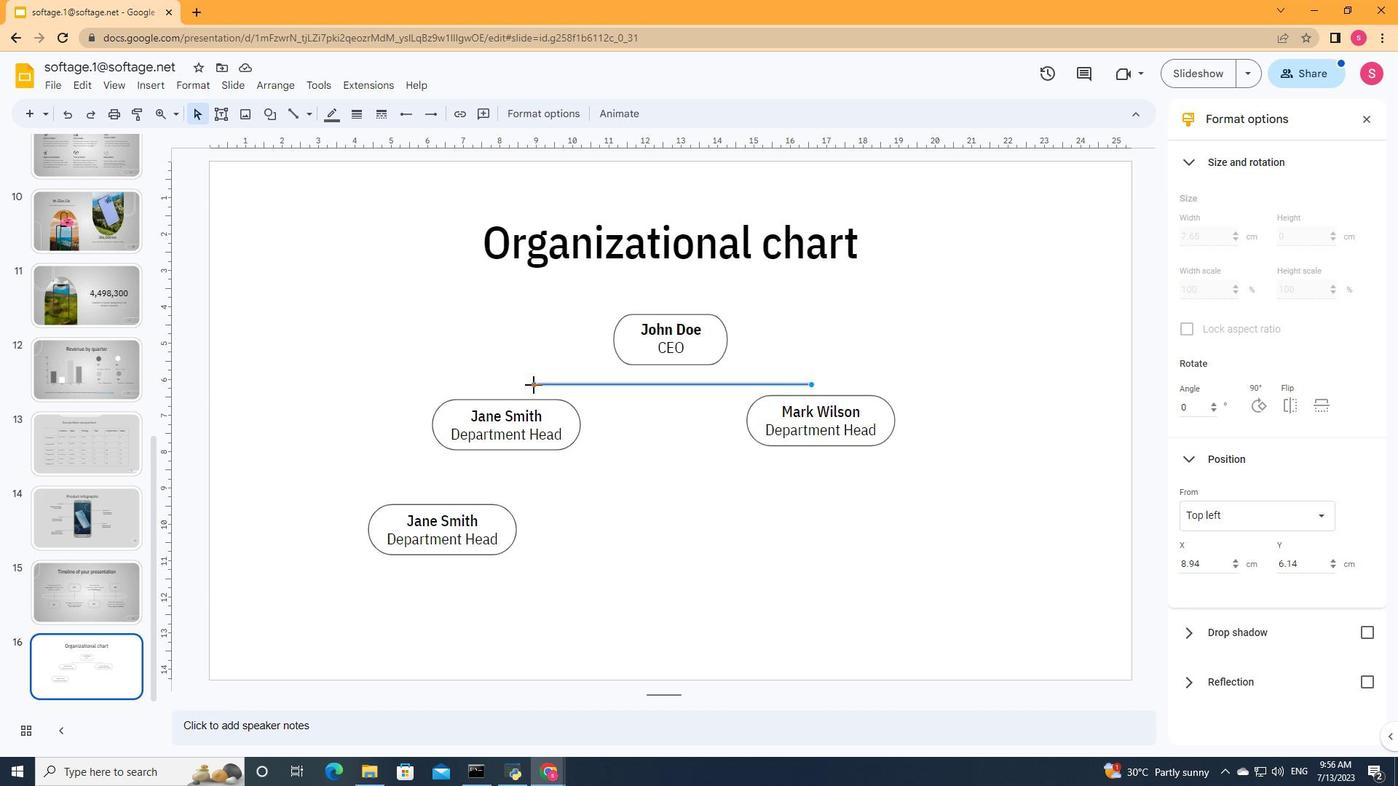 
Action: Mouse moved to (534, 385)
Screenshot: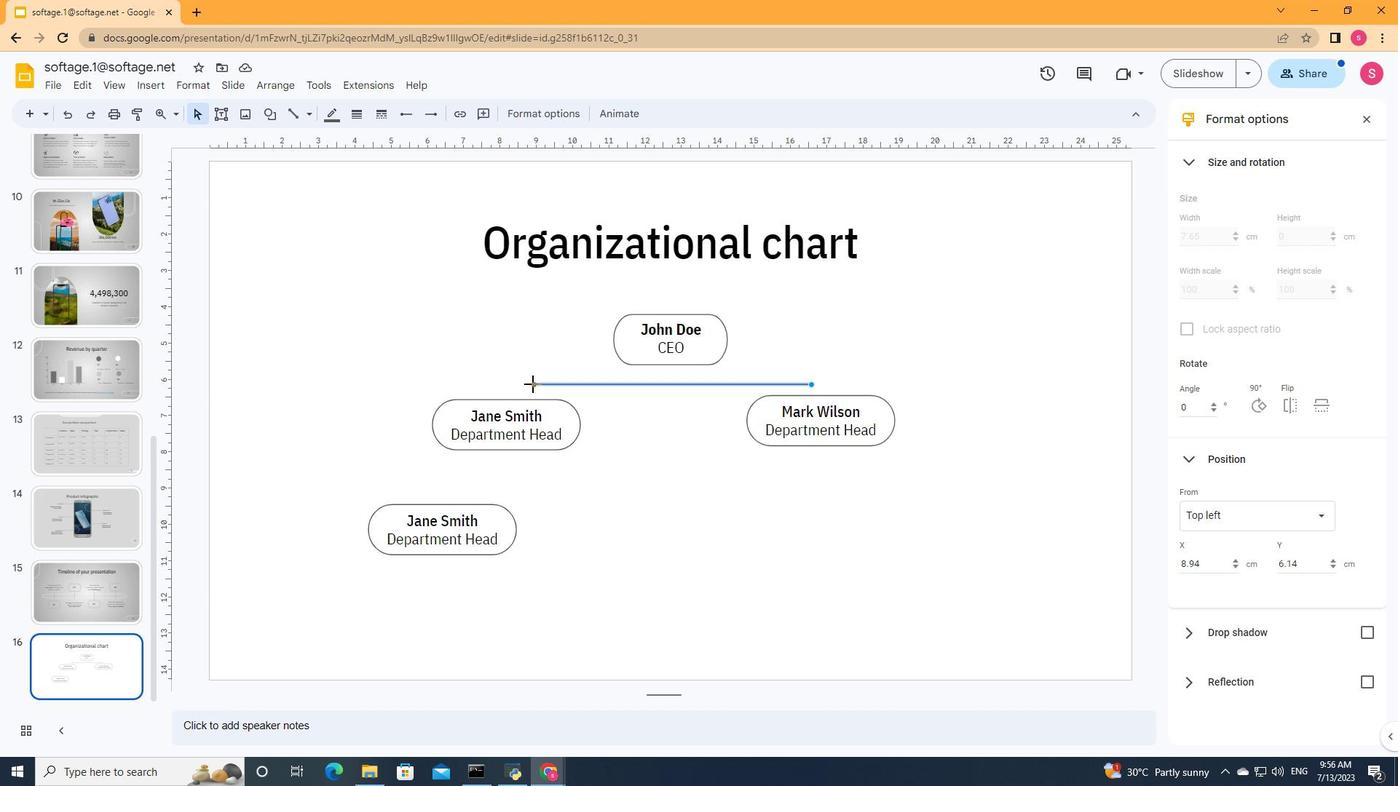 
Action: Key pressed <Key.cmd>
Screenshot: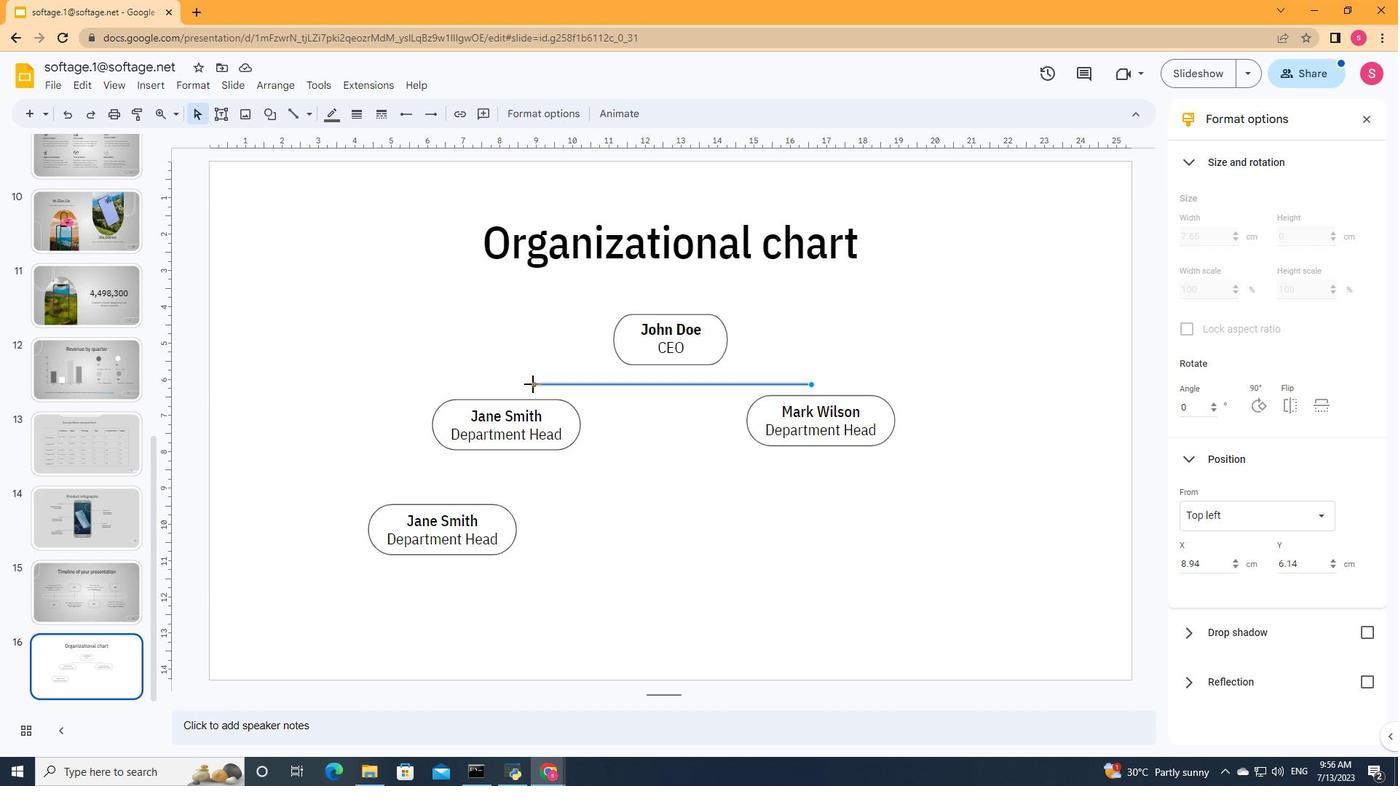 
Action: Mouse moved to (539, 359)
Screenshot: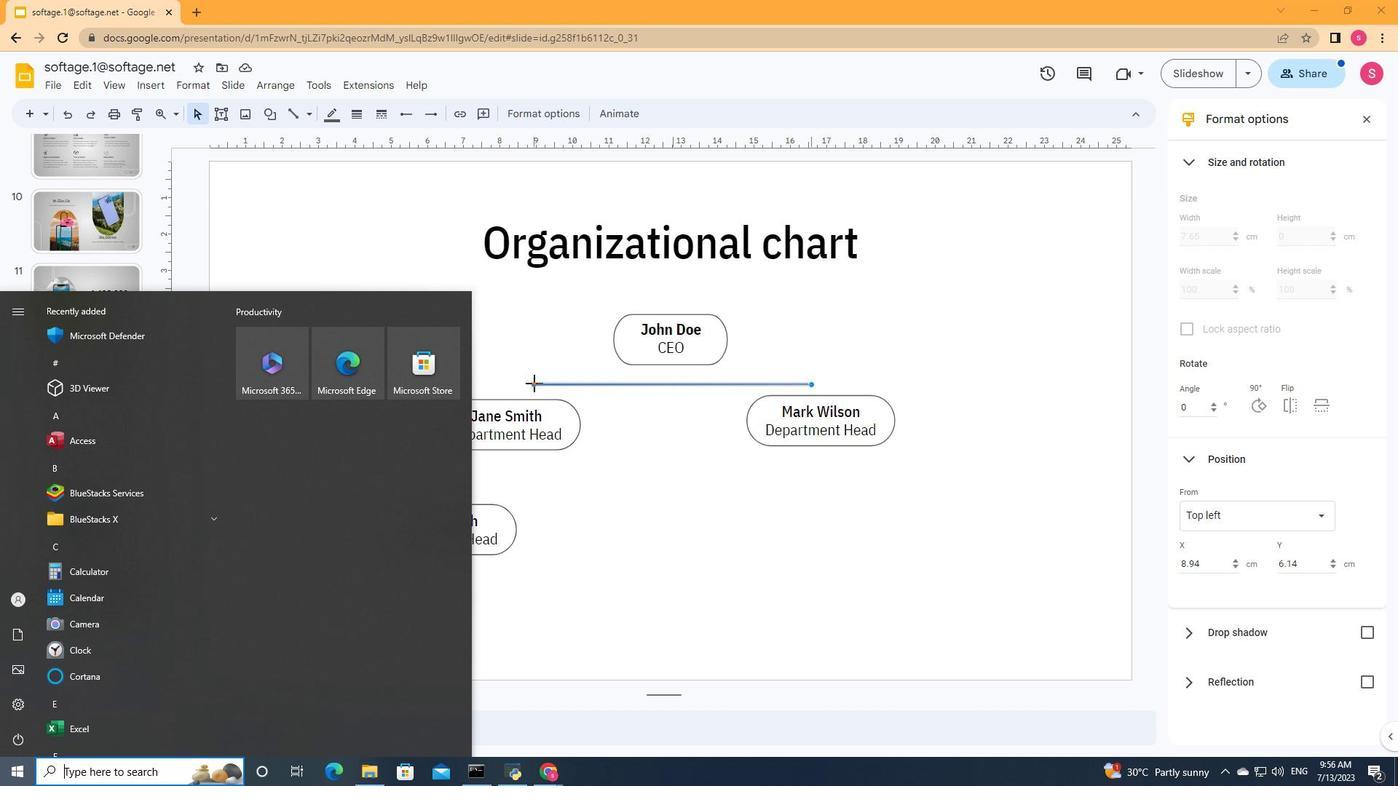 
Action: Mouse pressed left at (539, 359)
Screenshot: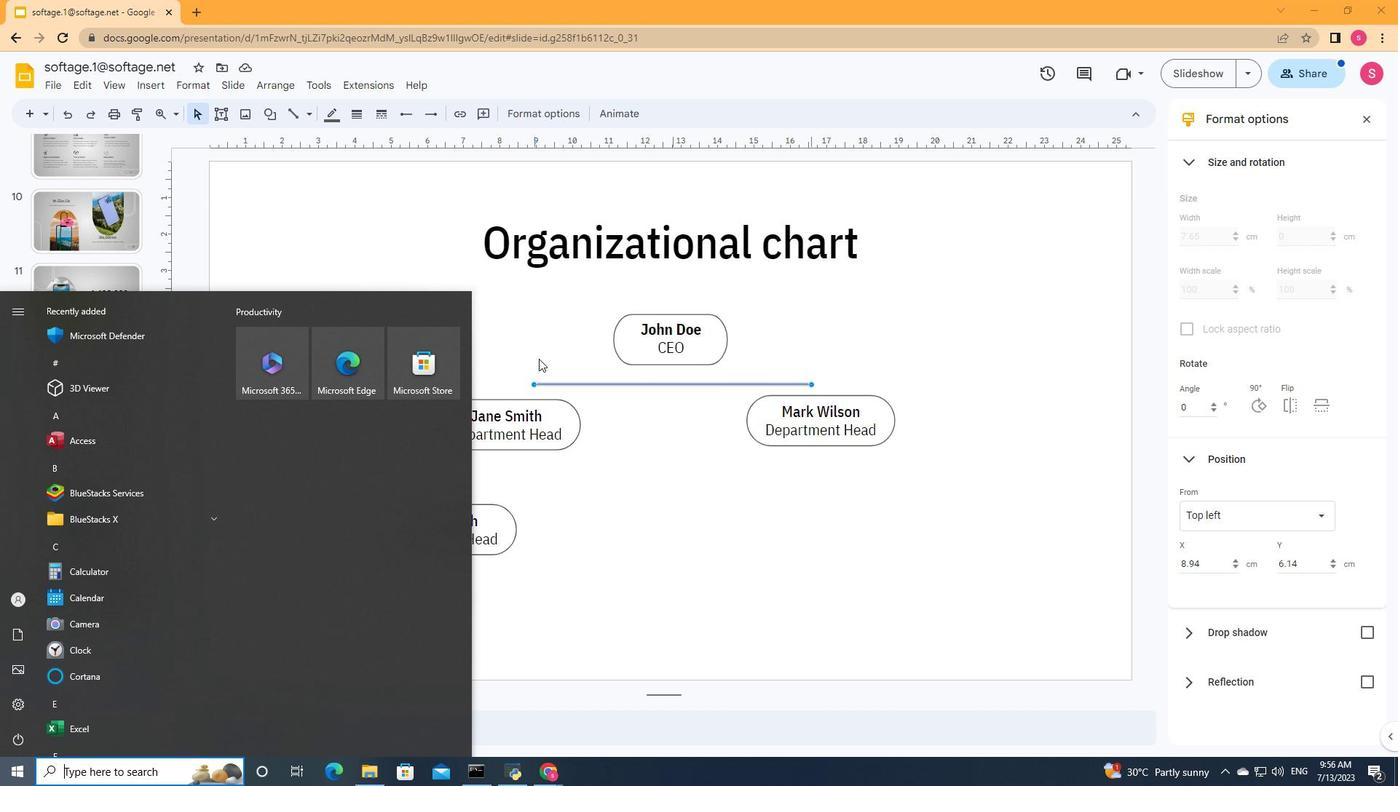 
Action: Mouse moved to (540, 385)
Screenshot: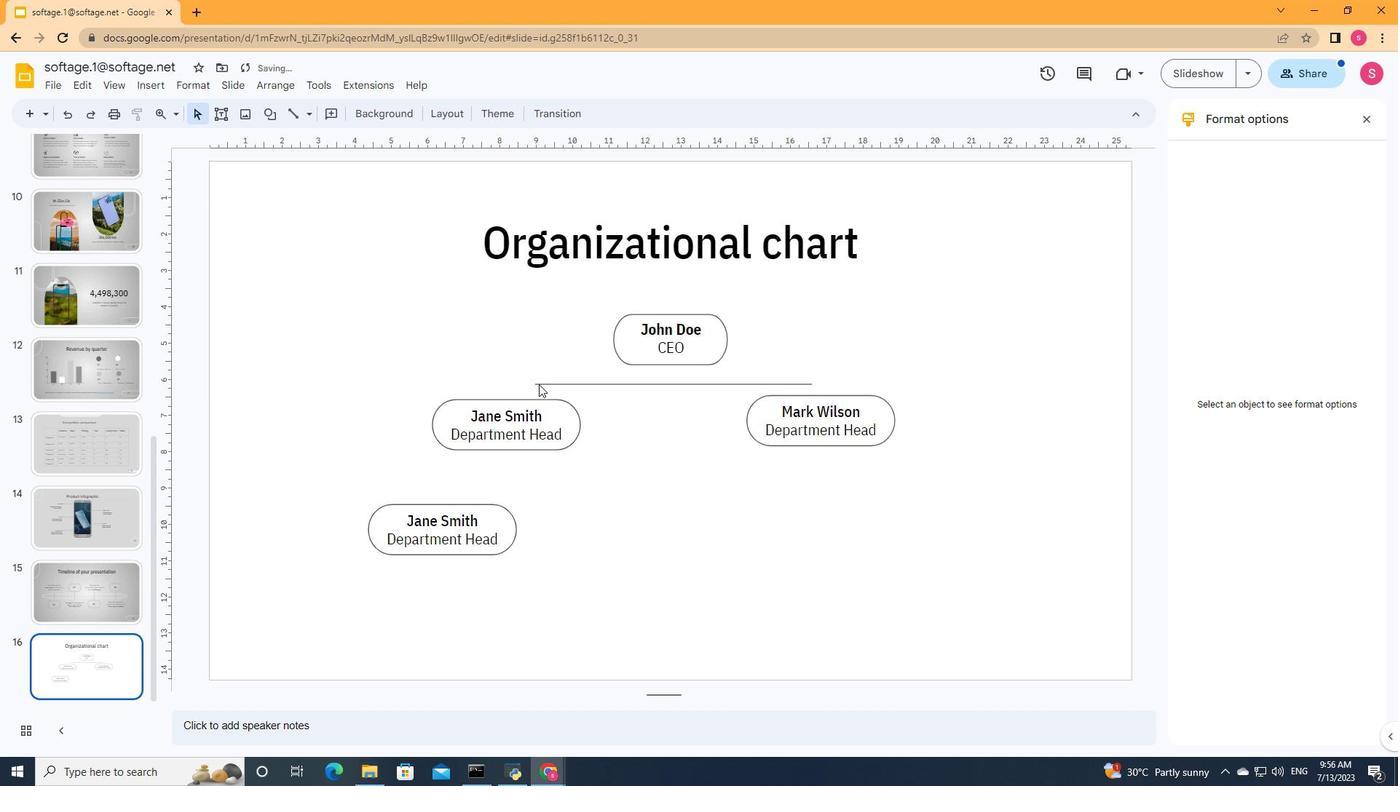 
Action: Mouse pressed left at (540, 385)
